 Task: Look for space in Camacupa, Angola from 5th July, 2023 to 15th July, 2023 for 9 adults in price range Rs.15000 to Rs.25000. Place can be entire place with 5 bedrooms having 5 beds and 5 bathrooms. Property type can be house, flat, hotel. Amenities needed are: air conditioning, bbq grill, smoking allowed. Booking option can be shelf check-in. Required host language is English.
Action: Mouse moved to (526, 114)
Screenshot: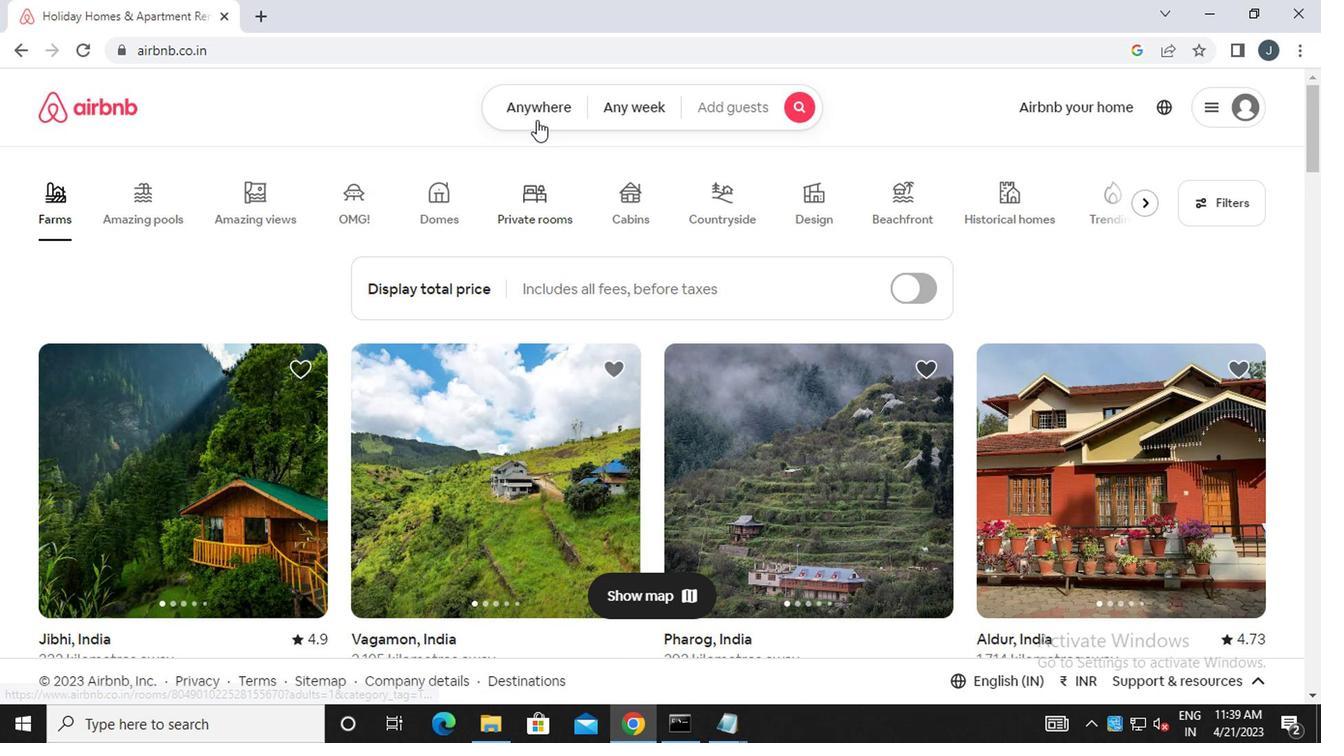 
Action: Mouse pressed left at (526, 114)
Screenshot: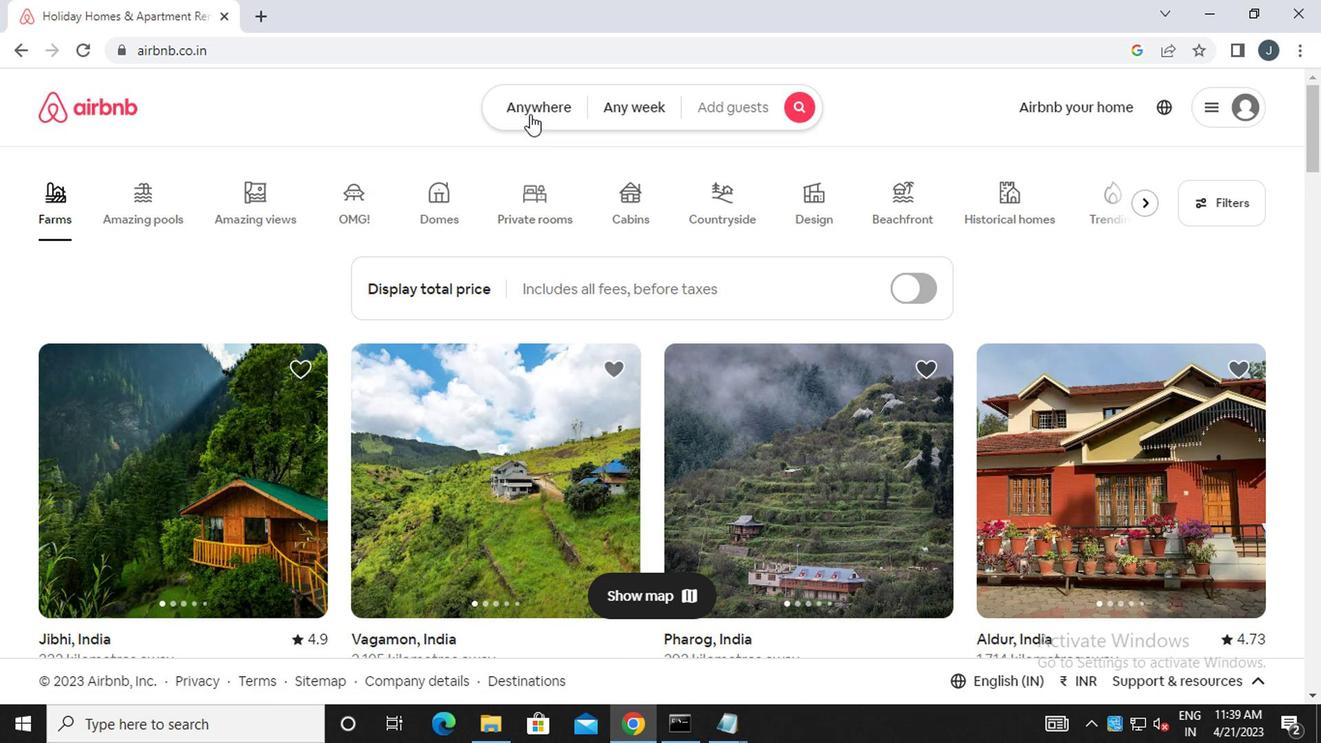 
Action: Mouse moved to (322, 192)
Screenshot: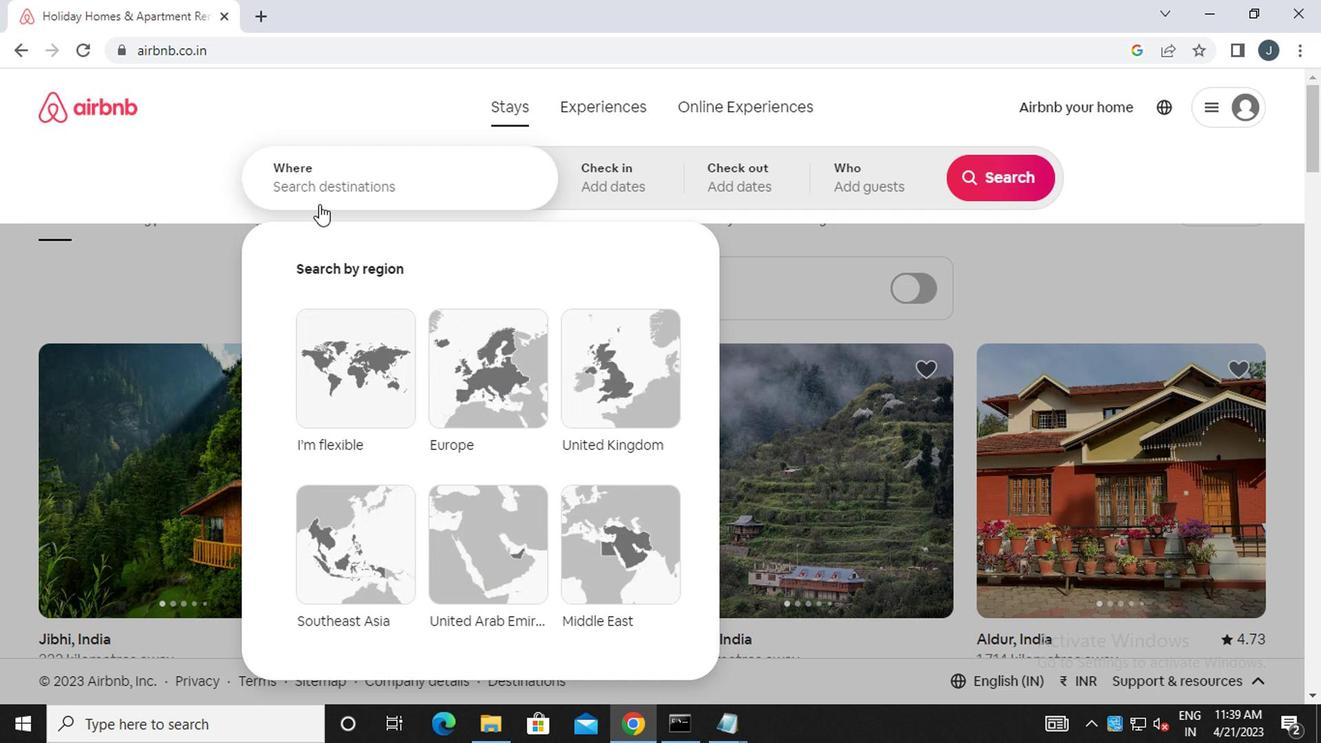 
Action: Mouse pressed left at (322, 192)
Screenshot: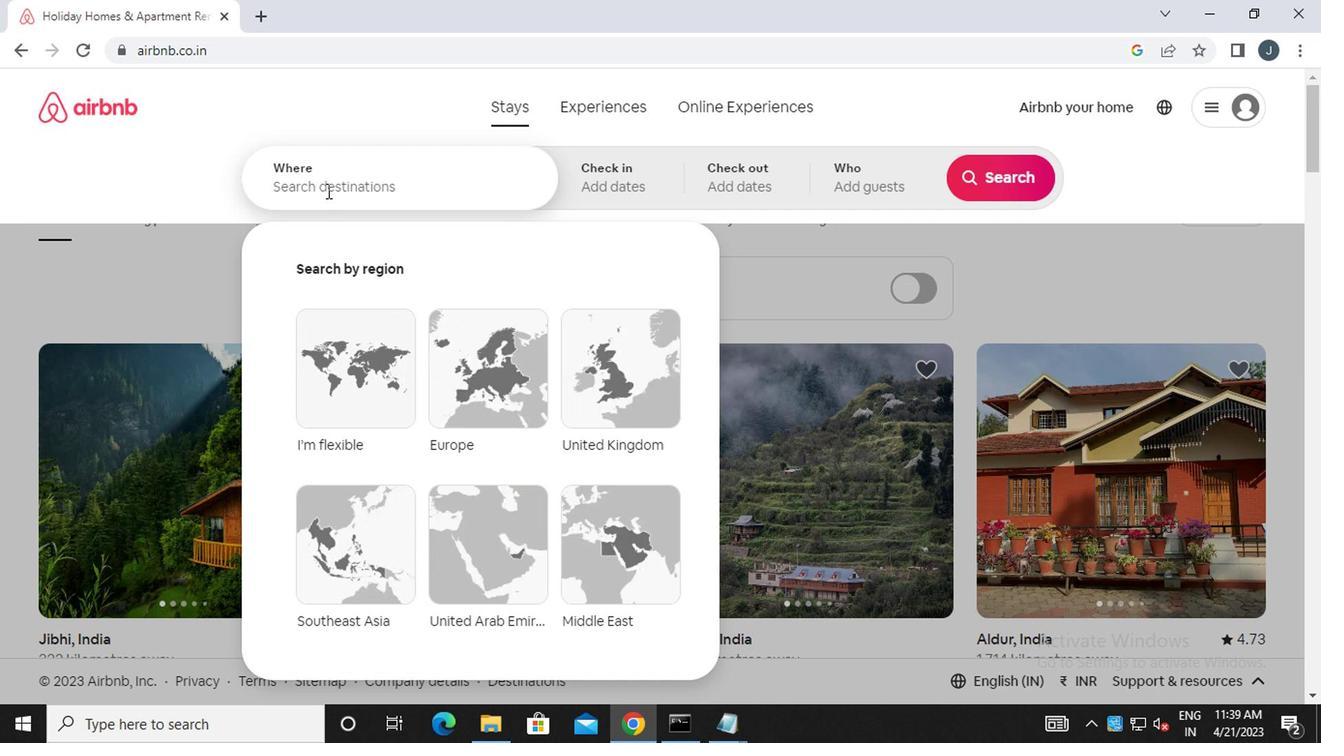 
Action: Key pressed <Key.caps_lock><Key.caps_lock>c<Key.caps_lock>amacupa
Screenshot: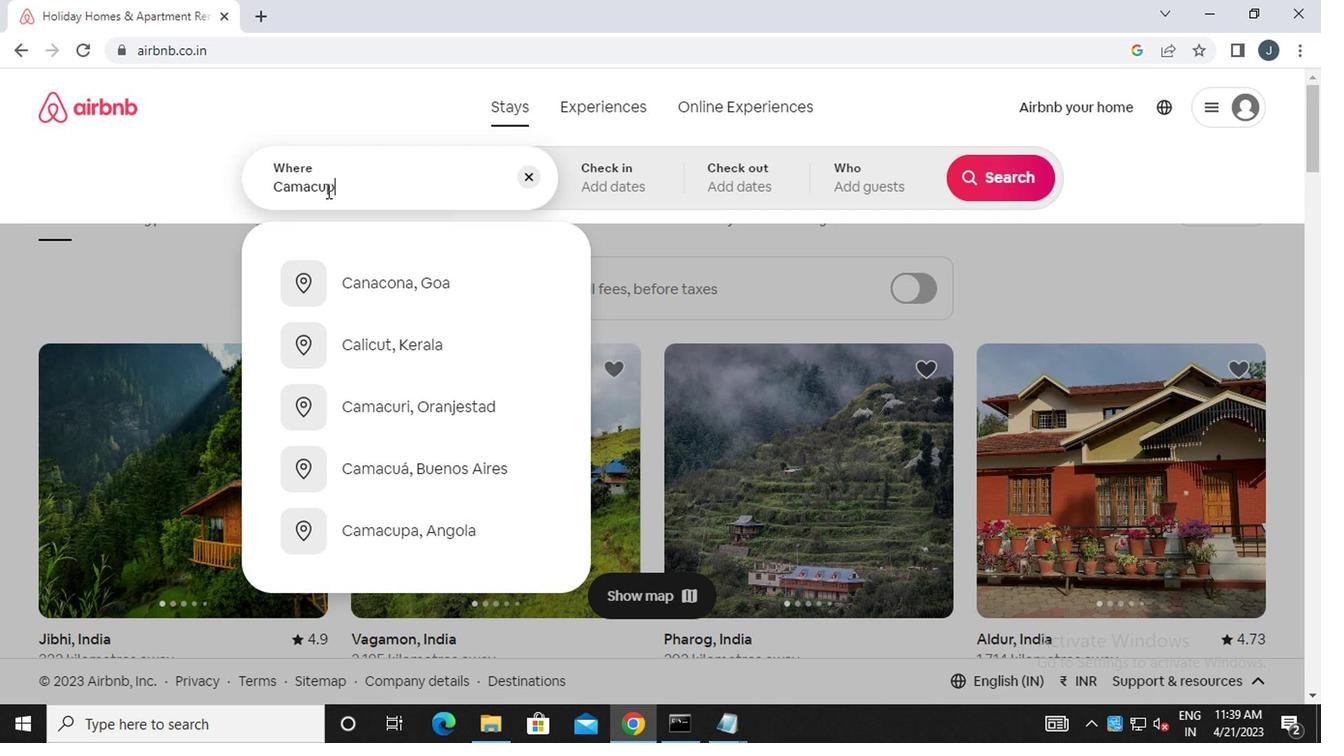 
Action: Mouse moved to (406, 286)
Screenshot: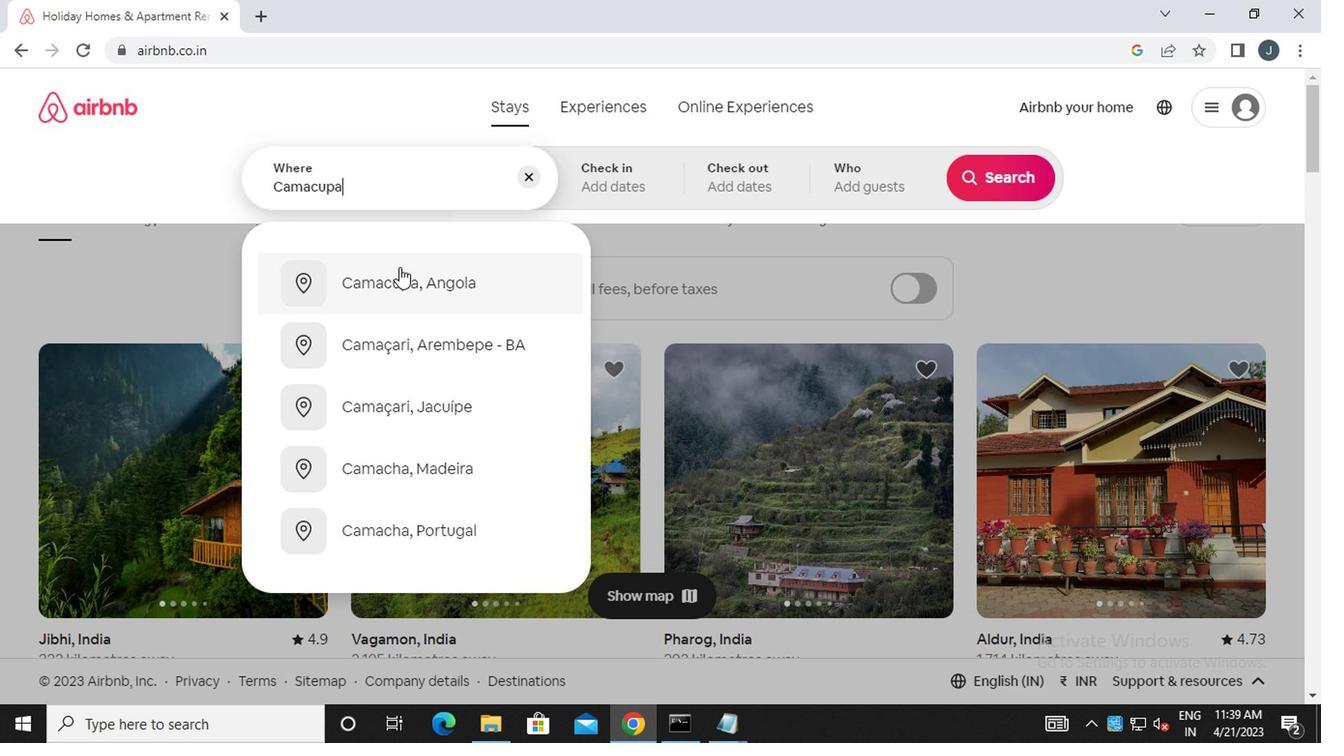
Action: Mouse pressed left at (406, 286)
Screenshot: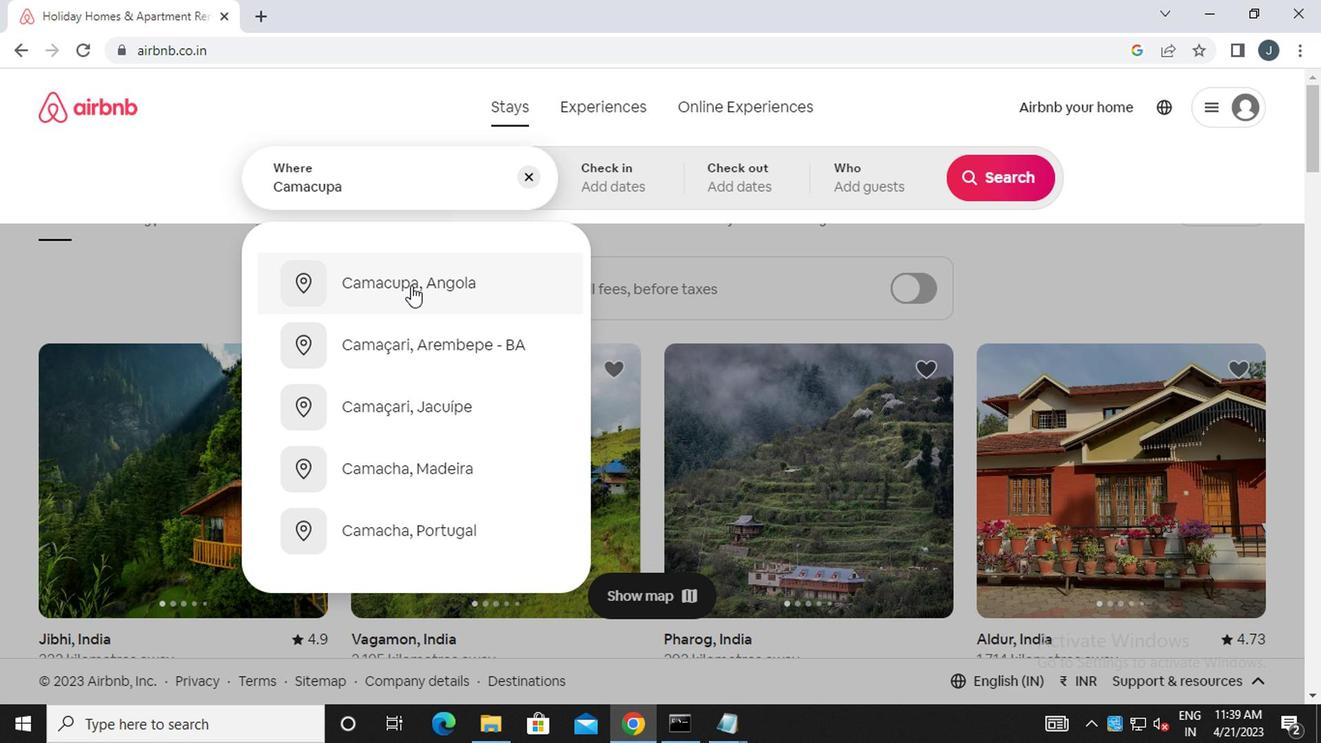 
Action: Mouse moved to (988, 335)
Screenshot: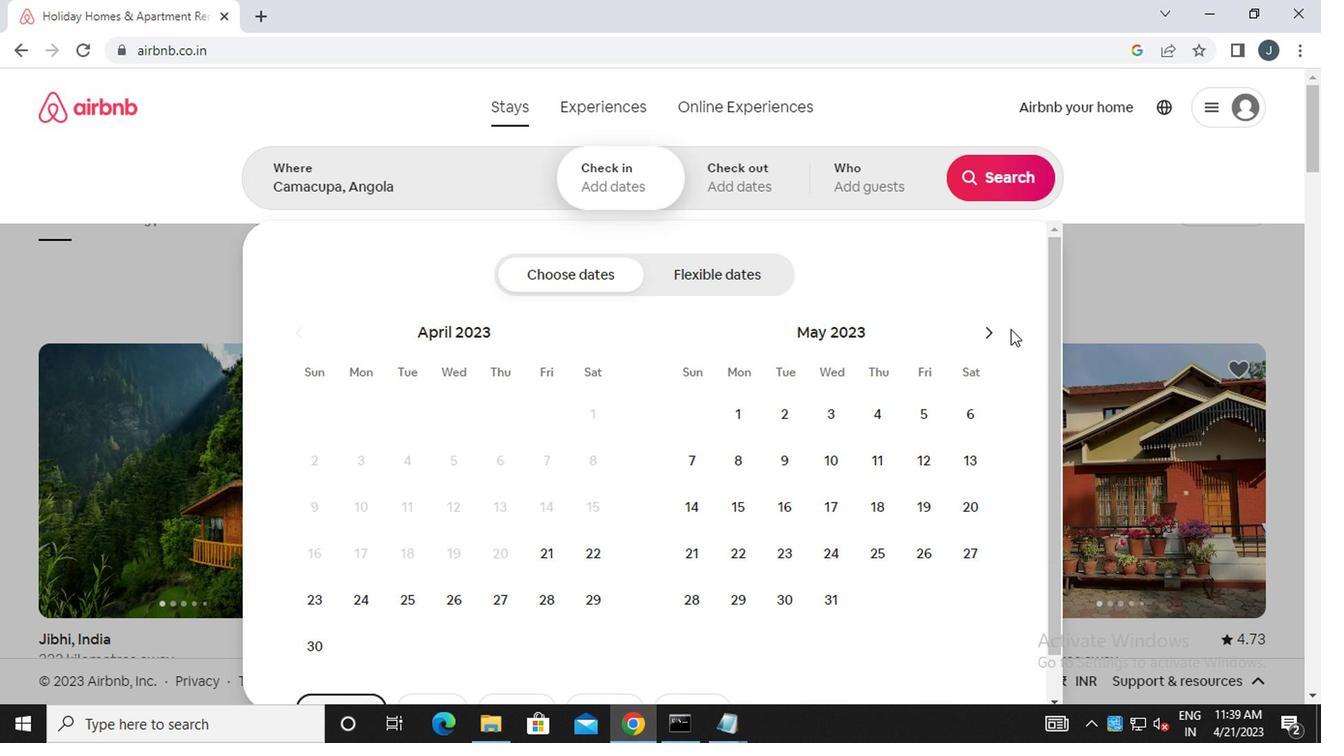 
Action: Mouse pressed left at (988, 335)
Screenshot: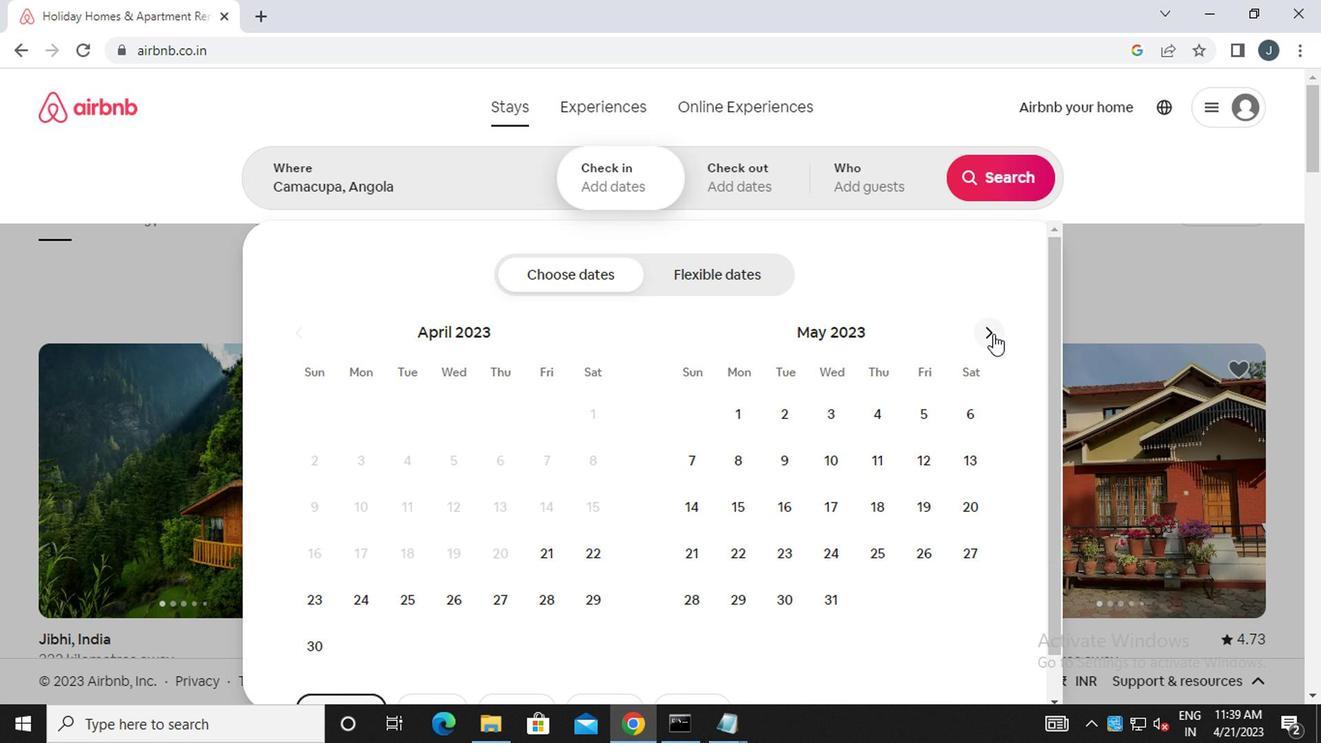 
Action: Mouse moved to (988, 335)
Screenshot: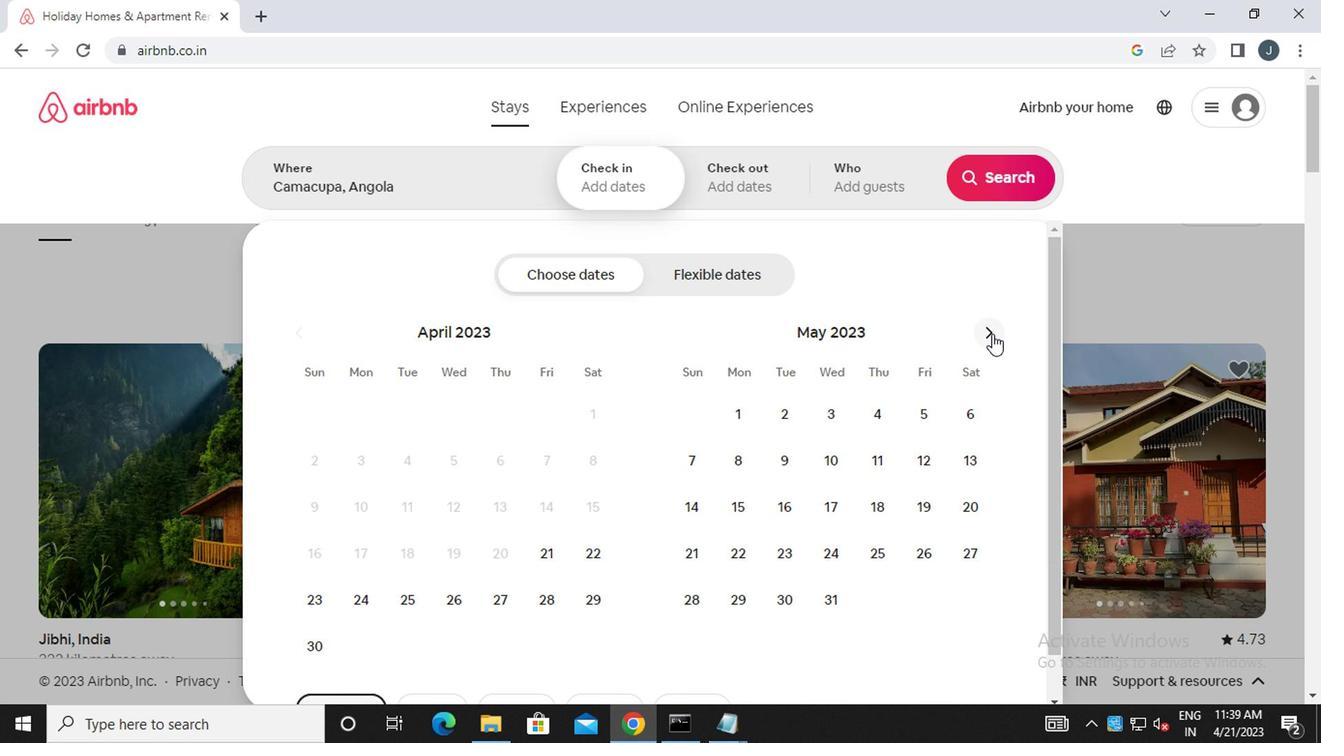 
Action: Mouse pressed left at (988, 335)
Screenshot: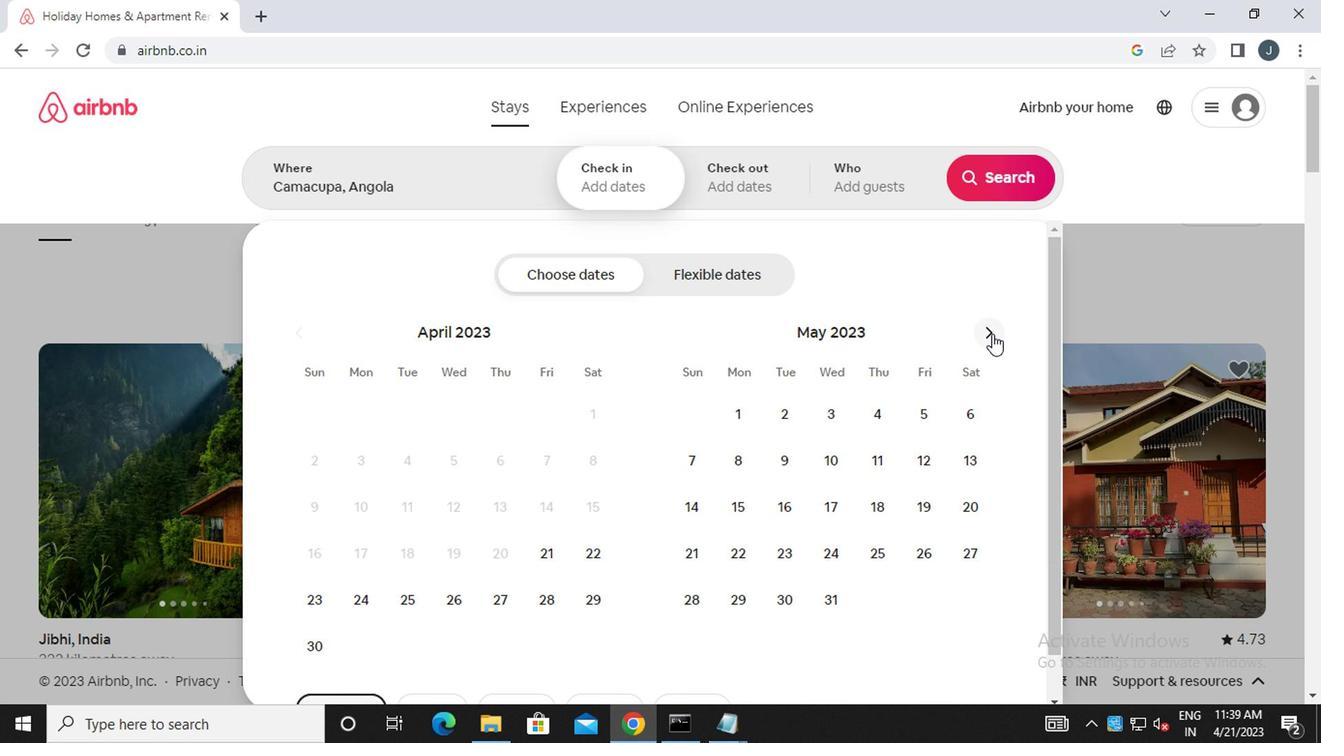 
Action: Mouse moved to (988, 335)
Screenshot: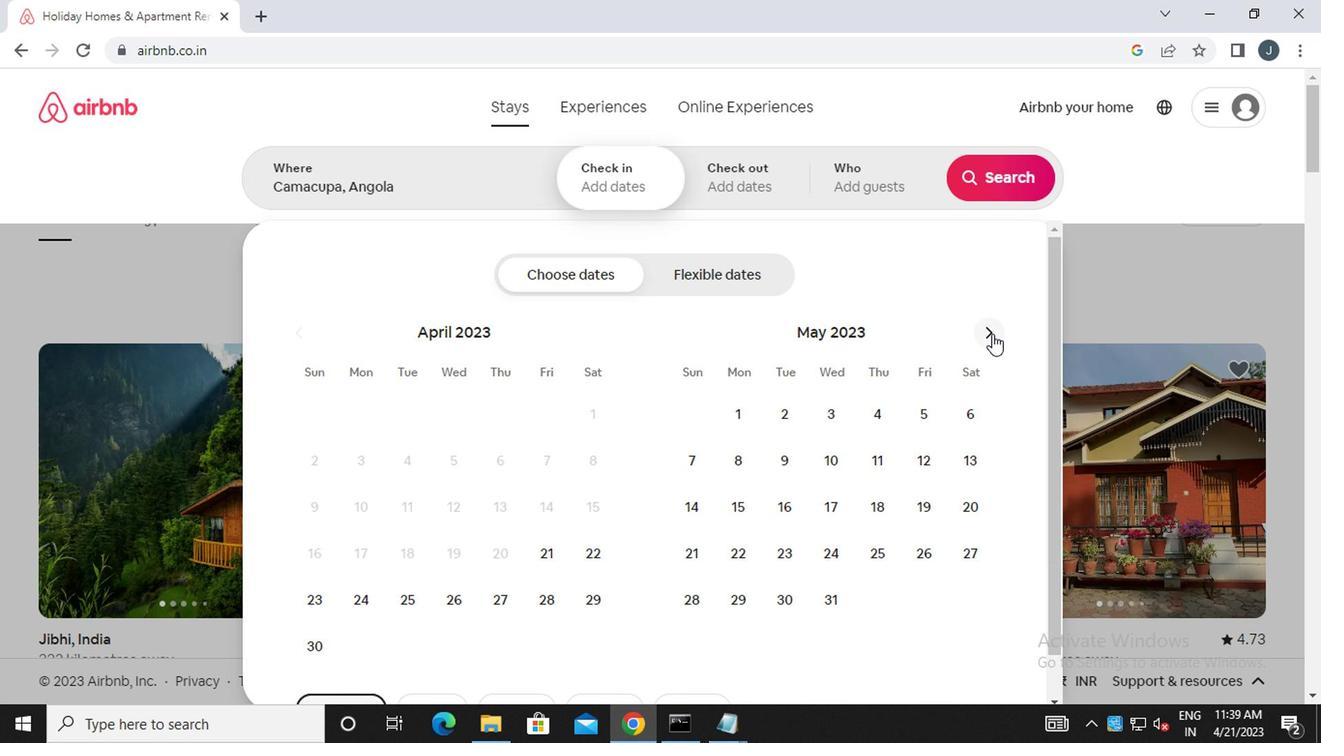 
Action: Mouse pressed left at (988, 335)
Screenshot: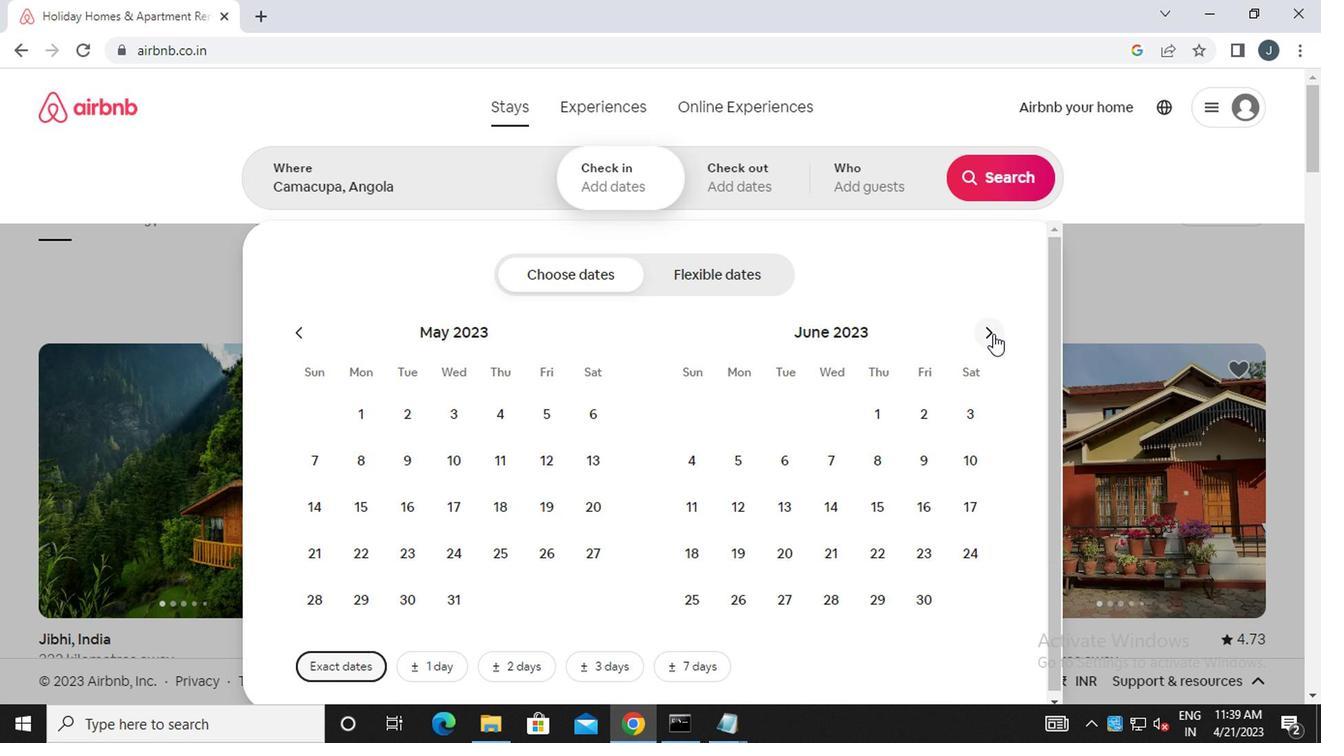 
Action: Mouse moved to (816, 458)
Screenshot: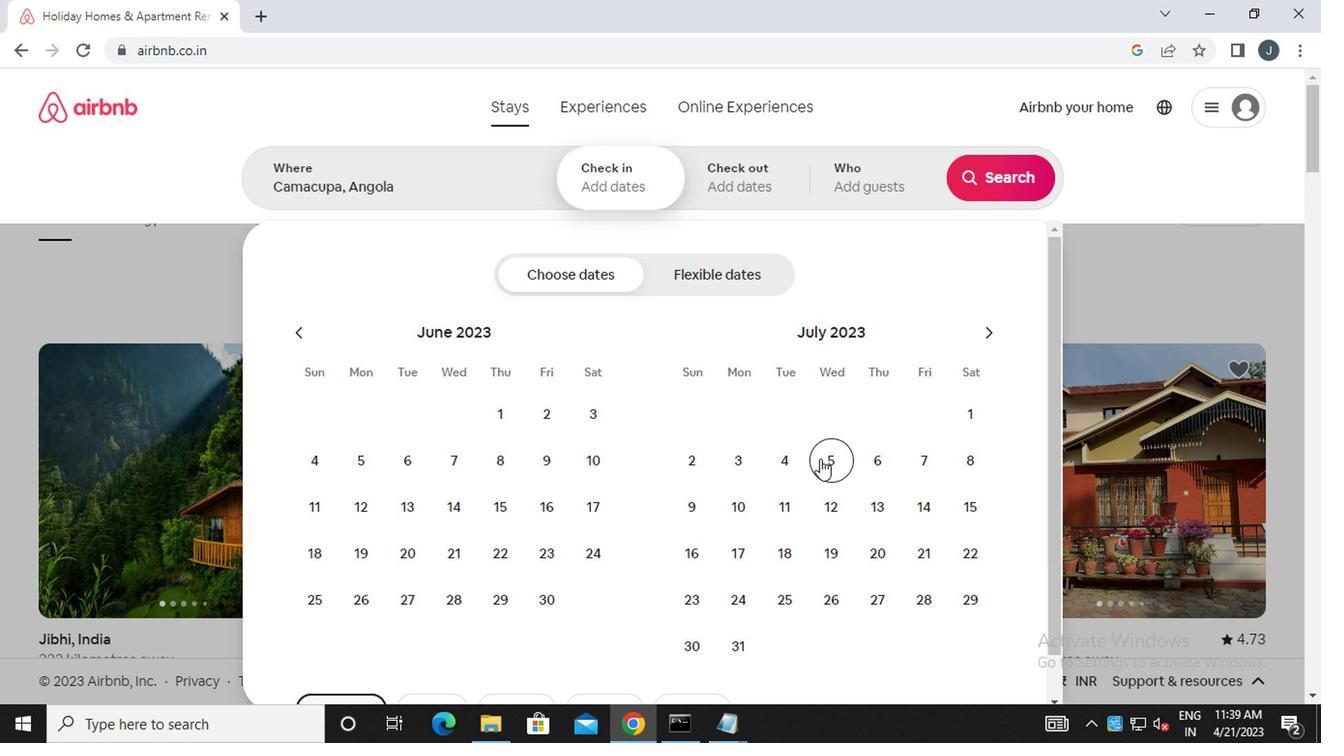 
Action: Mouse pressed left at (816, 458)
Screenshot: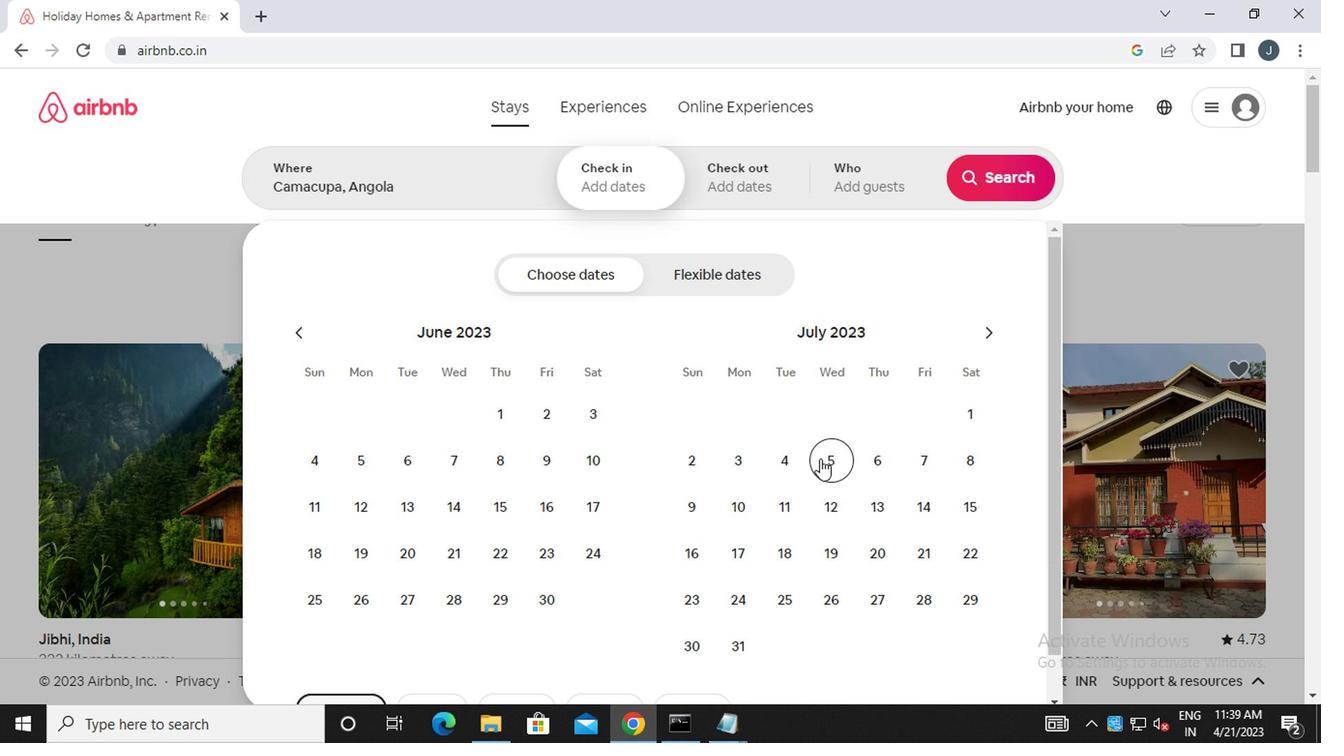 
Action: Mouse moved to (951, 503)
Screenshot: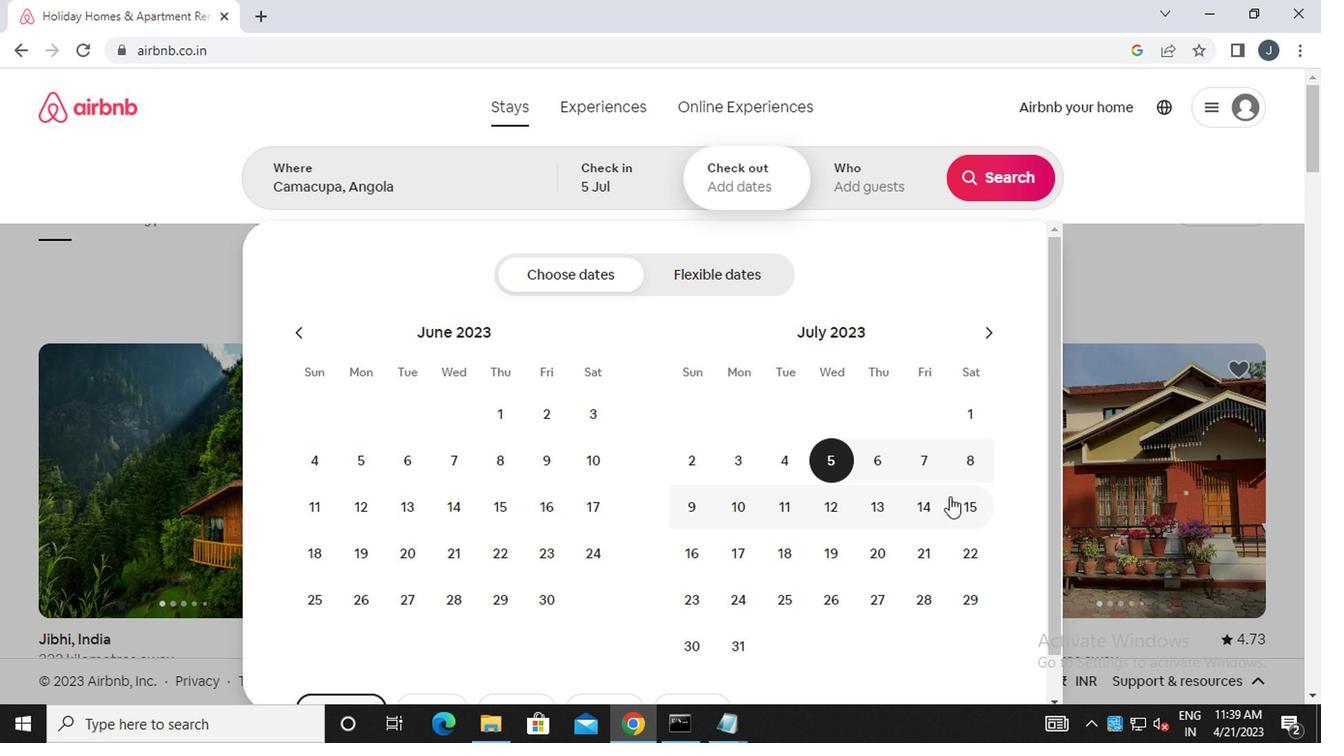 
Action: Mouse pressed left at (951, 503)
Screenshot: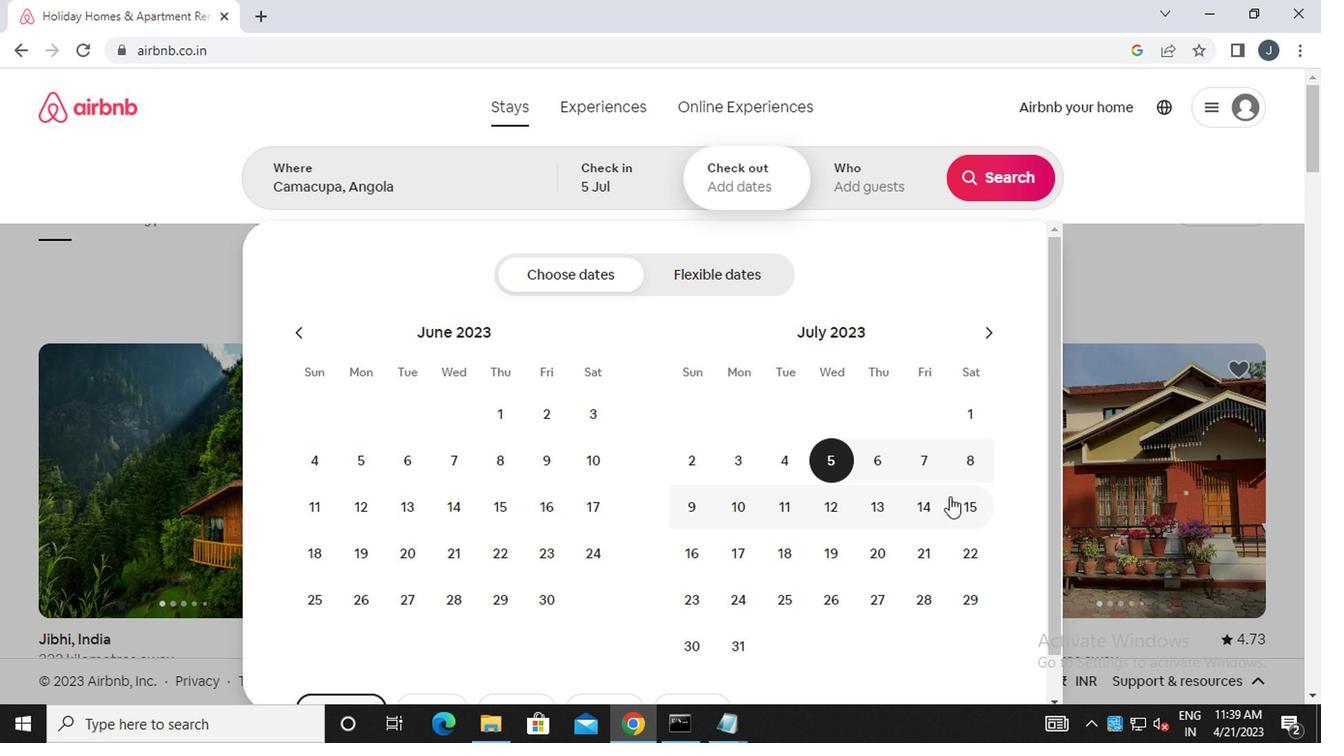 
Action: Mouse moved to (884, 186)
Screenshot: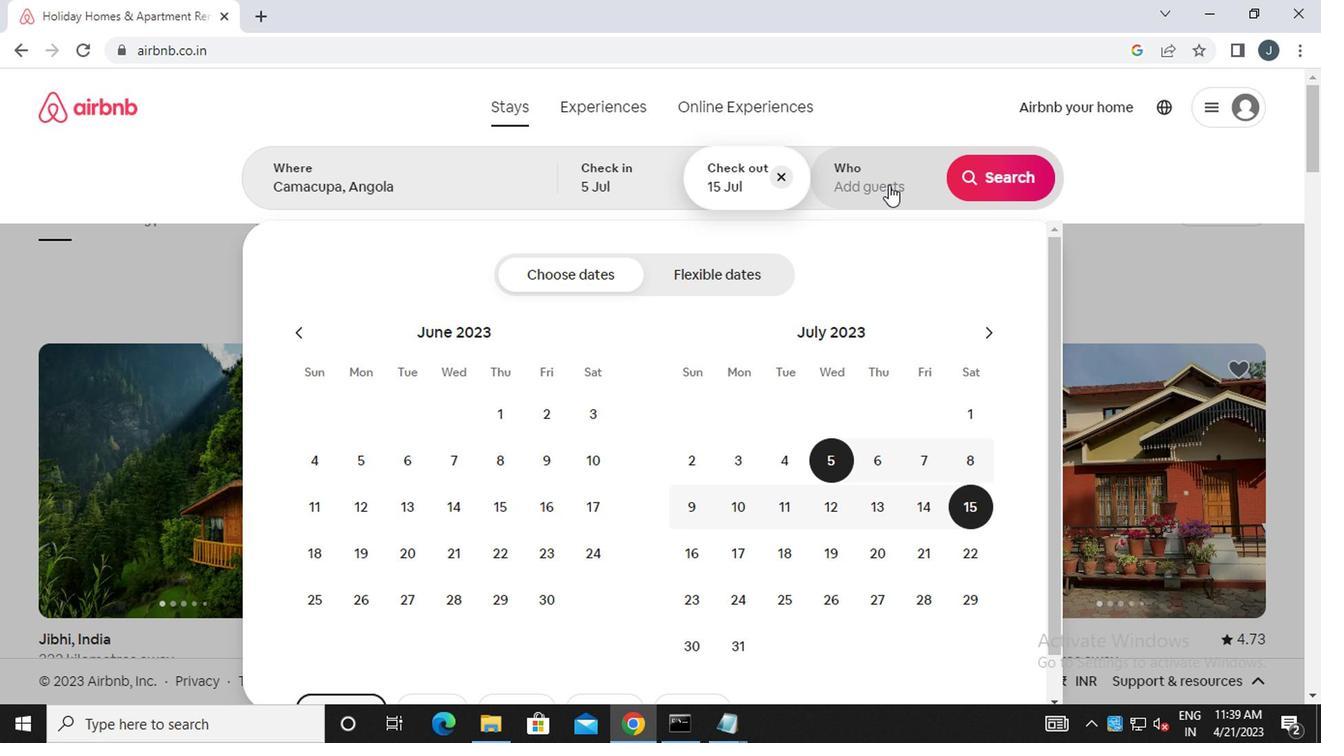 
Action: Mouse pressed left at (884, 186)
Screenshot: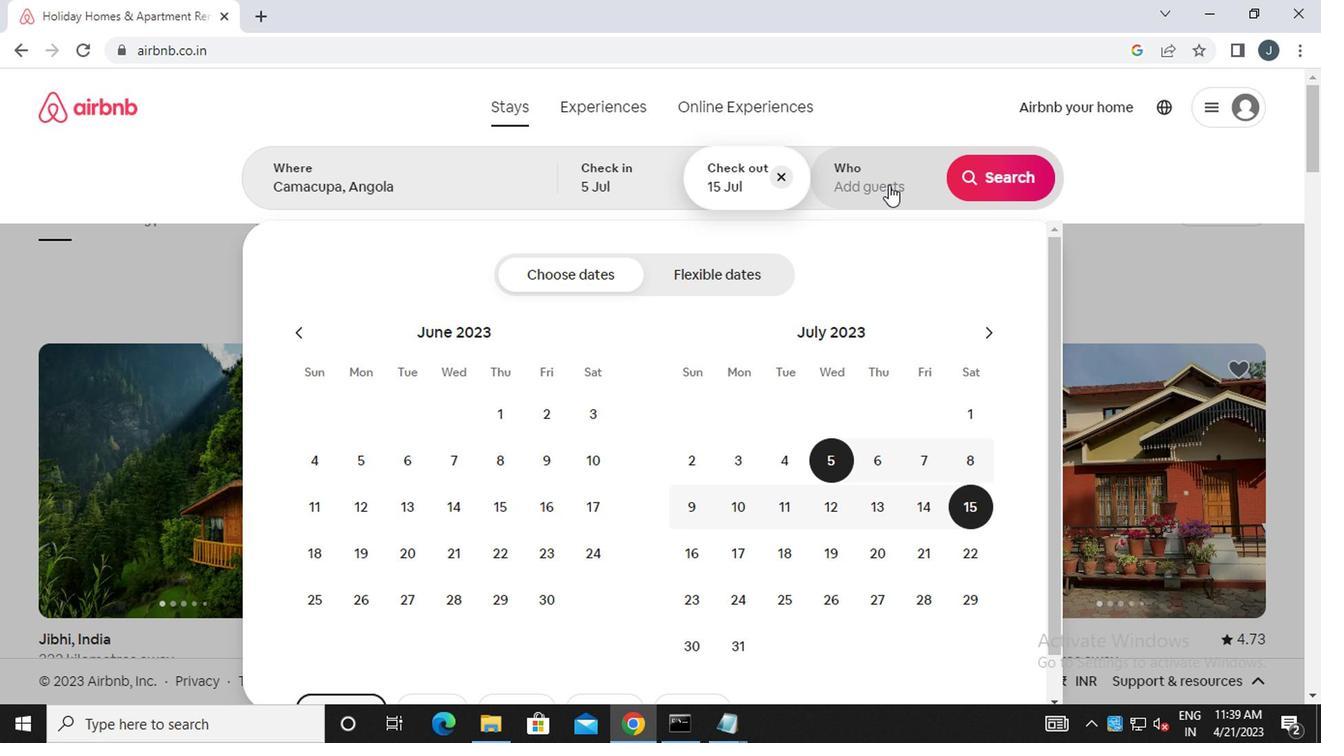 
Action: Mouse moved to (1007, 282)
Screenshot: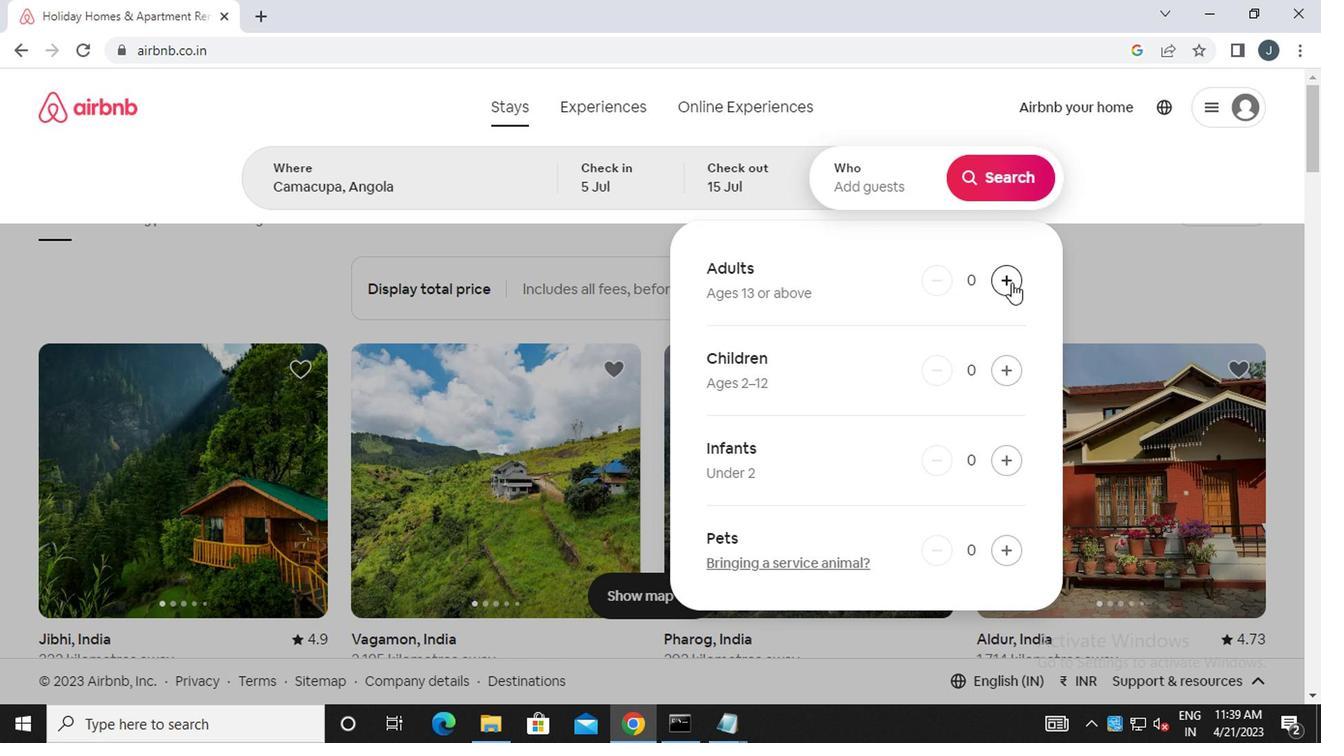 
Action: Mouse pressed left at (1007, 282)
Screenshot: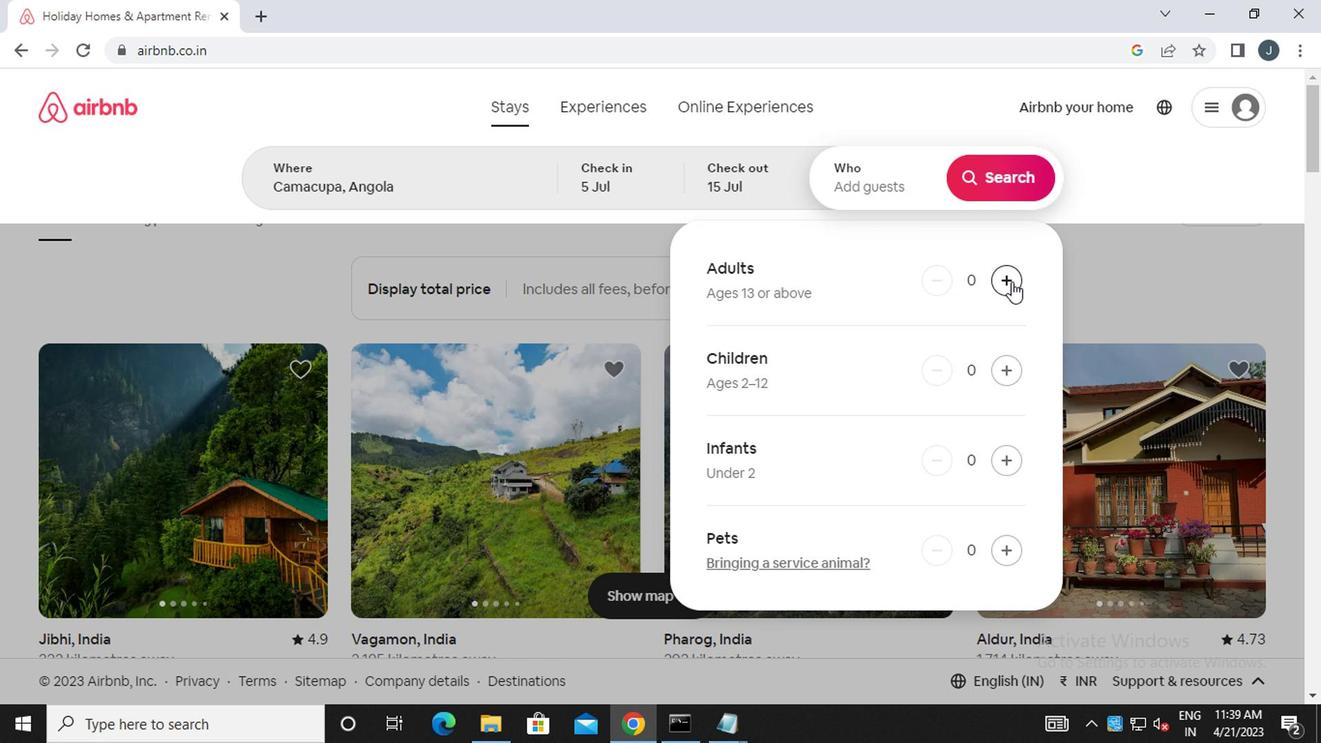 
Action: Mouse pressed left at (1007, 282)
Screenshot: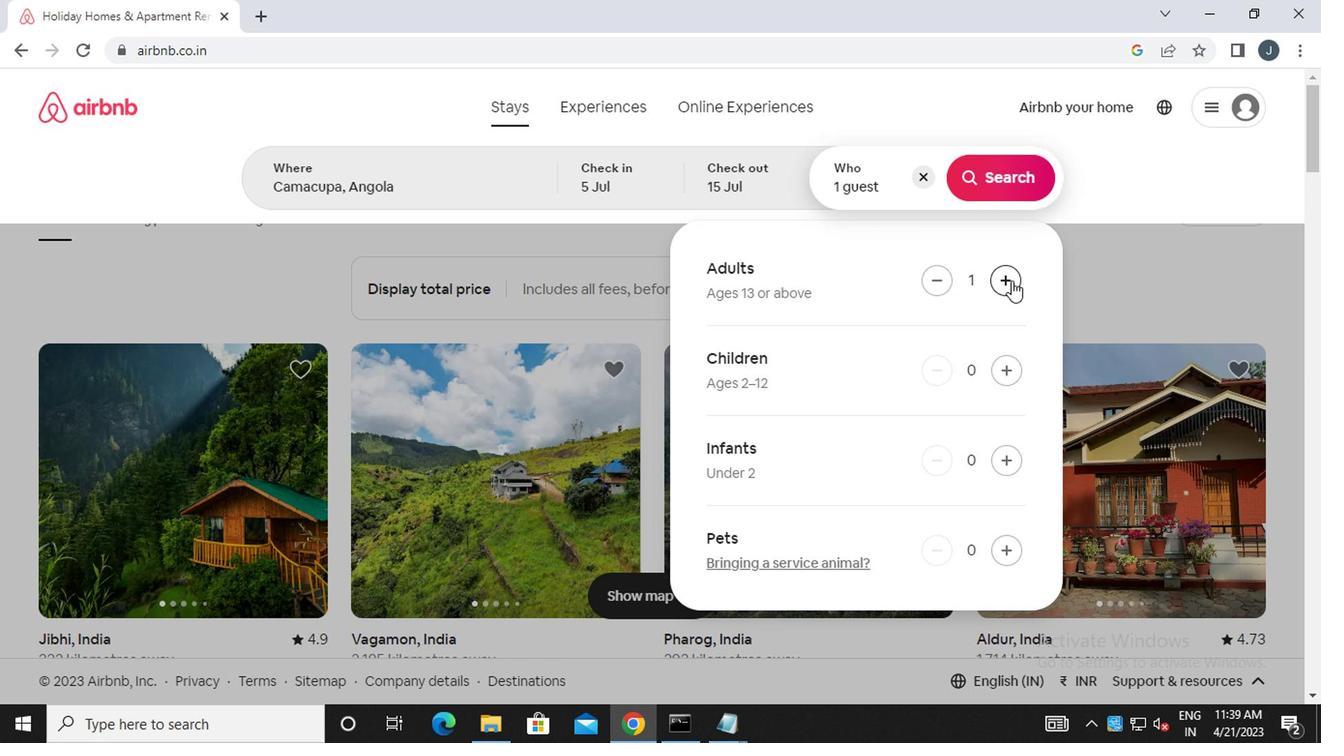 
Action: Mouse pressed left at (1007, 282)
Screenshot: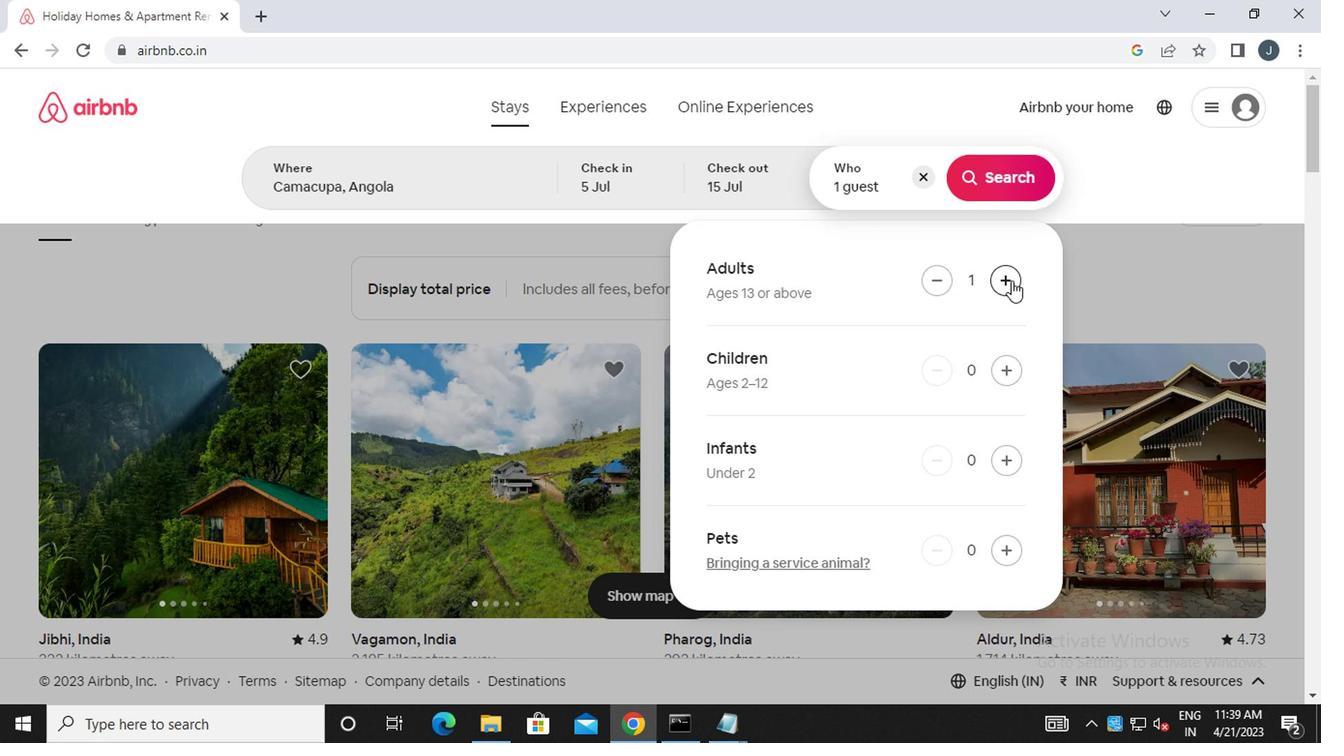 
Action: Mouse pressed left at (1007, 282)
Screenshot: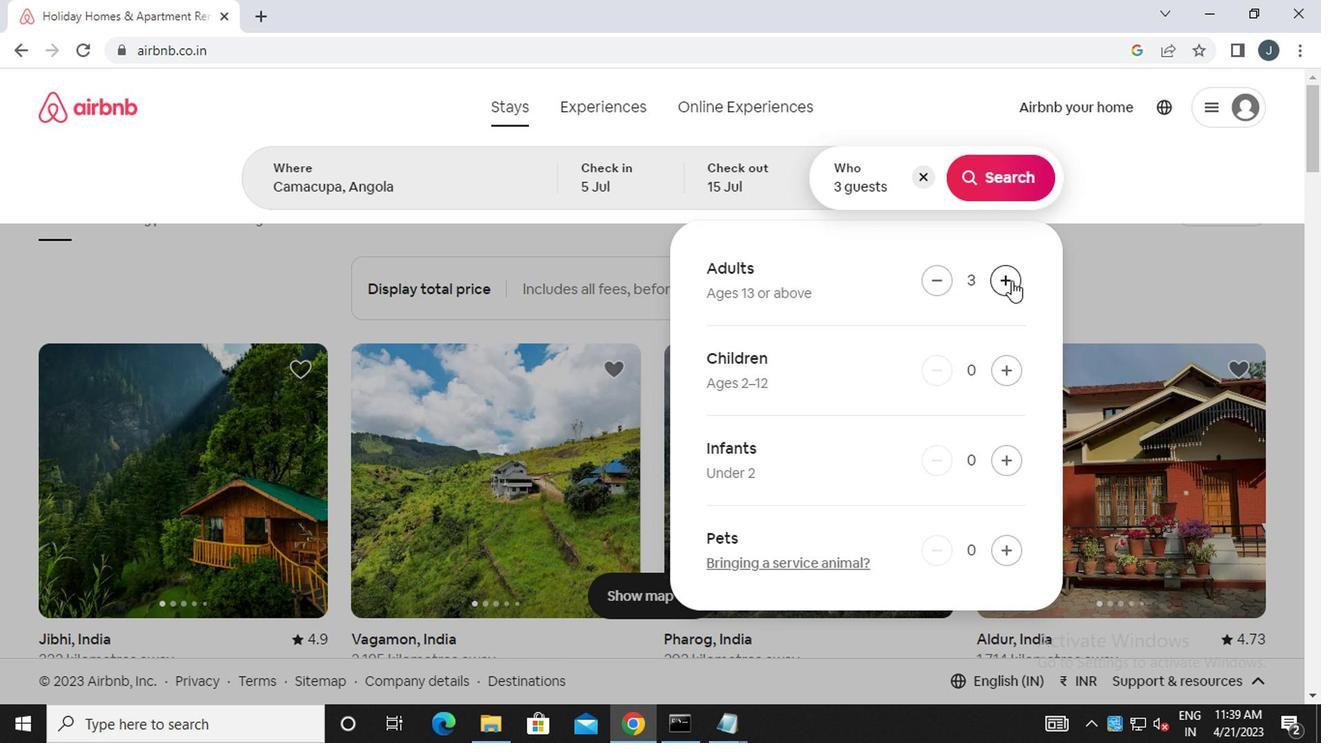 
Action: Mouse pressed left at (1007, 282)
Screenshot: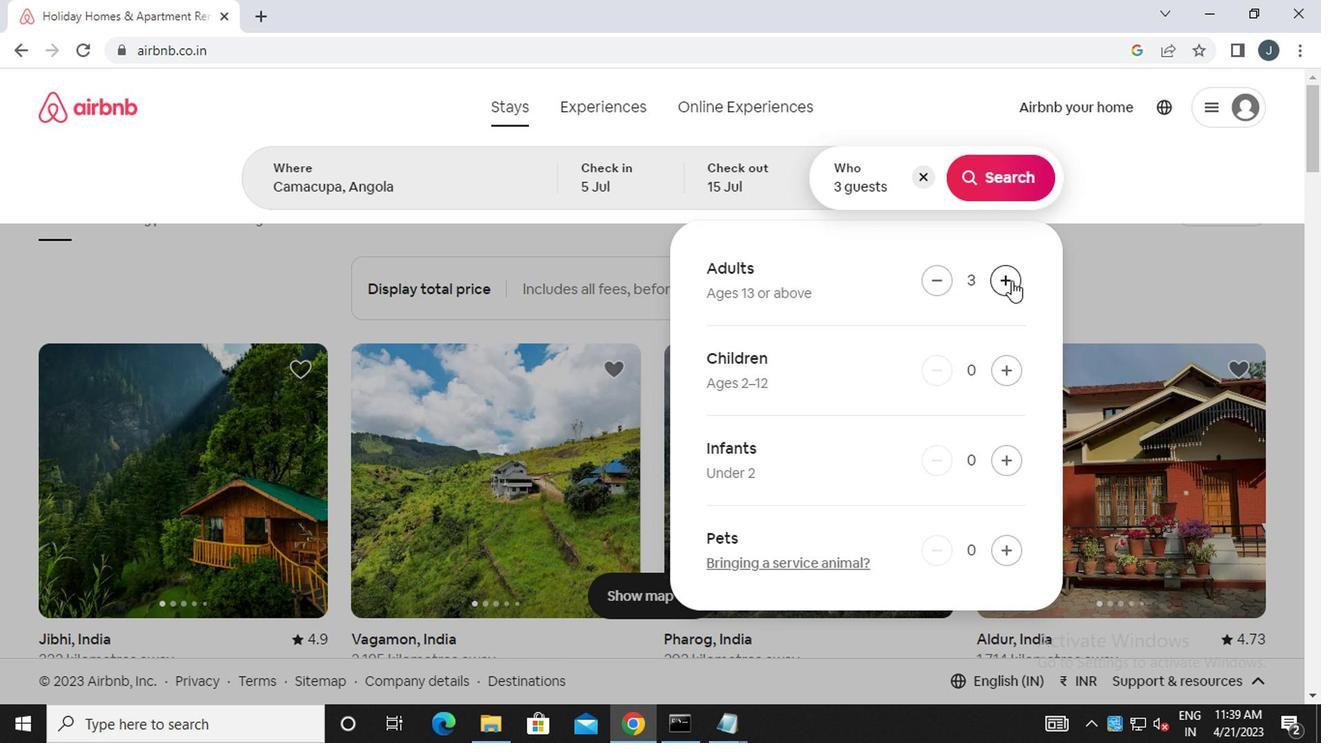 
Action: Mouse pressed left at (1007, 282)
Screenshot: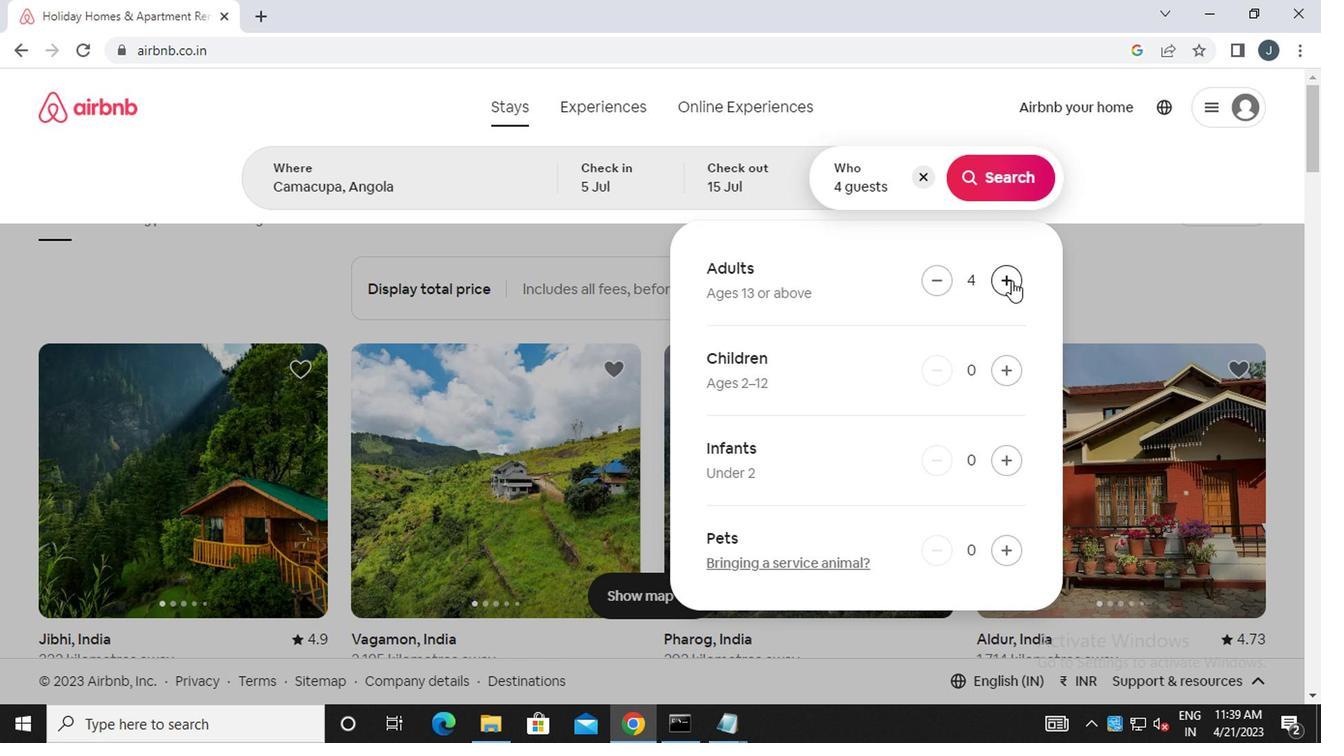 
Action: Mouse pressed left at (1007, 282)
Screenshot: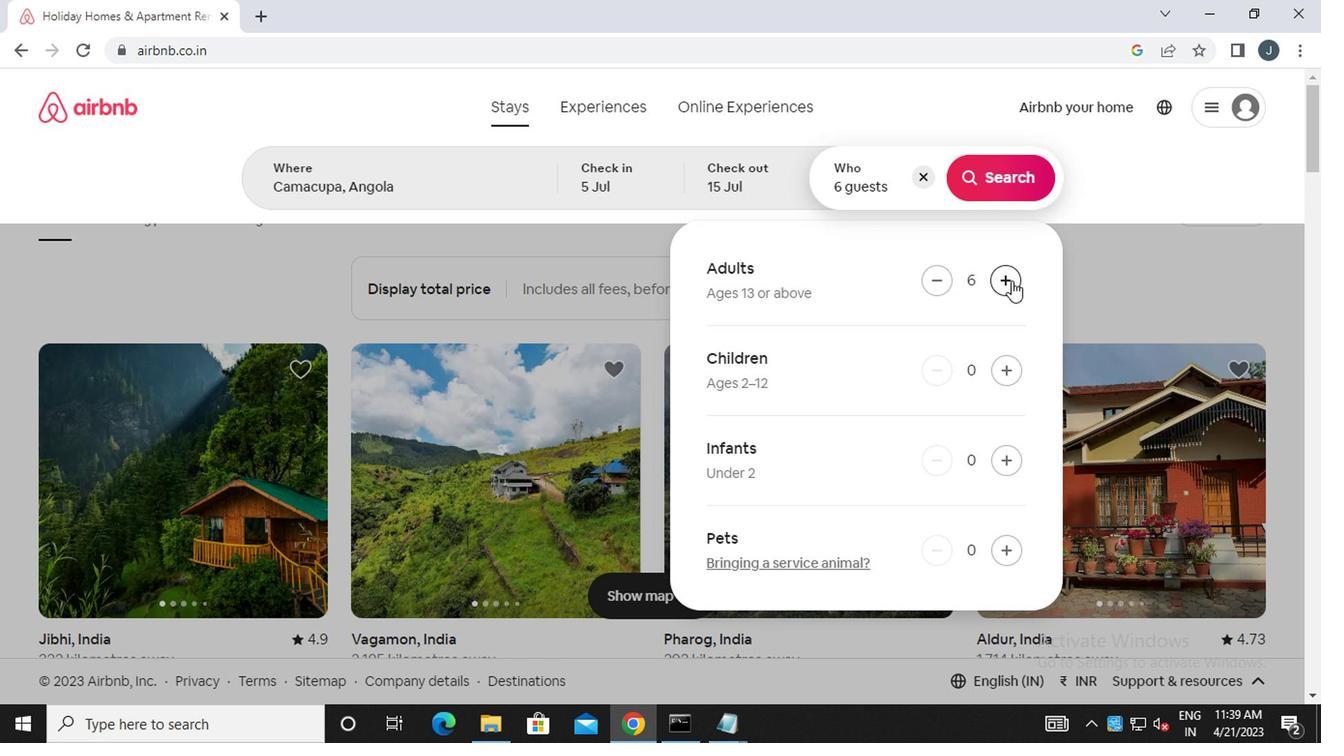 
Action: Mouse pressed left at (1007, 282)
Screenshot: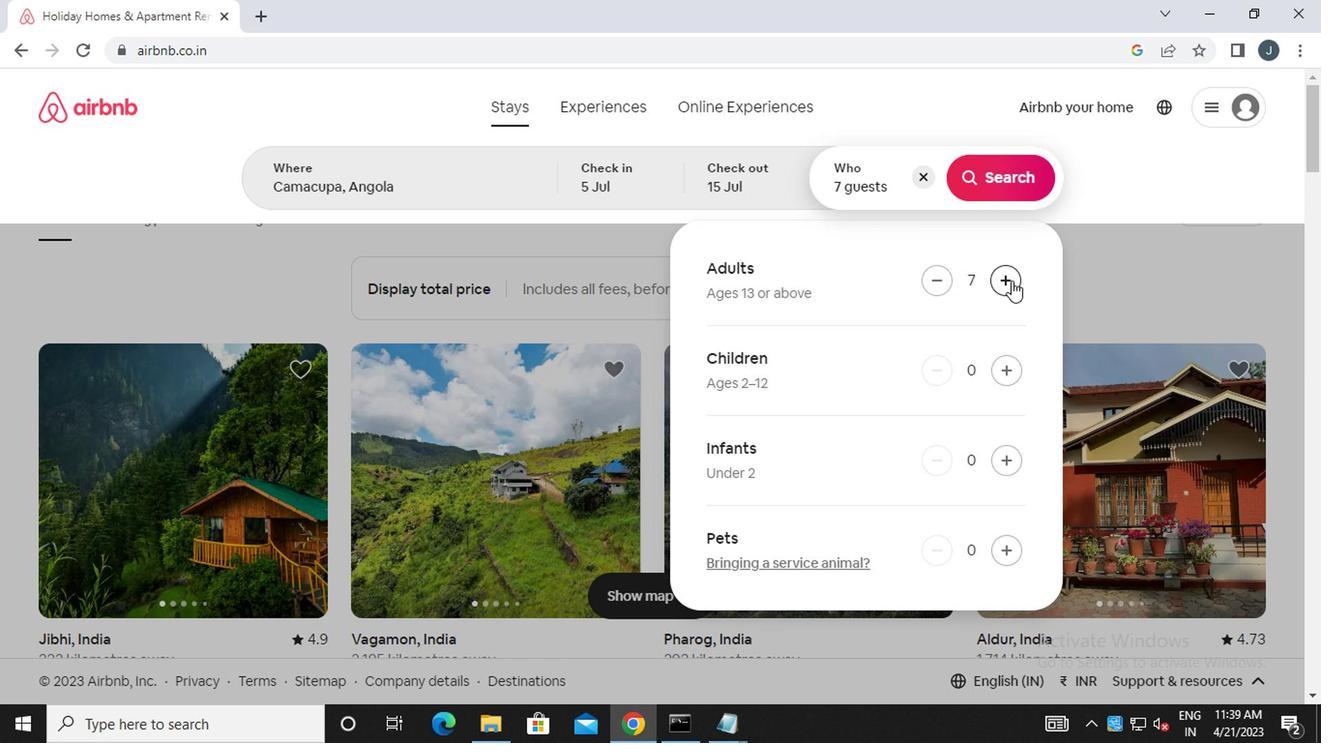 
Action: Mouse pressed left at (1007, 282)
Screenshot: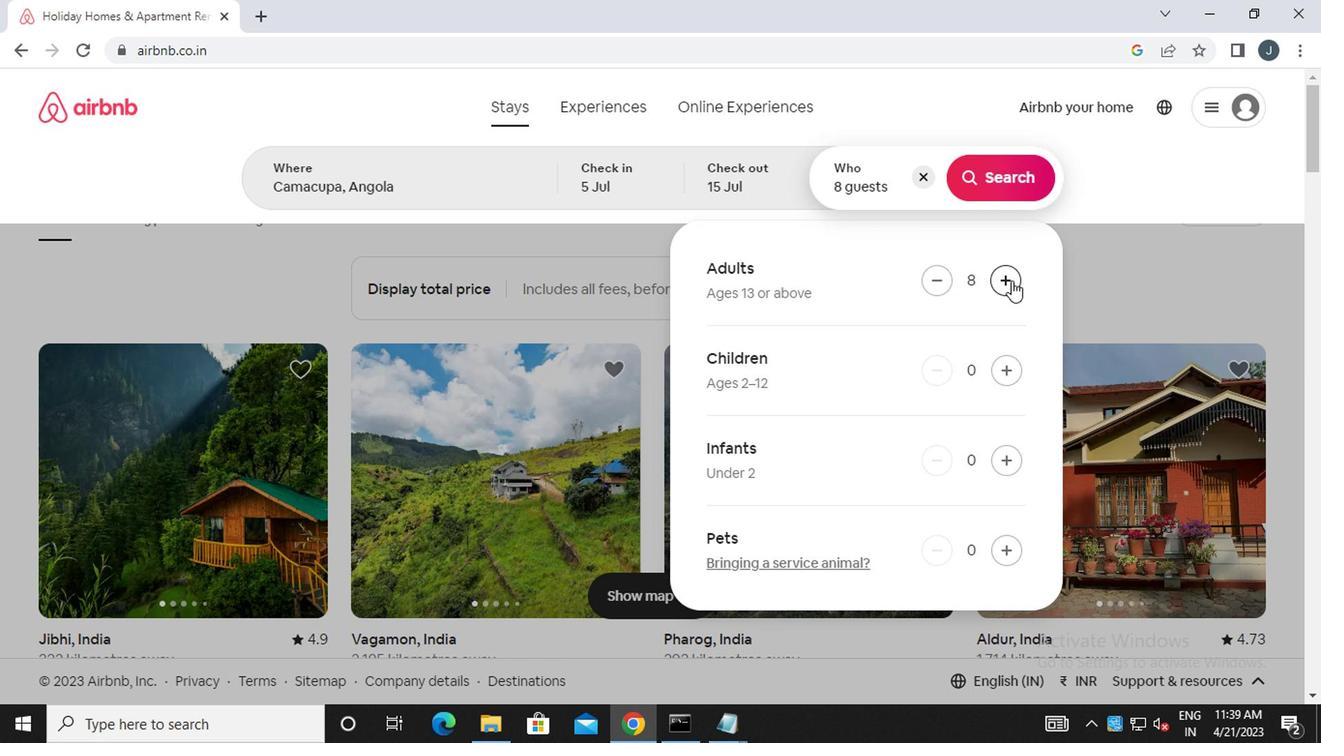 
Action: Mouse moved to (1000, 187)
Screenshot: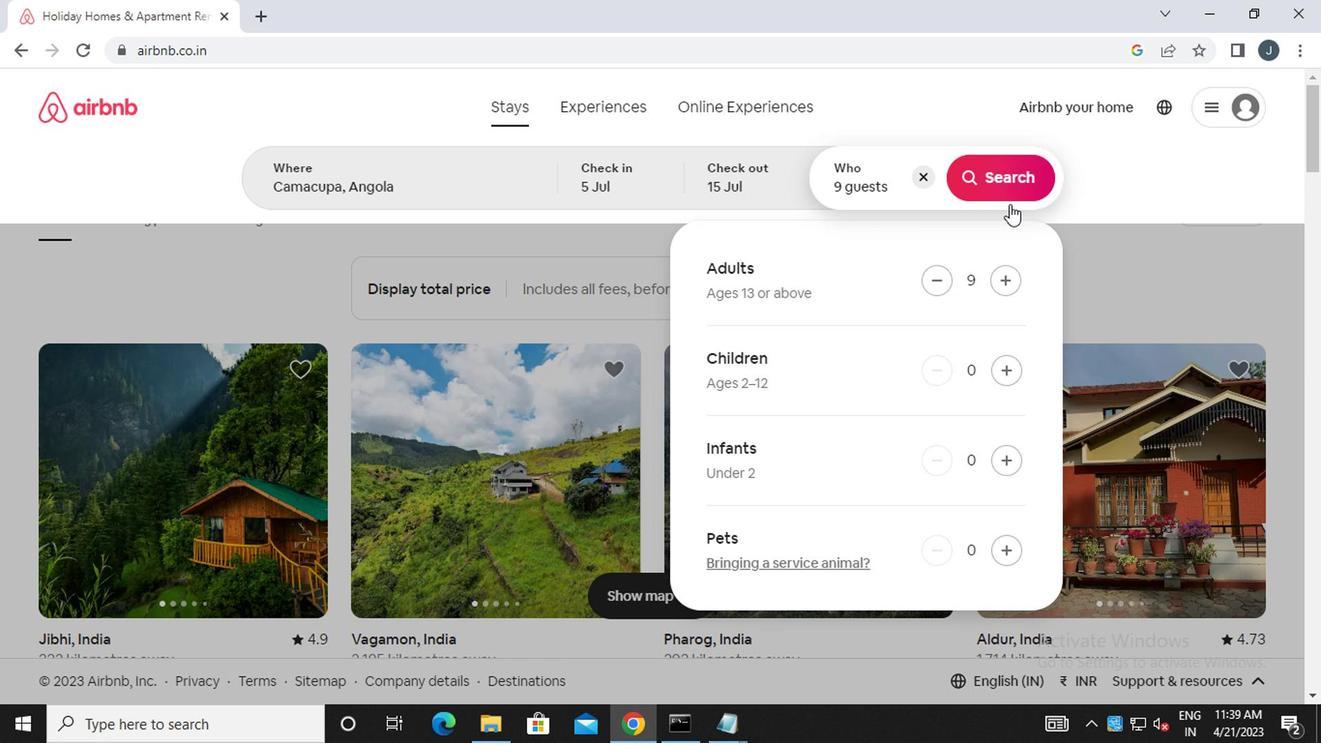 
Action: Mouse pressed left at (1000, 187)
Screenshot: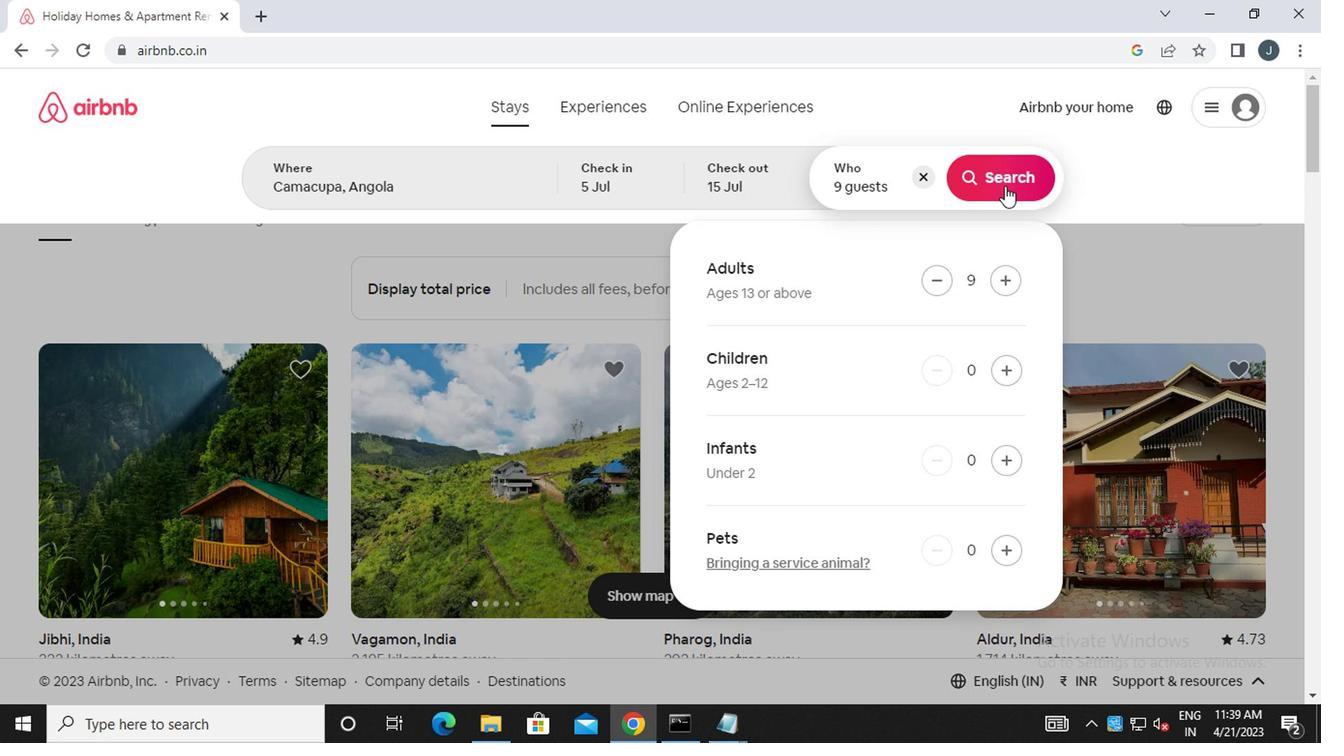 
Action: Mouse moved to (1232, 183)
Screenshot: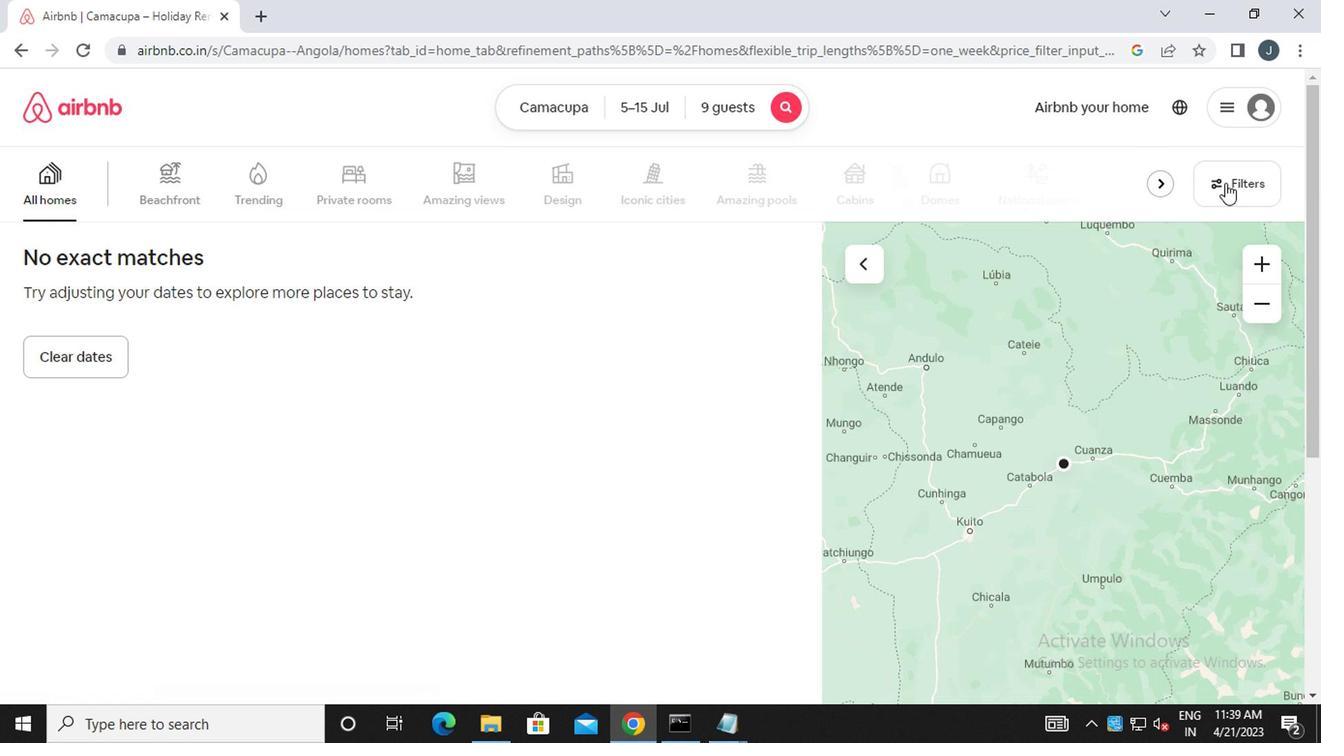 
Action: Mouse pressed left at (1232, 183)
Screenshot: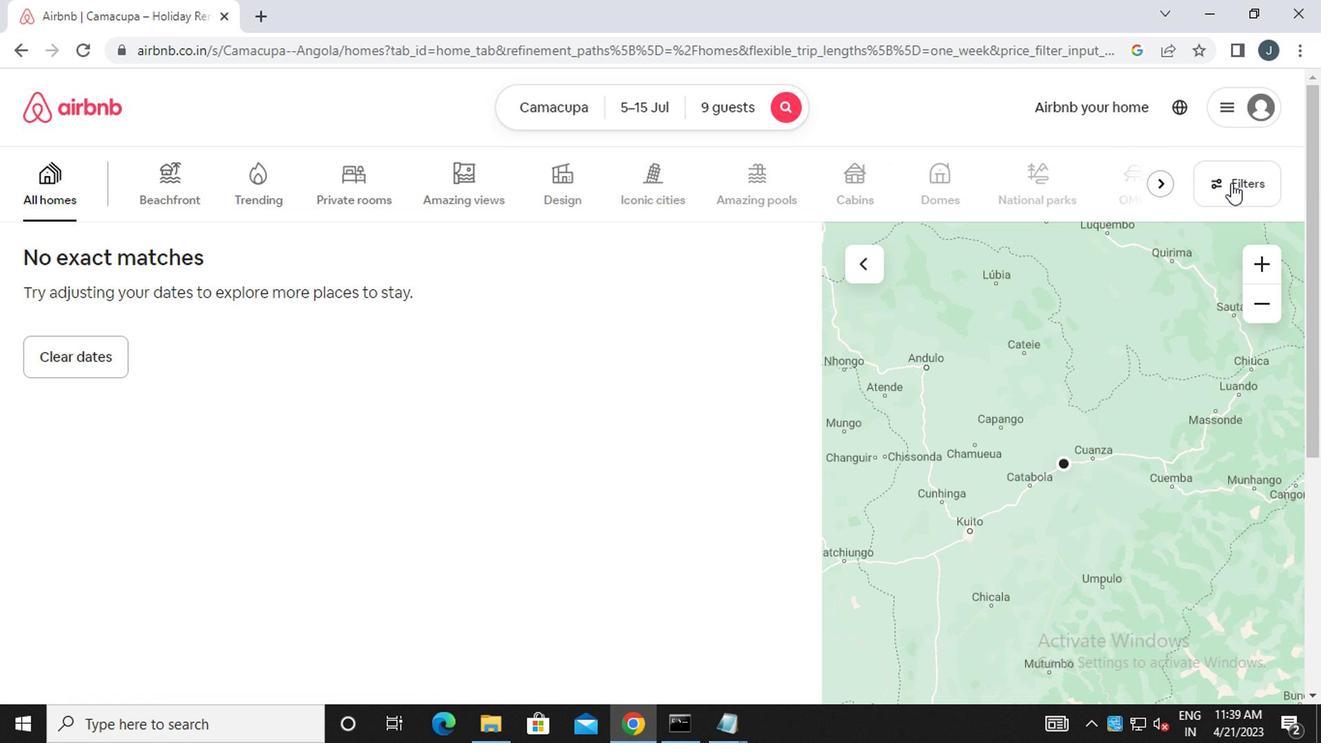 
Action: Mouse moved to (458, 311)
Screenshot: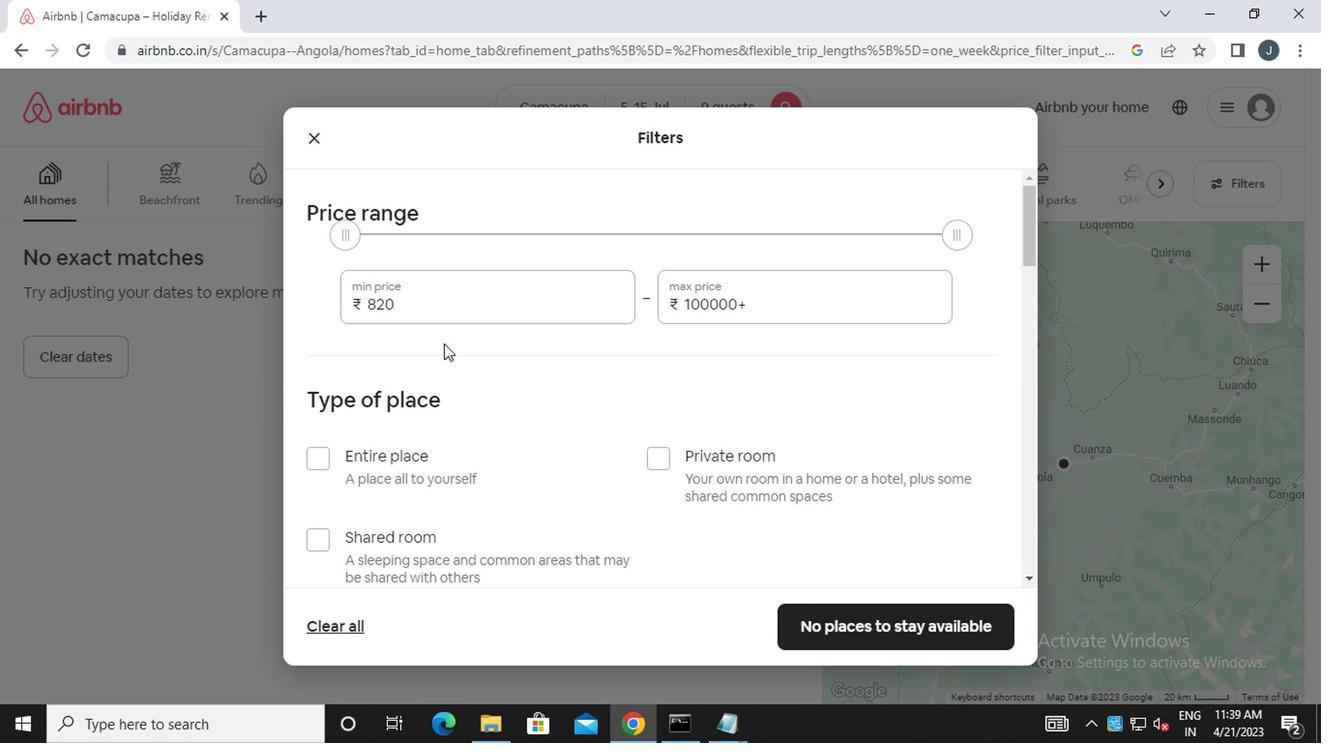 
Action: Mouse pressed left at (458, 311)
Screenshot: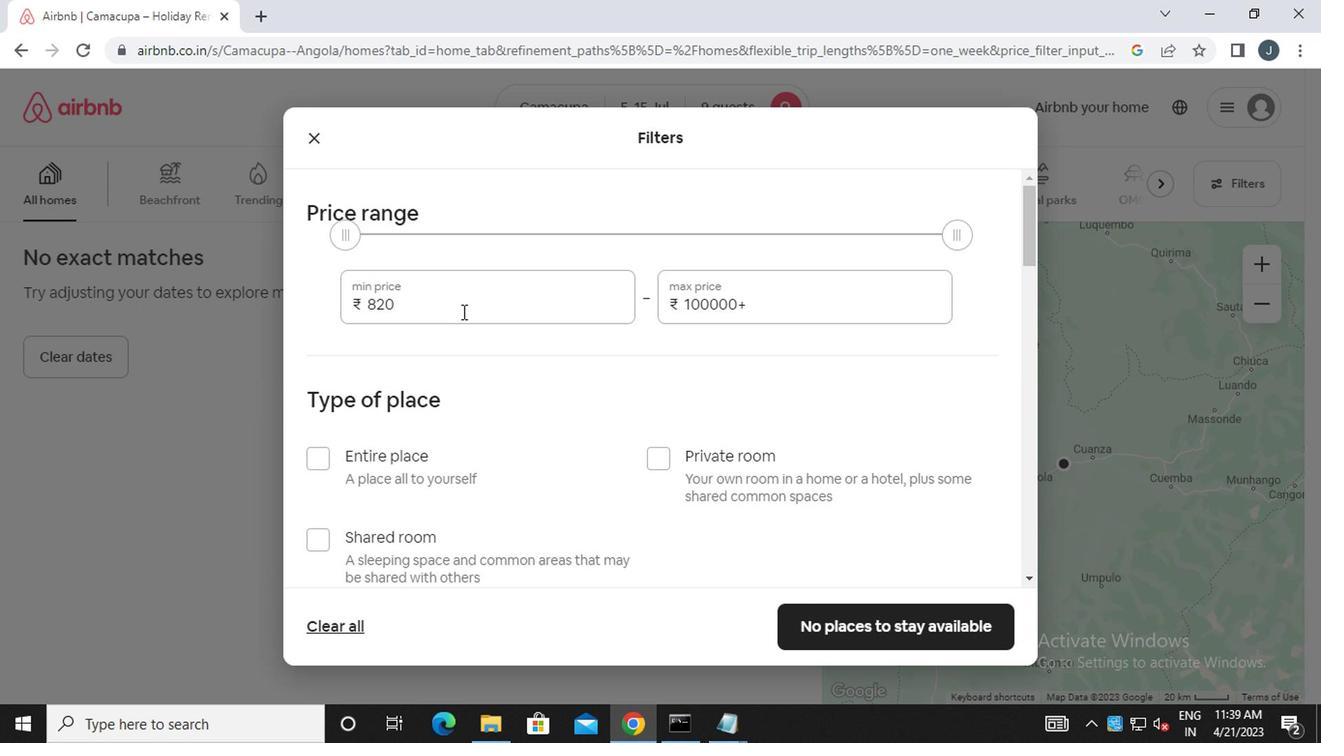 
Action: Mouse moved to (454, 311)
Screenshot: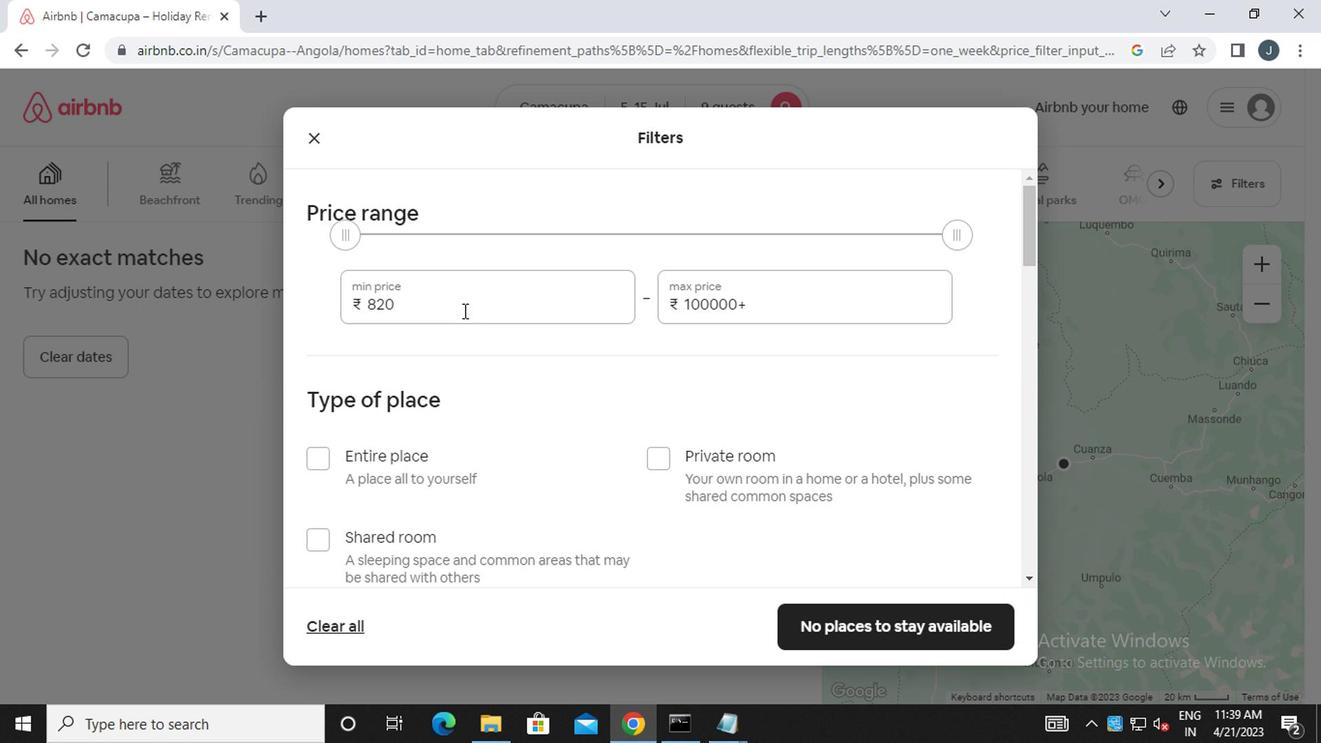 
Action: Key pressed <Key.backspace><Key.backspace><Key.backspace>15000
Screenshot: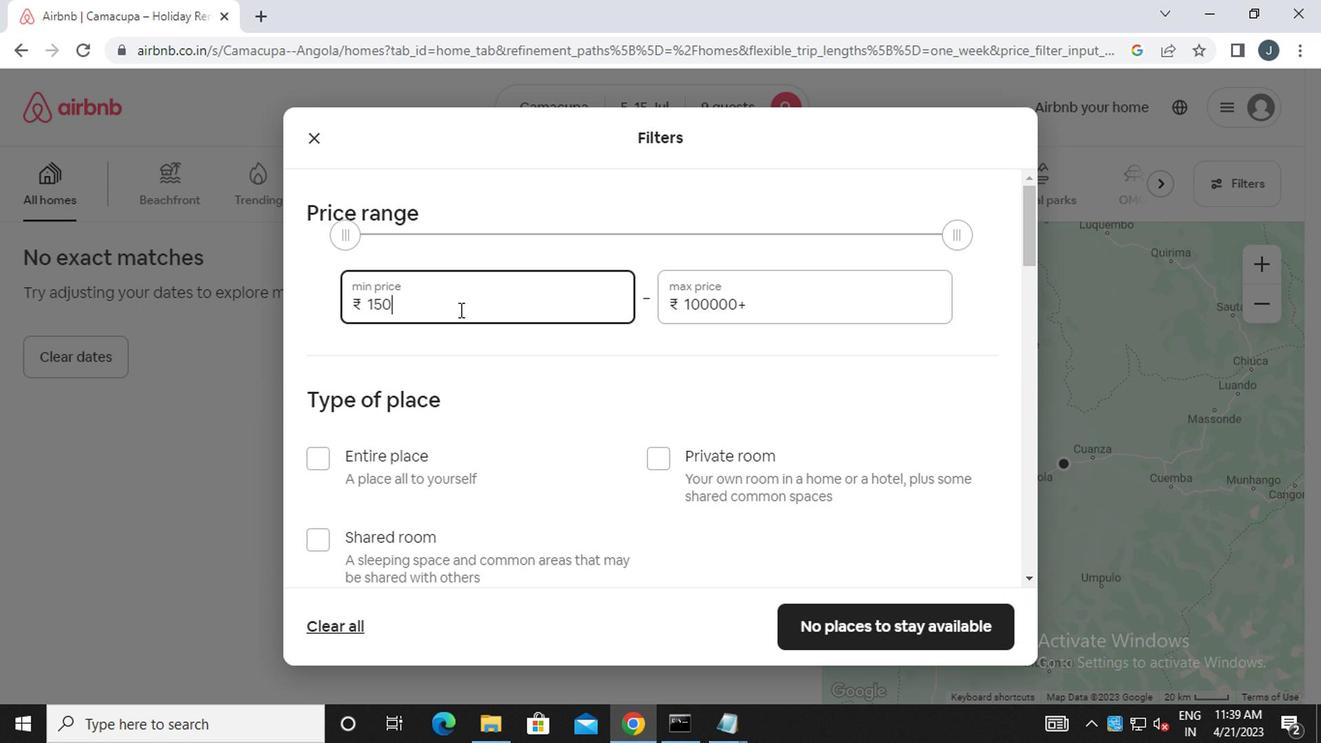 
Action: Mouse moved to (756, 306)
Screenshot: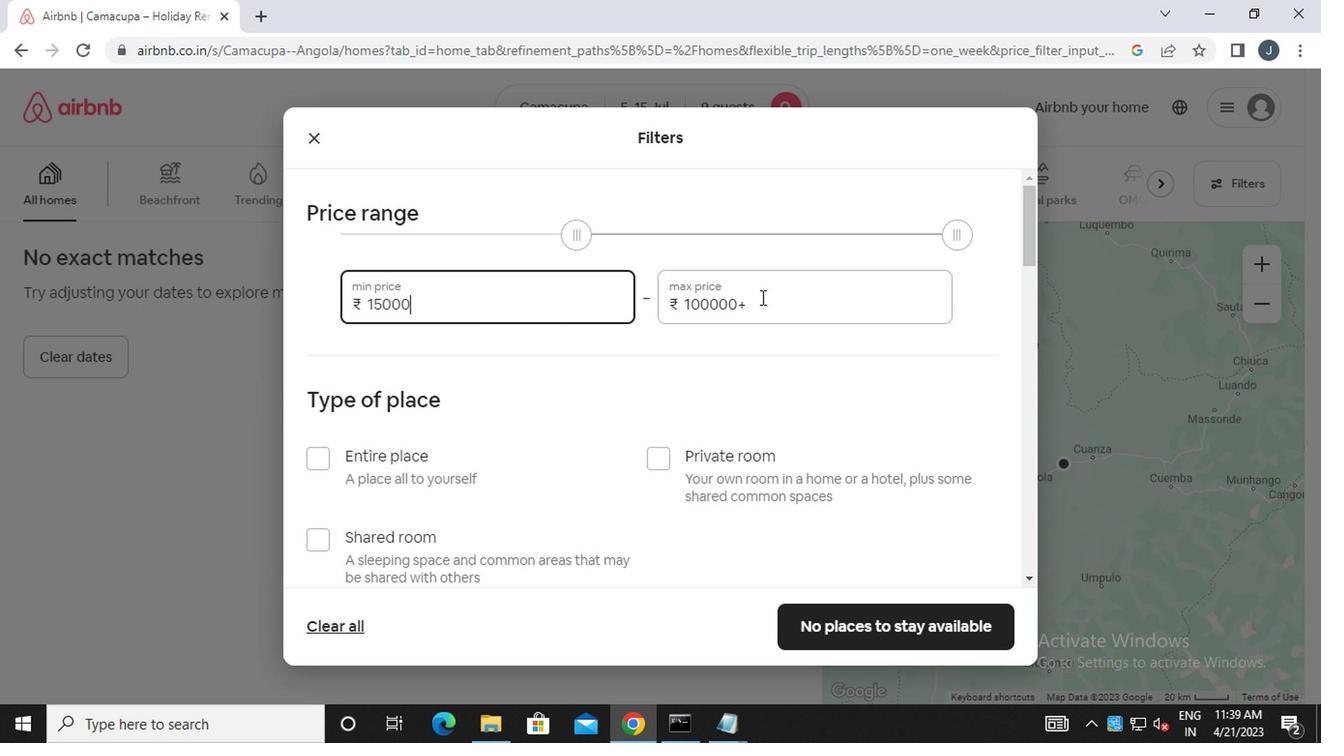 
Action: Mouse pressed left at (756, 306)
Screenshot: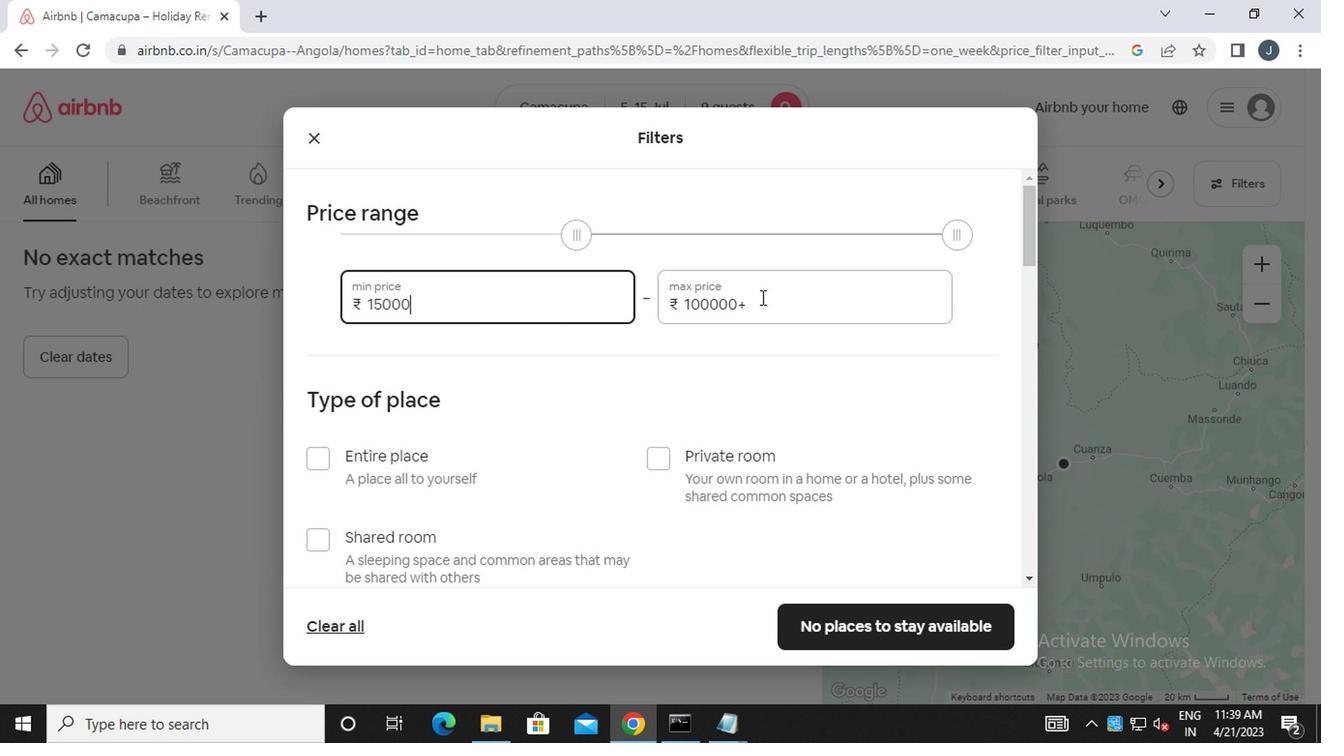 
Action: Mouse moved to (755, 320)
Screenshot: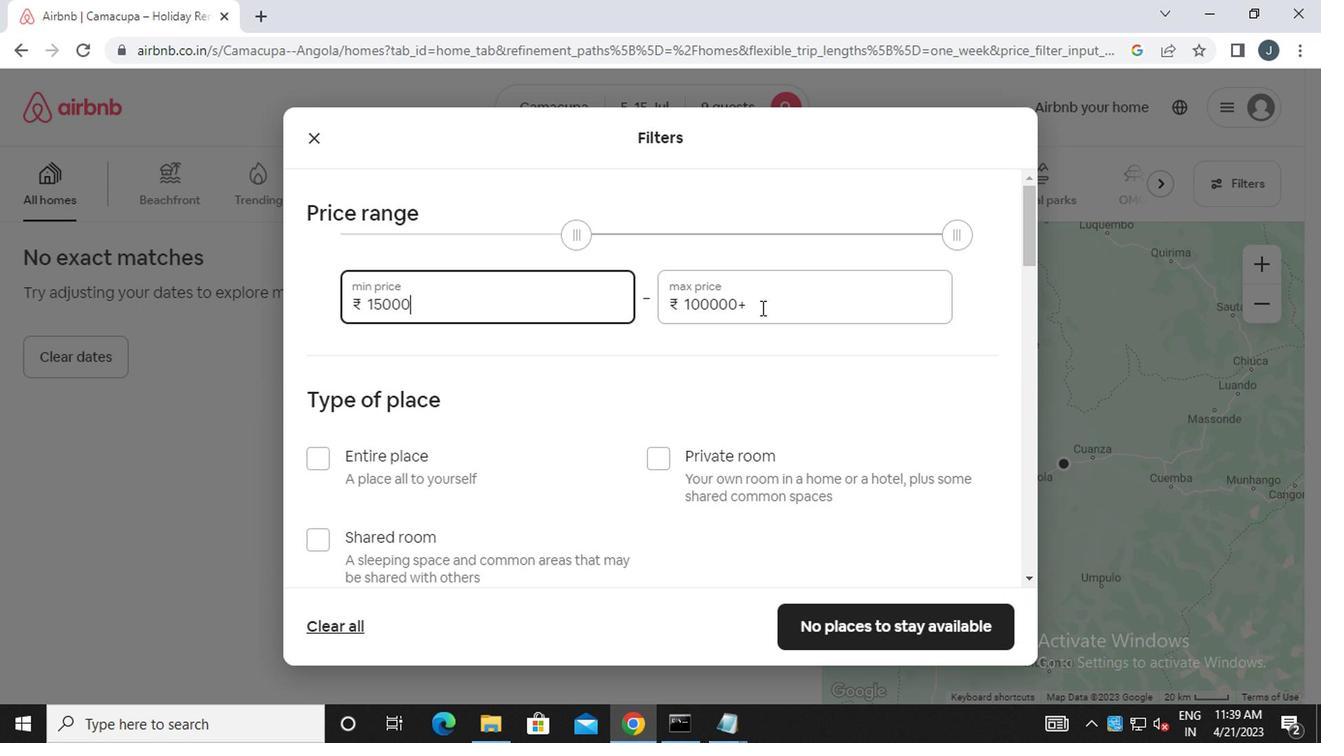 
Action: Key pressed <Key.backspace><Key.backspace><Key.backspace><Key.backspace><Key.backspace><Key.backspace><Key.backspace><Key.backspace><Key.backspace><Key.backspace><Key.backspace><Key.backspace><Key.backspace><Key.backspace><Key.backspace>25000
Screenshot: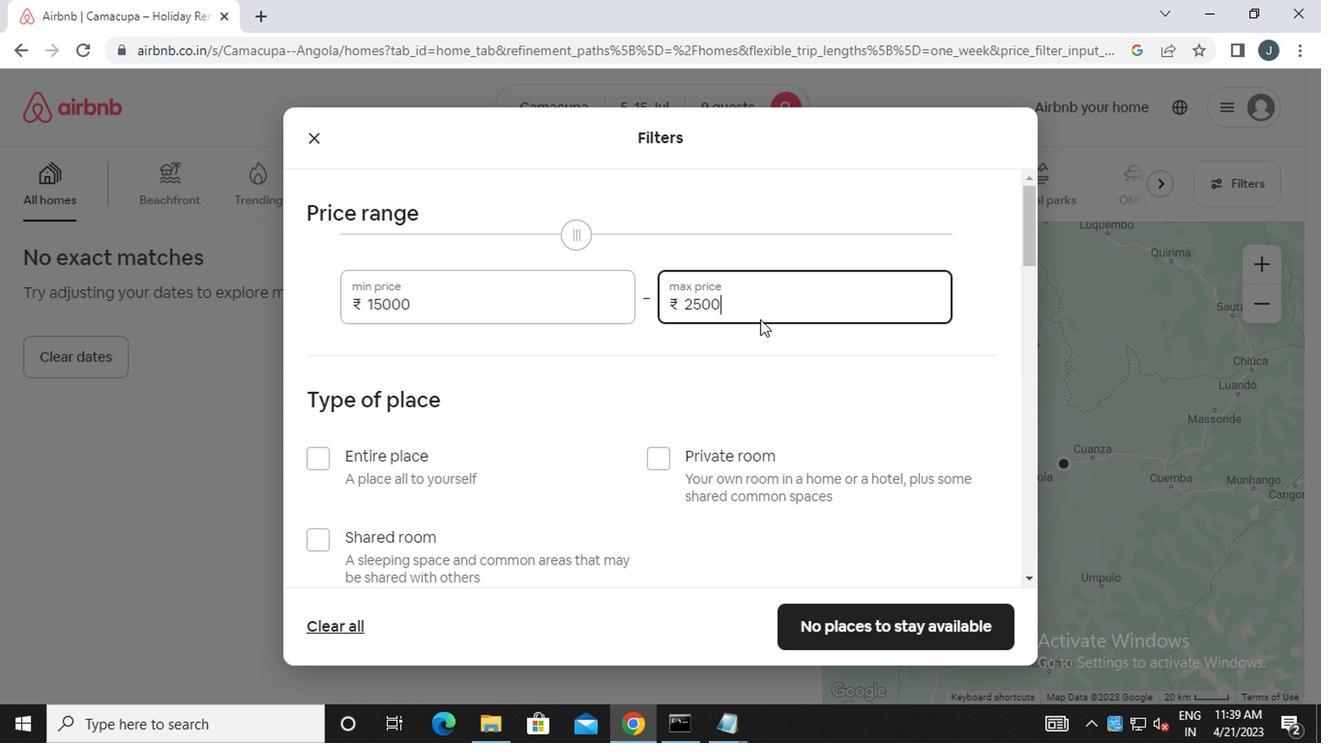 
Action: Mouse moved to (352, 472)
Screenshot: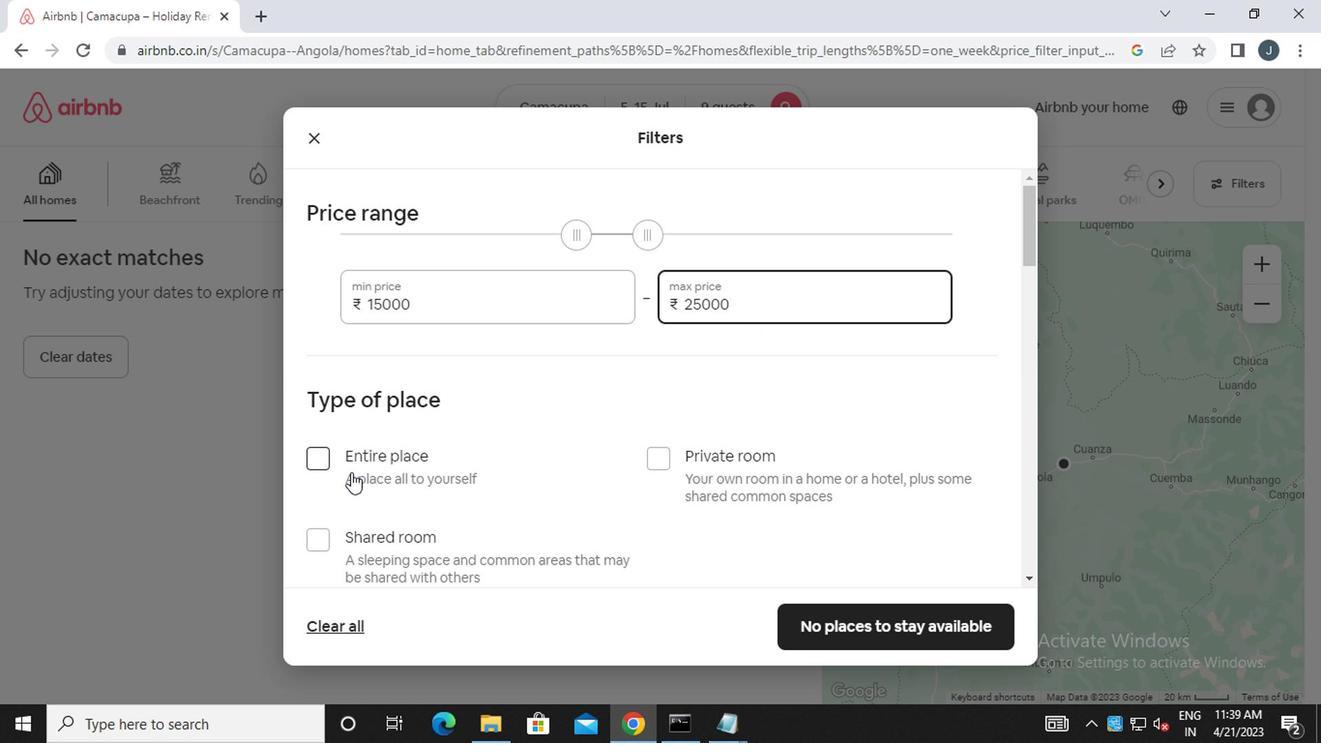 
Action: Mouse scrolled (352, 471) with delta (0, -1)
Screenshot: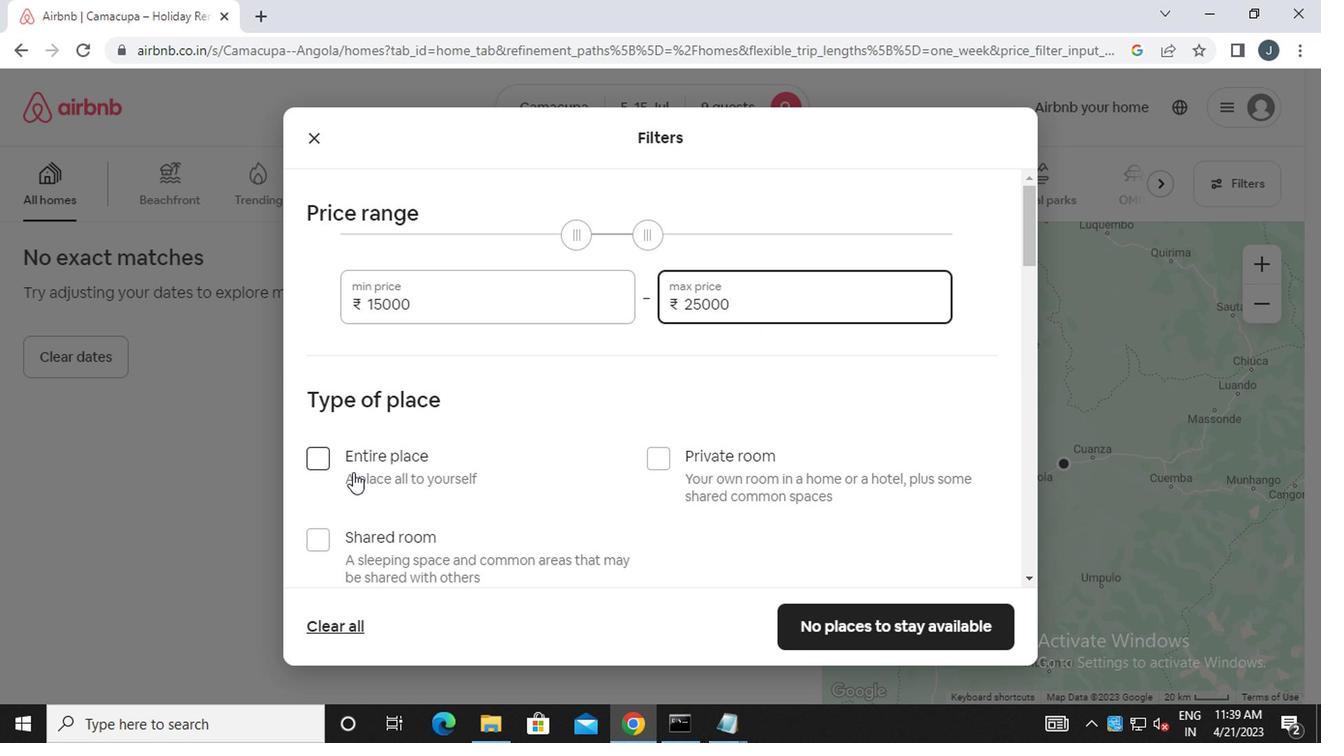 
Action: Mouse scrolled (352, 471) with delta (0, -1)
Screenshot: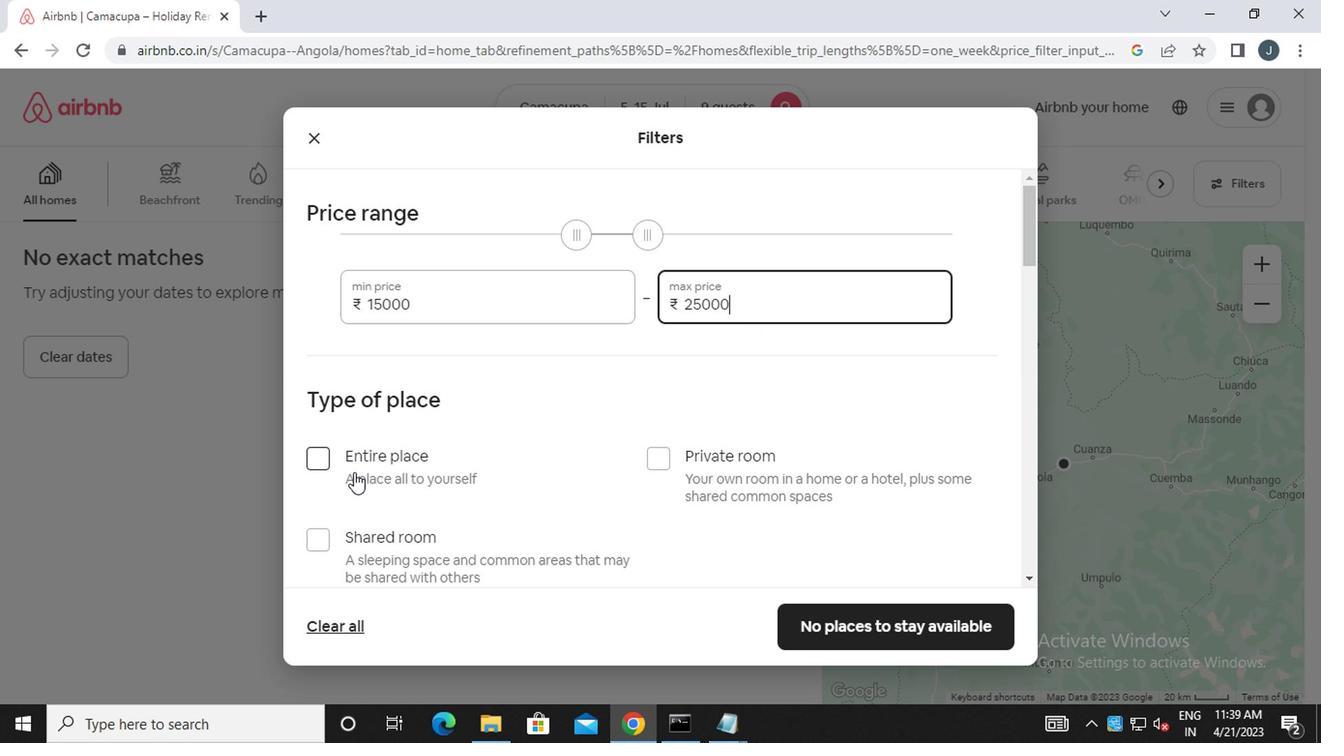 
Action: Mouse moved to (411, 284)
Screenshot: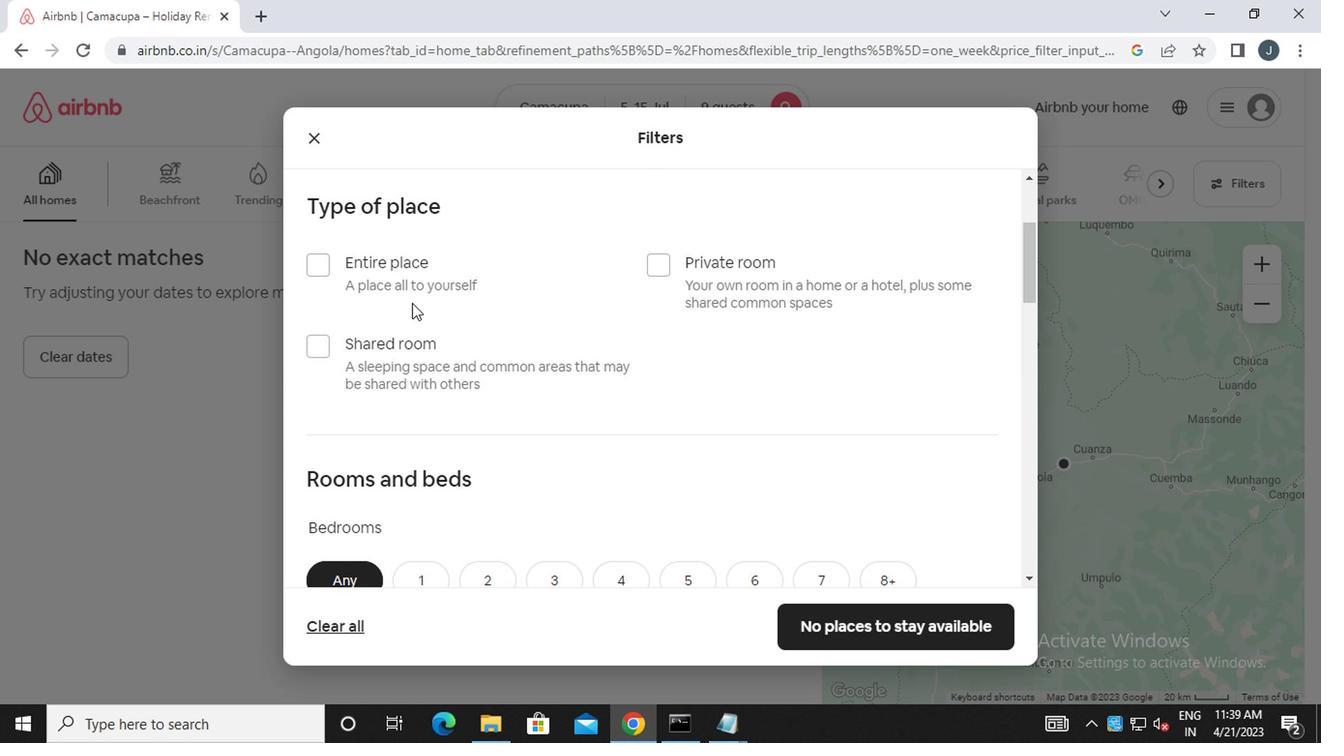 
Action: Mouse pressed left at (411, 284)
Screenshot: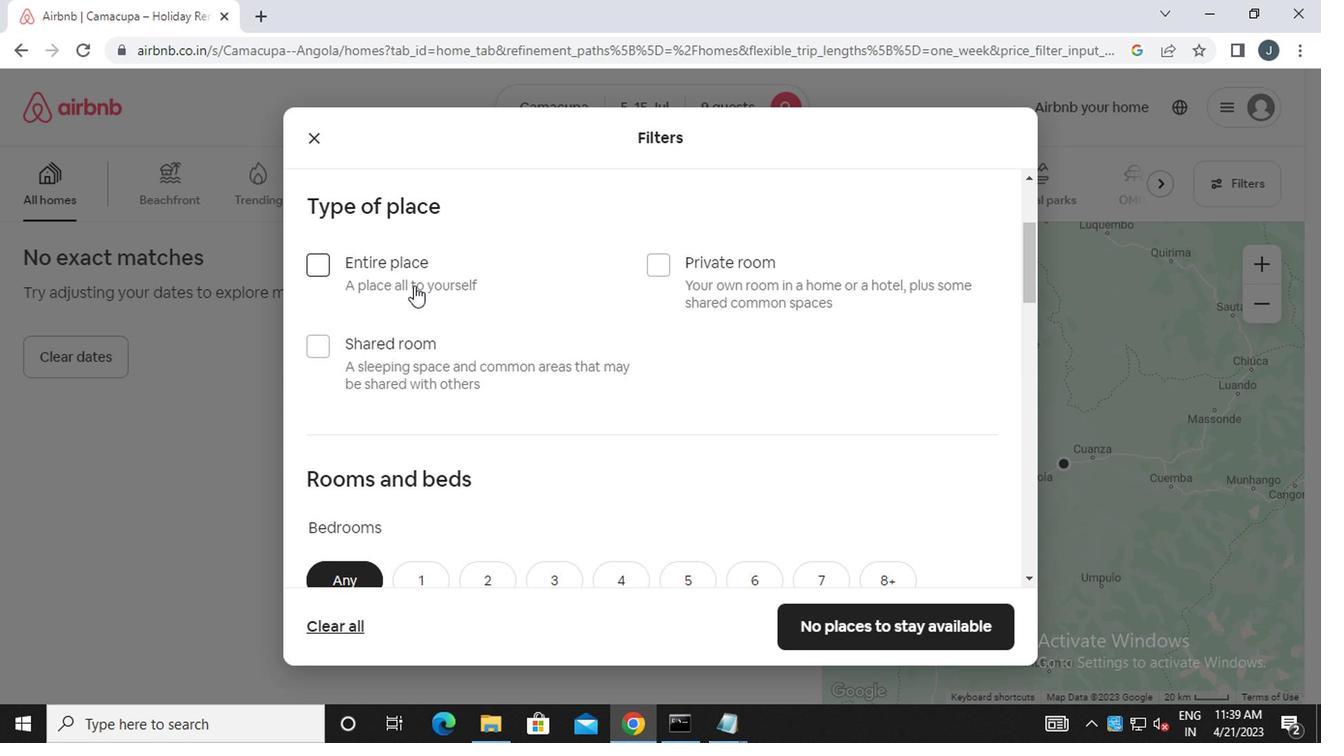 
Action: Mouse moved to (416, 333)
Screenshot: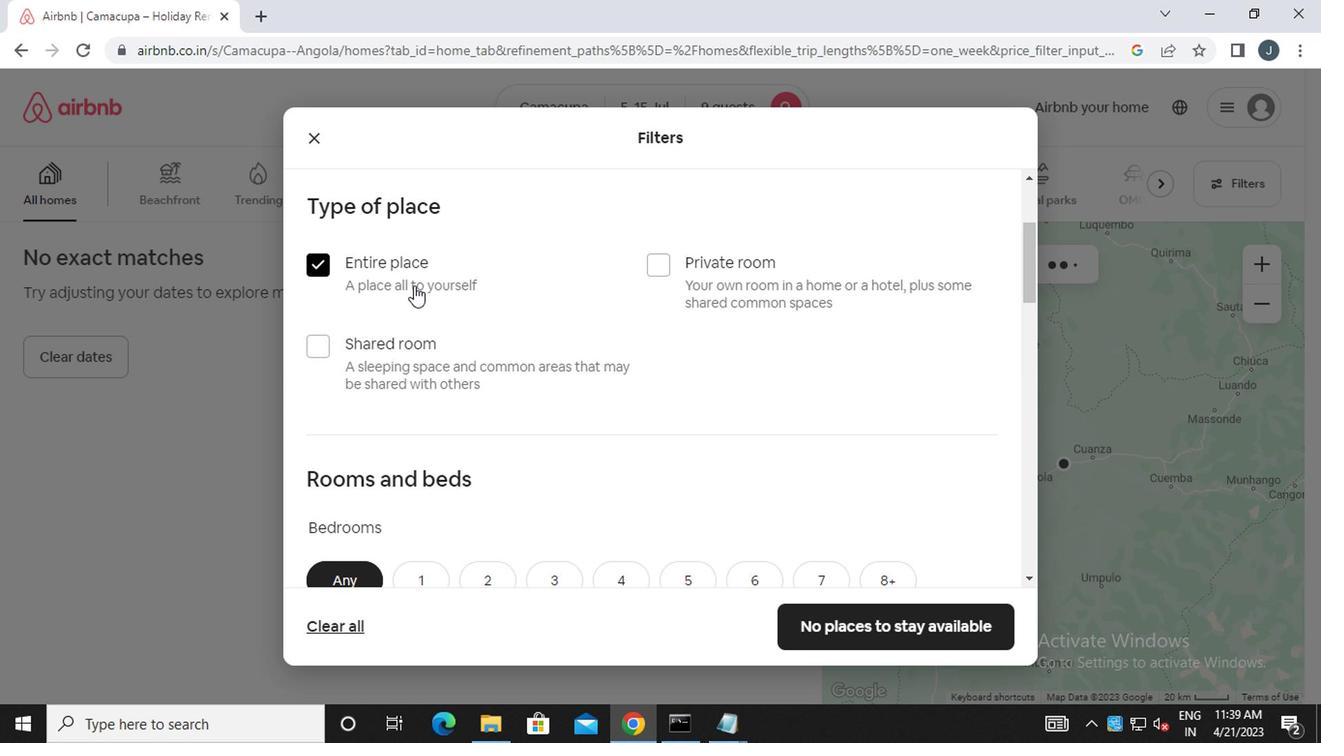 
Action: Mouse scrolled (416, 333) with delta (0, 0)
Screenshot: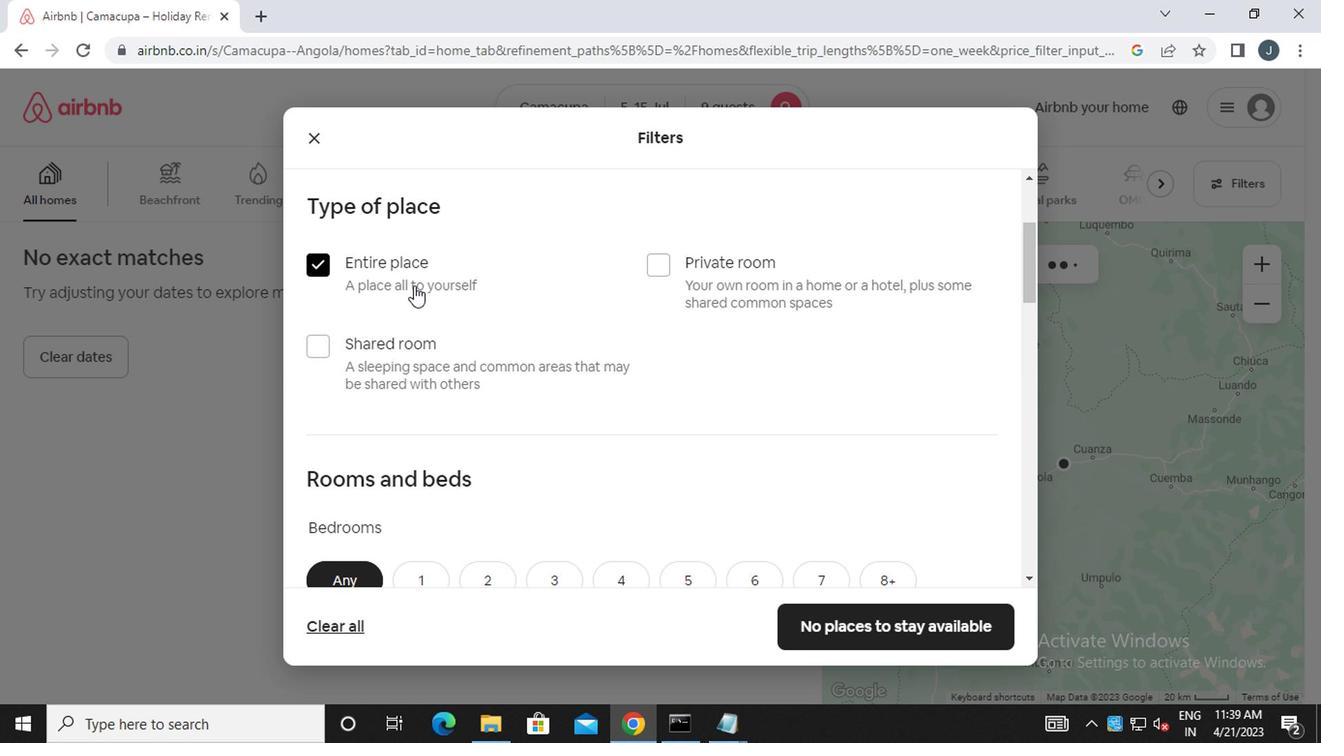
Action: Mouse moved to (417, 337)
Screenshot: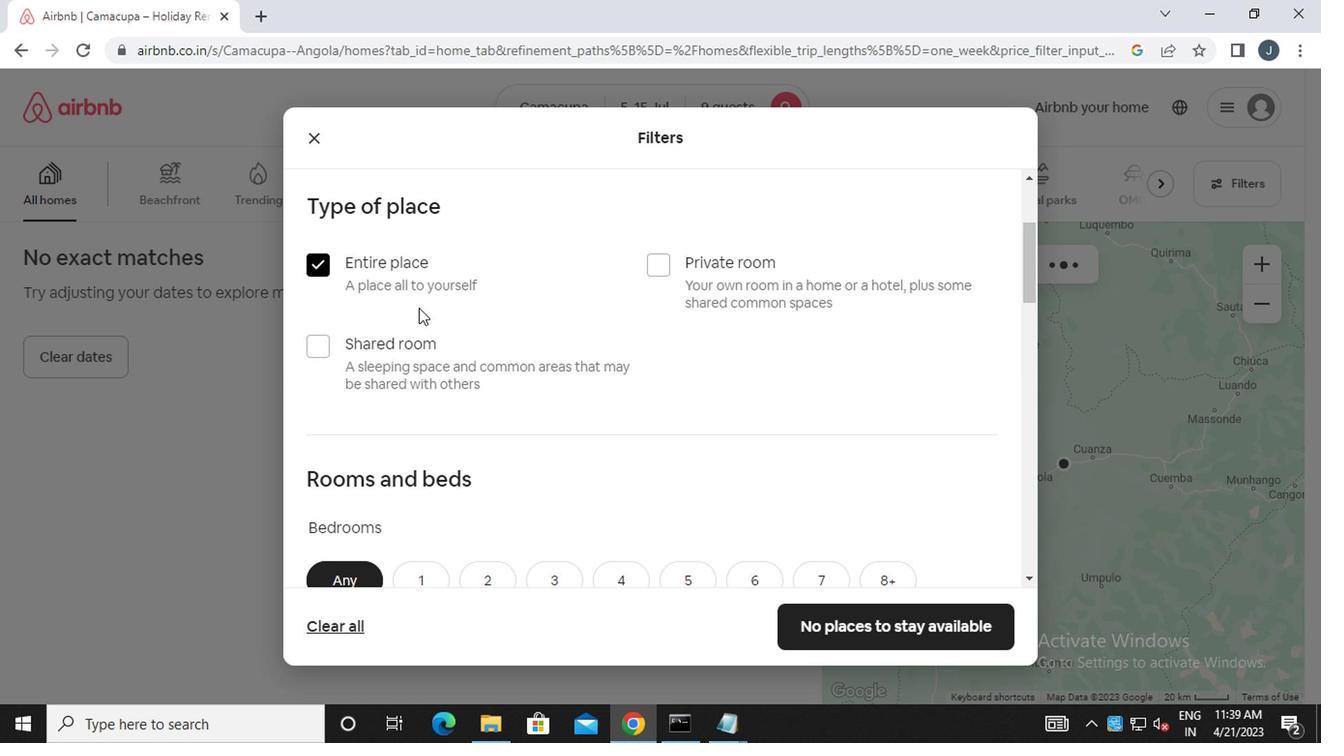 
Action: Mouse scrolled (417, 336) with delta (0, -1)
Screenshot: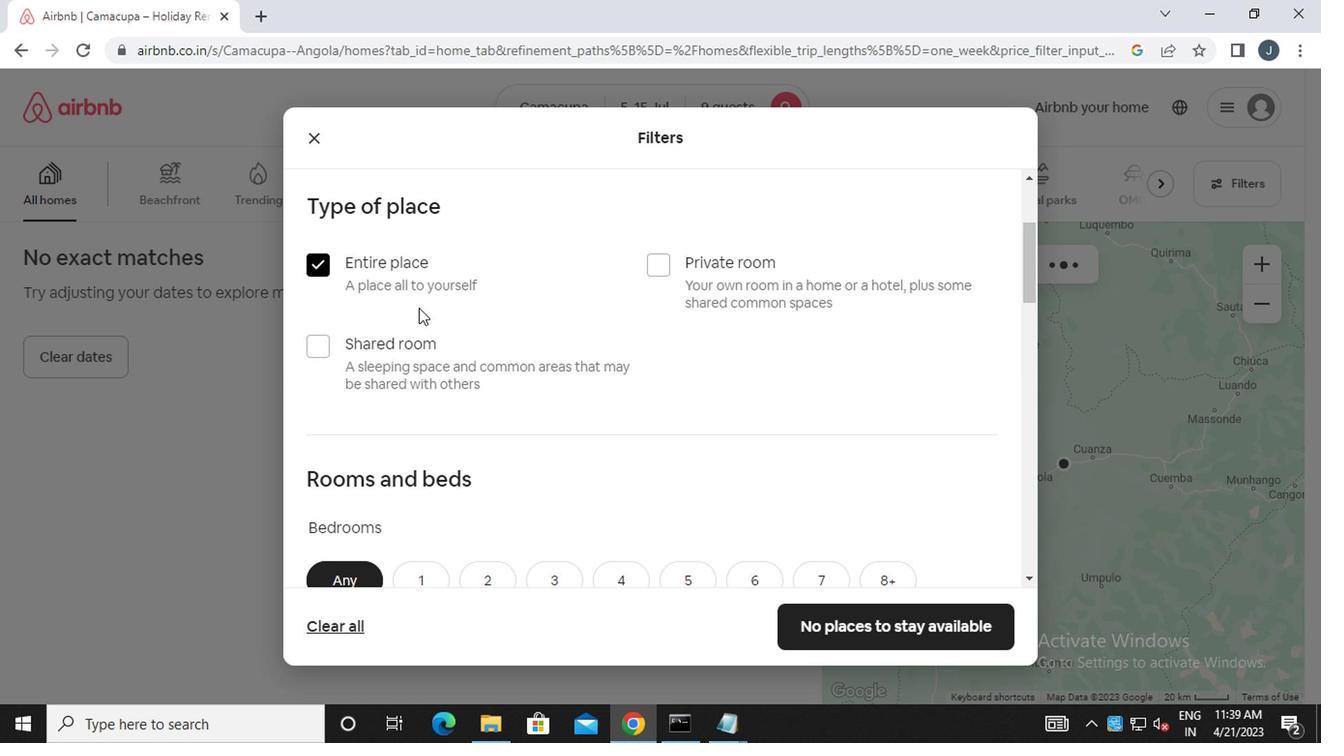 
Action: Mouse moved to (418, 340)
Screenshot: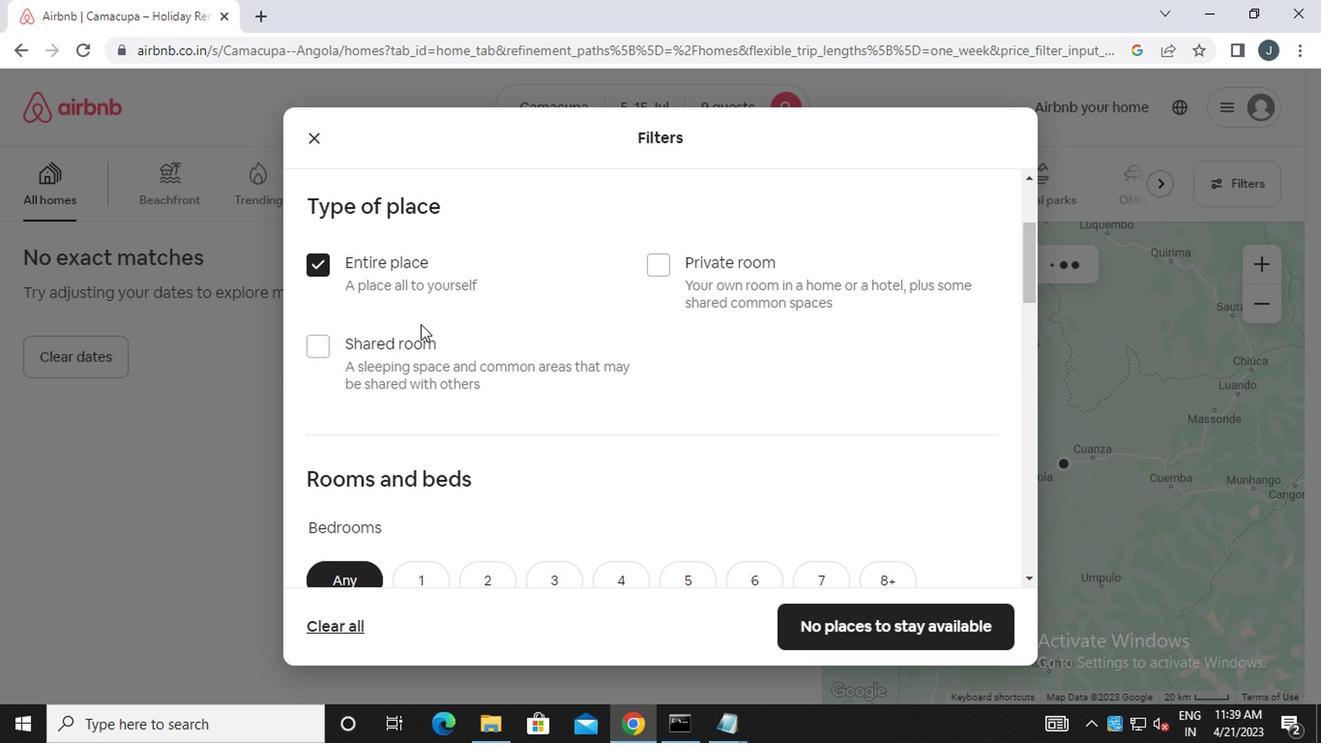 
Action: Mouse scrolled (418, 339) with delta (0, 0)
Screenshot: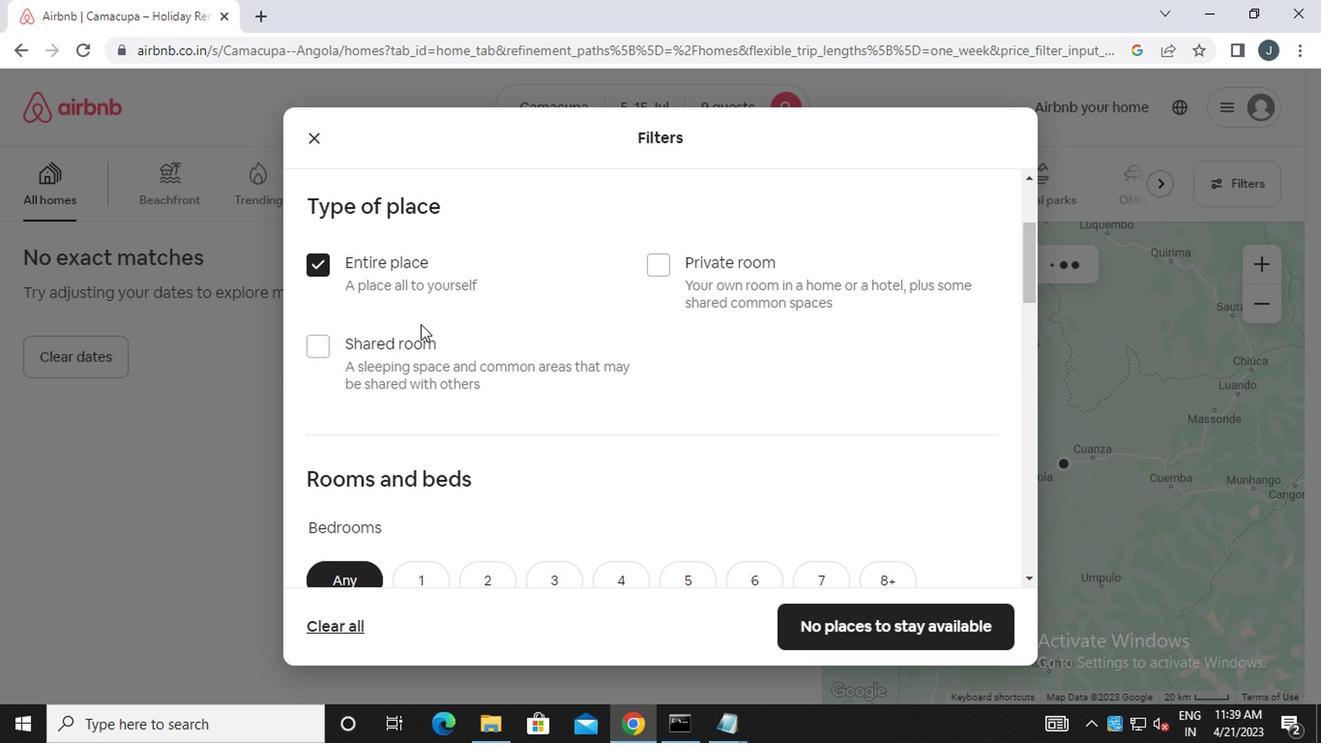 
Action: Mouse moved to (673, 302)
Screenshot: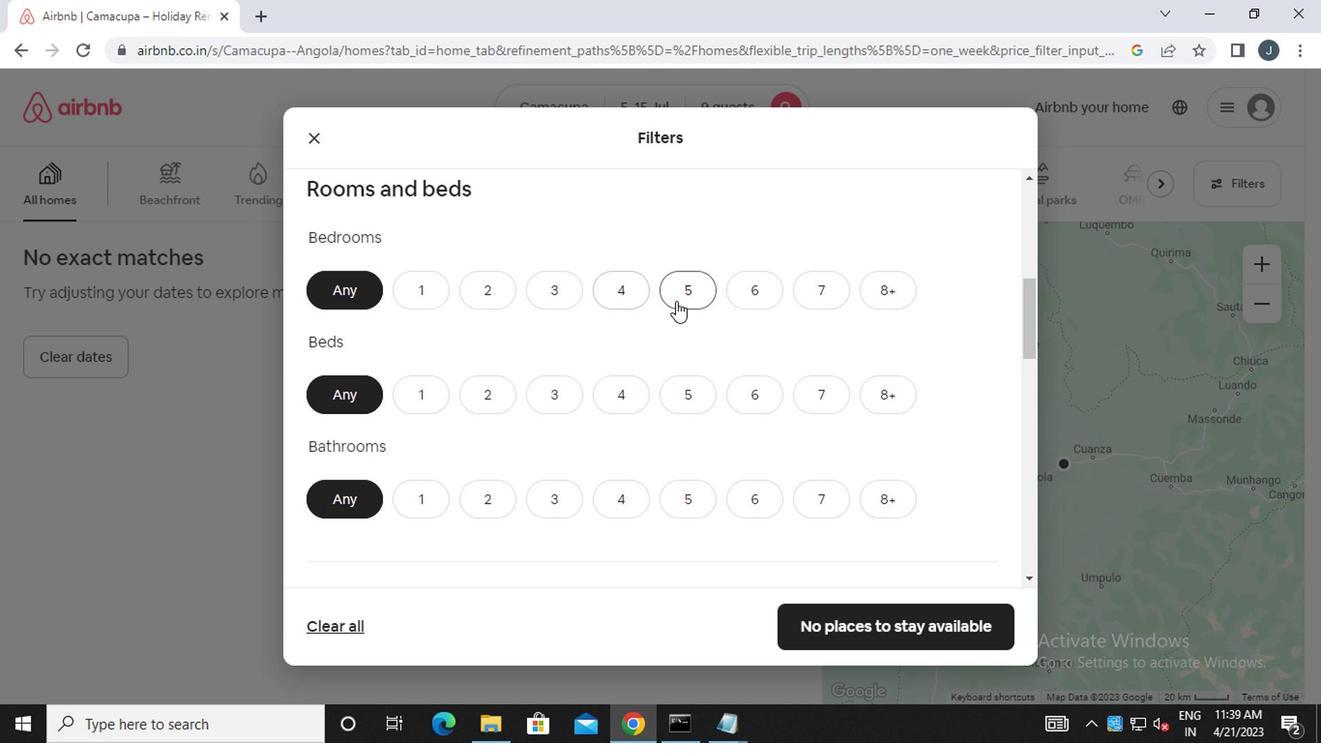 
Action: Mouse pressed left at (673, 302)
Screenshot: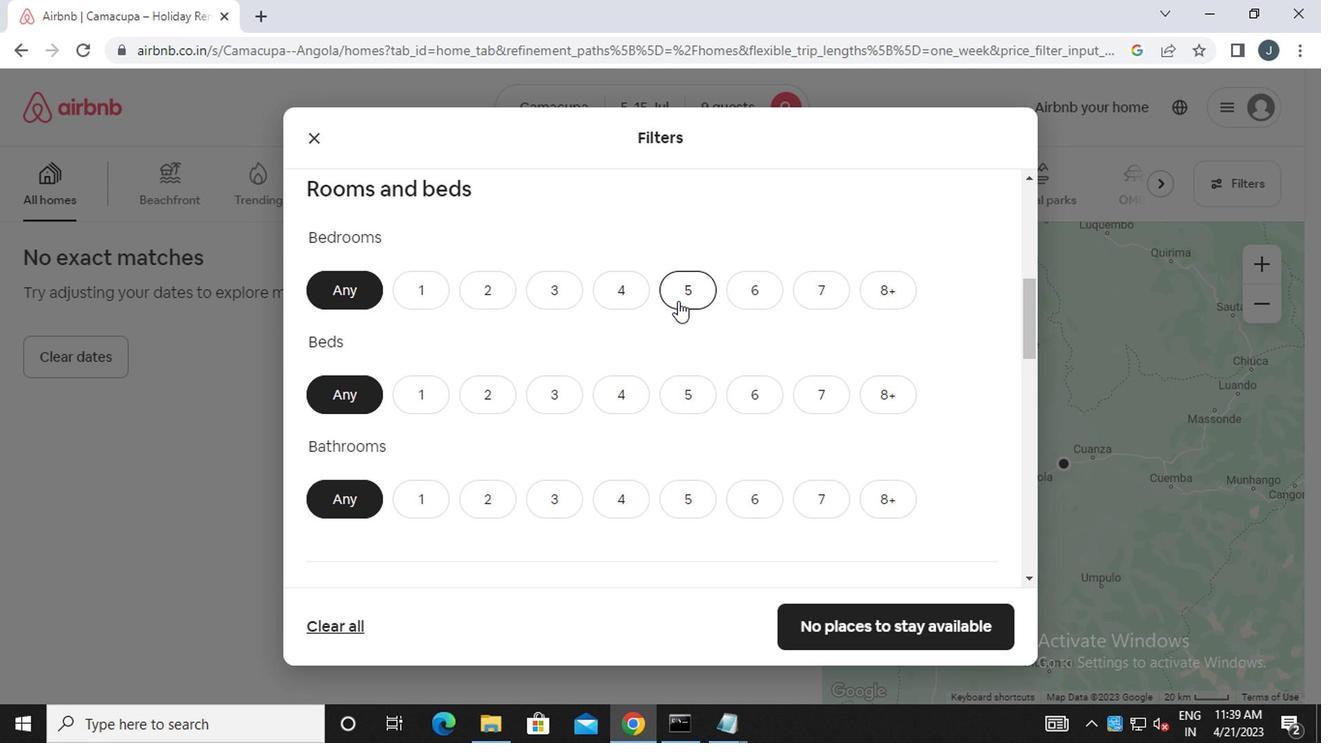 
Action: Mouse moved to (667, 394)
Screenshot: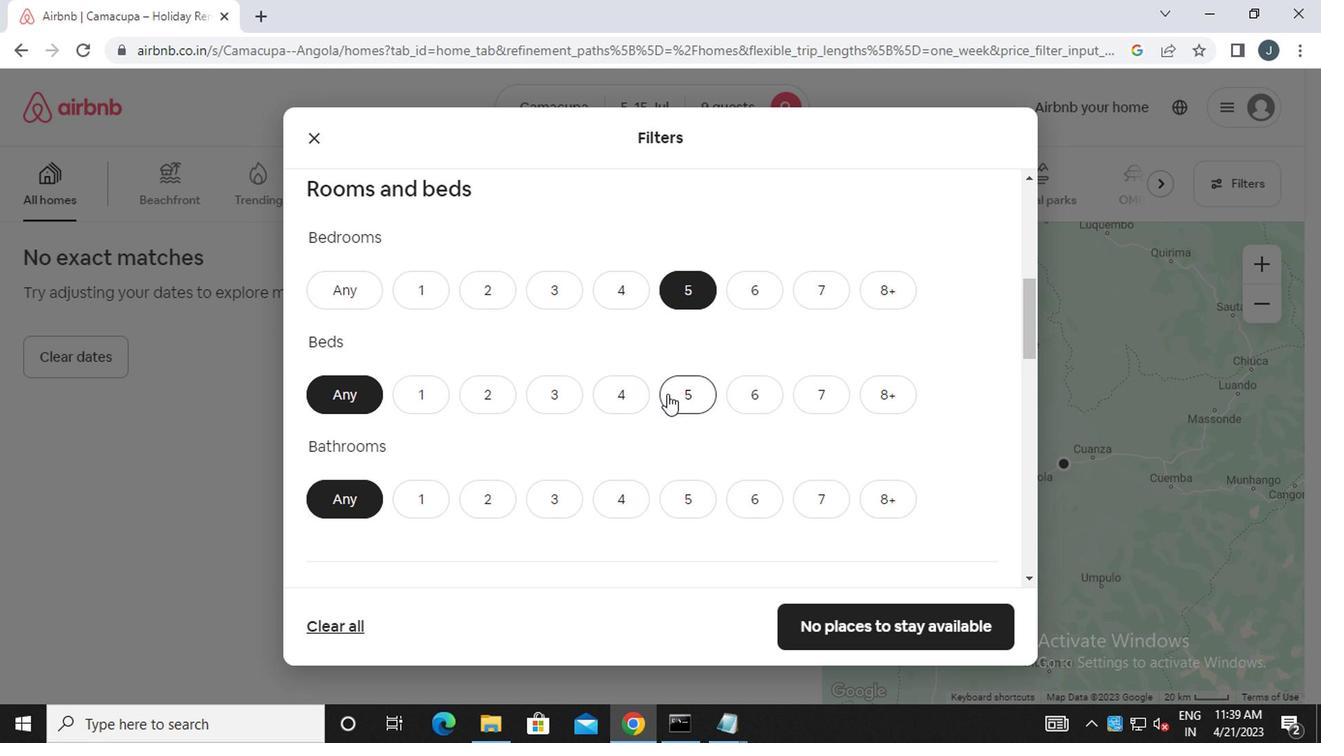 
Action: Mouse pressed left at (667, 394)
Screenshot: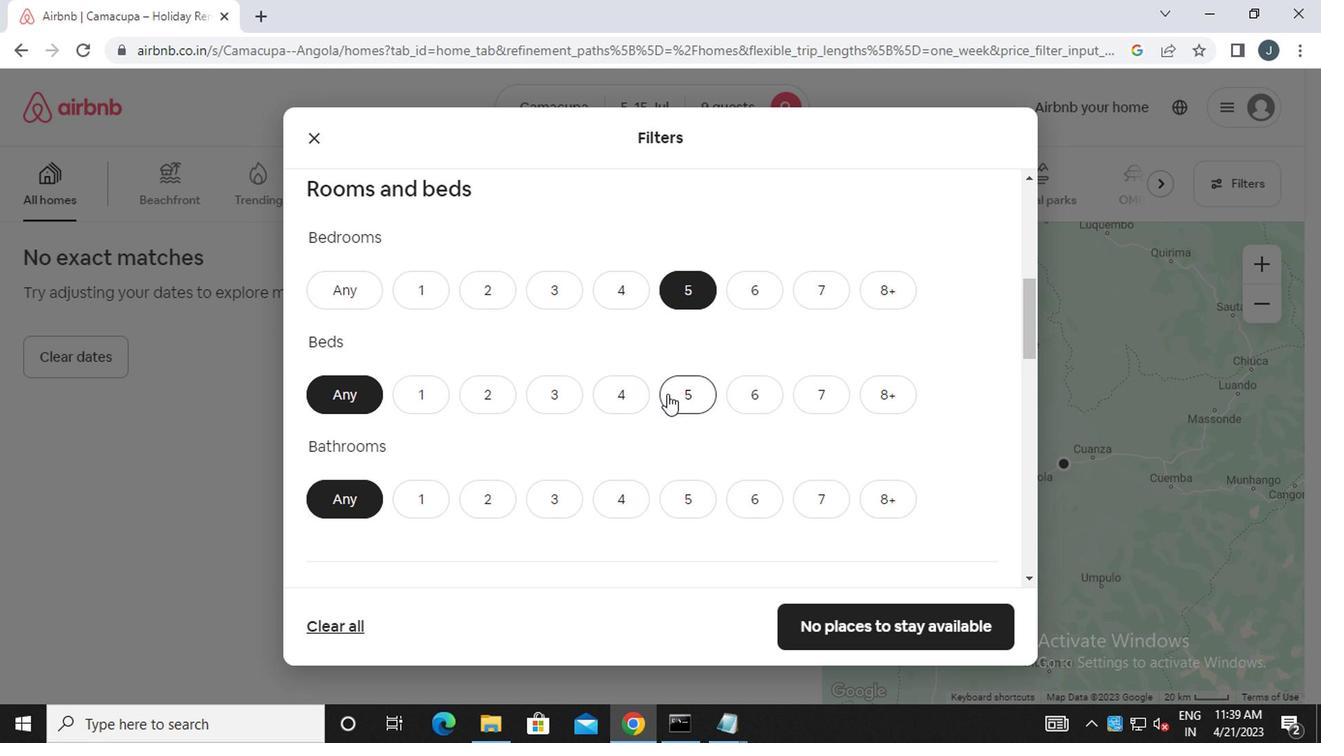 
Action: Mouse moved to (681, 500)
Screenshot: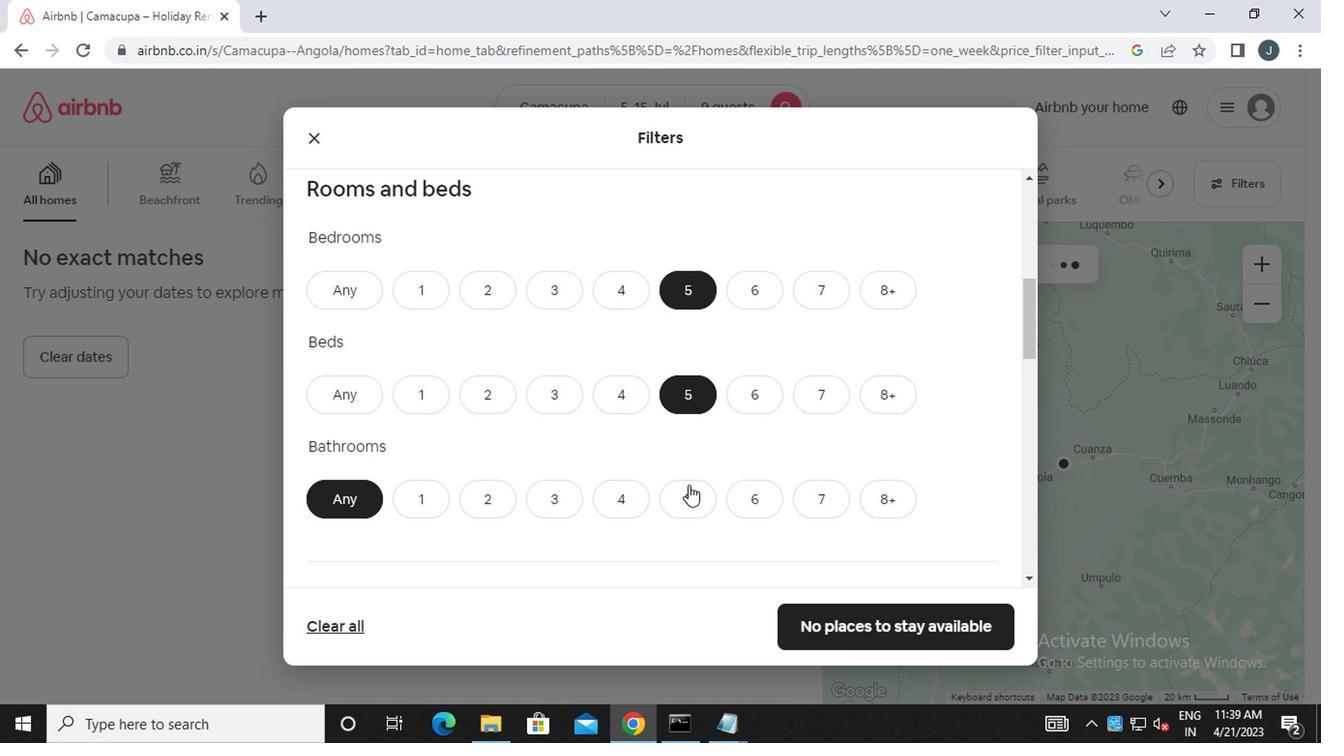
Action: Mouse pressed left at (681, 500)
Screenshot: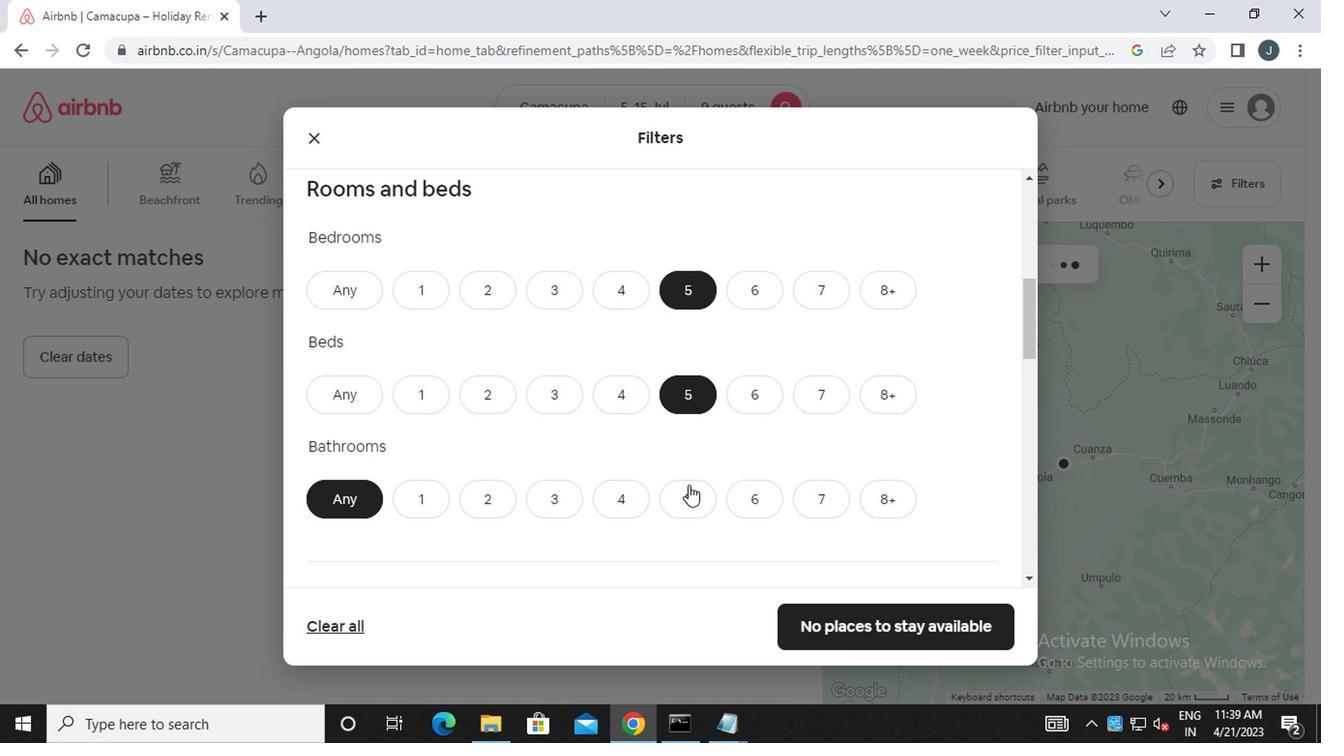 
Action: Mouse moved to (659, 470)
Screenshot: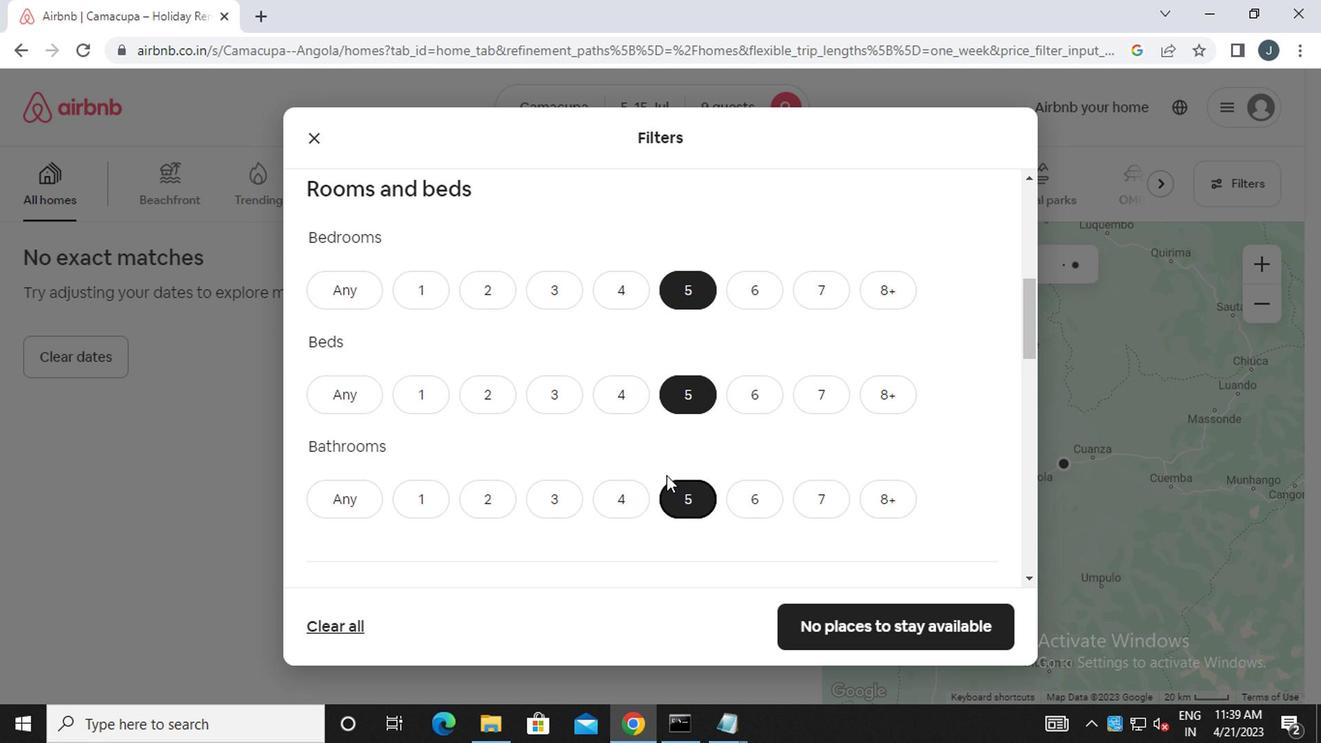 
Action: Mouse scrolled (659, 469) with delta (0, -1)
Screenshot: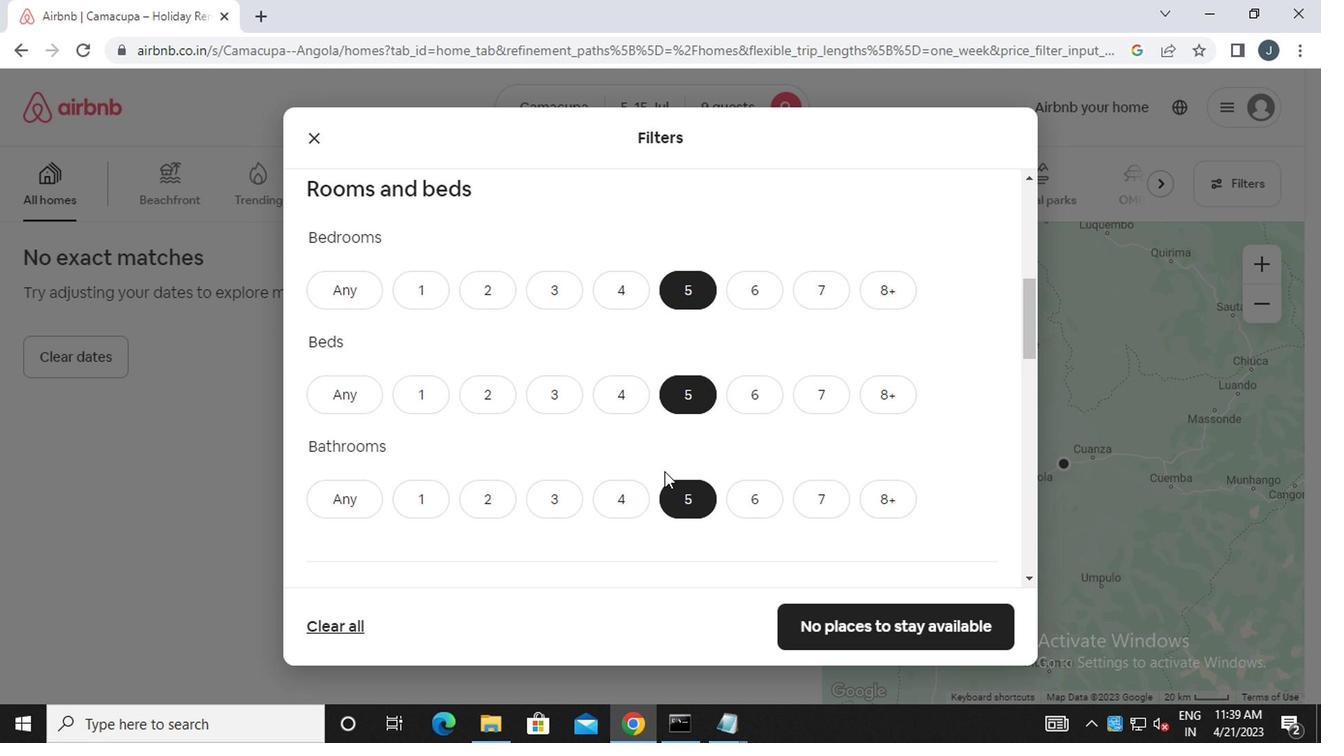 
Action: Mouse moved to (655, 470)
Screenshot: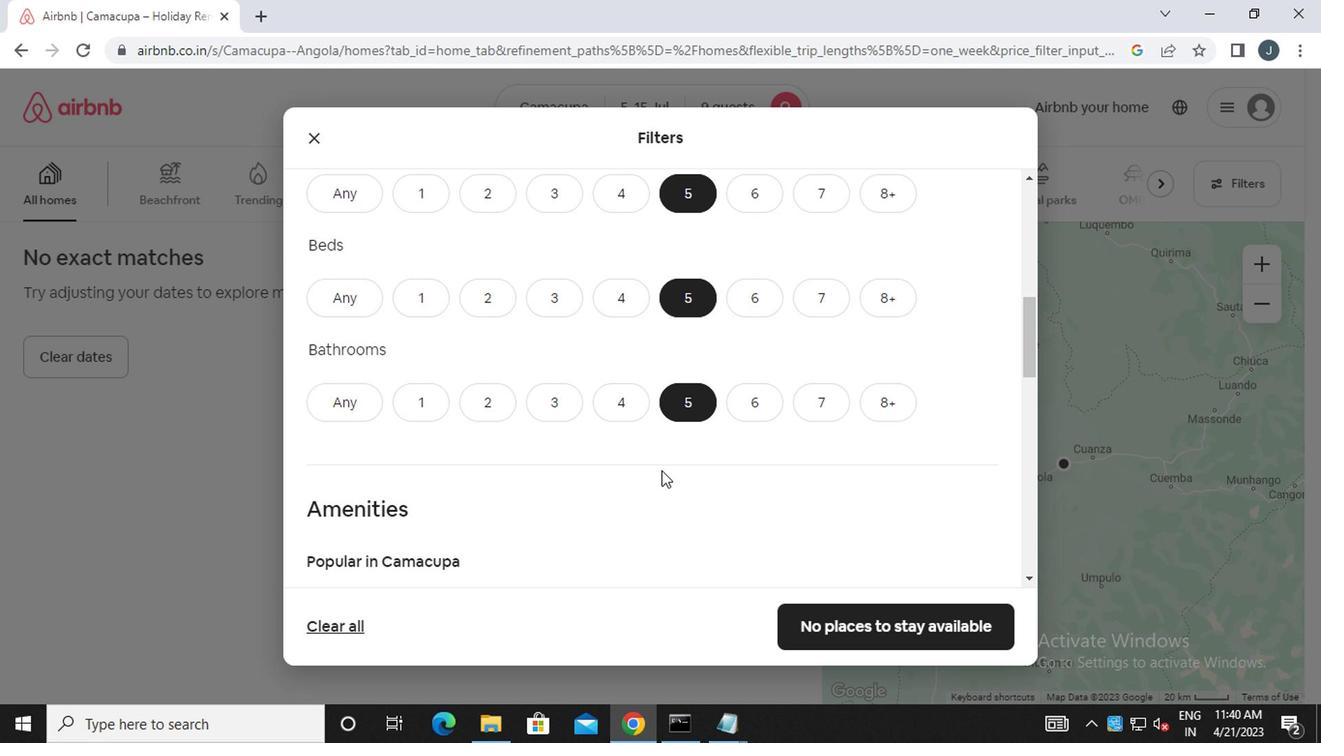 
Action: Mouse scrolled (655, 469) with delta (0, -1)
Screenshot: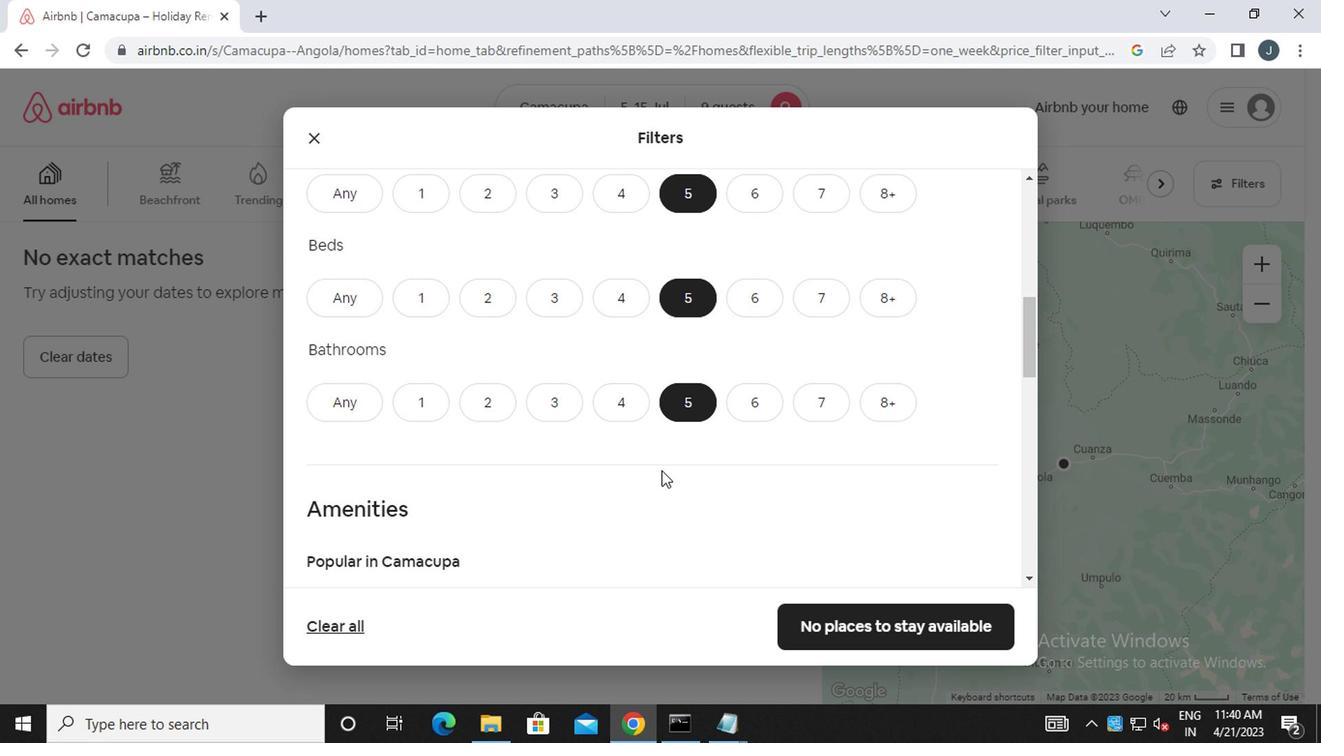 
Action: Mouse moved to (655, 470)
Screenshot: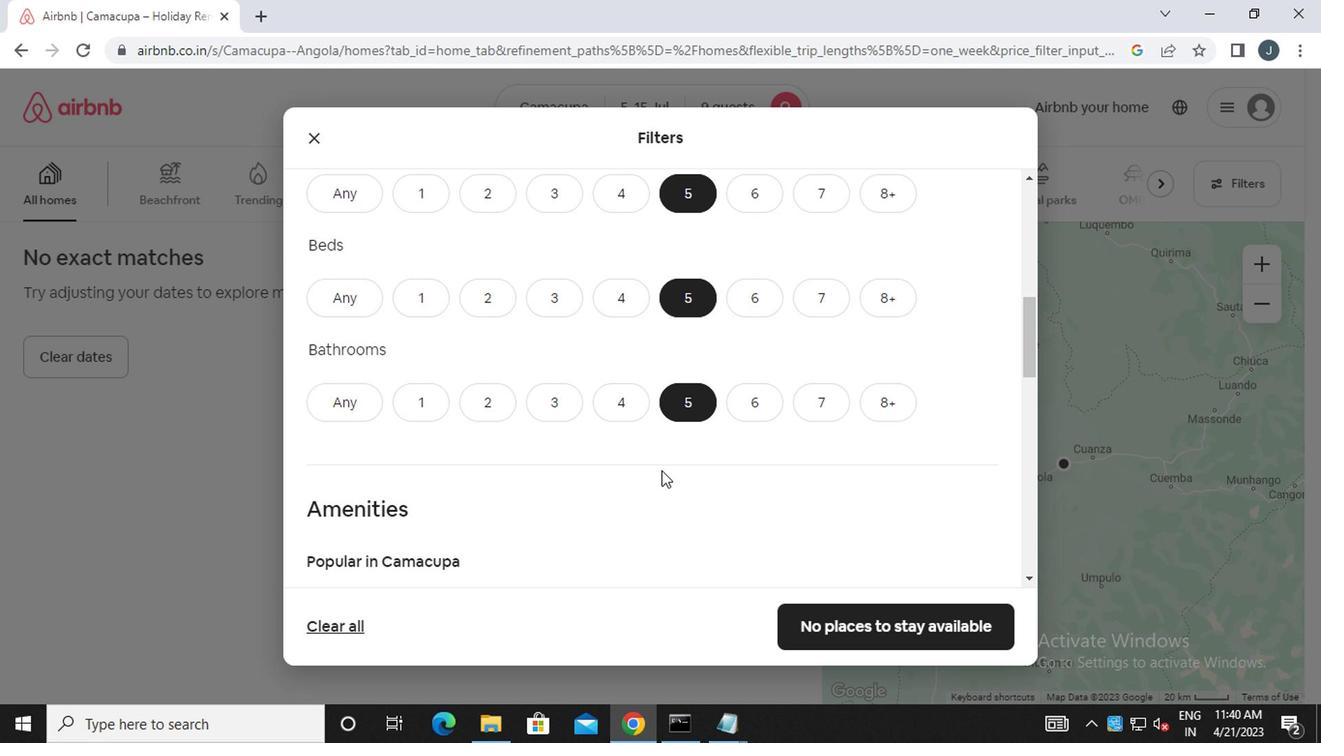 
Action: Mouse scrolled (655, 469) with delta (0, -1)
Screenshot: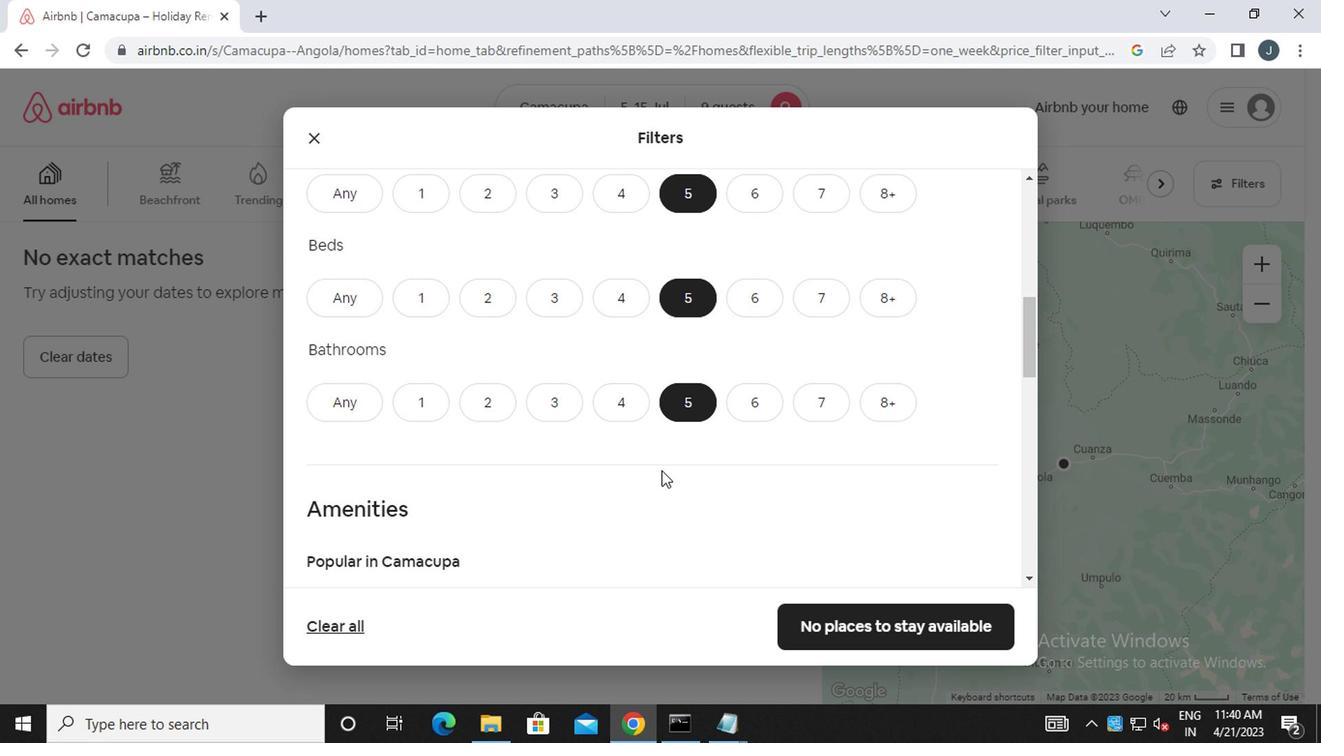 
Action: Mouse scrolled (655, 469) with delta (0, -1)
Screenshot: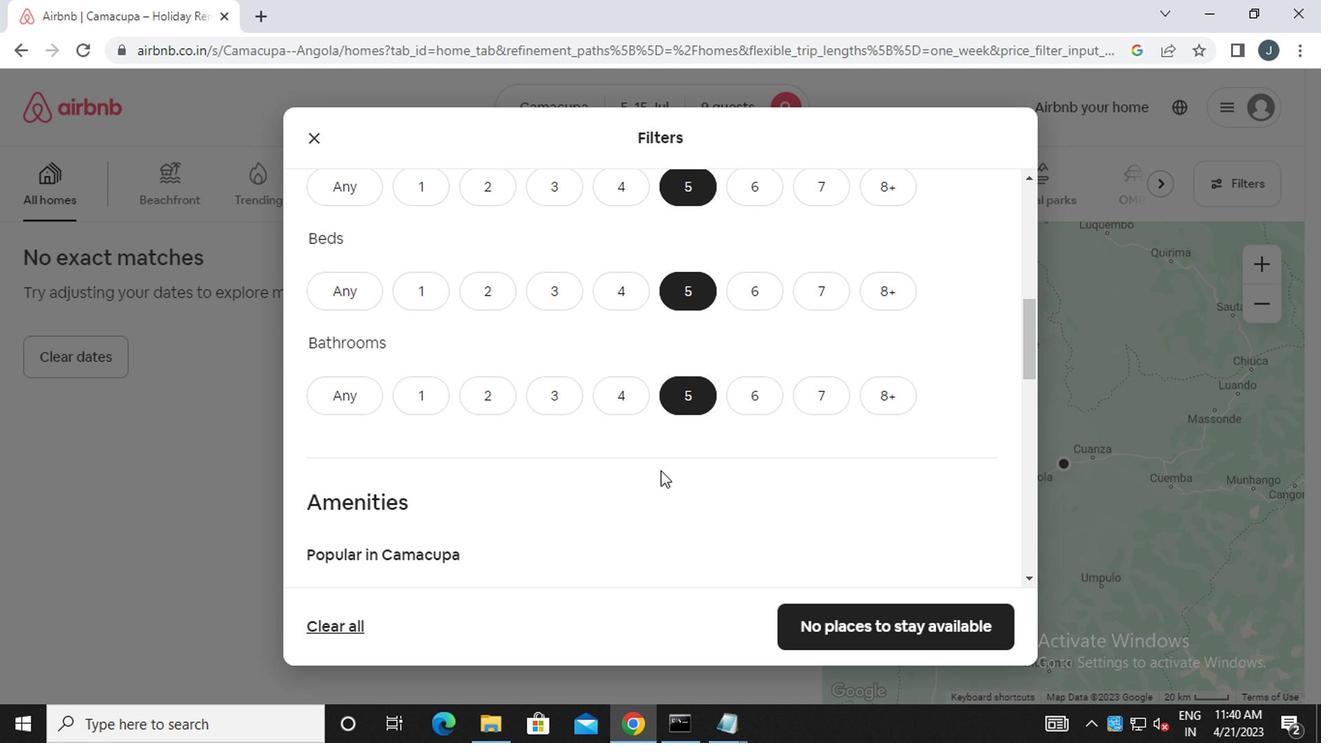 
Action: Mouse moved to (440, 425)
Screenshot: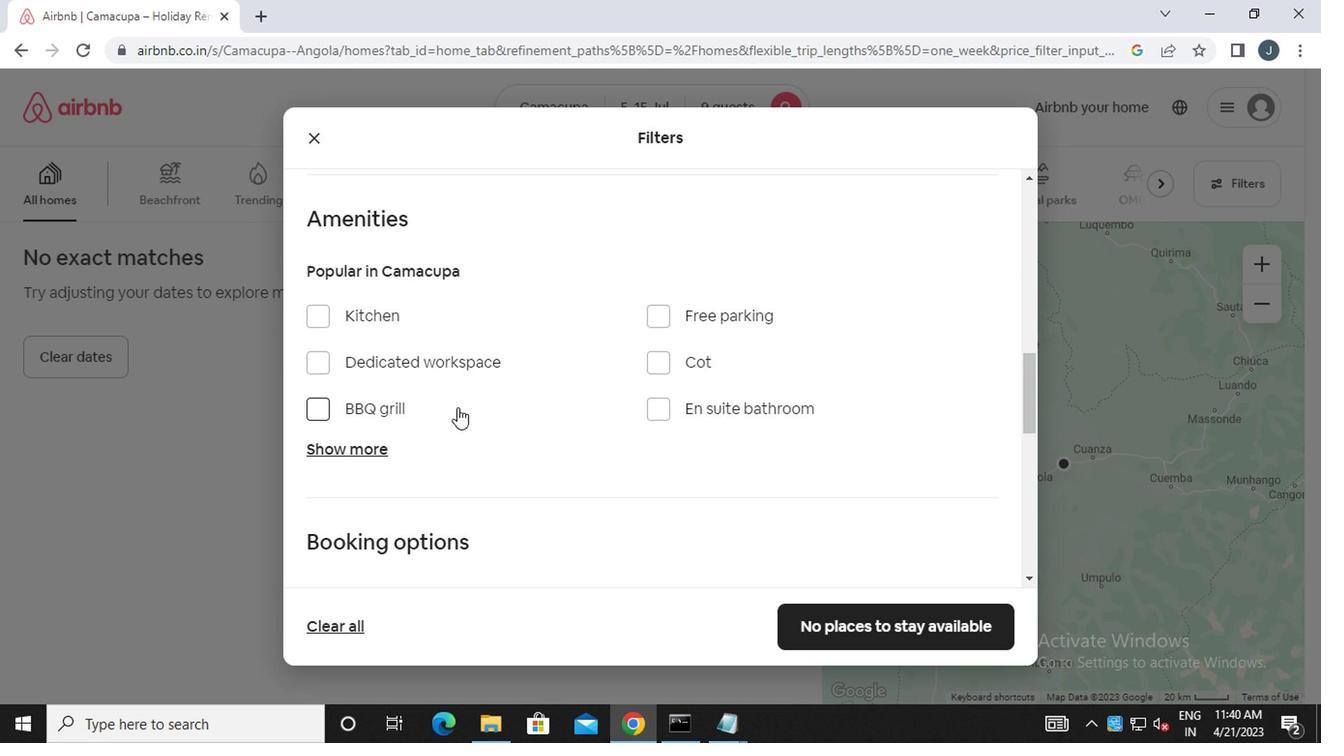 
Action: Mouse scrolled (440, 427) with delta (0, 1)
Screenshot: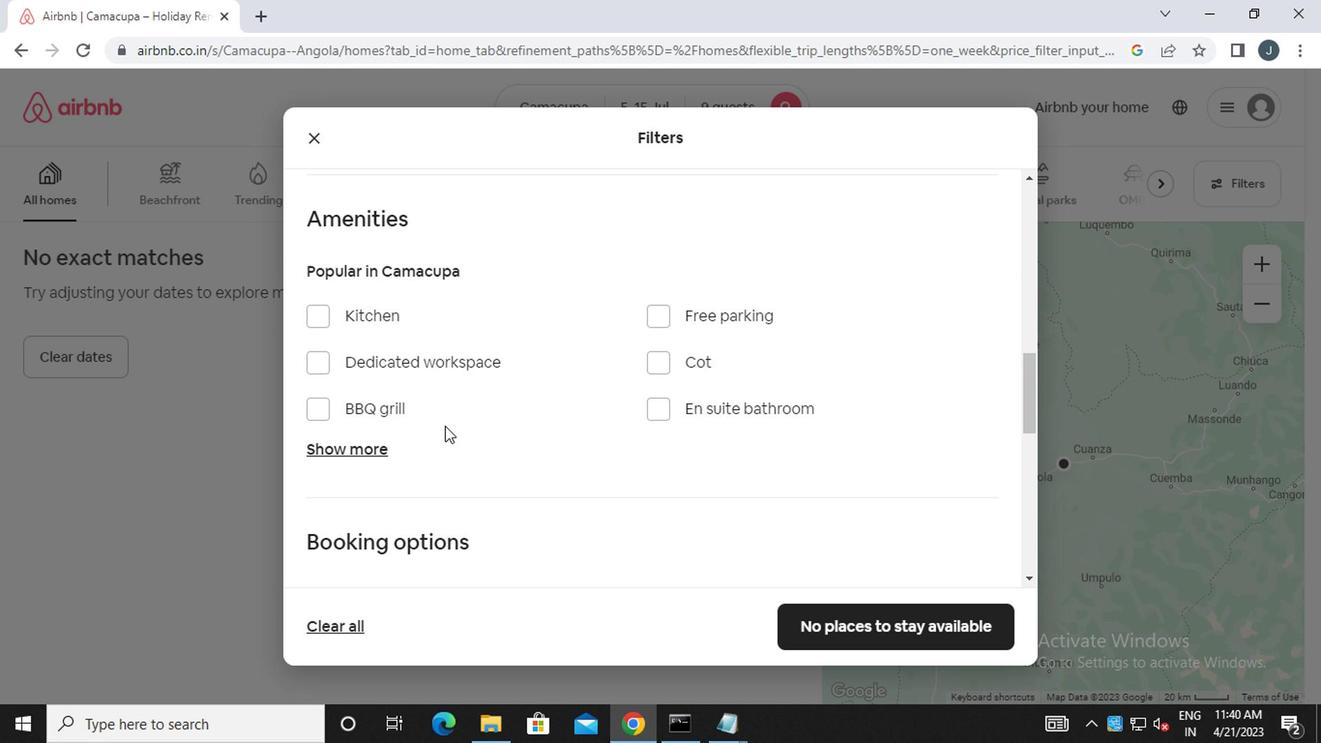 
Action: Mouse moved to (439, 425)
Screenshot: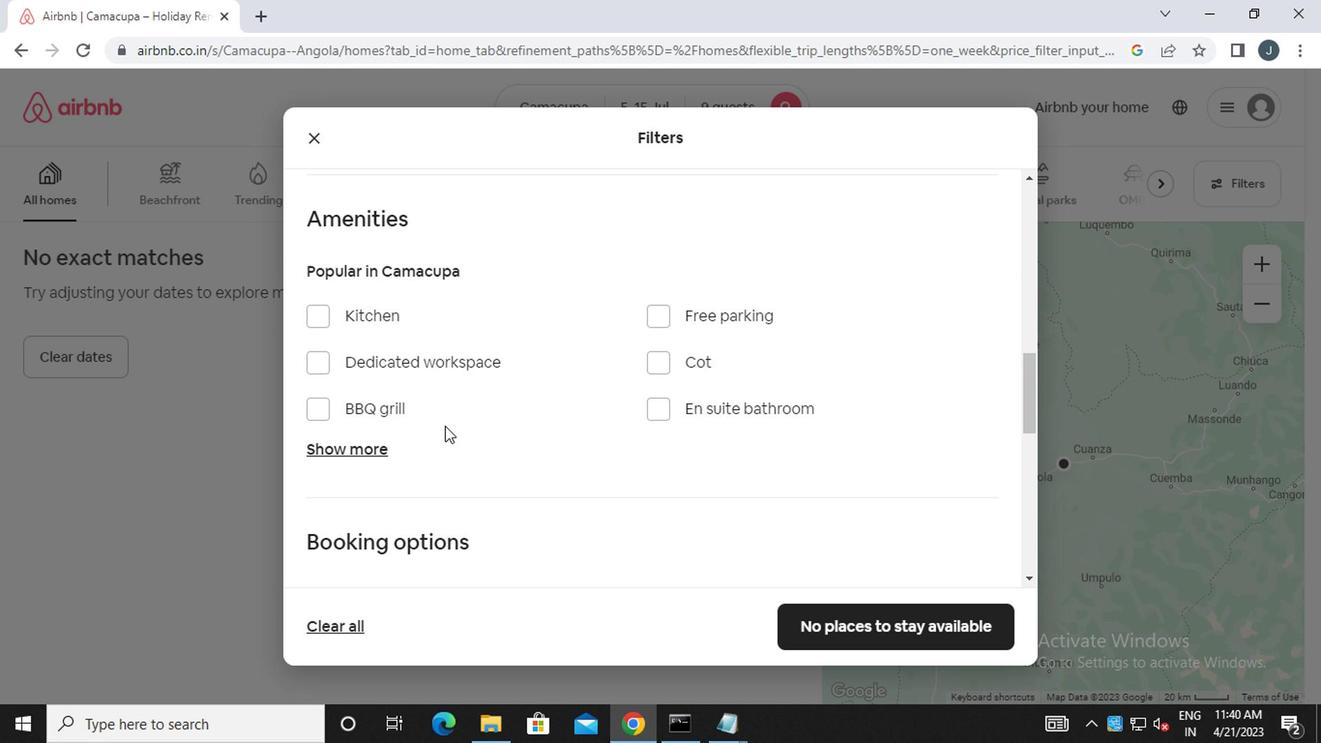 
Action: Mouse scrolled (439, 427) with delta (0, 1)
Screenshot: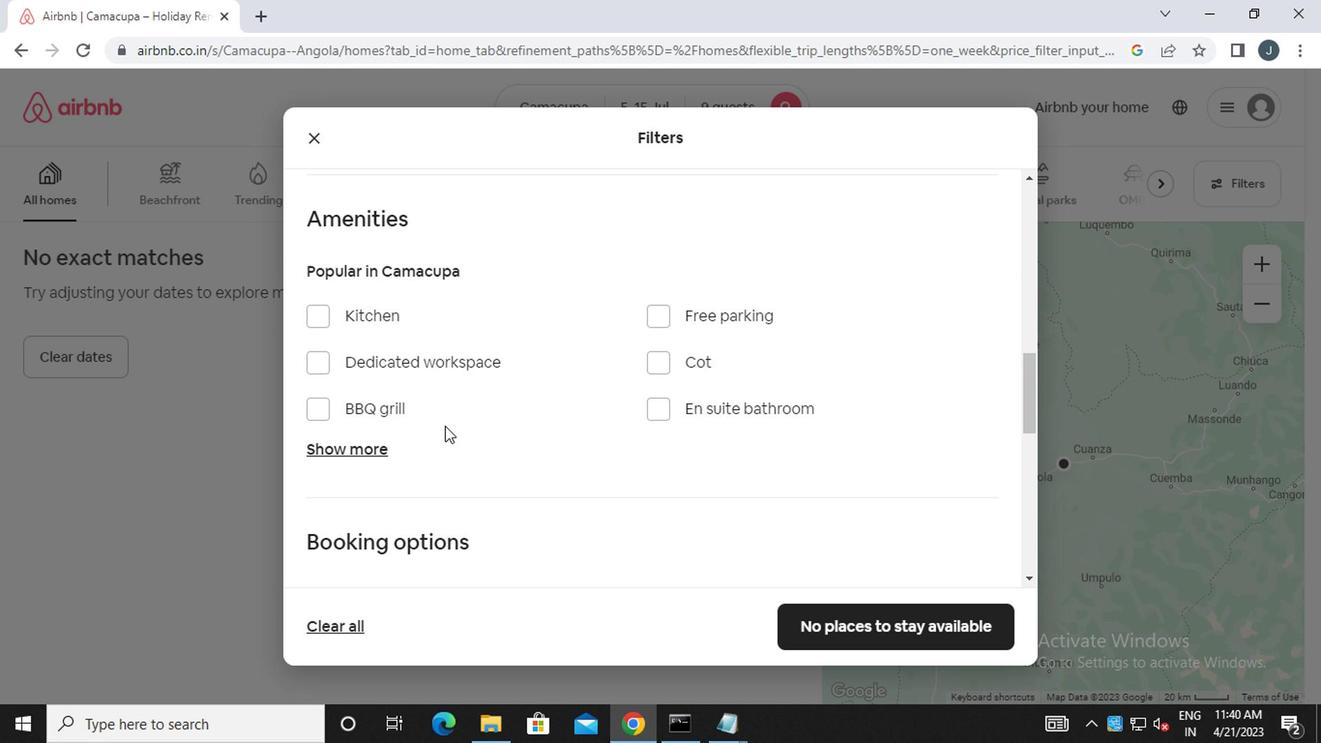 
Action: Mouse scrolled (439, 425) with delta (0, 0)
Screenshot: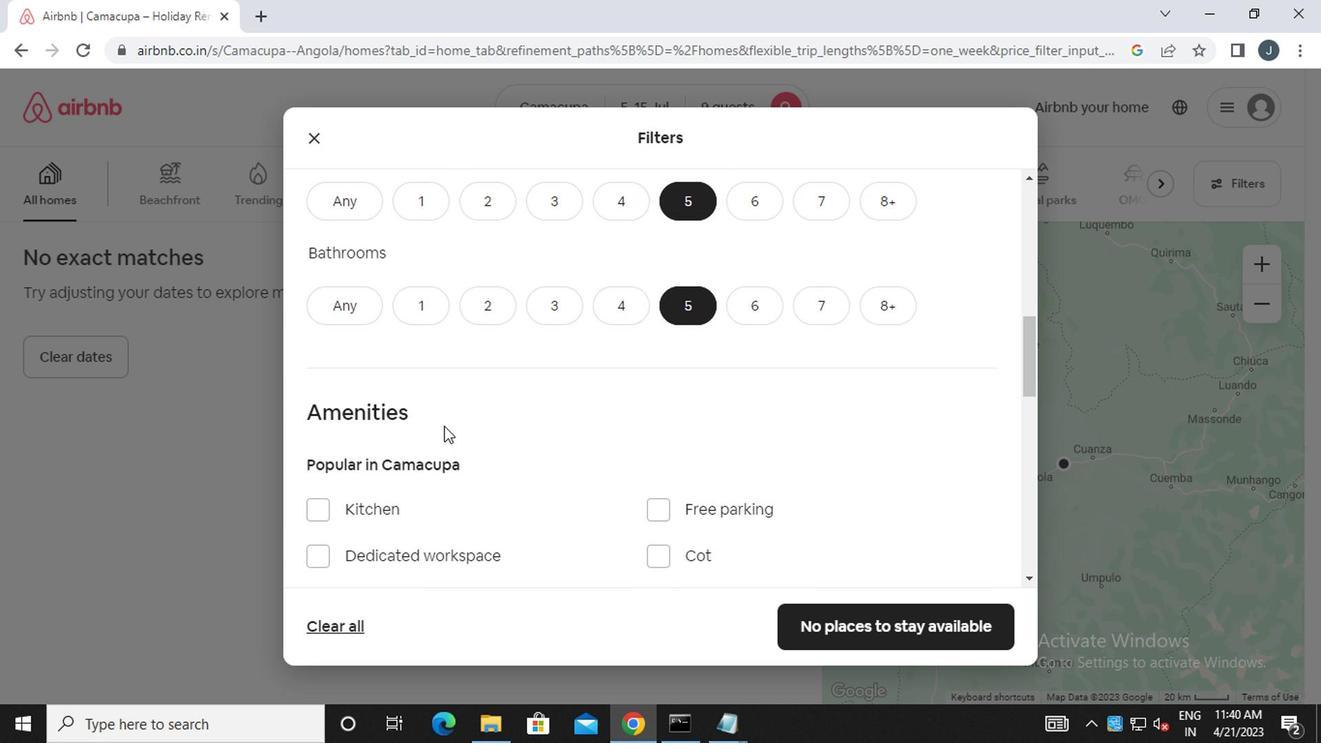 
Action: Mouse scrolled (439, 425) with delta (0, 0)
Screenshot: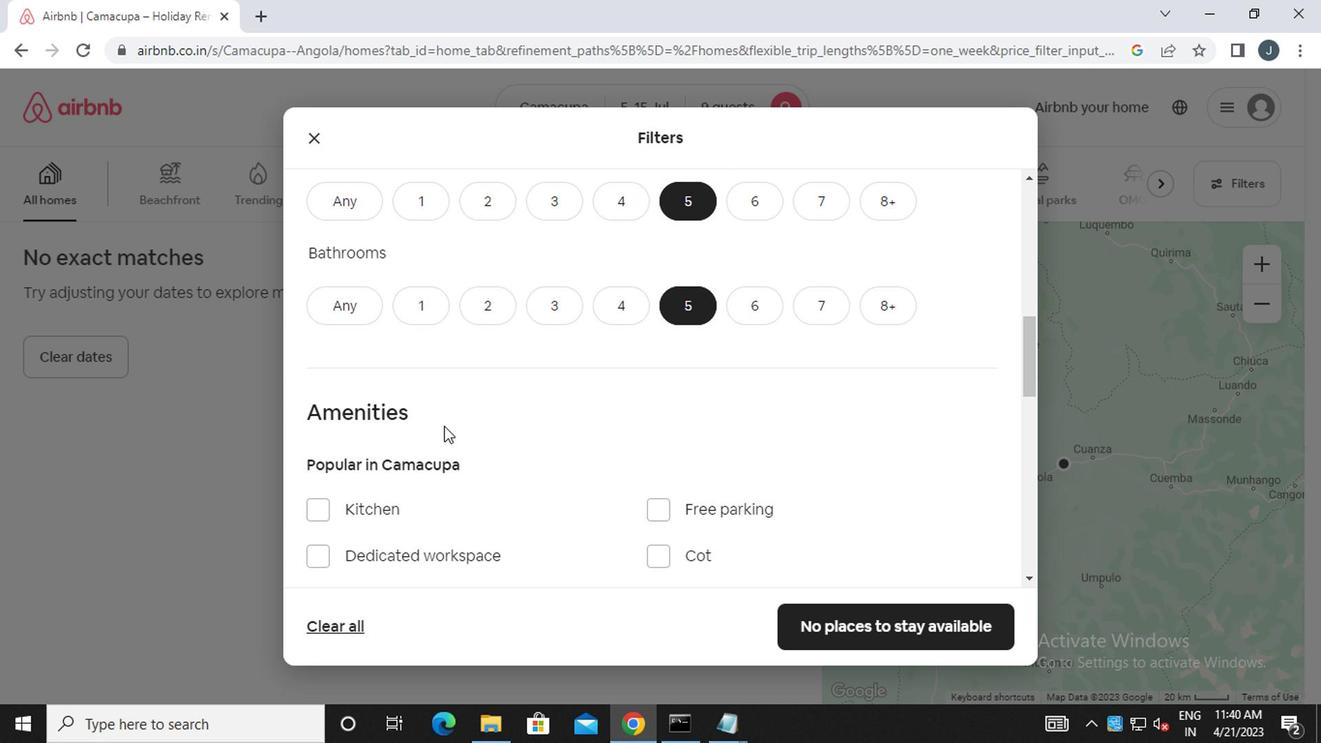 
Action: Mouse scrolled (439, 425) with delta (0, 0)
Screenshot: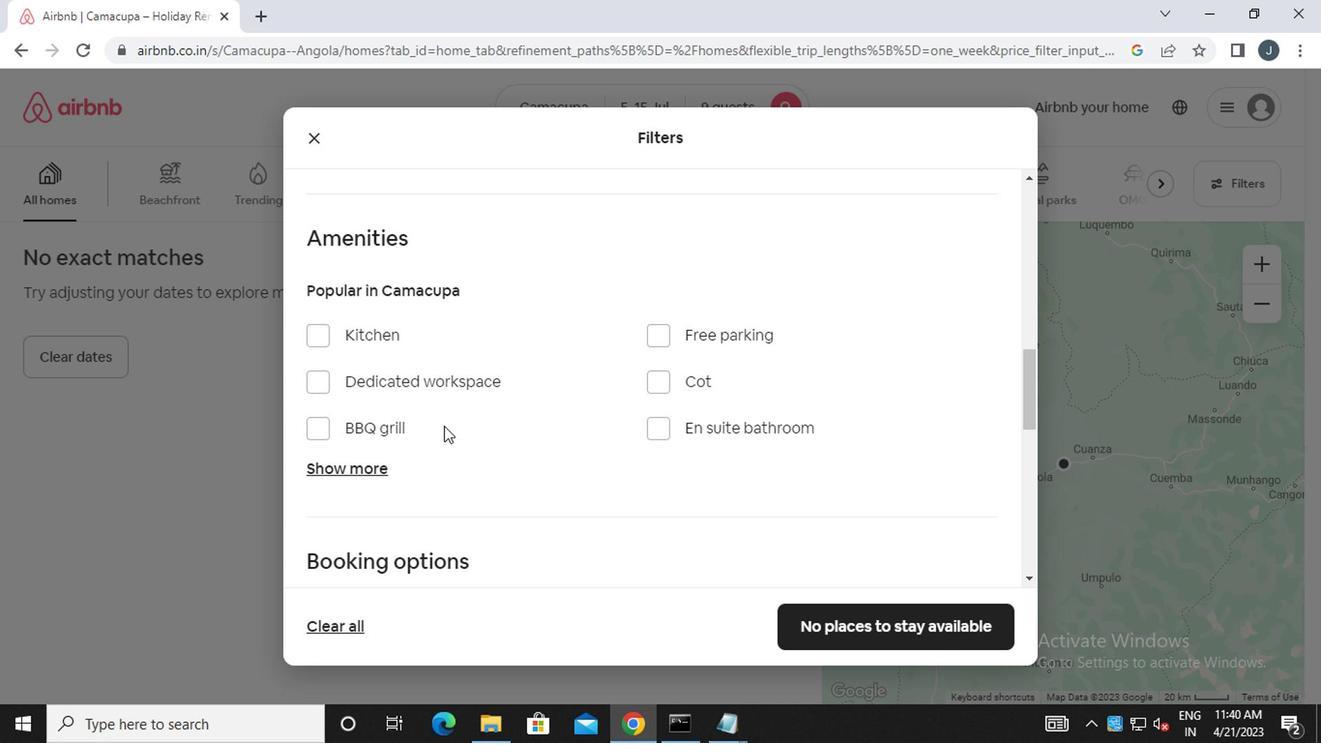 
Action: Mouse moved to (363, 355)
Screenshot: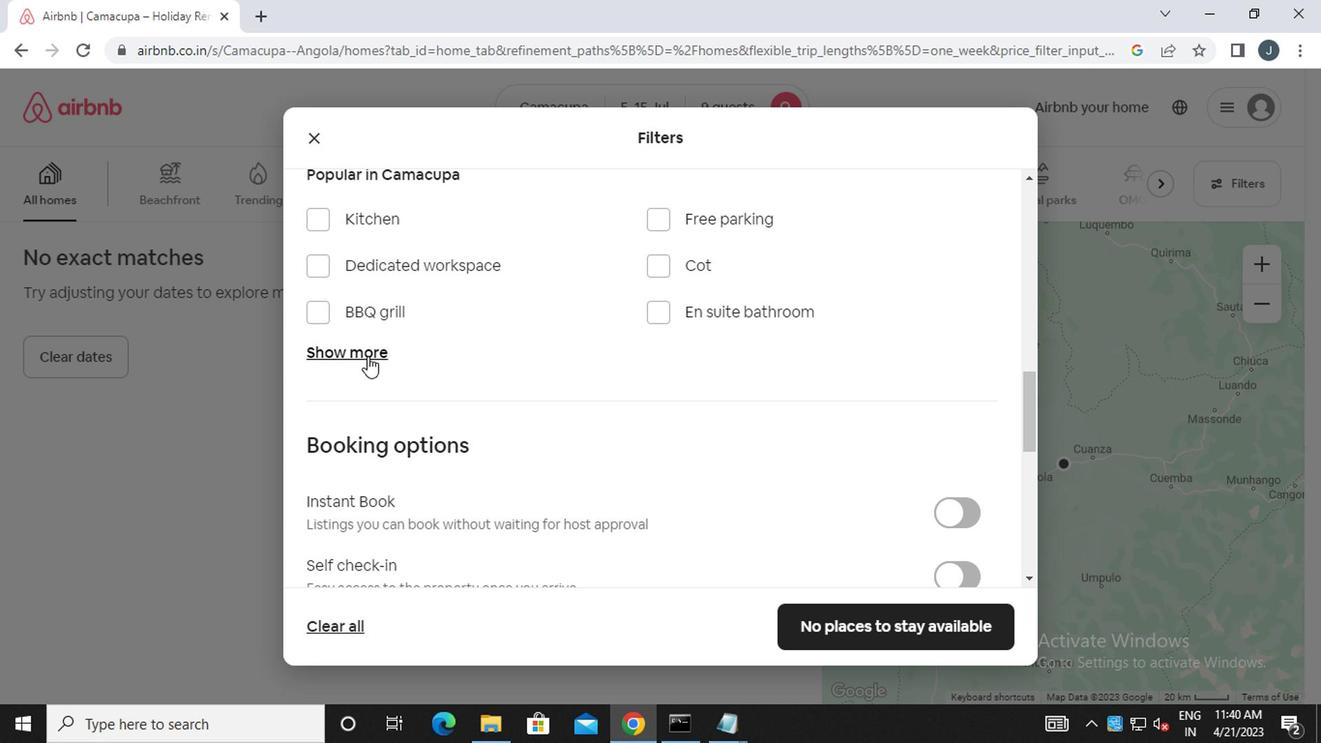 
Action: Mouse pressed left at (363, 355)
Screenshot: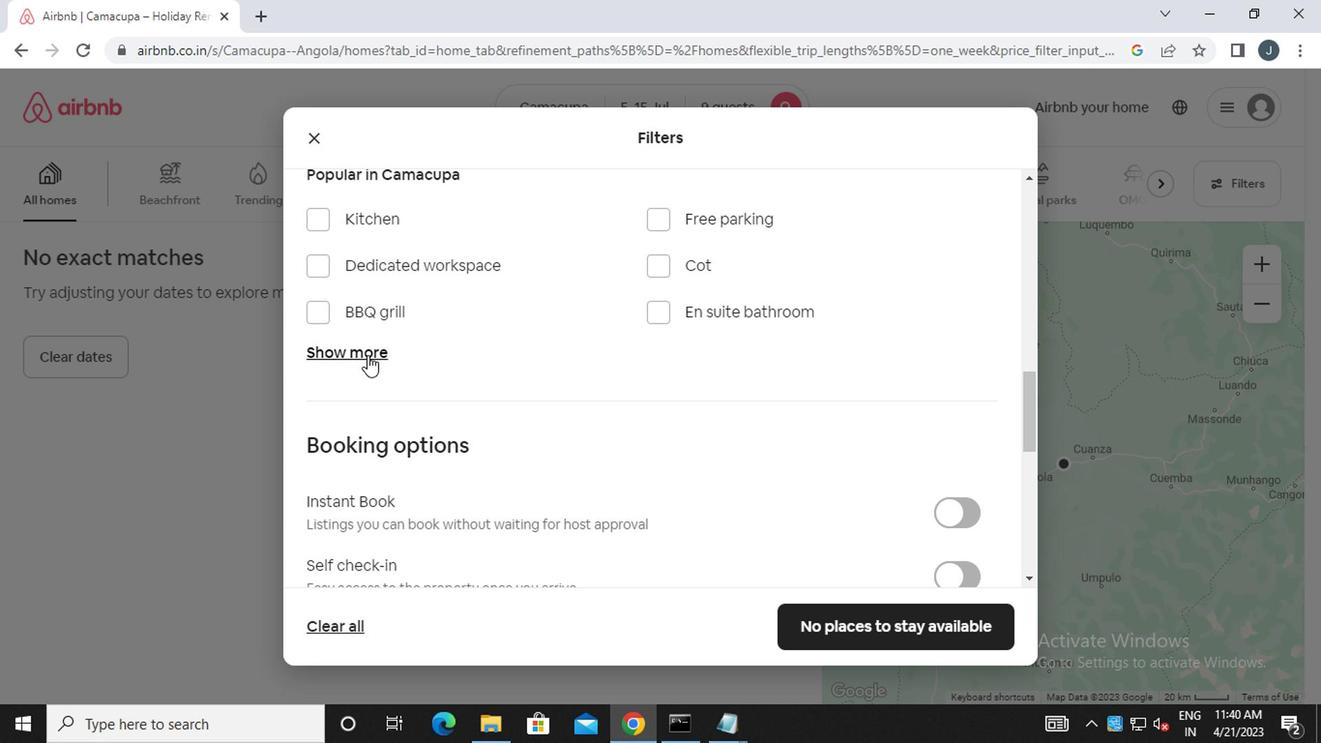 
Action: Mouse moved to (547, 395)
Screenshot: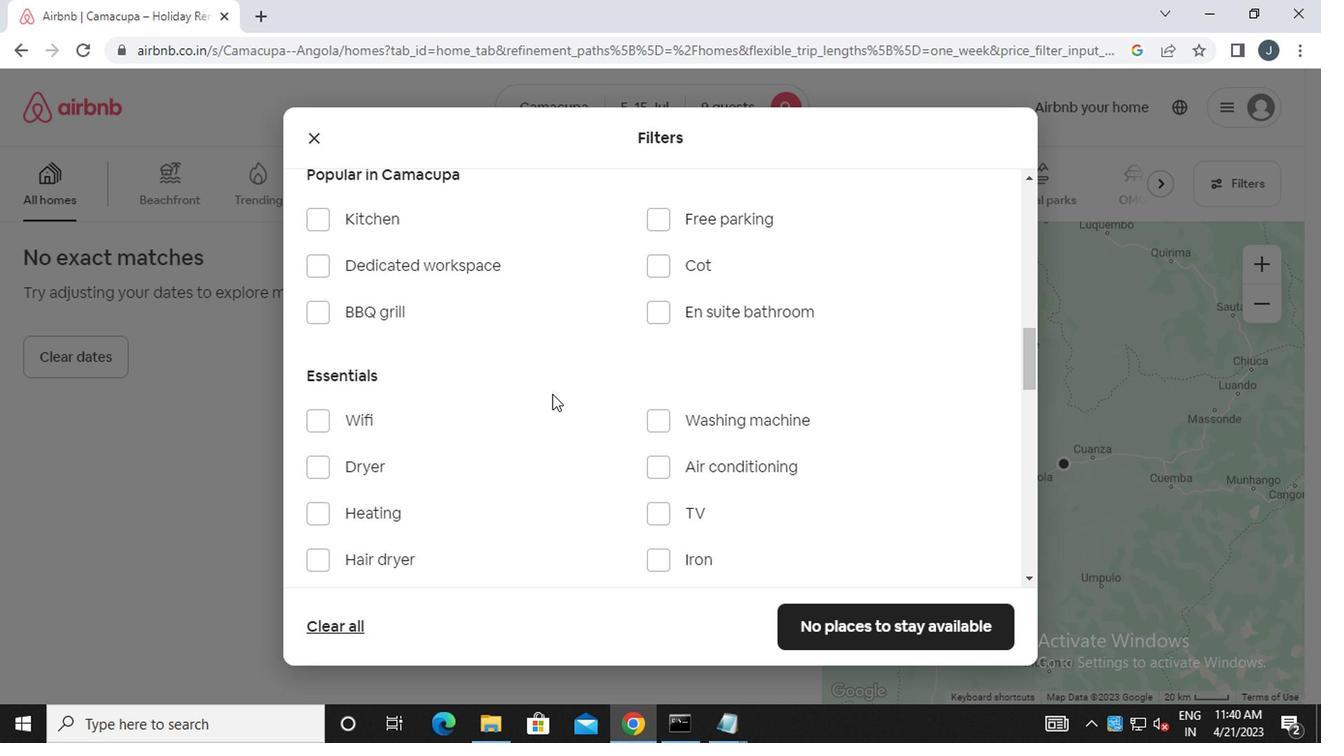 
Action: Mouse scrolled (547, 396) with delta (0, 0)
Screenshot: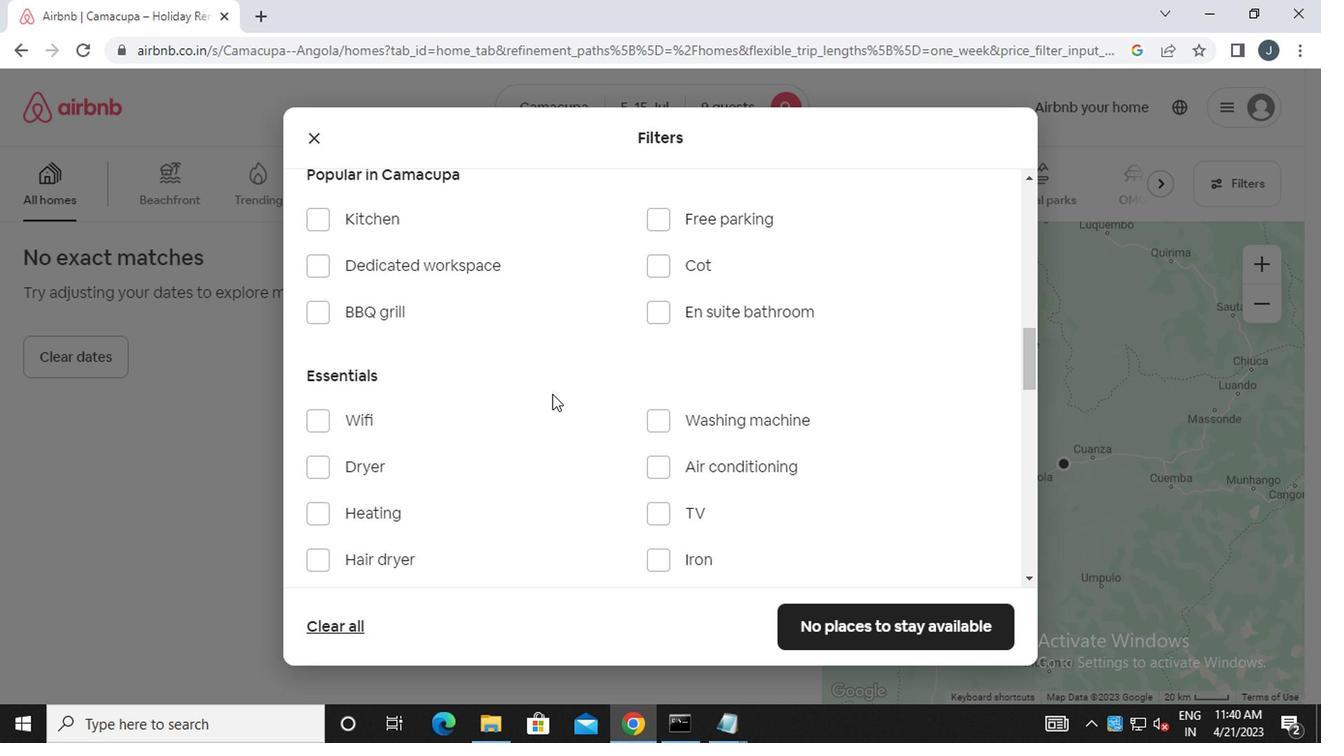 
Action: Mouse moved to (547, 395)
Screenshot: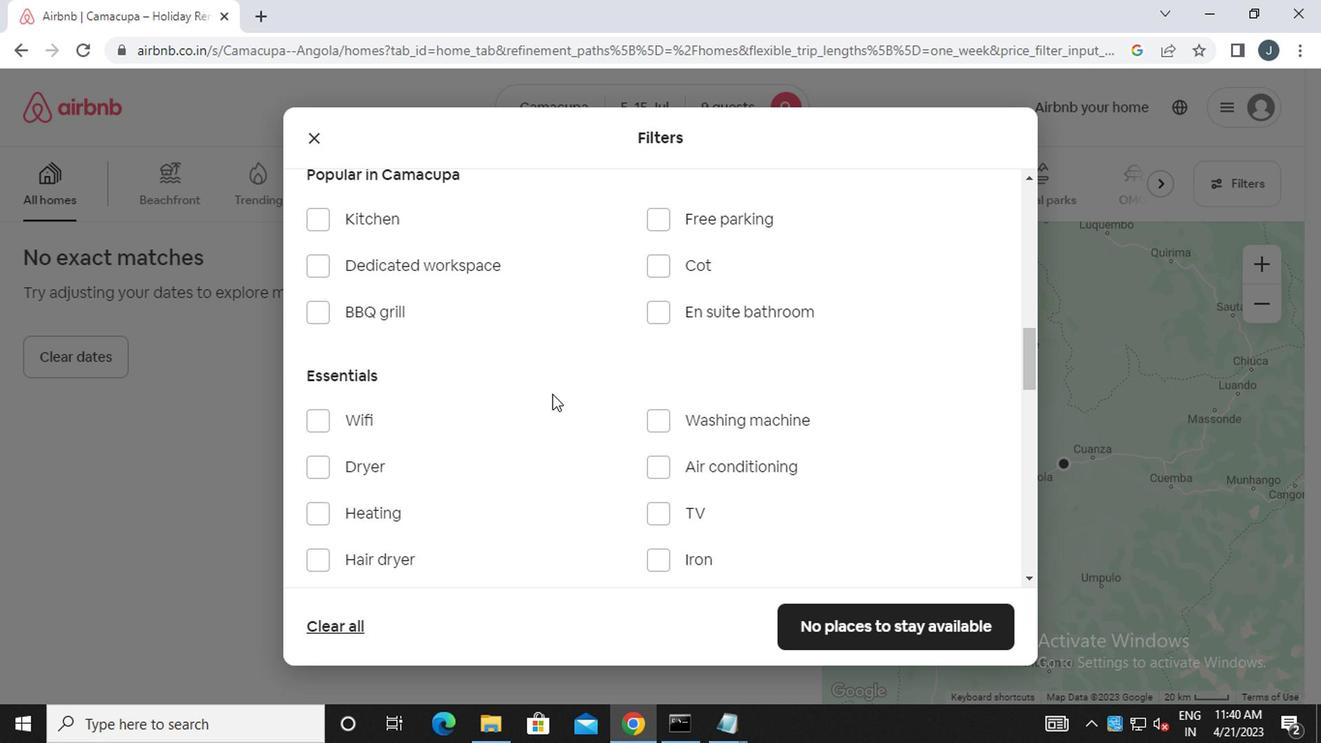 
Action: Mouse scrolled (547, 396) with delta (0, 0)
Screenshot: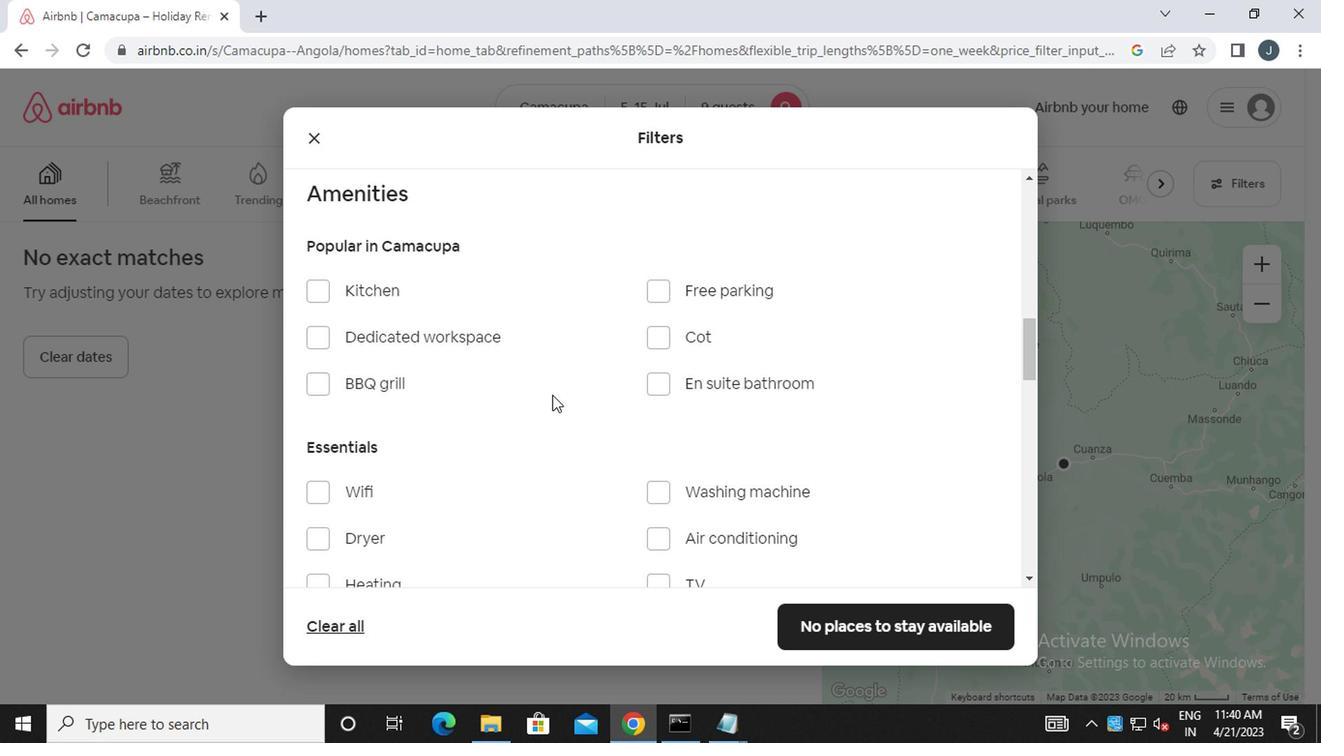 
Action: Mouse scrolled (547, 394) with delta (0, -1)
Screenshot: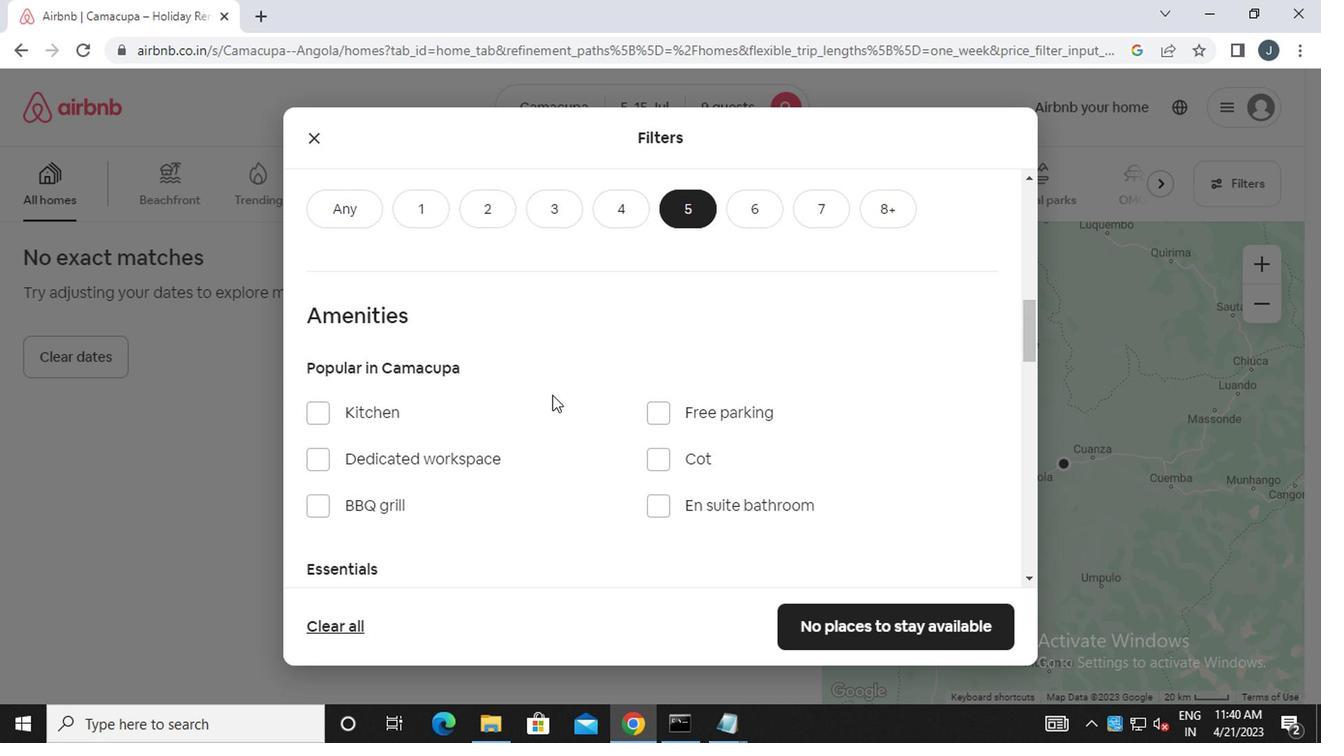 
Action: Mouse scrolled (547, 394) with delta (0, -1)
Screenshot: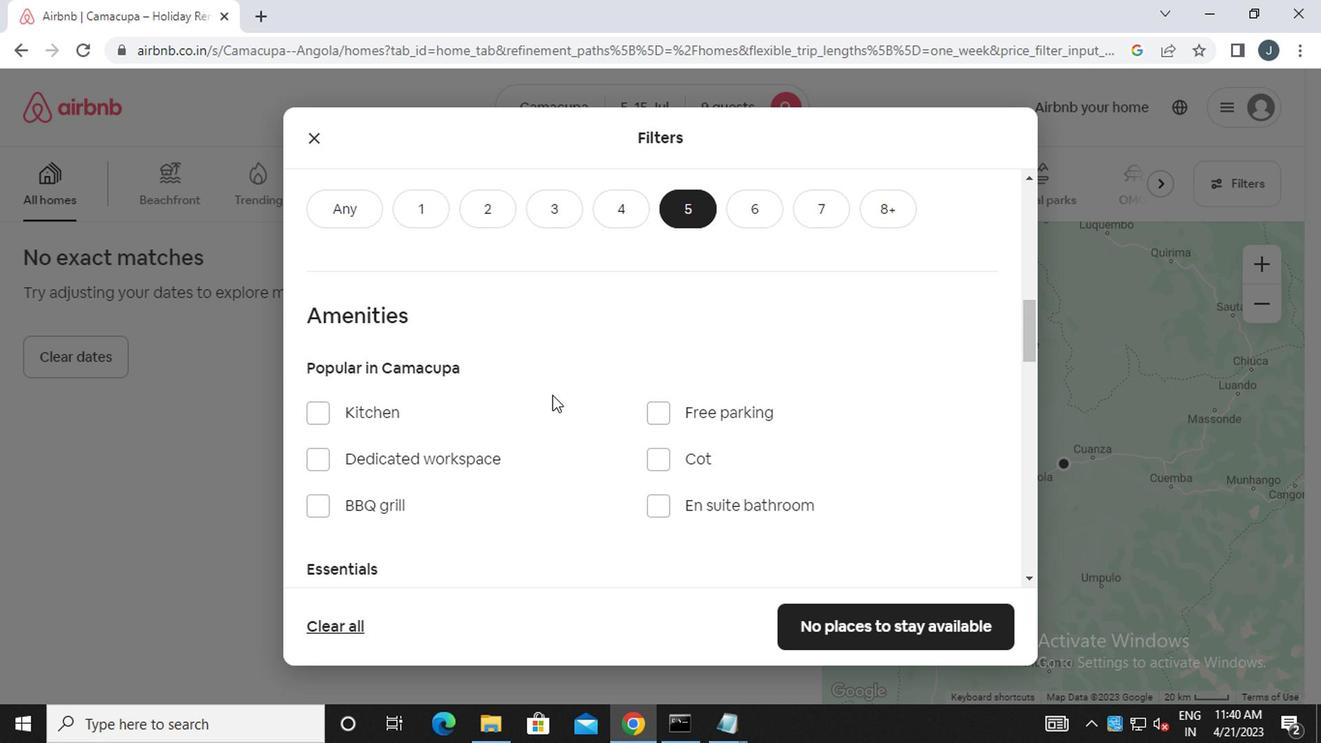 
Action: Mouse moved to (600, 418)
Screenshot: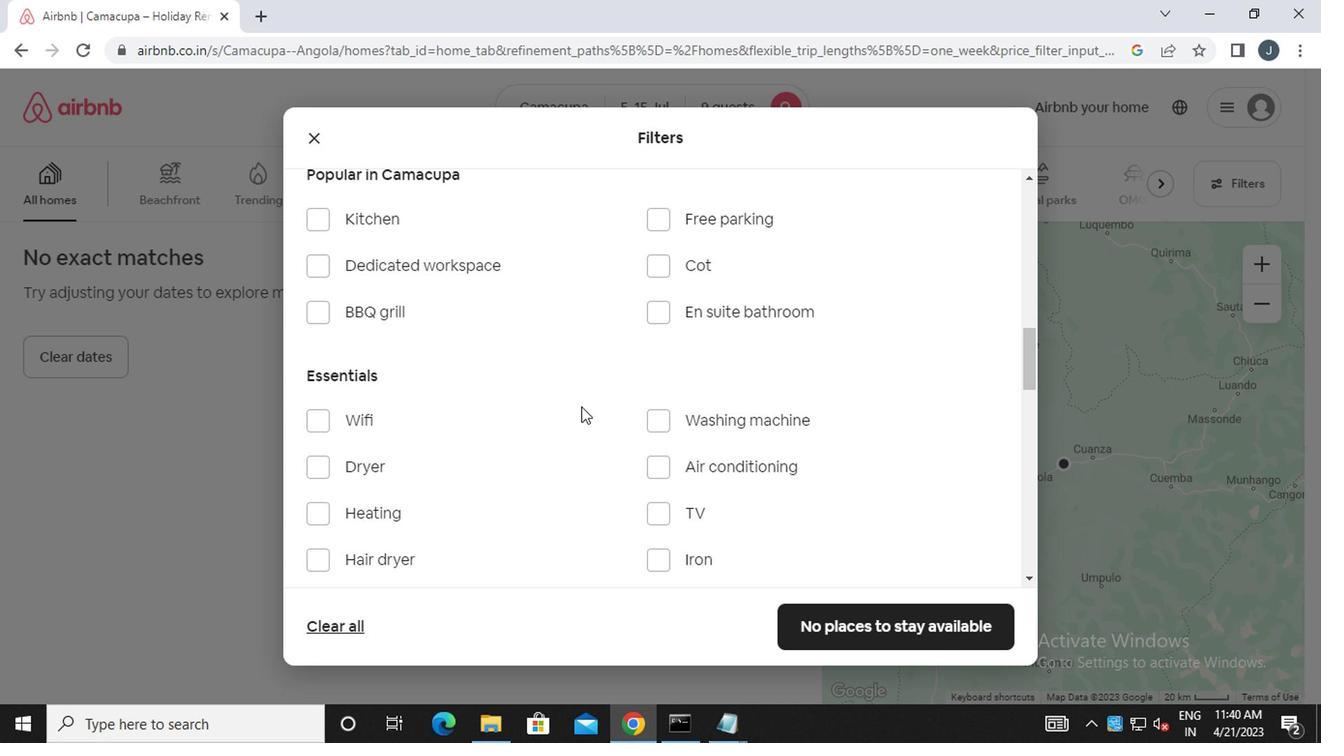 
Action: Mouse scrolled (600, 417) with delta (0, 0)
Screenshot: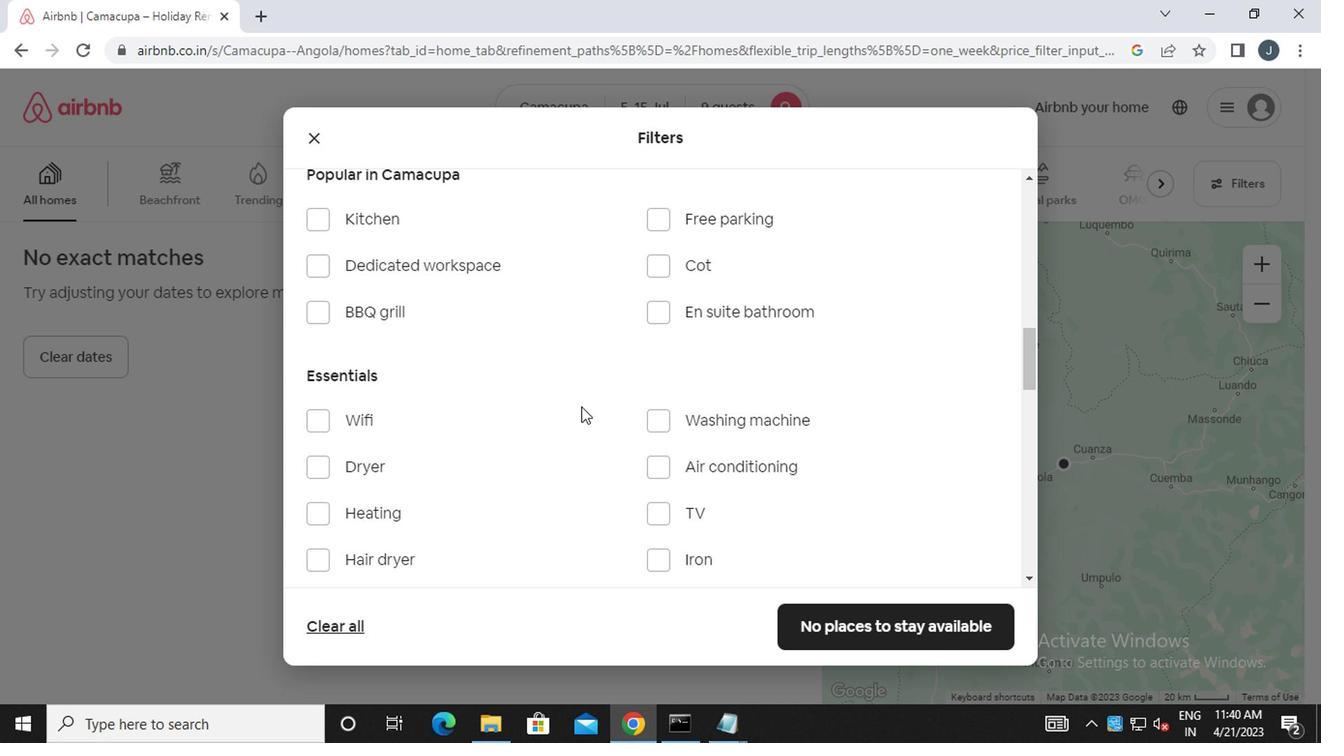 
Action: Mouse moved to (702, 379)
Screenshot: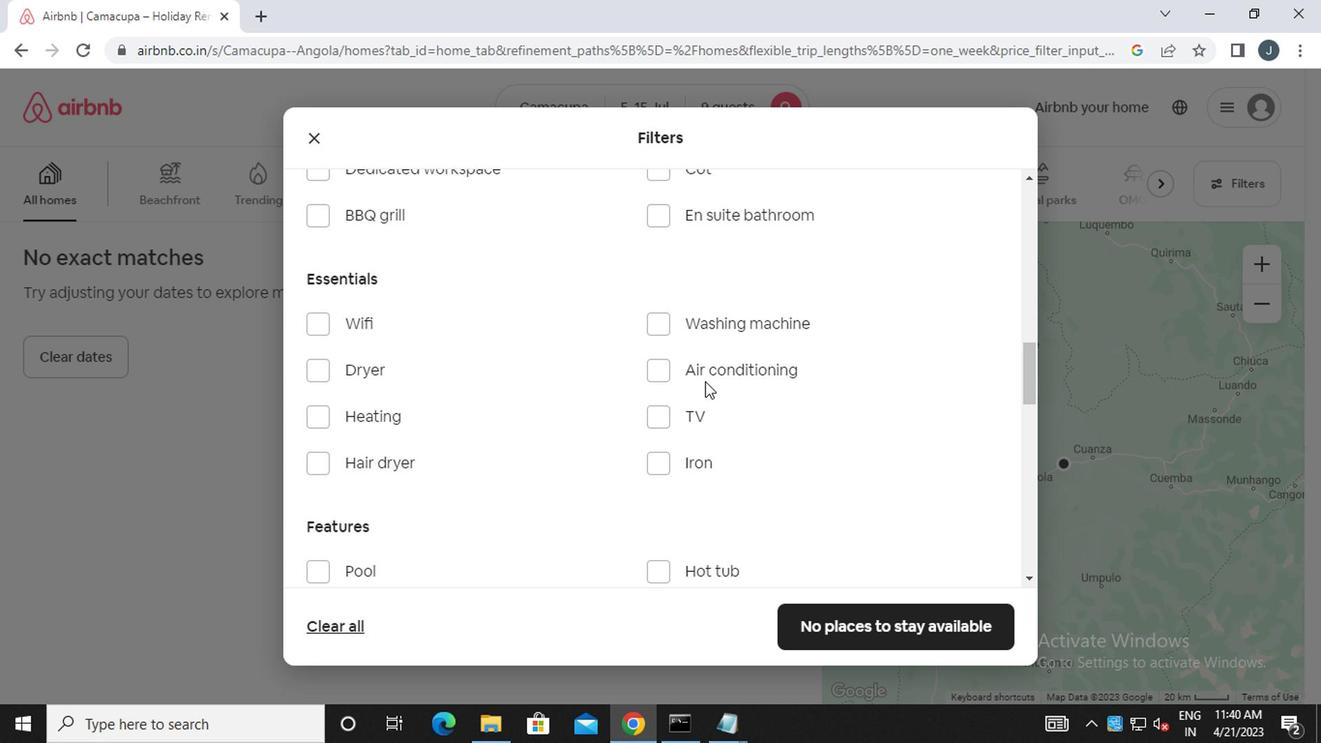 
Action: Mouse pressed left at (702, 379)
Screenshot: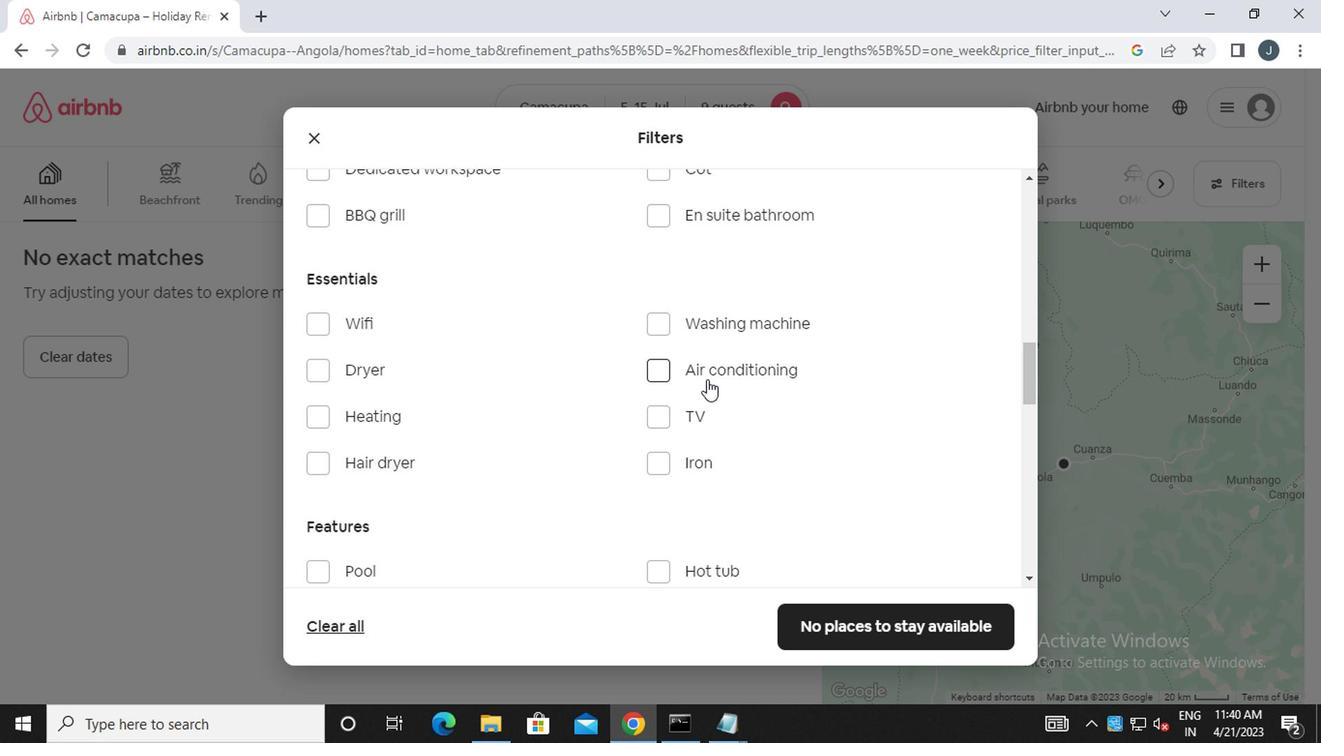 
Action: Mouse moved to (468, 453)
Screenshot: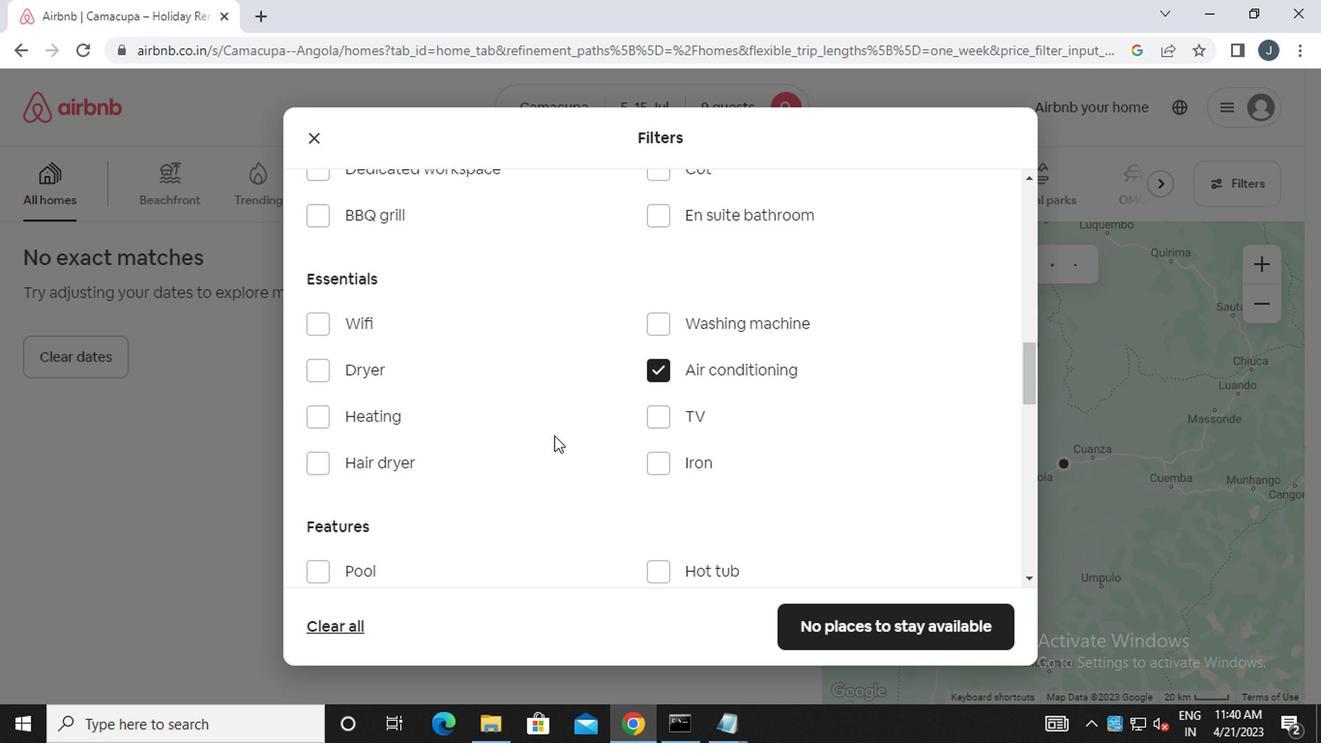 
Action: Mouse scrolled (468, 452) with delta (0, -1)
Screenshot: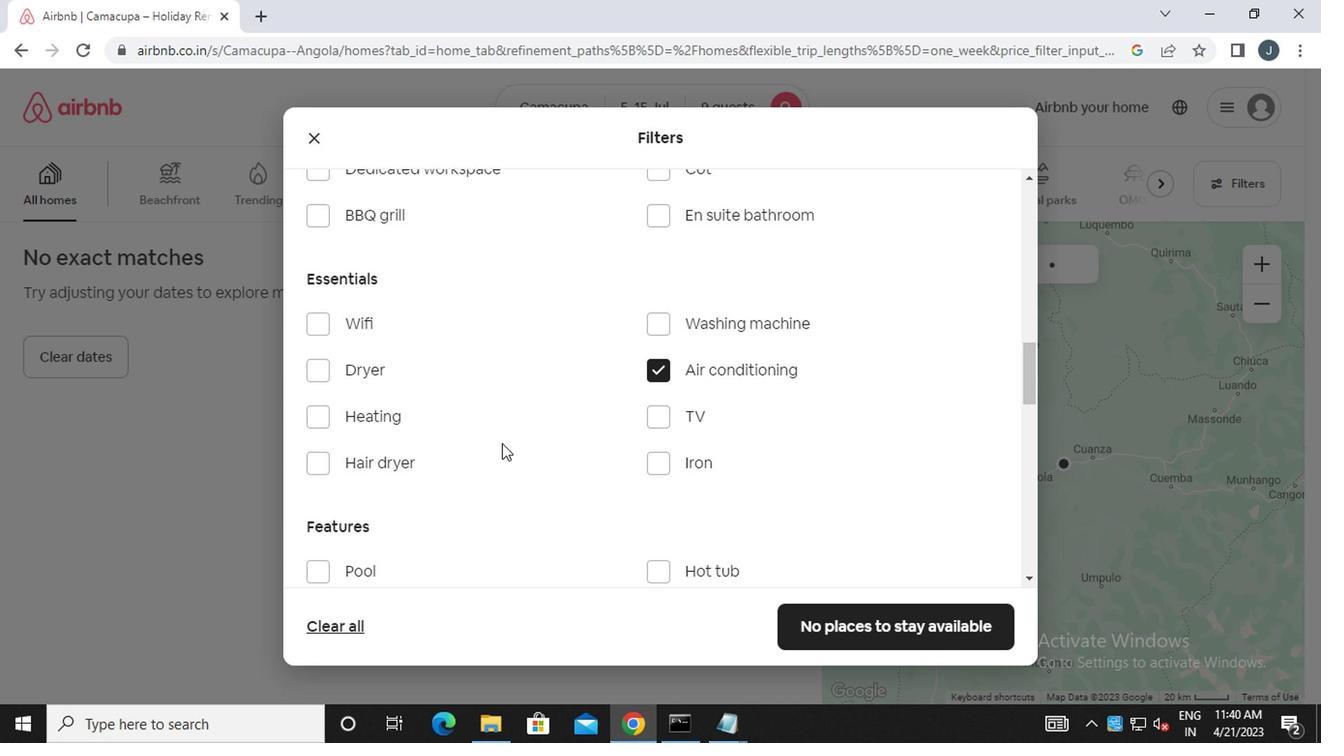 
Action: Mouse scrolled (468, 452) with delta (0, -1)
Screenshot: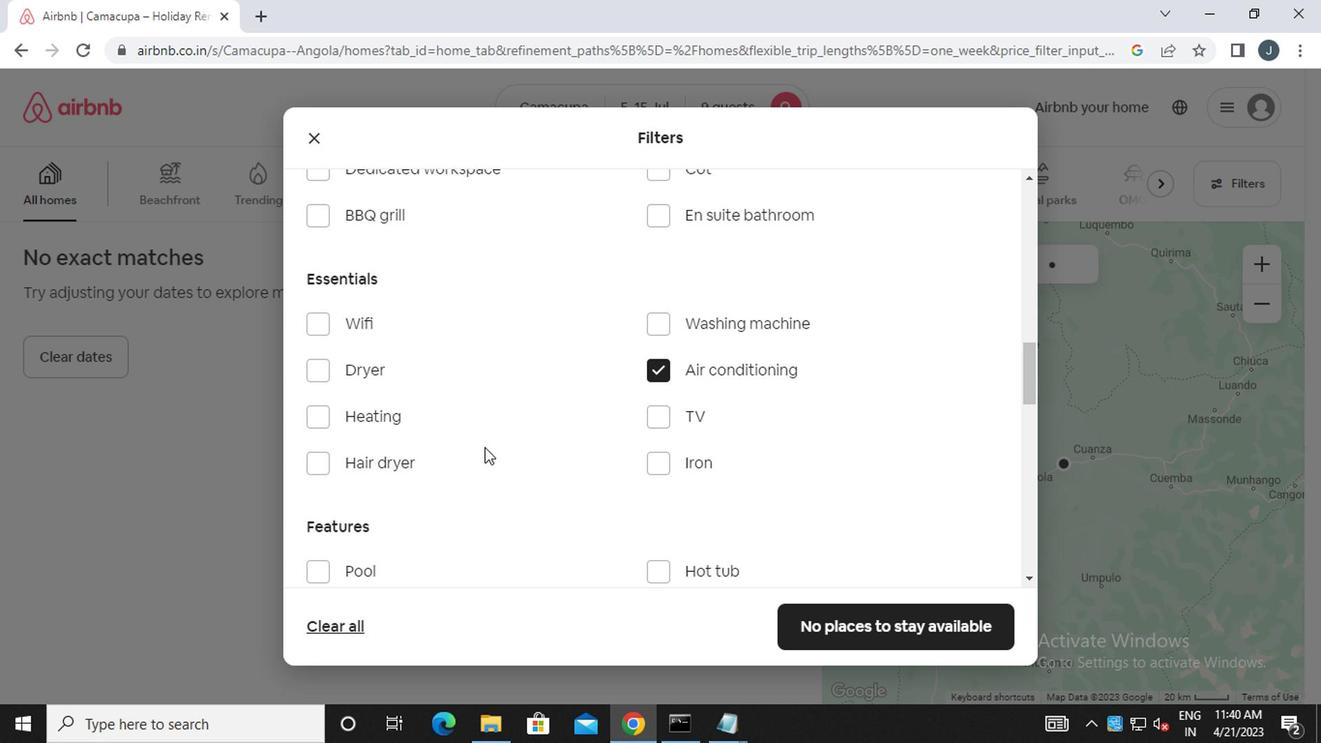
Action: Mouse moved to (379, 464)
Screenshot: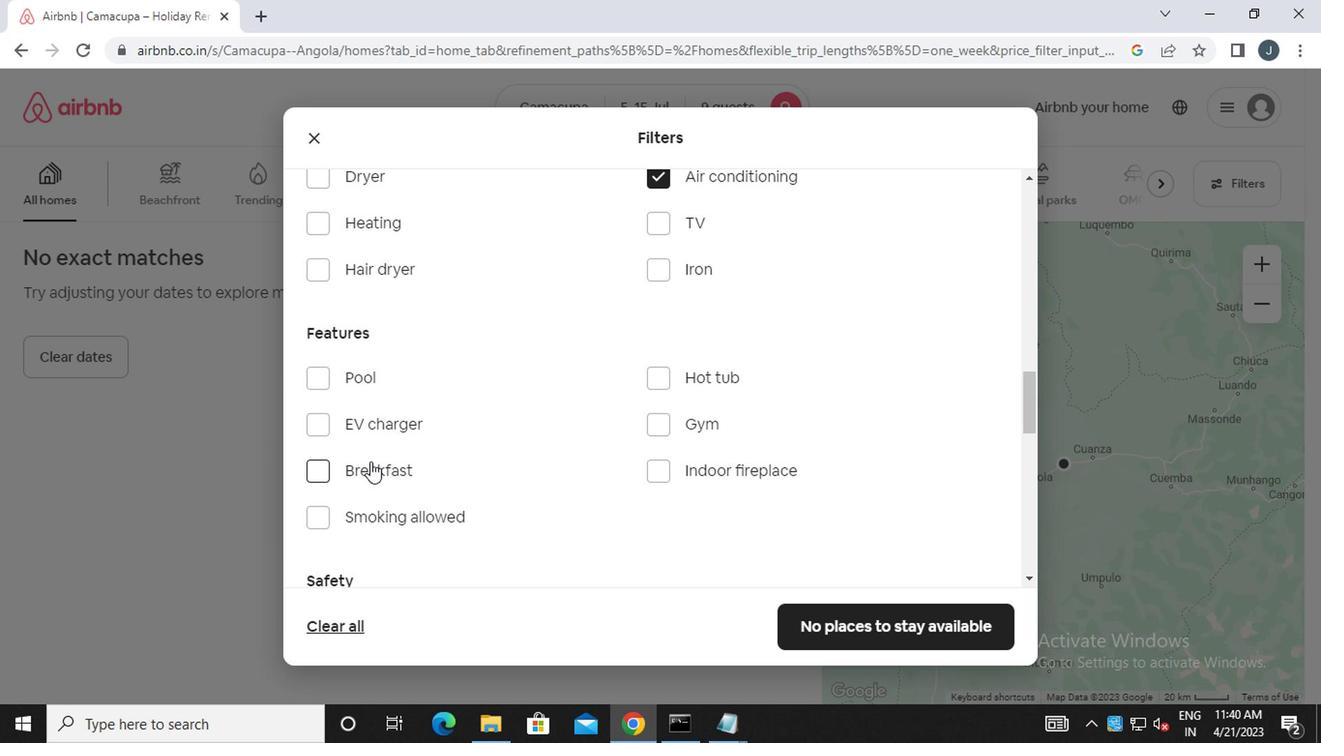 
Action: Mouse scrolled (379, 465) with delta (0, 1)
Screenshot: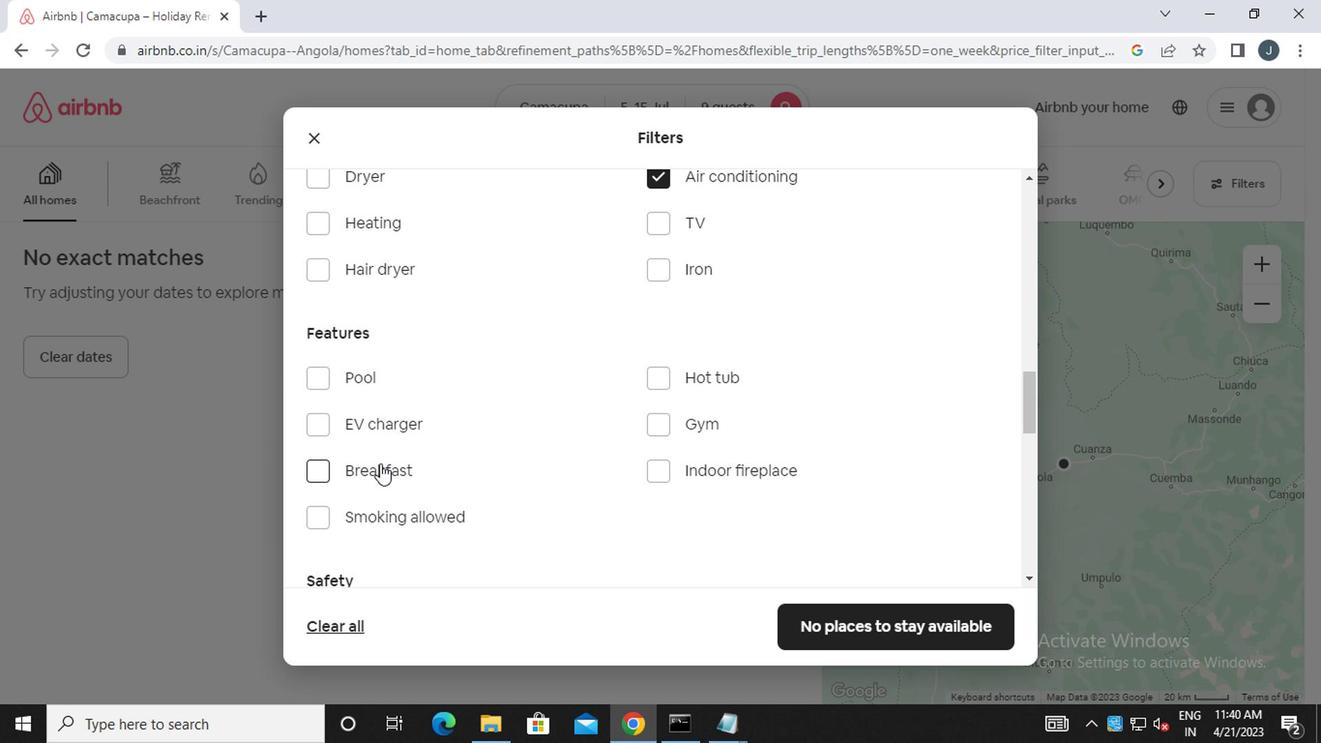 
Action: Mouse moved to (380, 464)
Screenshot: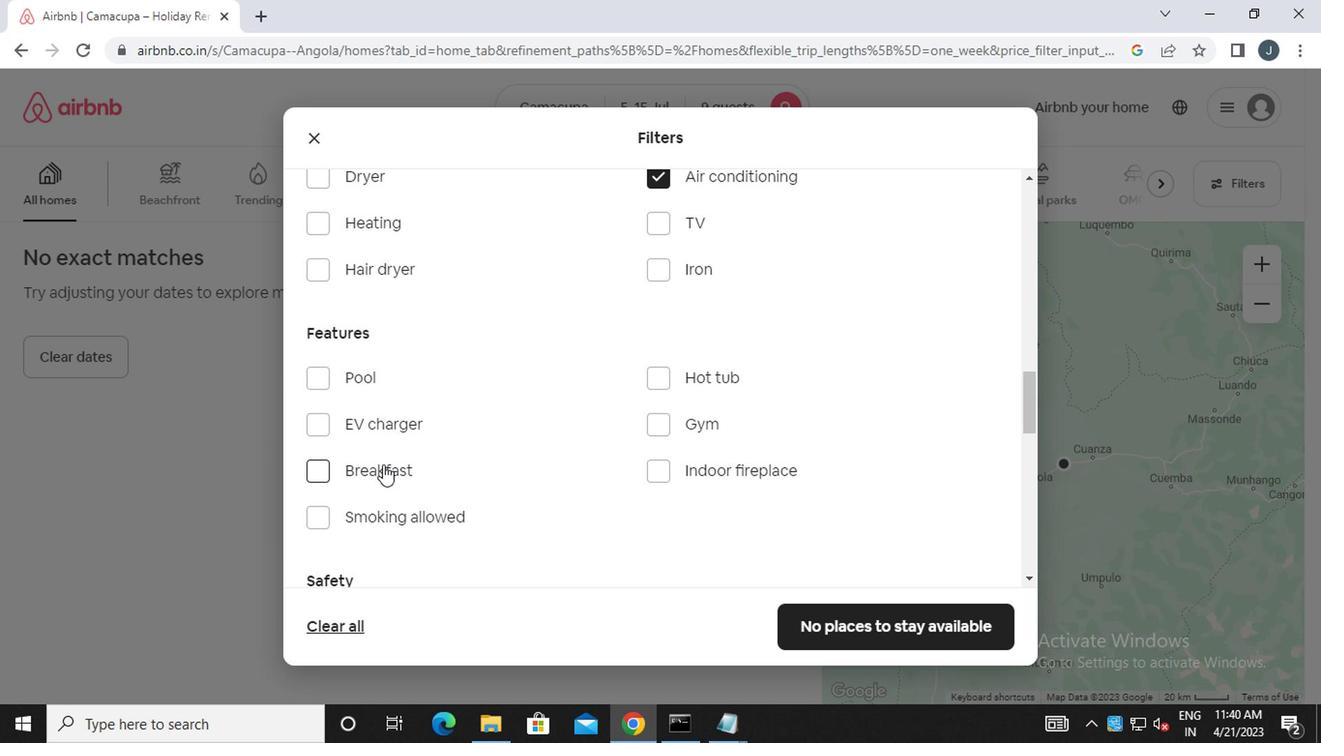 
Action: Mouse scrolled (380, 465) with delta (0, 1)
Screenshot: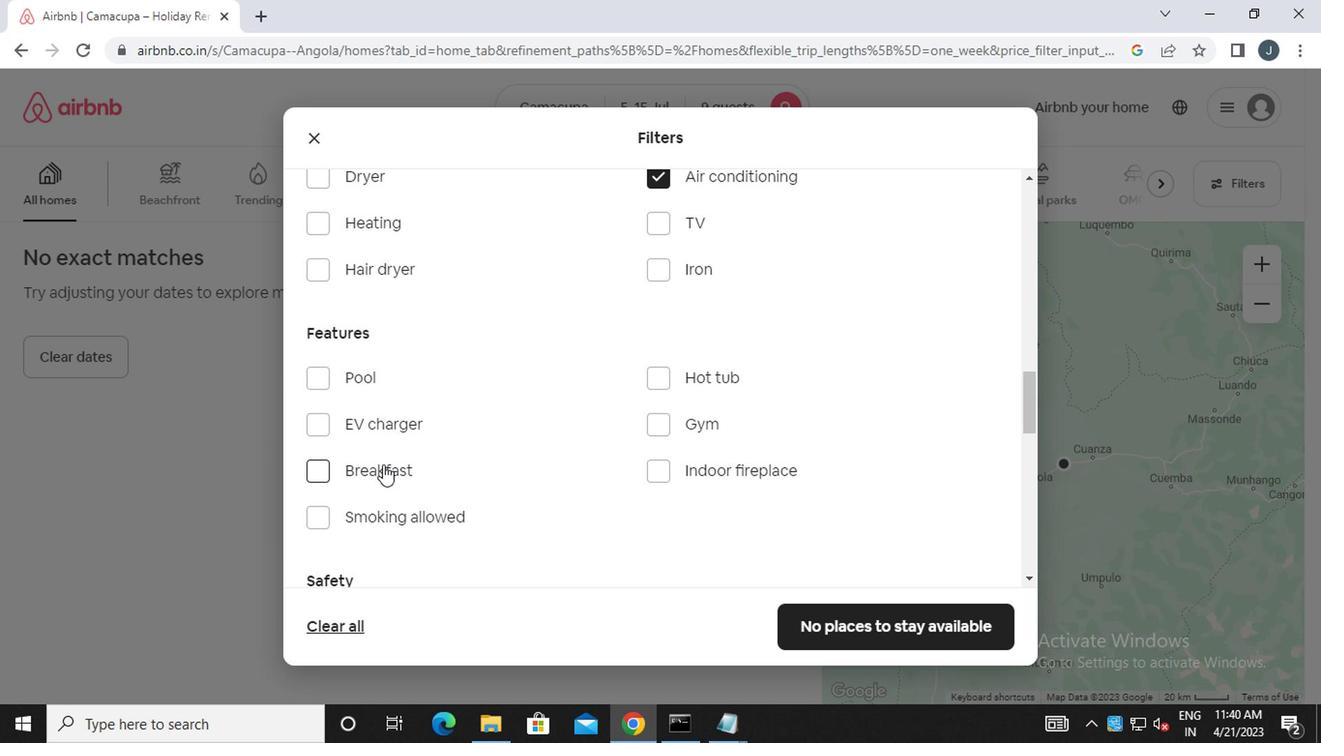 
Action: Mouse scrolled (380, 465) with delta (0, 1)
Screenshot: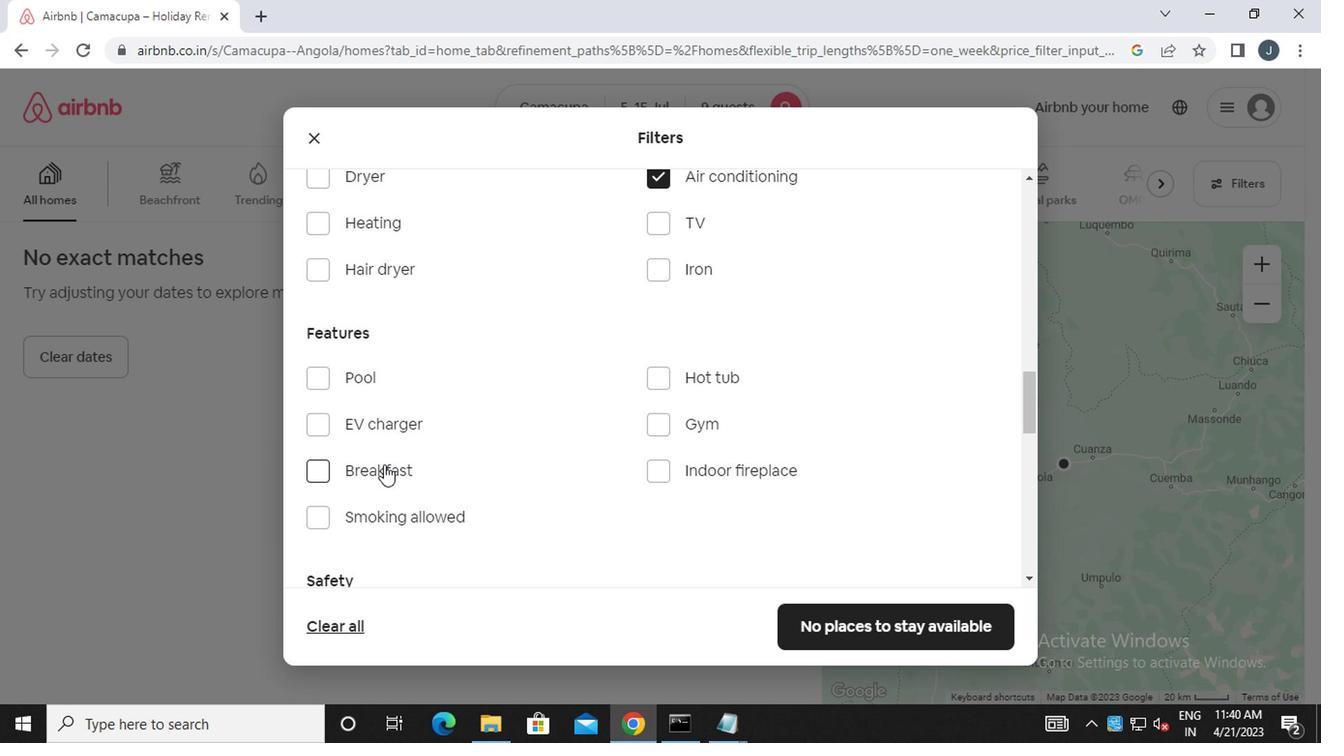 
Action: Mouse moved to (383, 459)
Screenshot: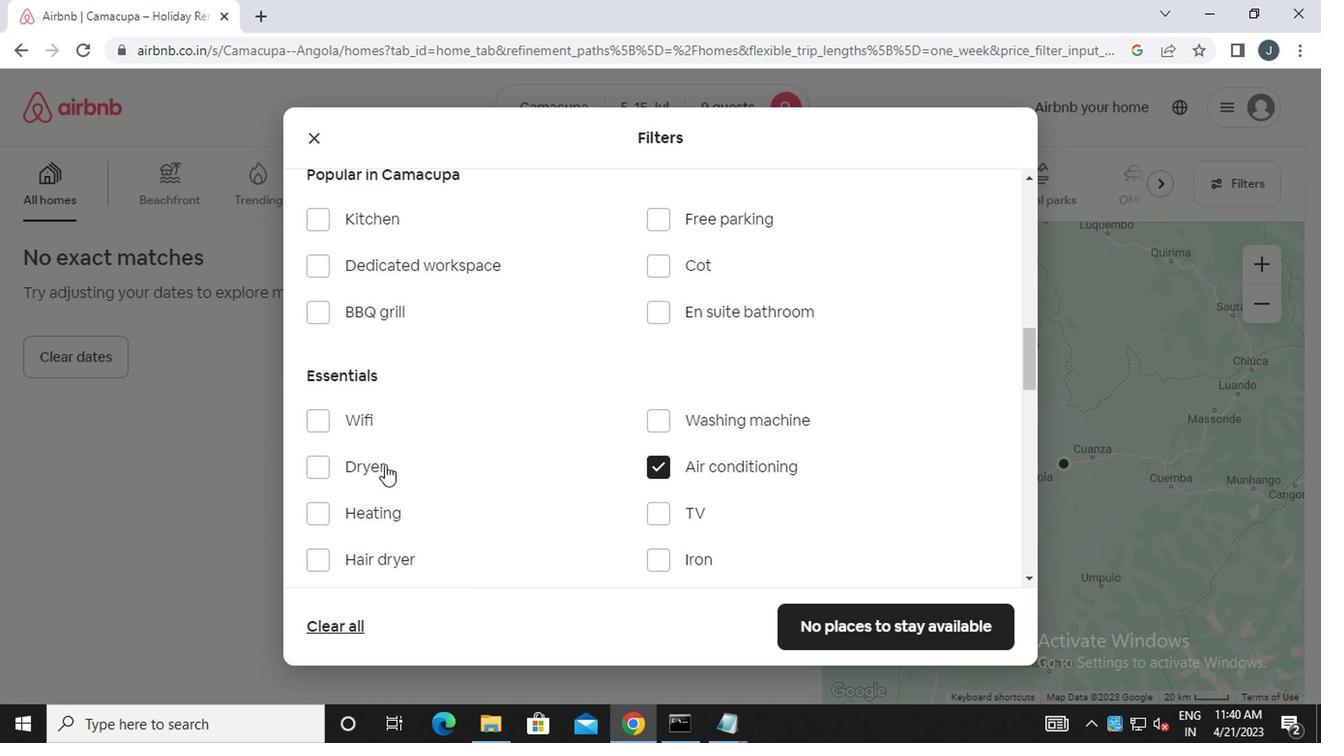 
Action: Mouse scrolled (383, 461) with delta (0, 1)
Screenshot: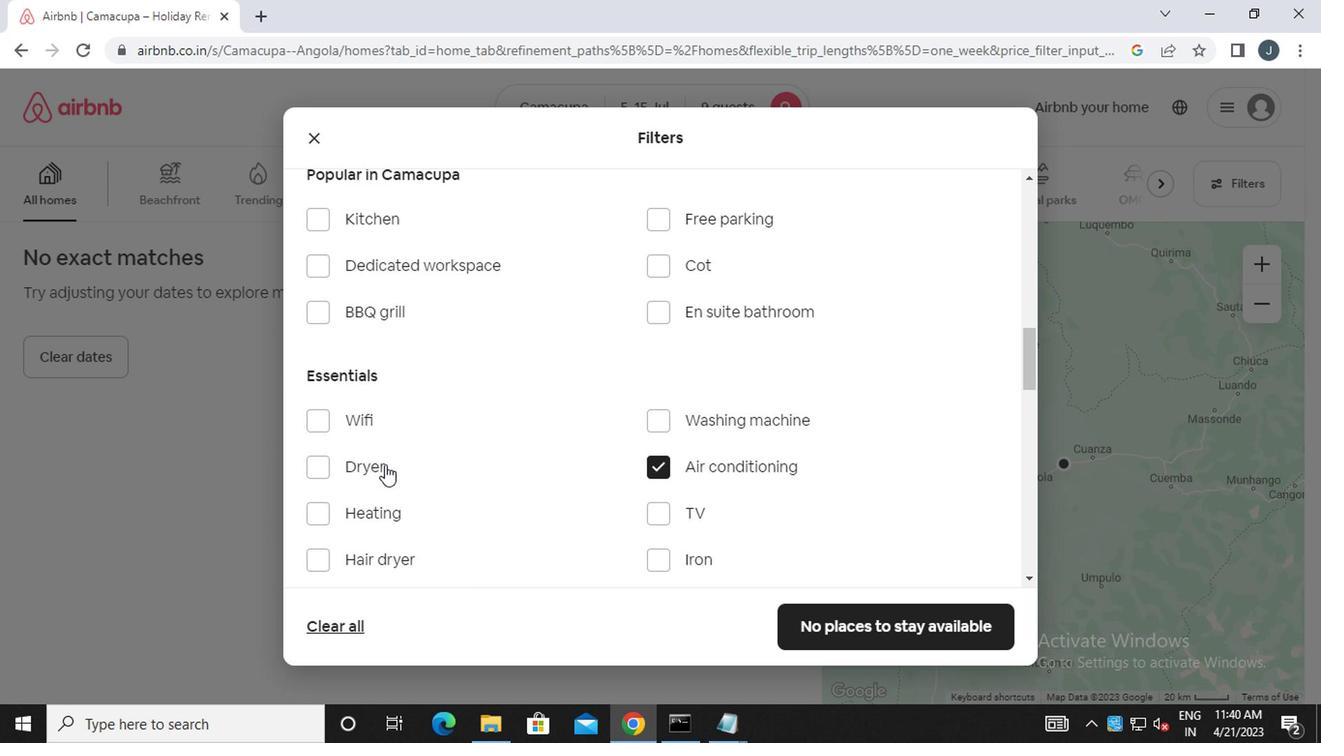 
Action: Mouse moved to (410, 414)
Screenshot: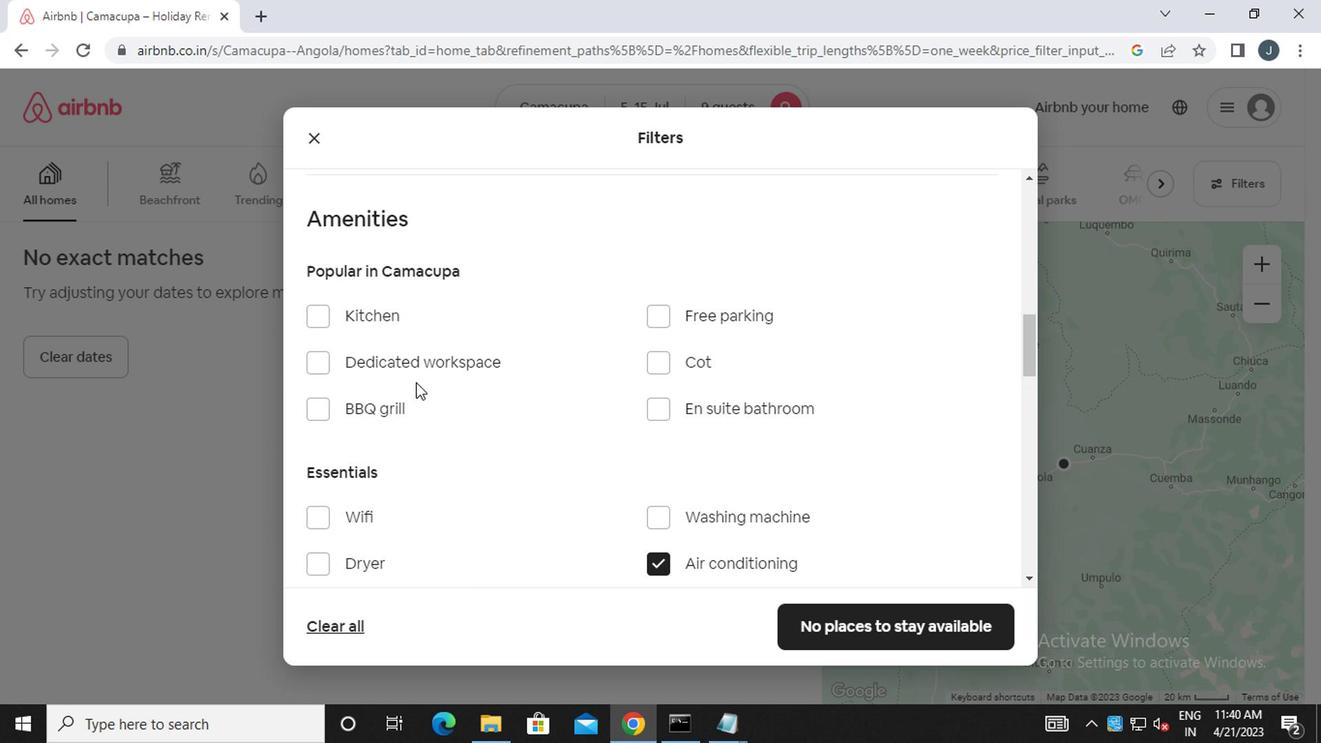 
Action: Mouse pressed left at (410, 414)
Screenshot: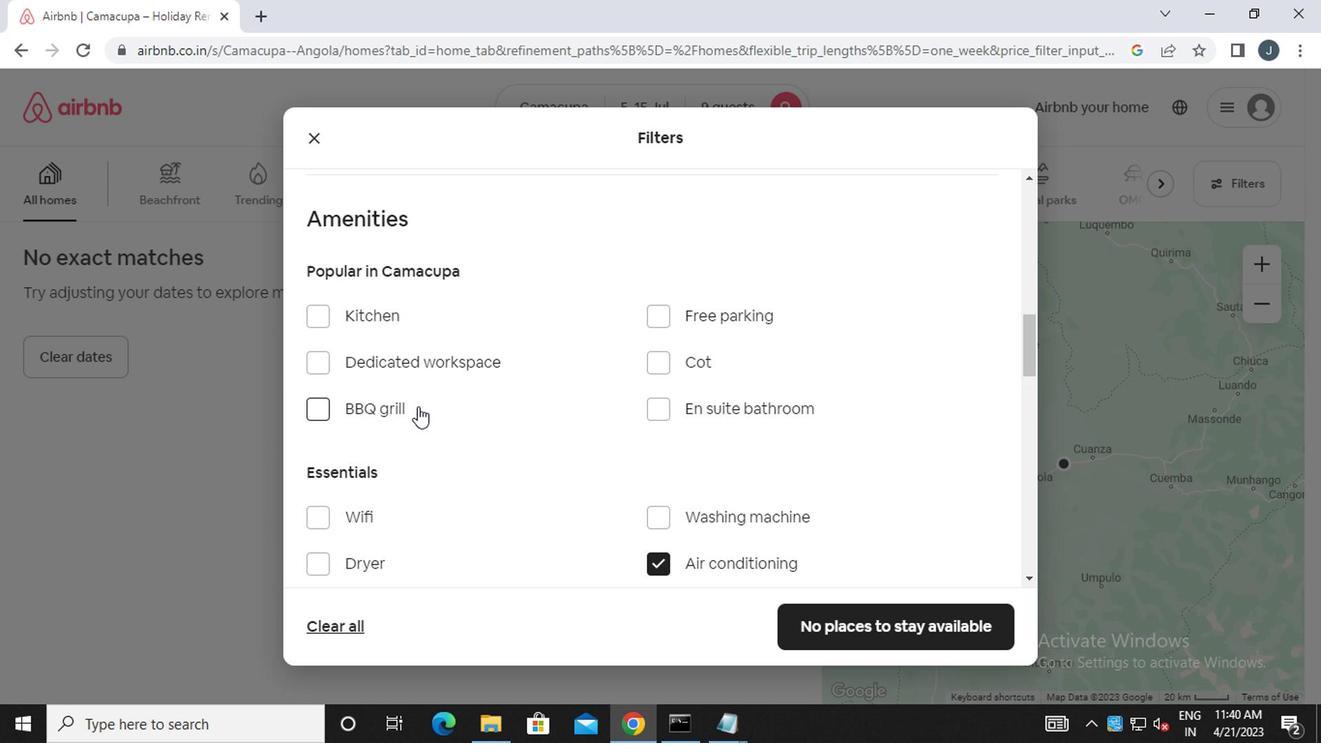 
Action: Mouse moved to (409, 414)
Screenshot: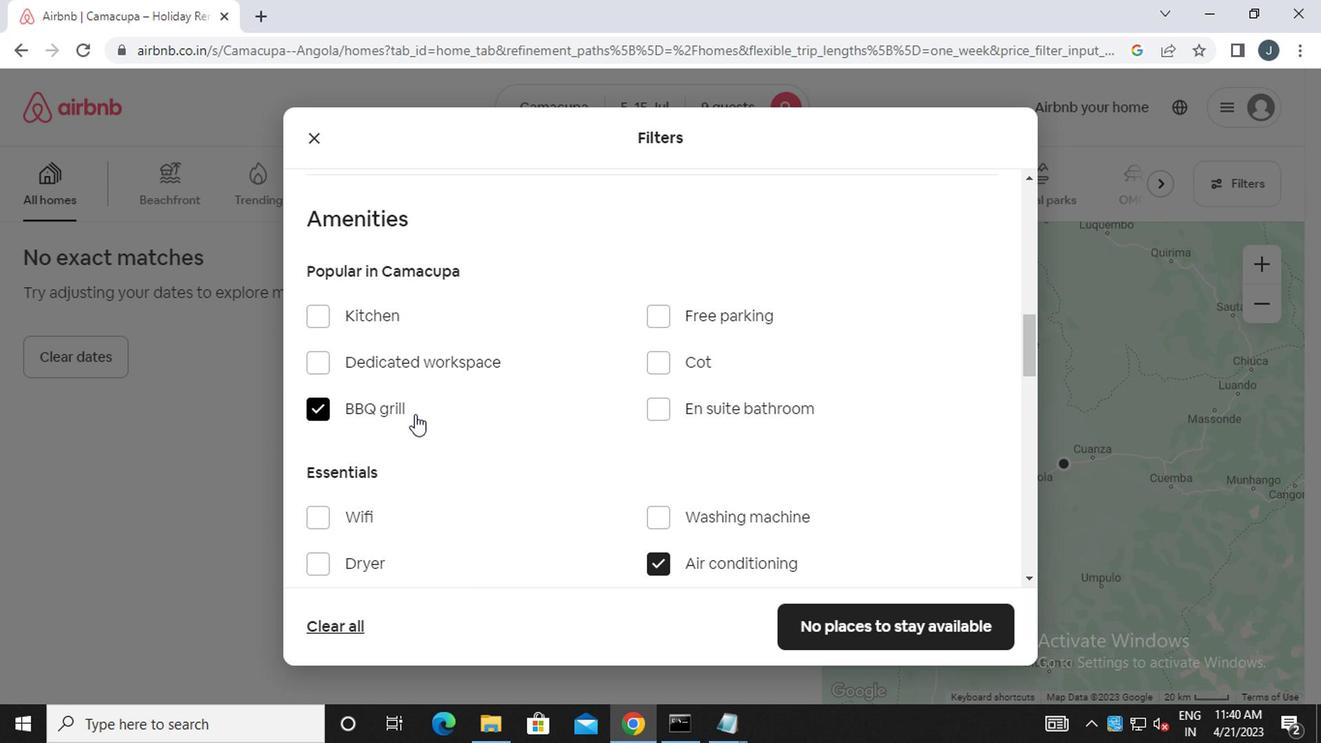 
Action: Mouse scrolled (409, 413) with delta (0, -1)
Screenshot: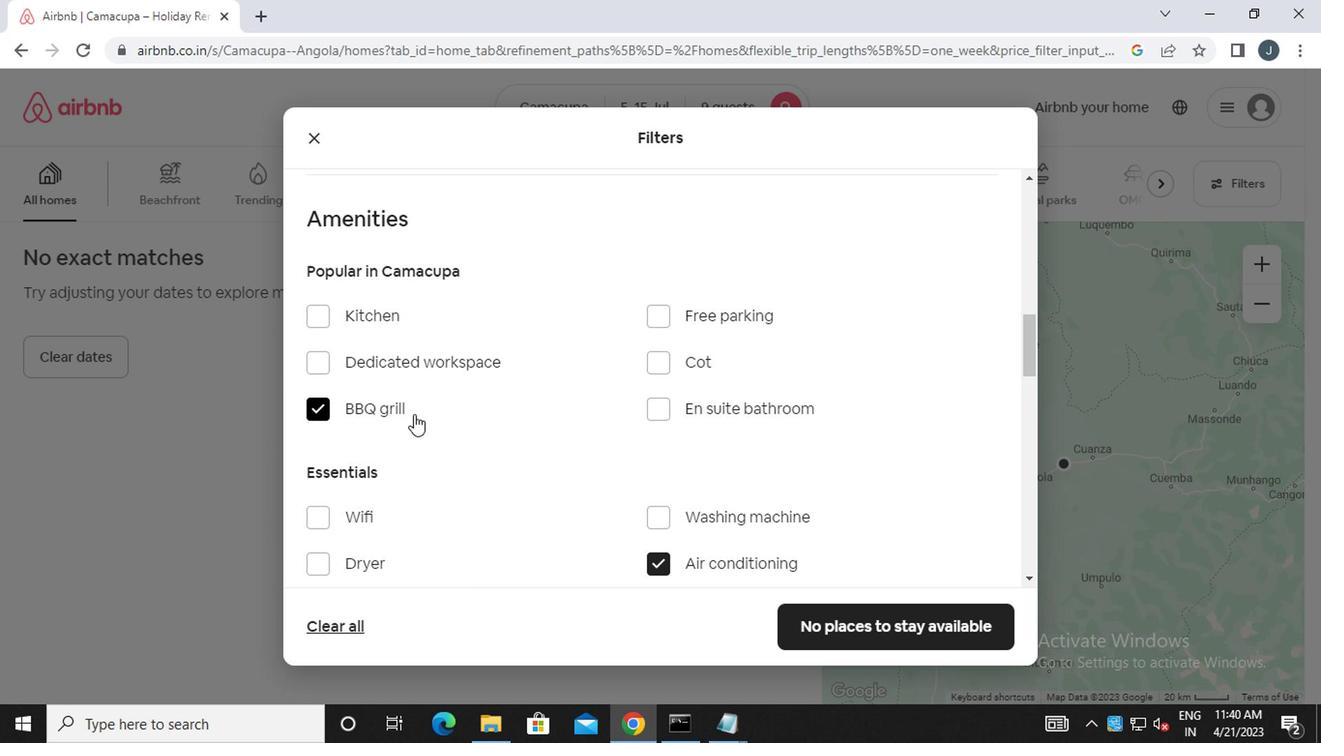 
Action: Mouse moved to (620, 348)
Screenshot: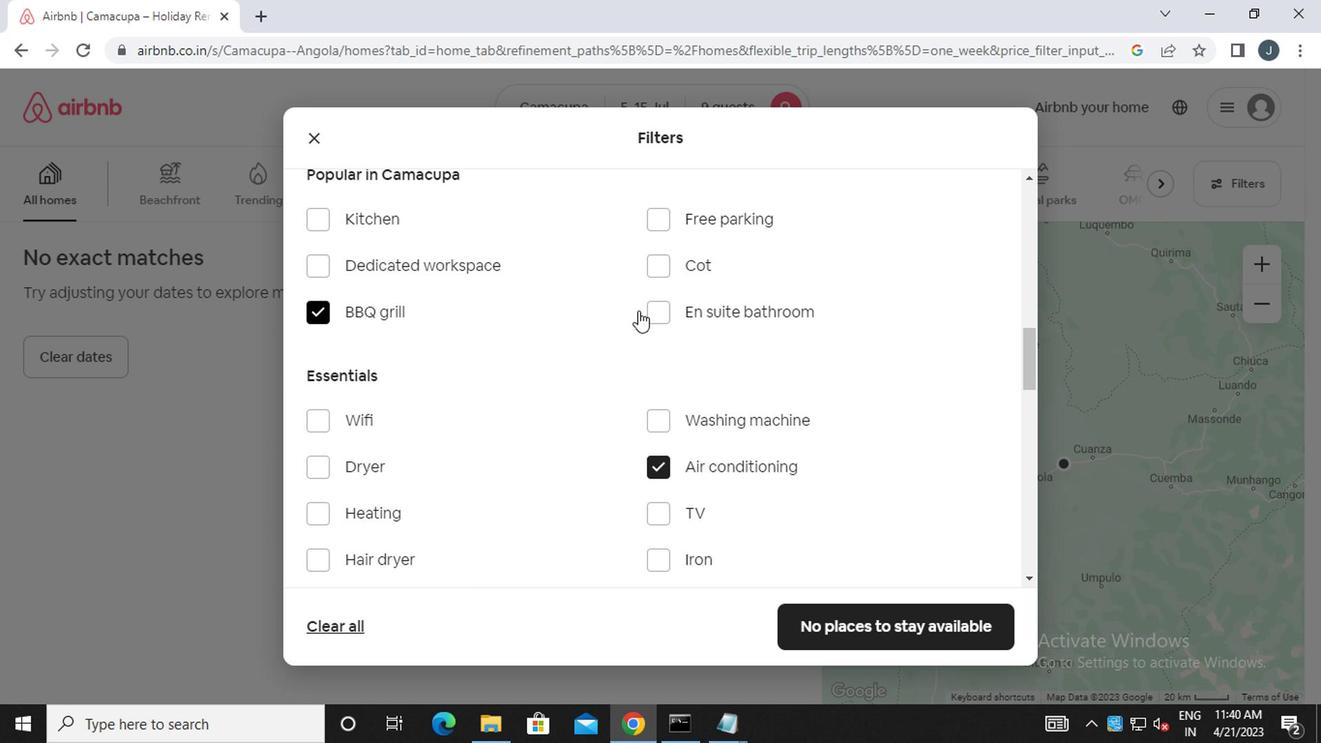
Action: Mouse scrolled (620, 347) with delta (0, 0)
Screenshot: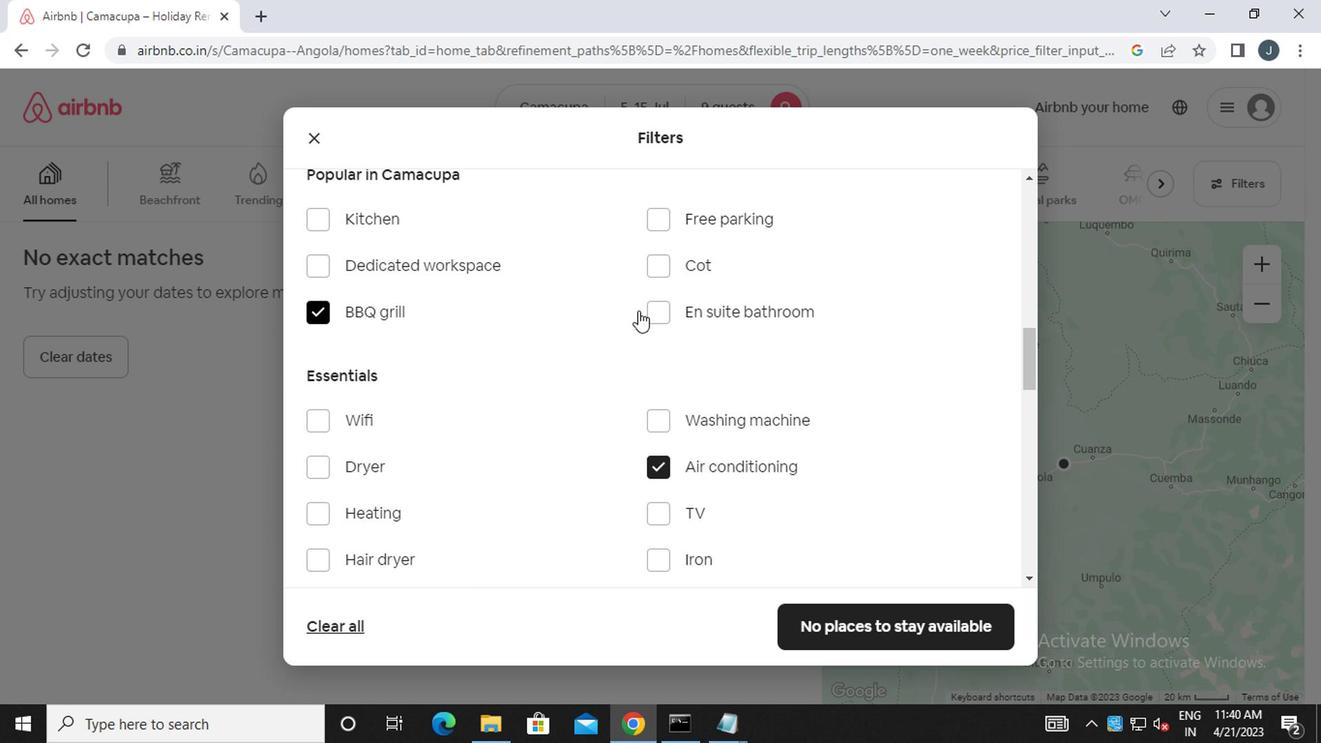 
Action: Mouse moved to (414, 483)
Screenshot: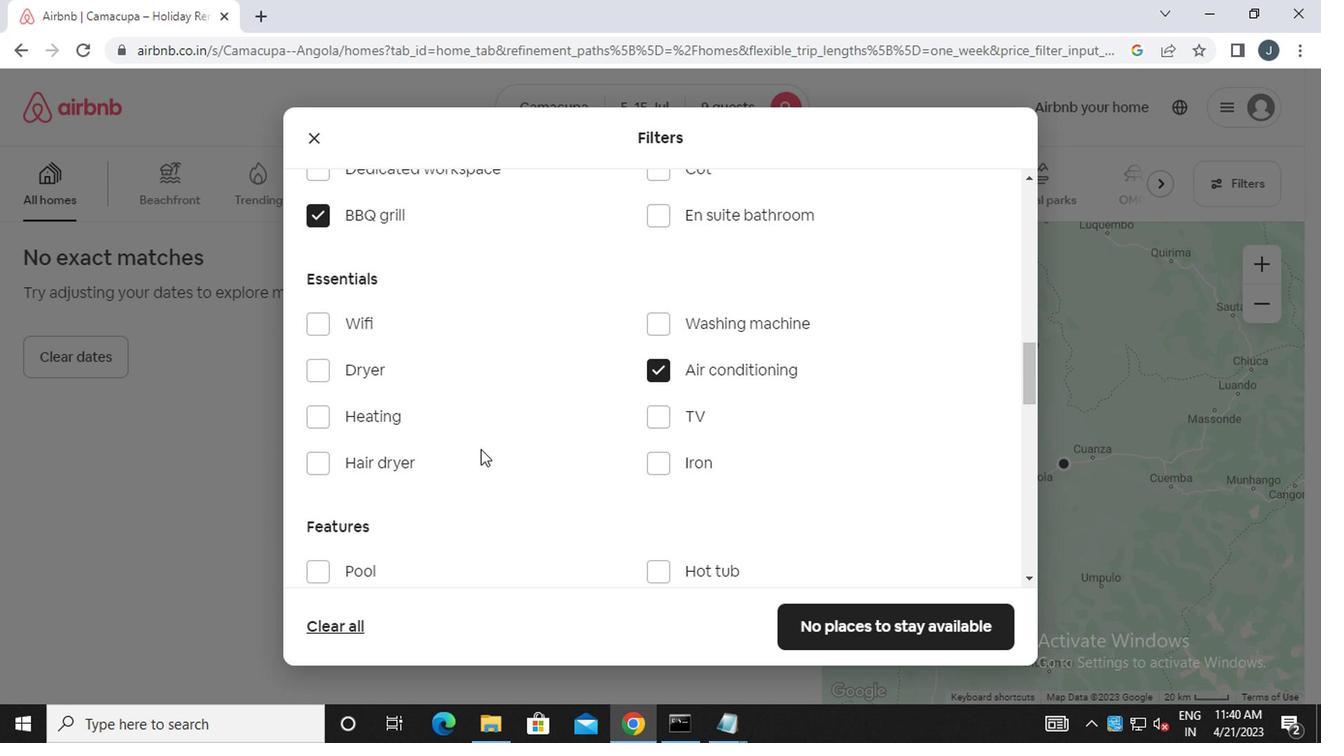 
Action: Mouse scrolled (414, 483) with delta (0, 0)
Screenshot: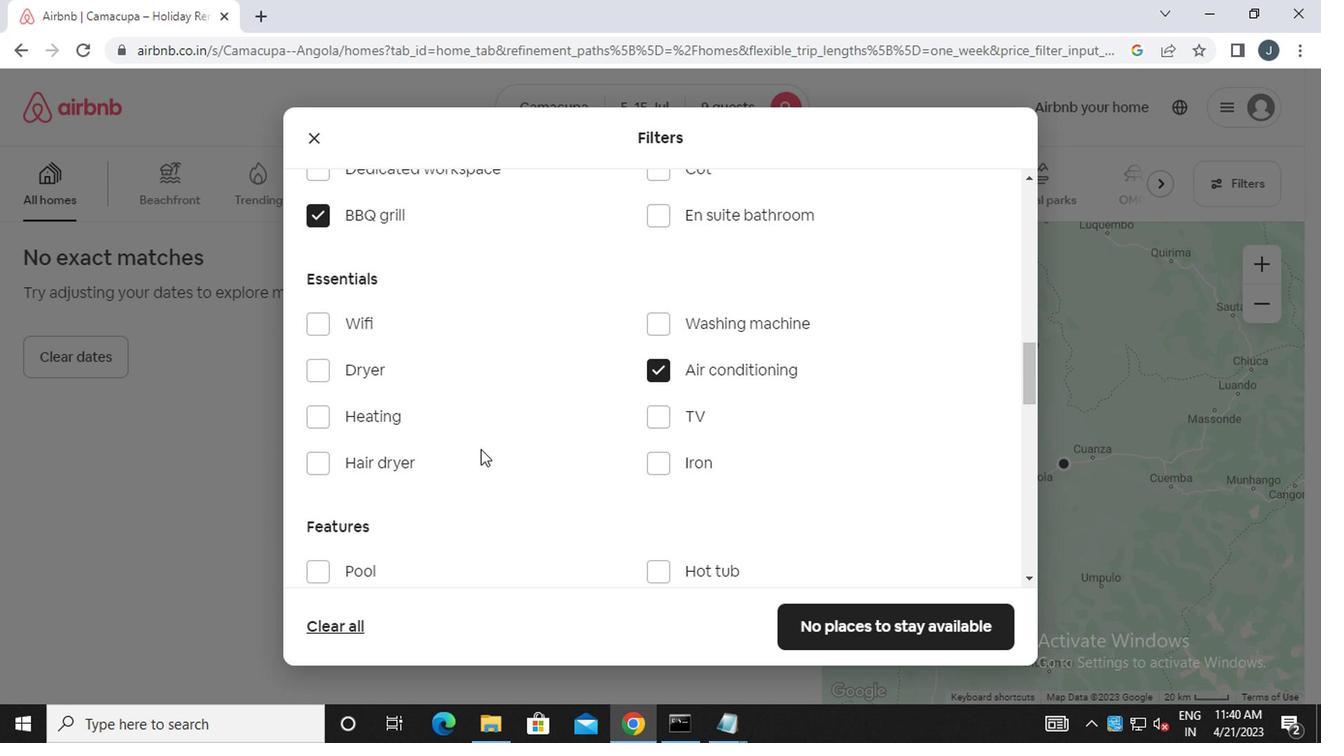 
Action: Mouse moved to (414, 486)
Screenshot: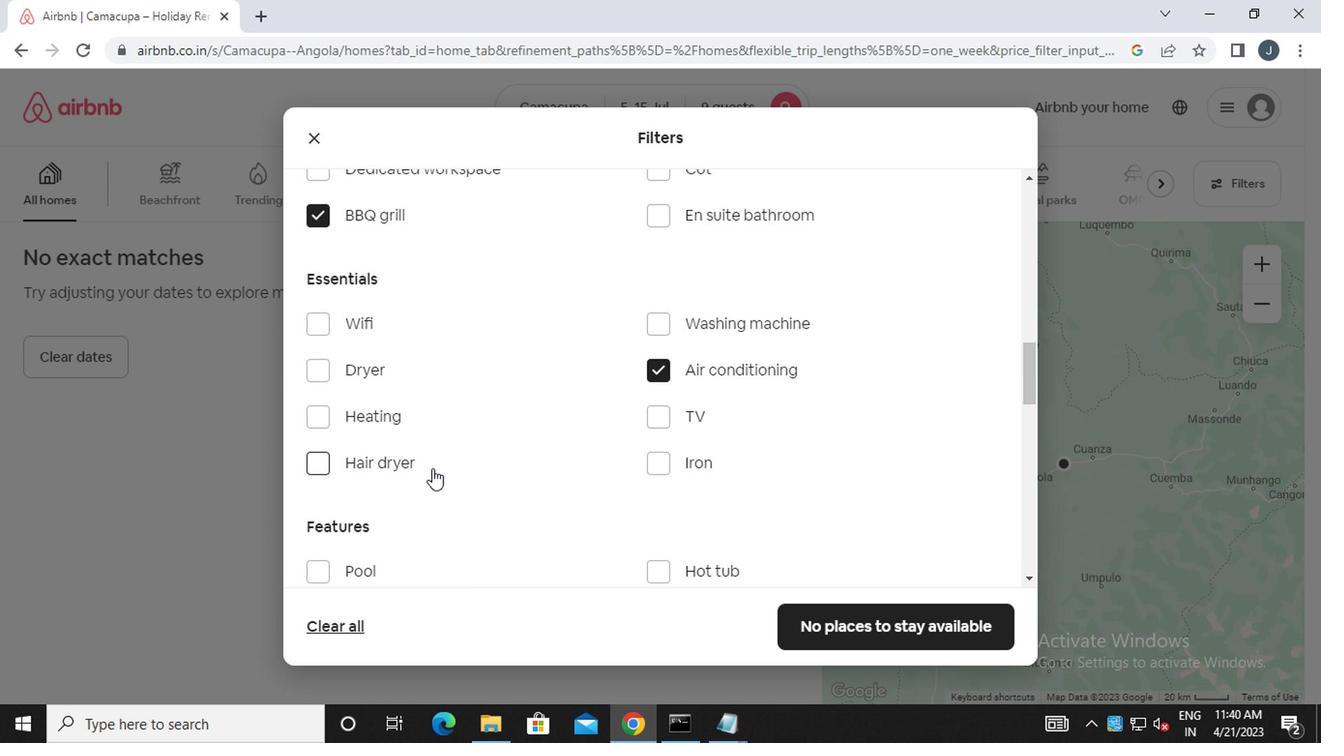 
Action: Mouse scrolled (414, 485) with delta (0, 0)
Screenshot: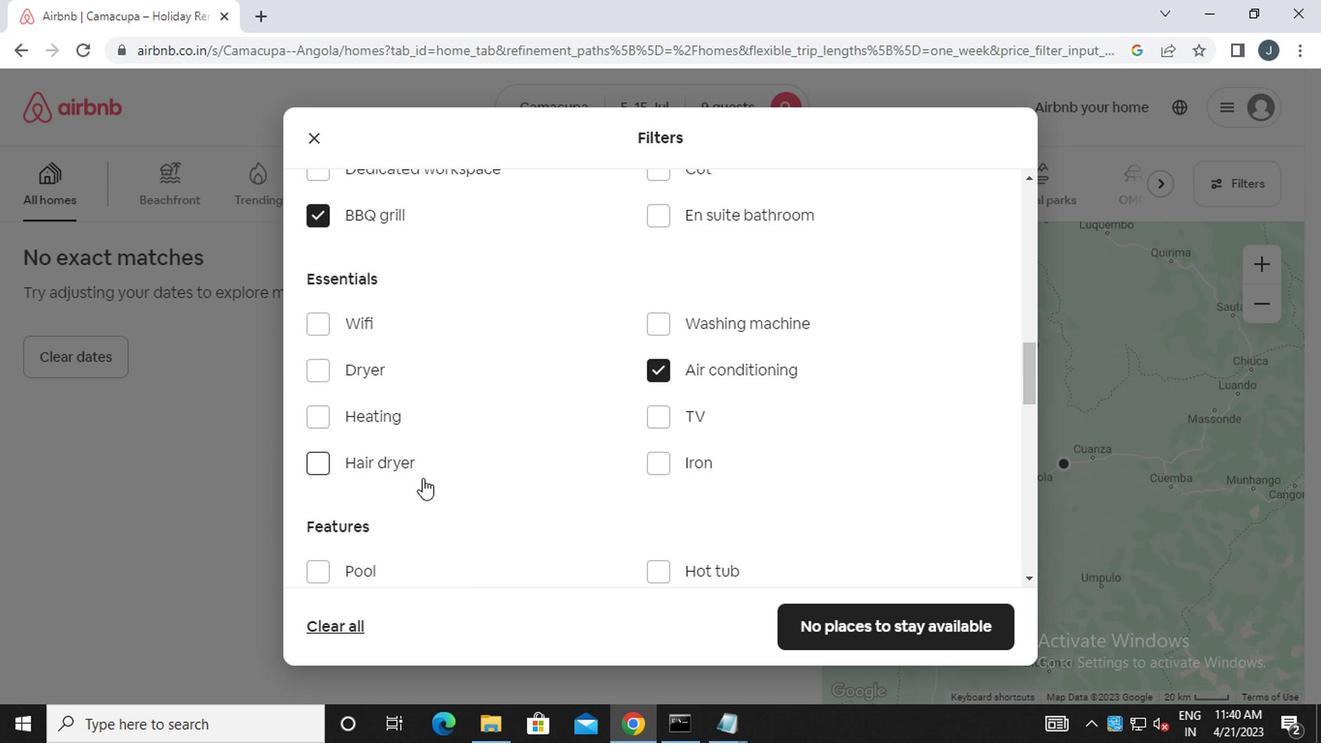 
Action: Mouse moved to (424, 520)
Screenshot: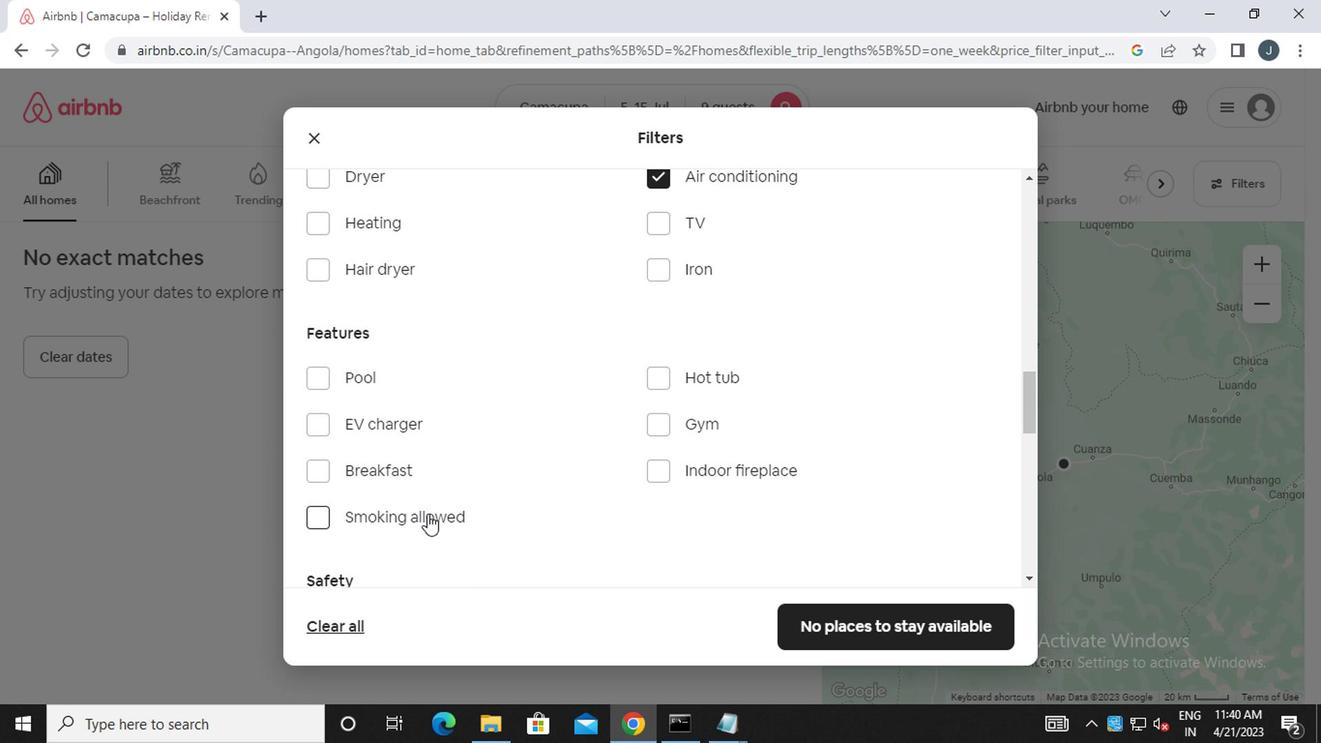 
Action: Mouse pressed left at (424, 520)
Screenshot: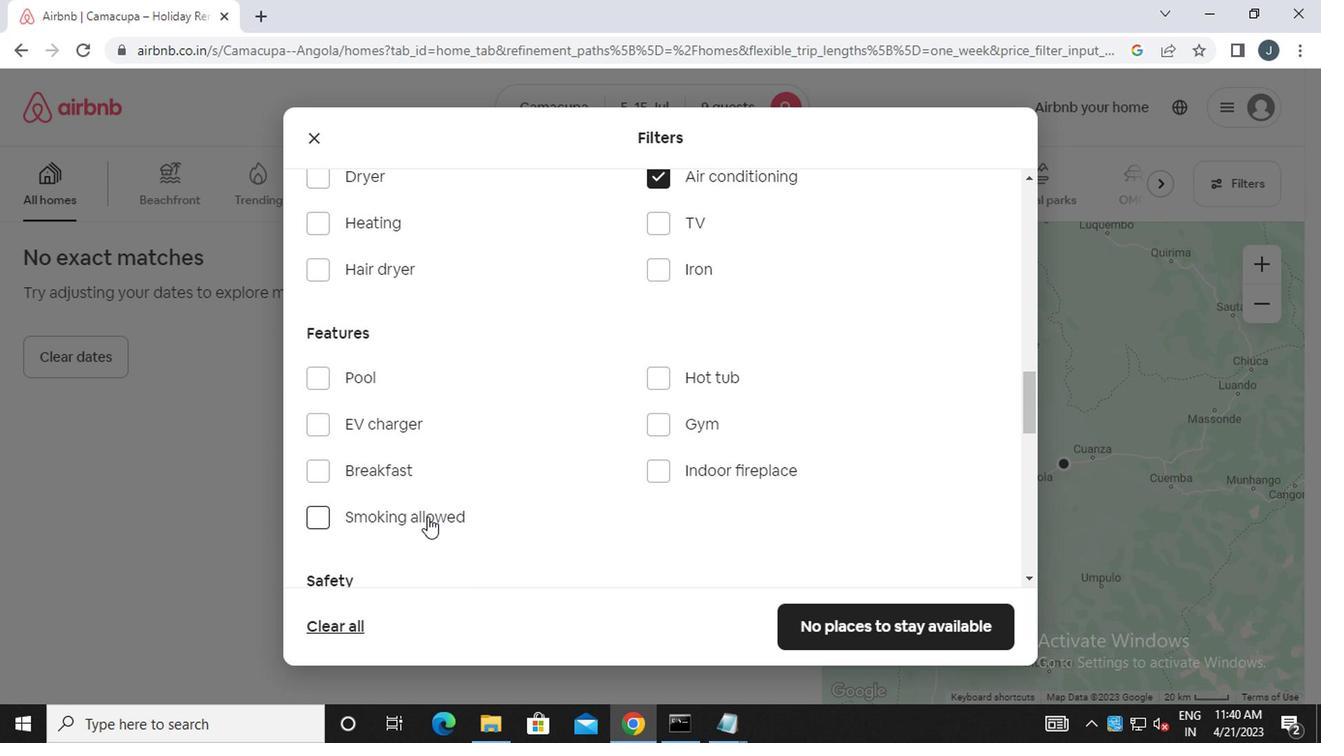 
Action: Mouse moved to (450, 505)
Screenshot: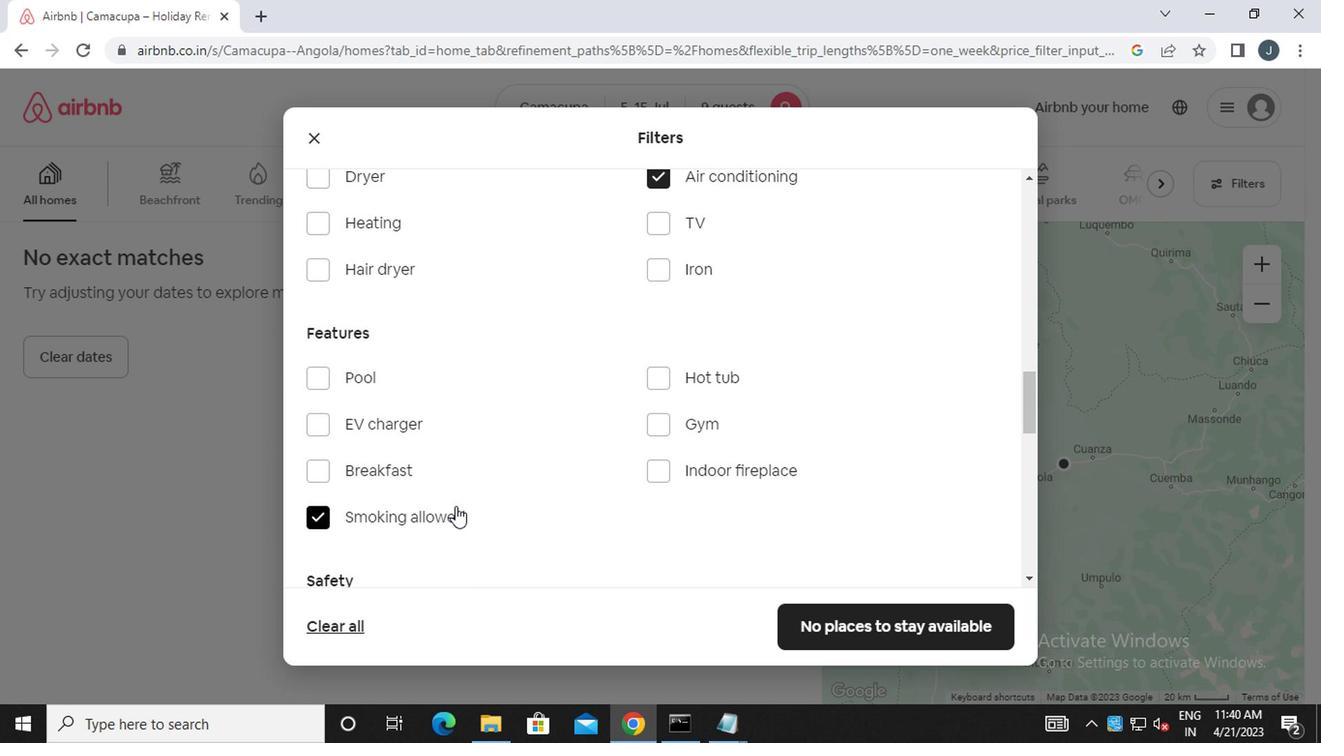 
Action: Mouse scrolled (450, 505) with delta (0, 0)
Screenshot: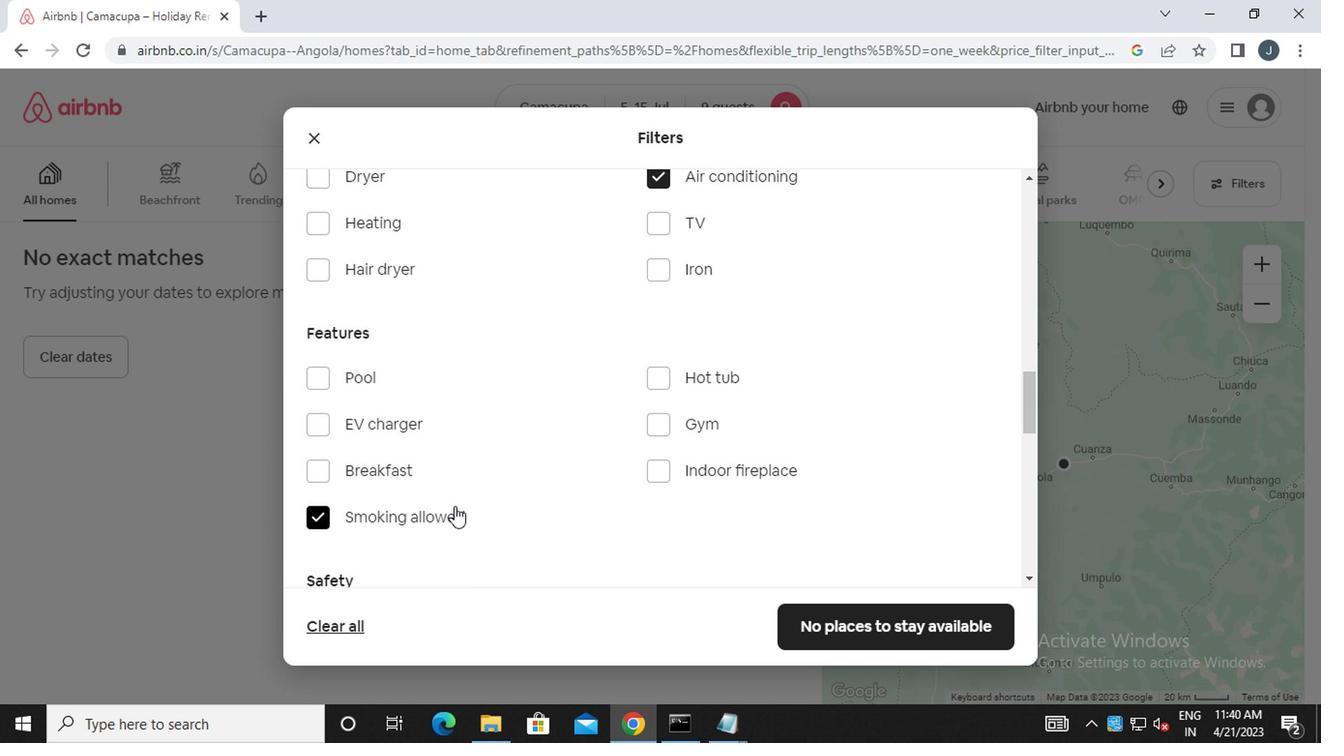 
Action: Mouse scrolled (450, 505) with delta (0, 0)
Screenshot: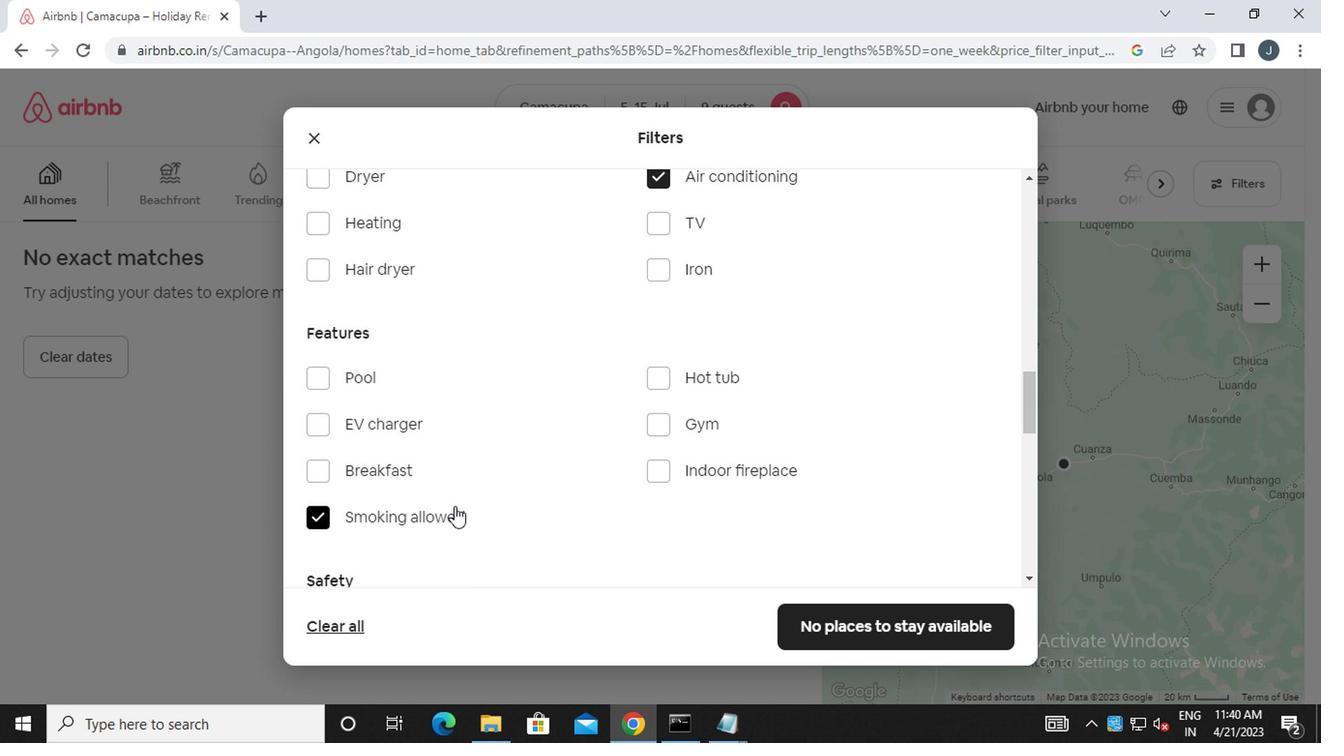 
Action: Mouse scrolled (450, 505) with delta (0, 0)
Screenshot: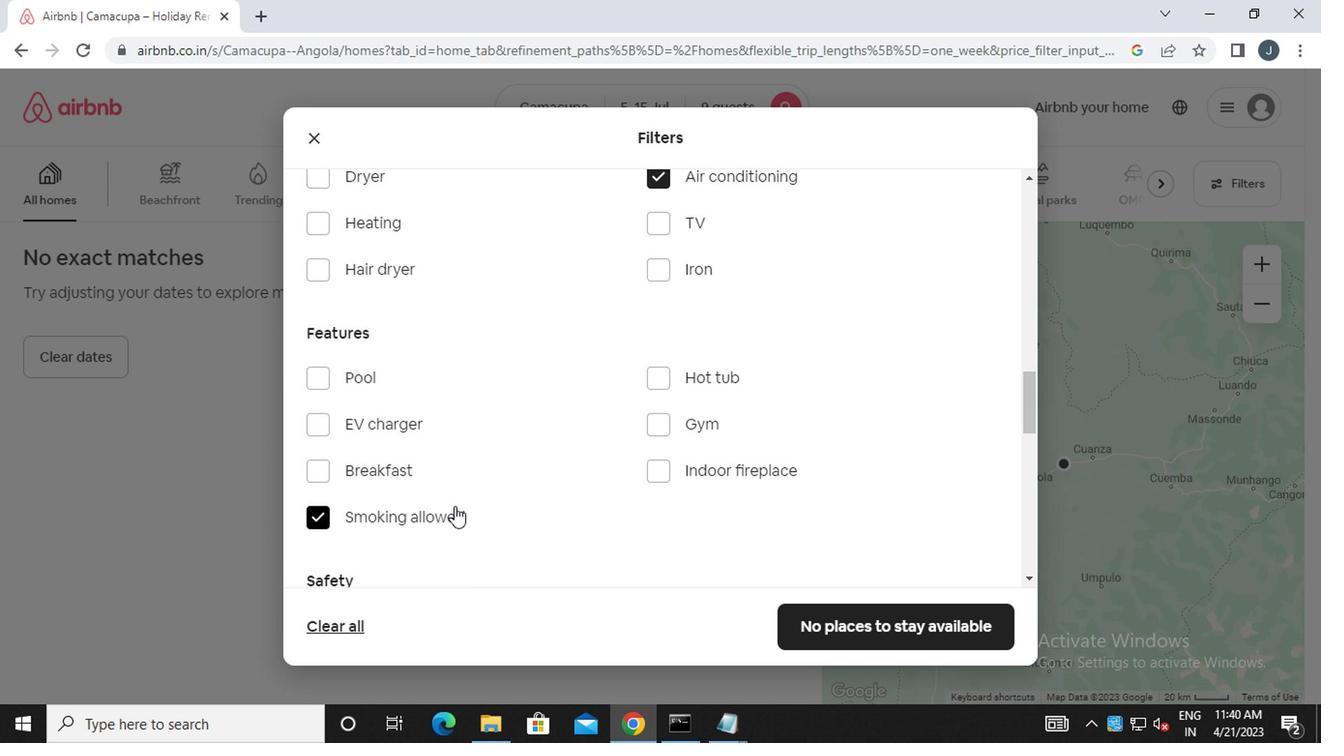 
Action: Mouse moved to (476, 507)
Screenshot: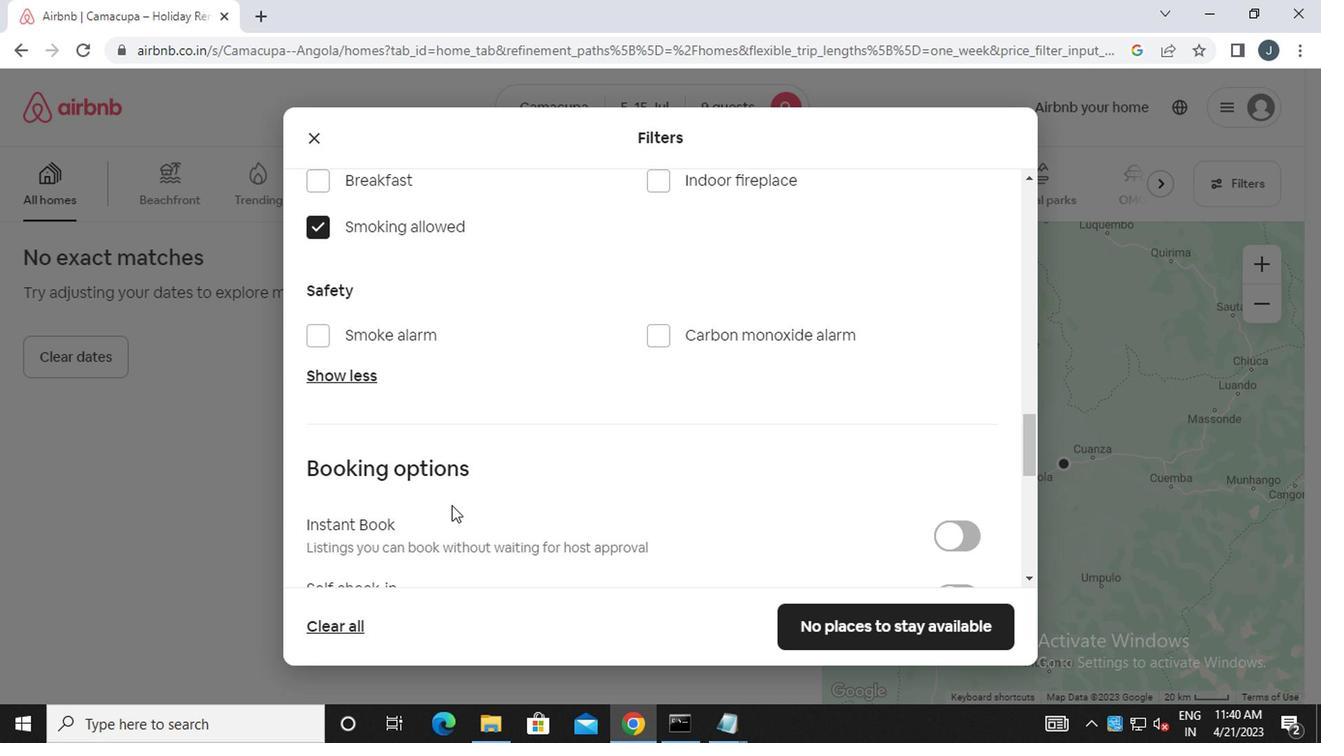 
Action: Mouse scrolled (476, 507) with delta (0, 0)
Screenshot: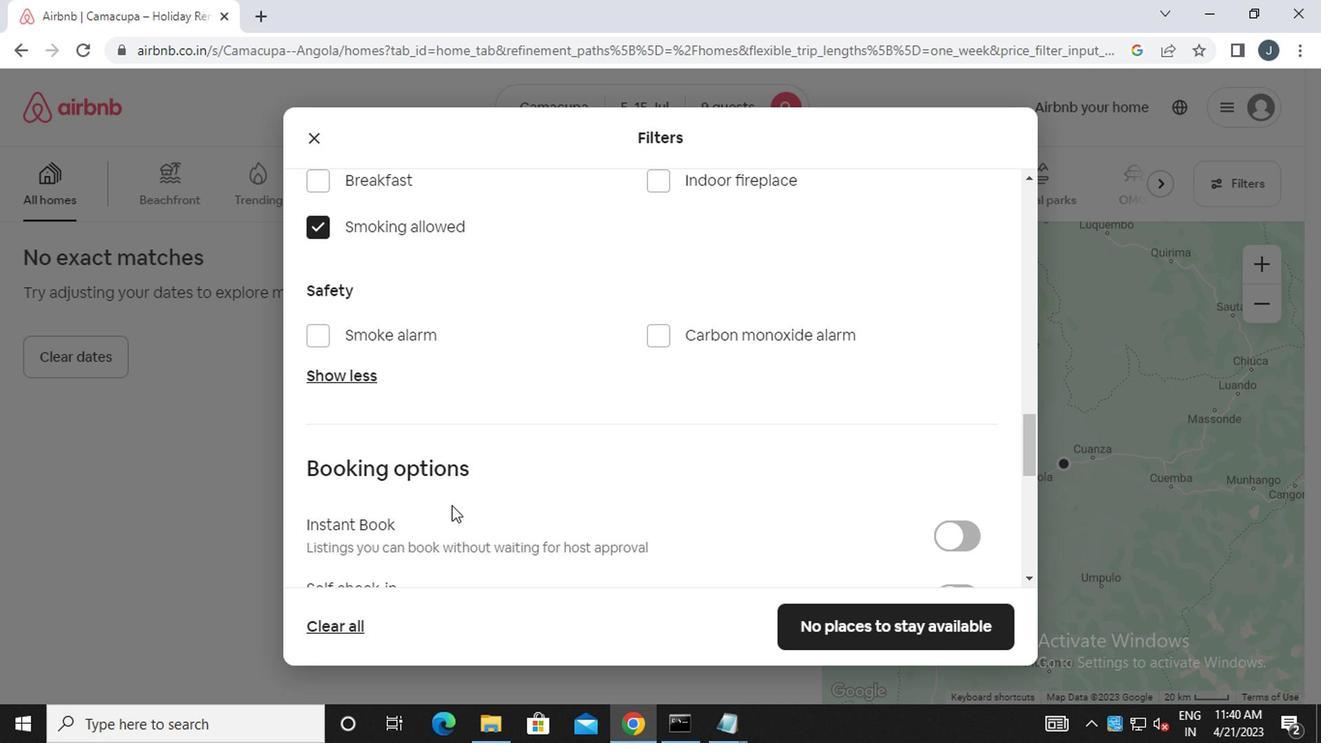 
Action: Mouse moved to (476, 507)
Screenshot: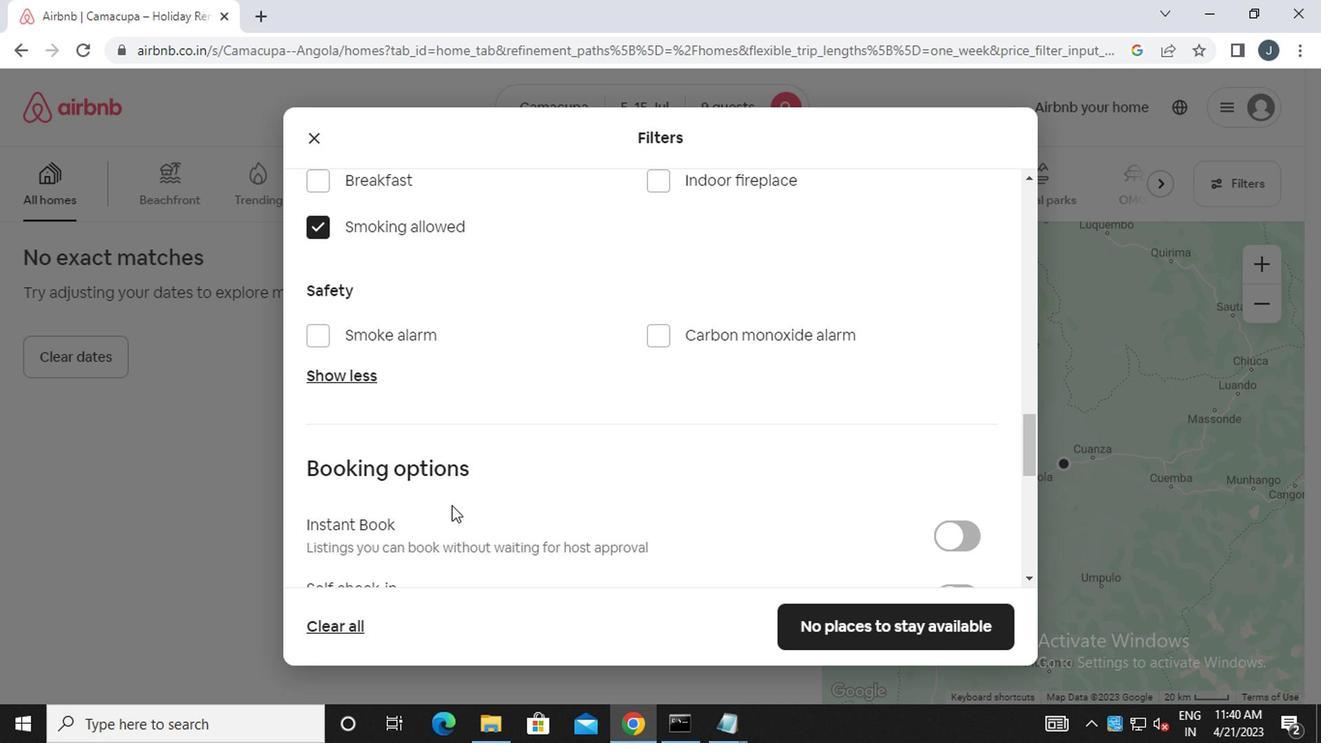 
Action: Mouse scrolled (476, 507) with delta (0, 0)
Screenshot: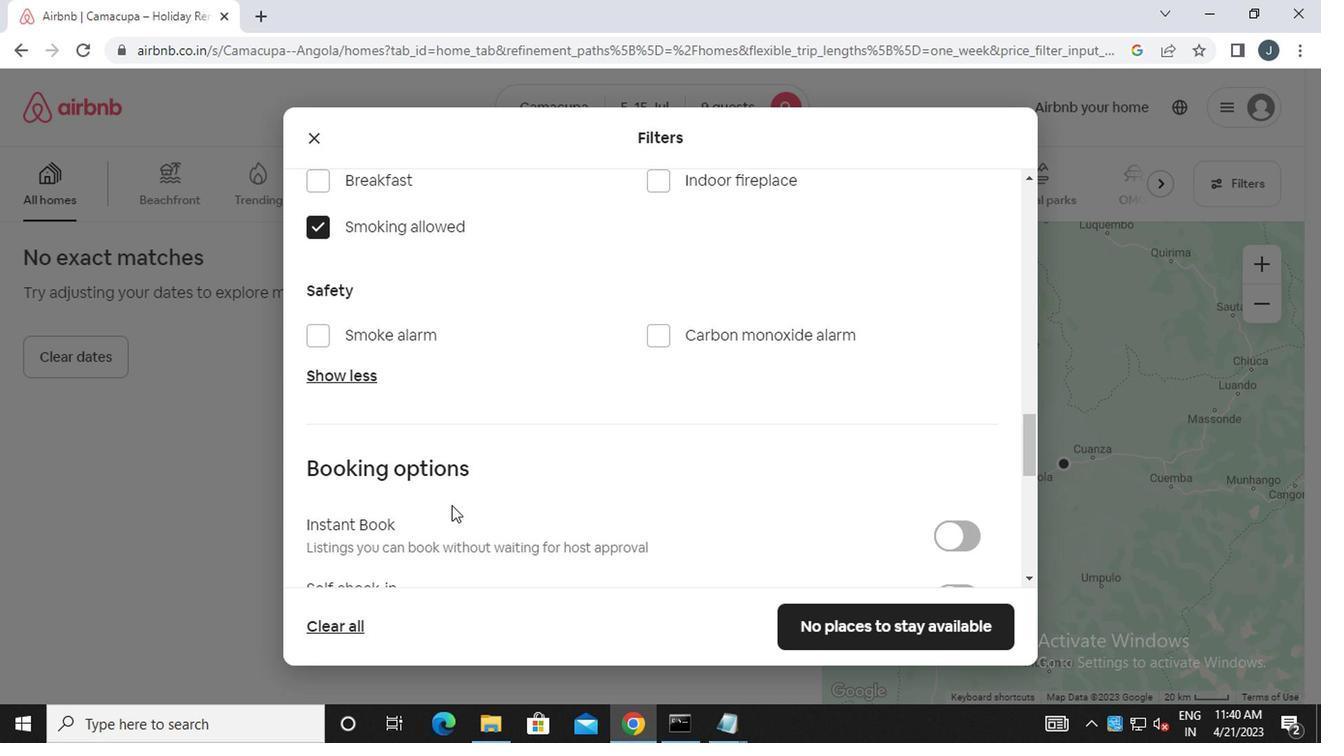 
Action: Mouse moved to (959, 406)
Screenshot: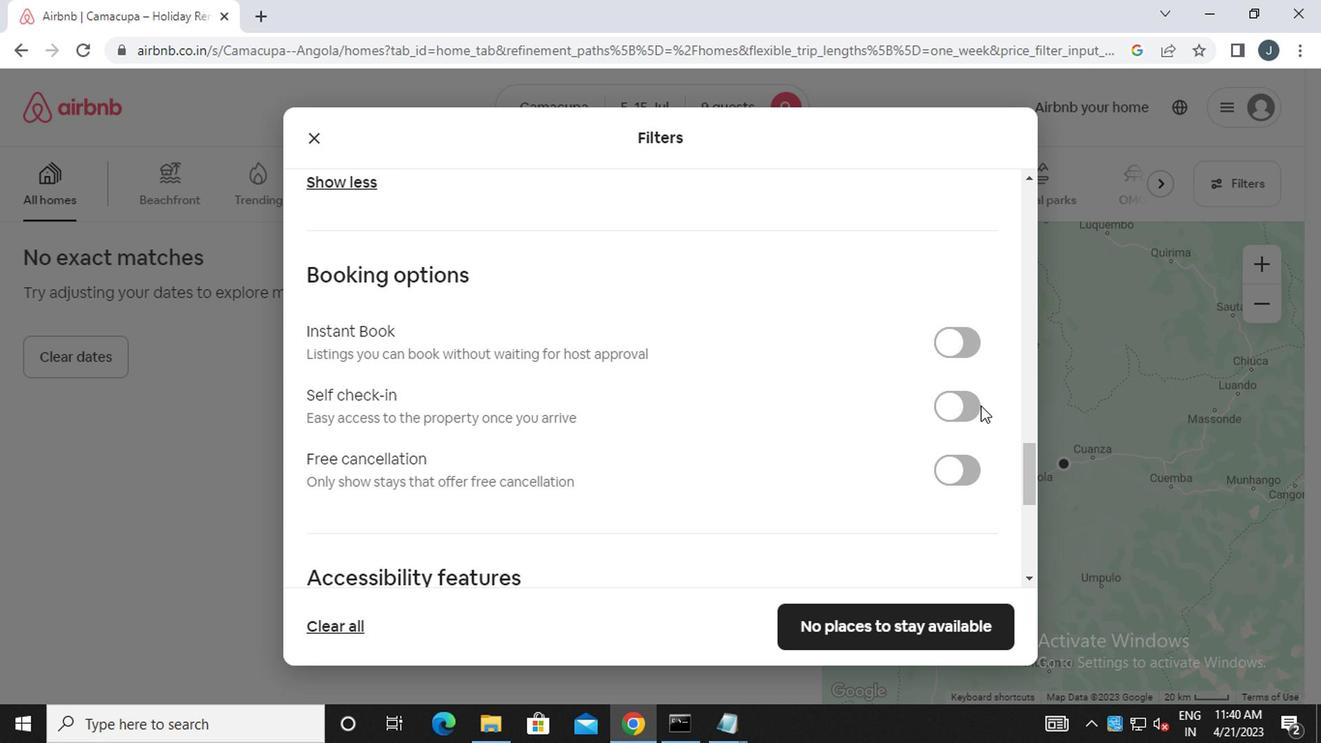 
Action: Mouse pressed left at (959, 406)
Screenshot: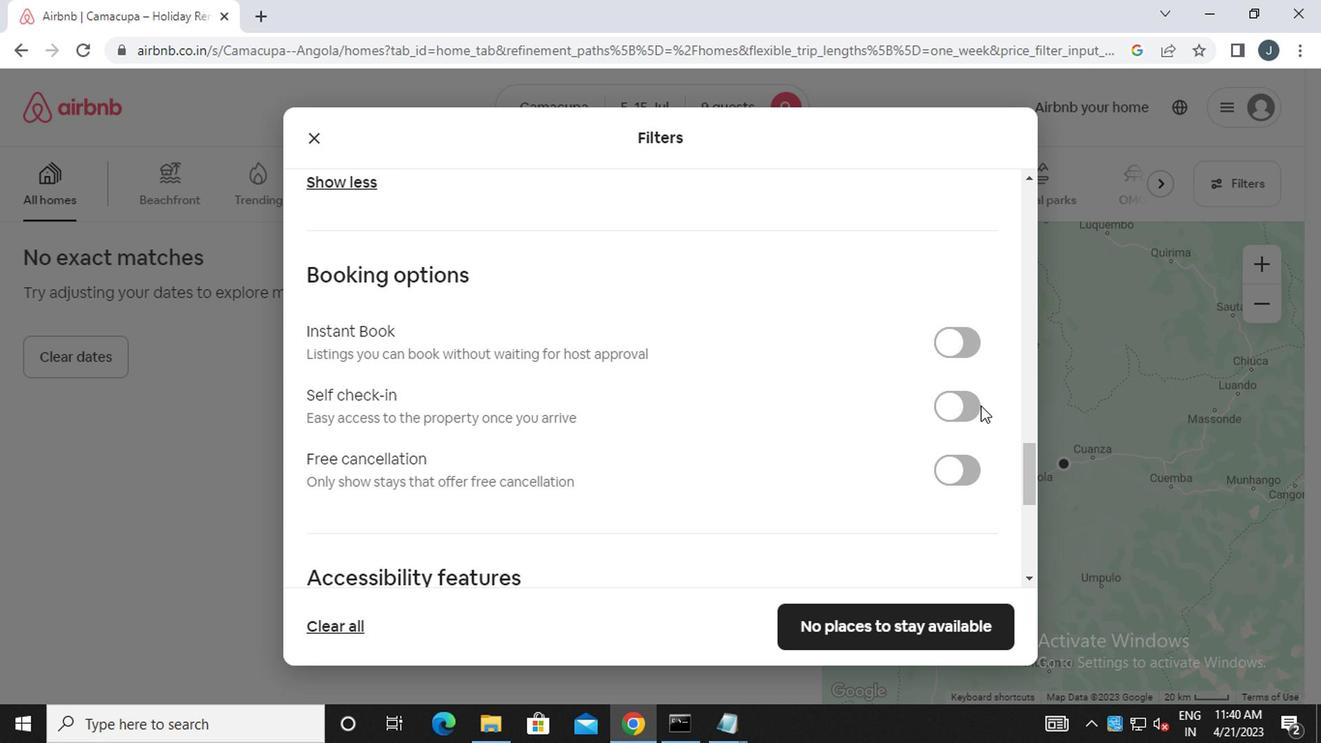 
Action: Mouse moved to (666, 442)
Screenshot: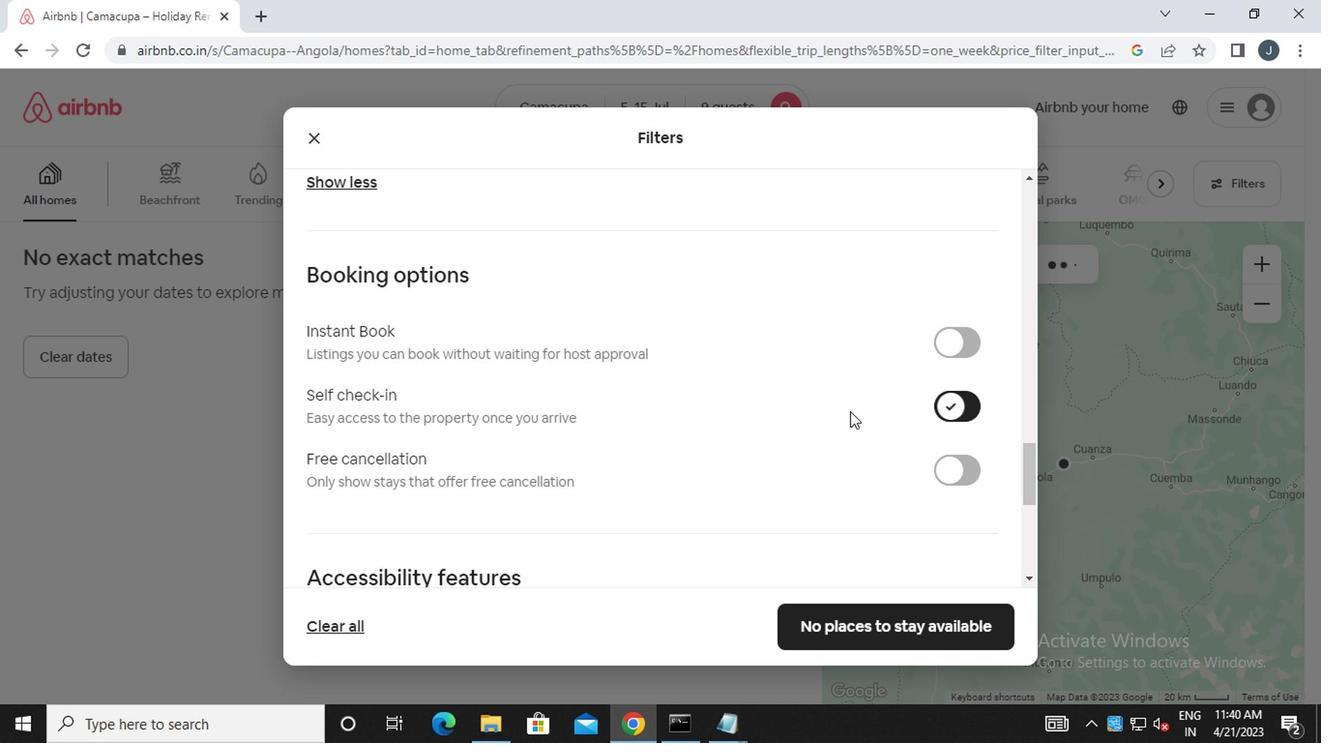 
Action: Mouse scrolled (666, 441) with delta (0, 0)
Screenshot: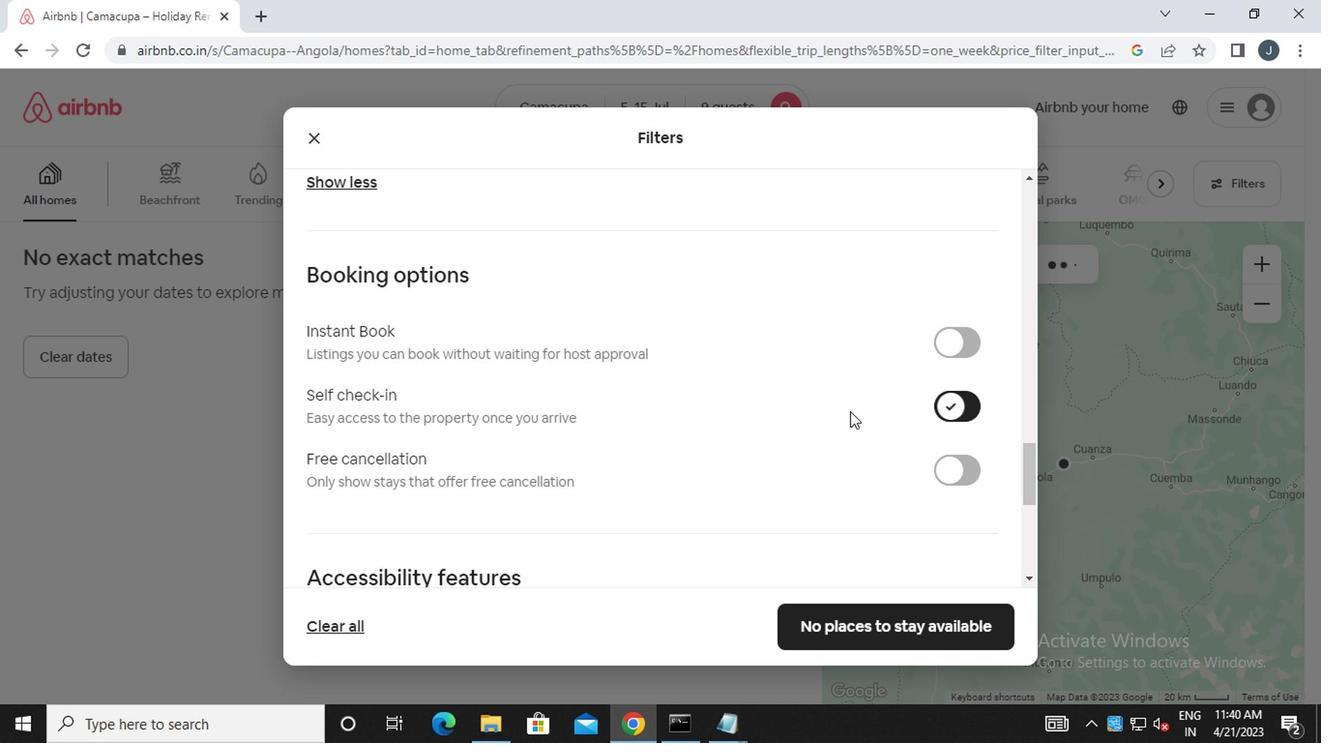 
Action: Mouse moved to (666, 443)
Screenshot: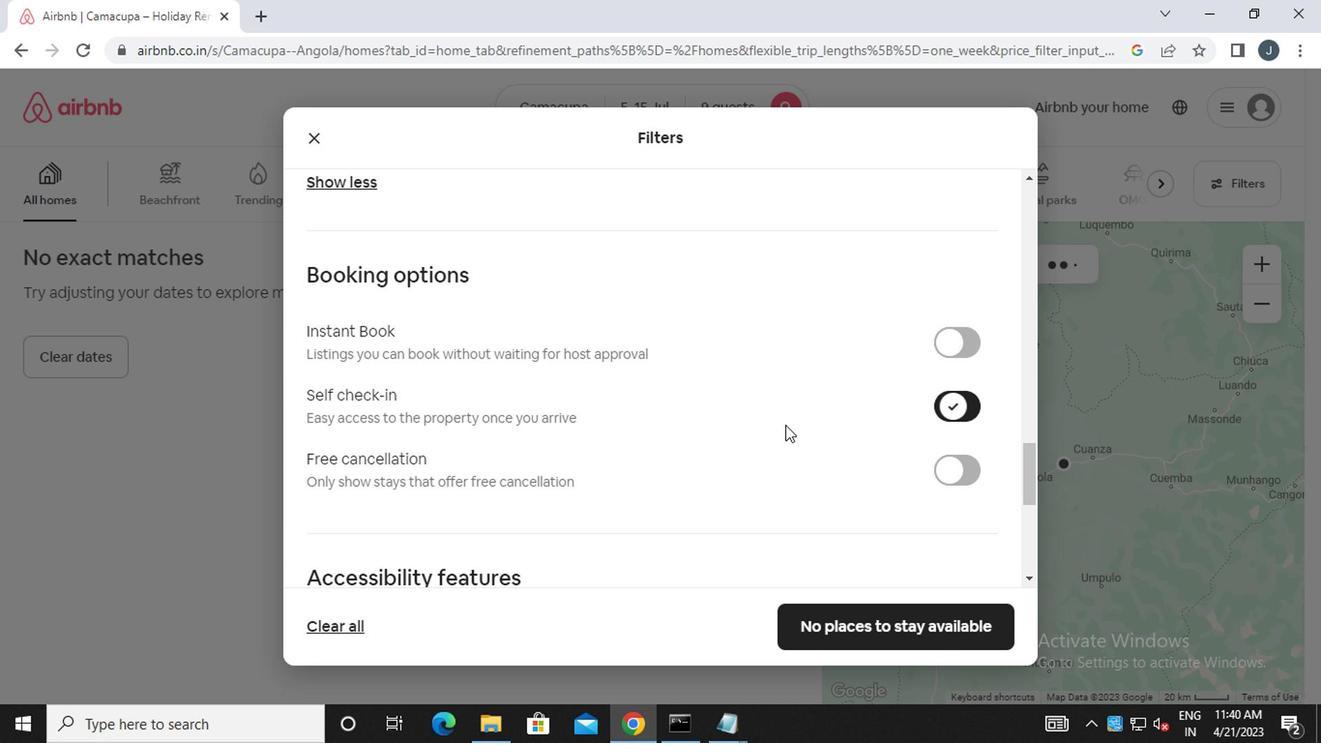 
Action: Mouse scrolled (666, 442) with delta (0, -1)
Screenshot: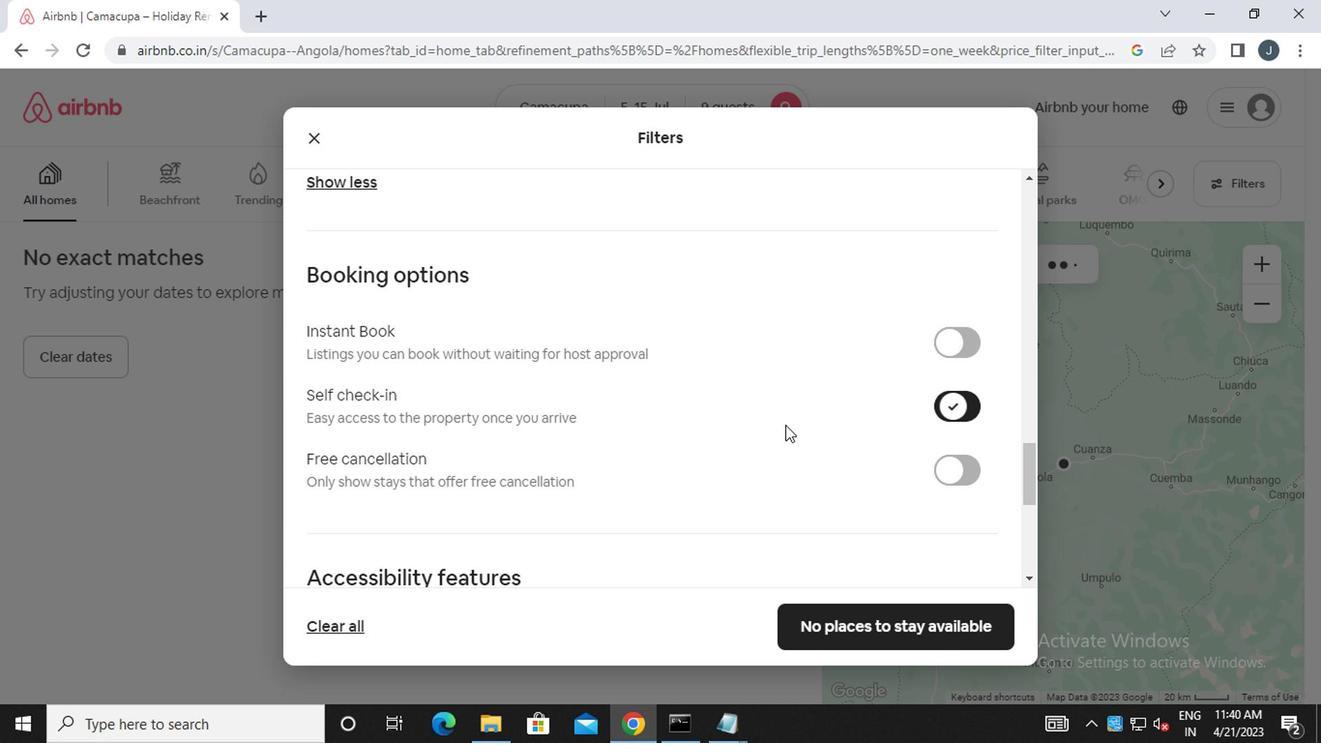 
Action: Mouse moved to (664, 443)
Screenshot: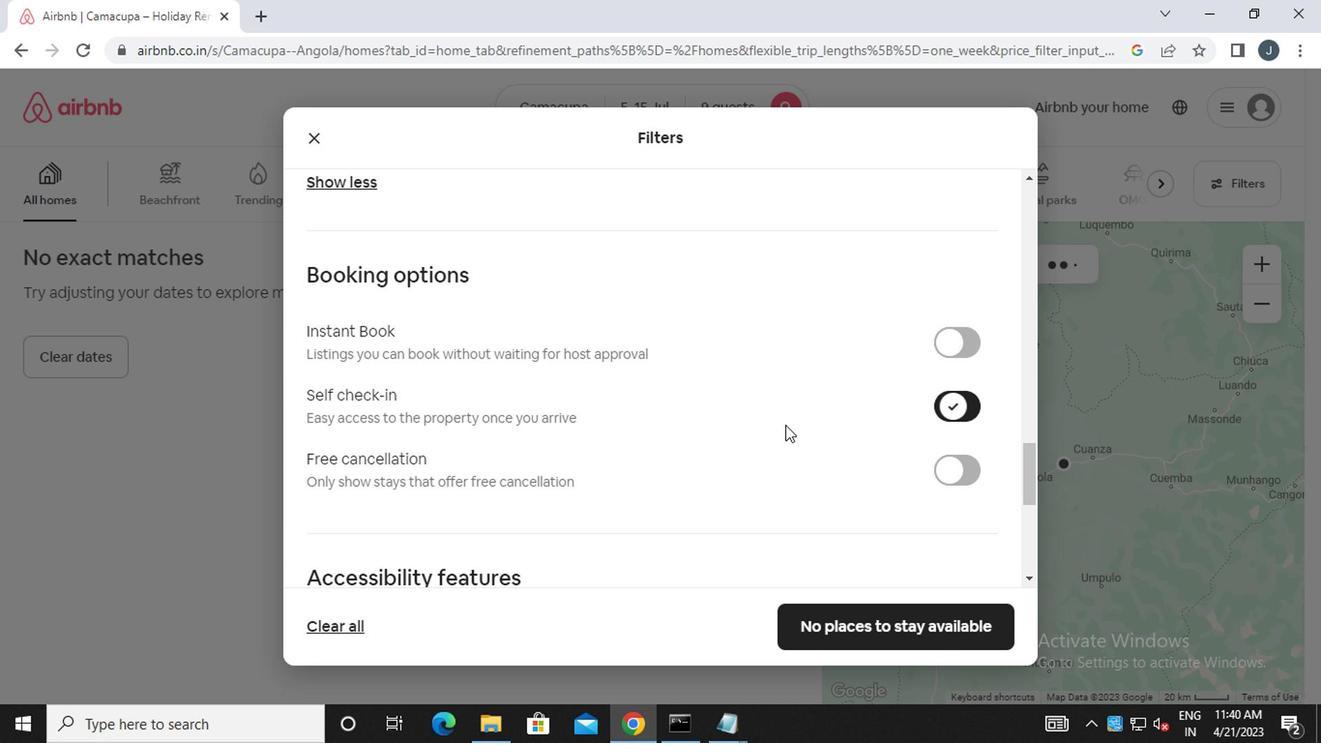 
Action: Mouse scrolled (664, 442) with delta (0, -1)
Screenshot: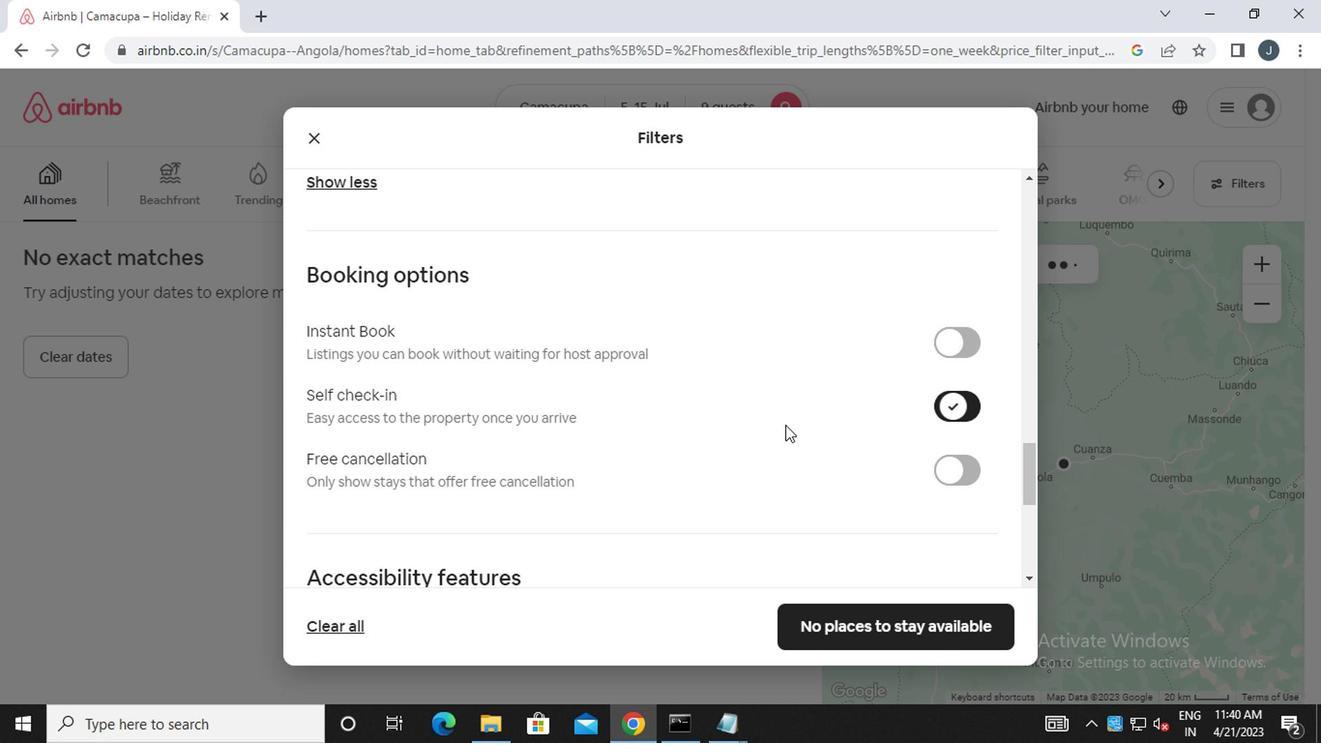 
Action: Mouse moved to (664, 444)
Screenshot: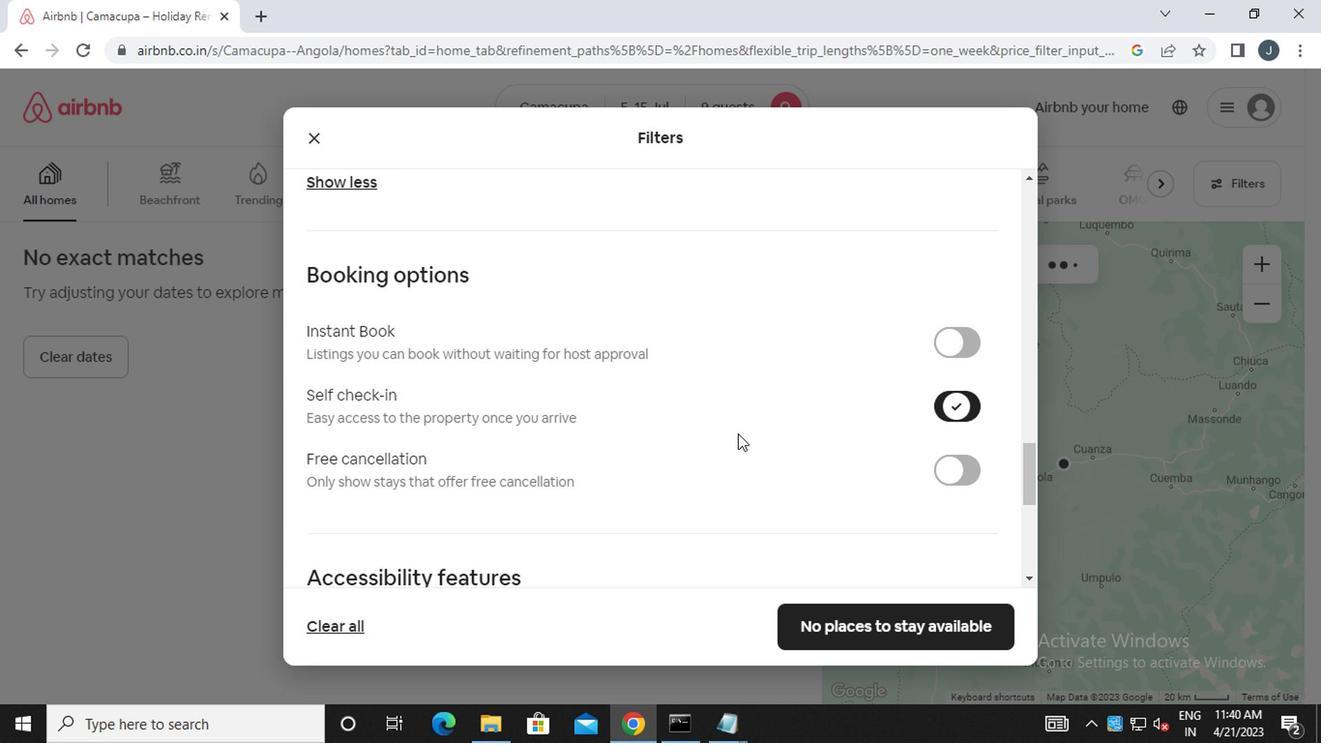 
Action: Mouse scrolled (664, 443) with delta (0, 0)
Screenshot: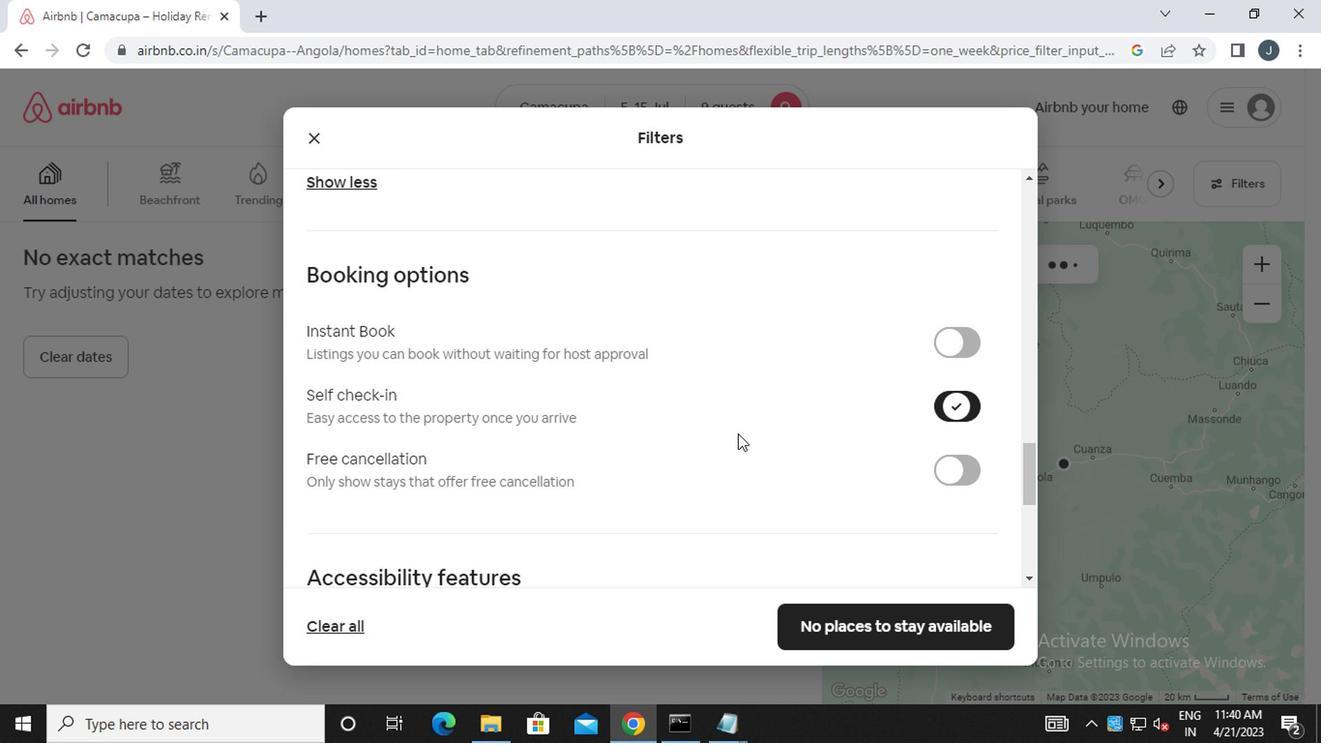 
Action: Mouse scrolled (664, 443) with delta (0, 0)
Screenshot: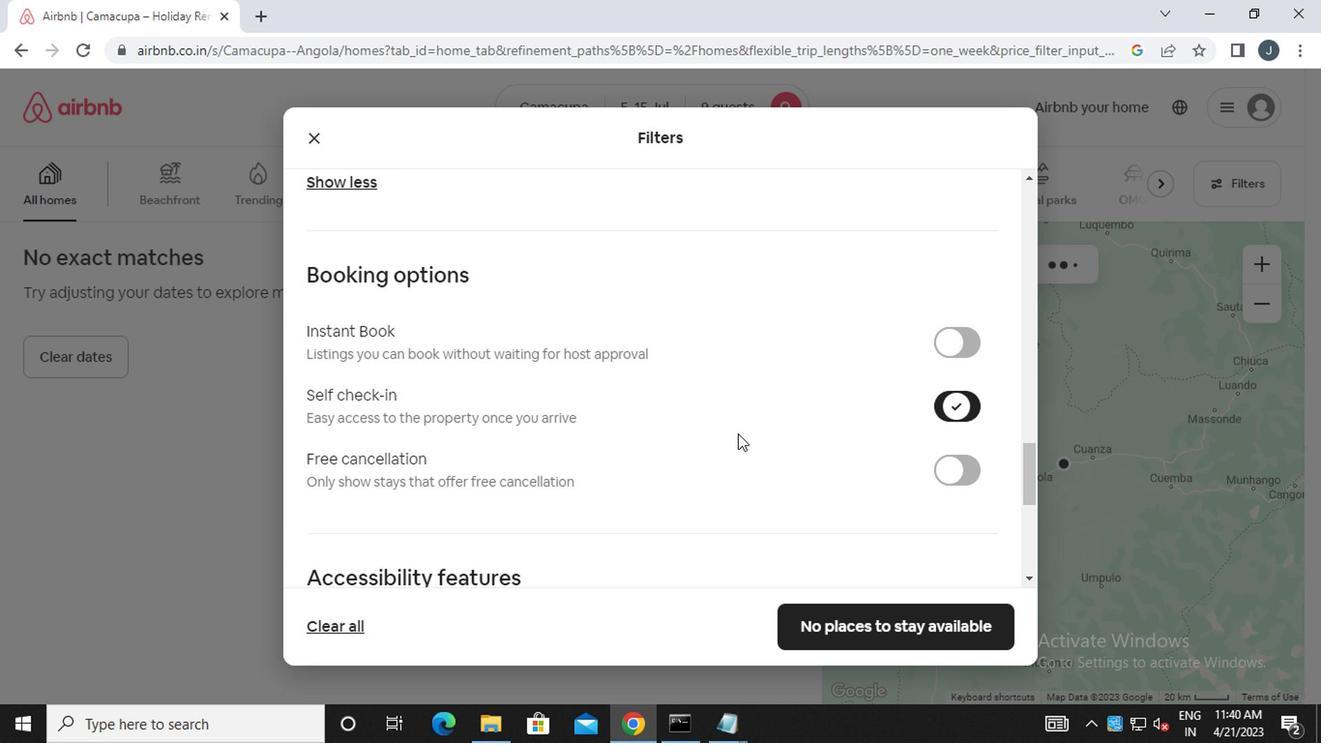 
Action: Mouse moved to (664, 444)
Screenshot: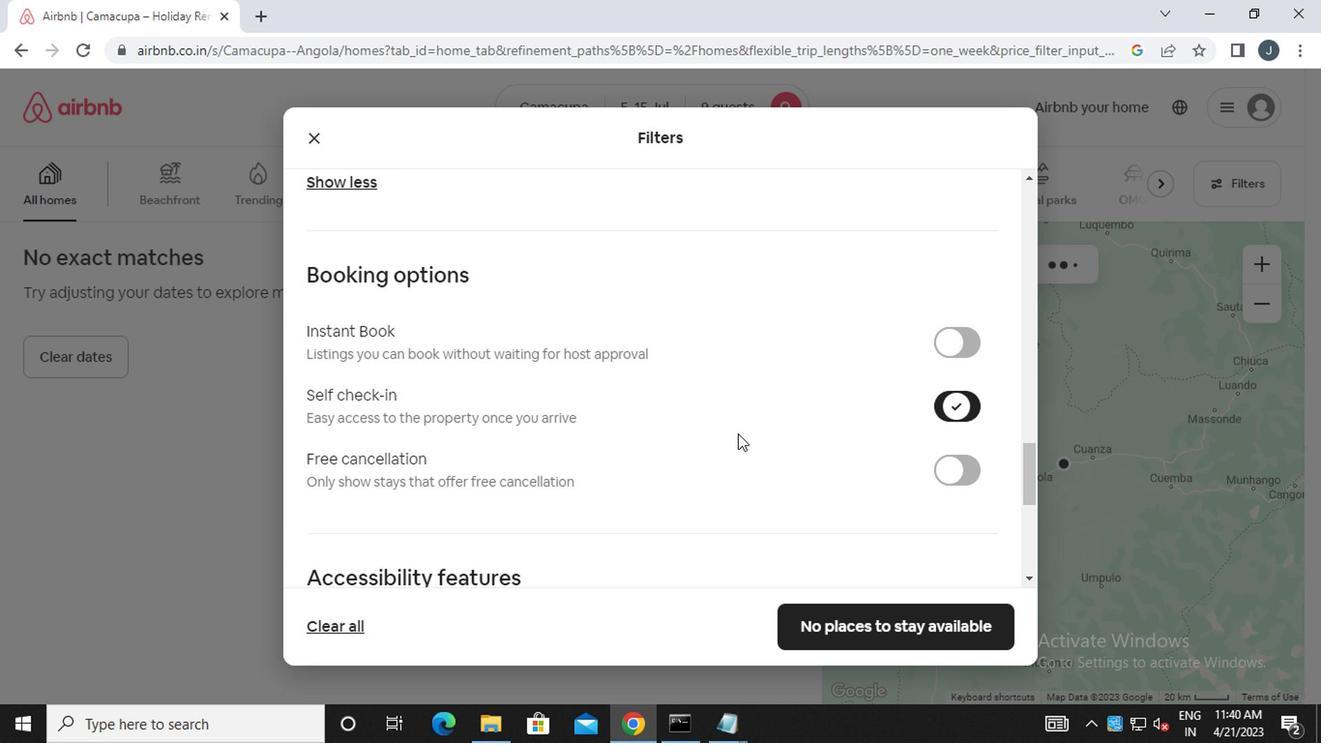 
Action: Mouse scrolled (664, 443) with delta (0, 0)
Screenshot: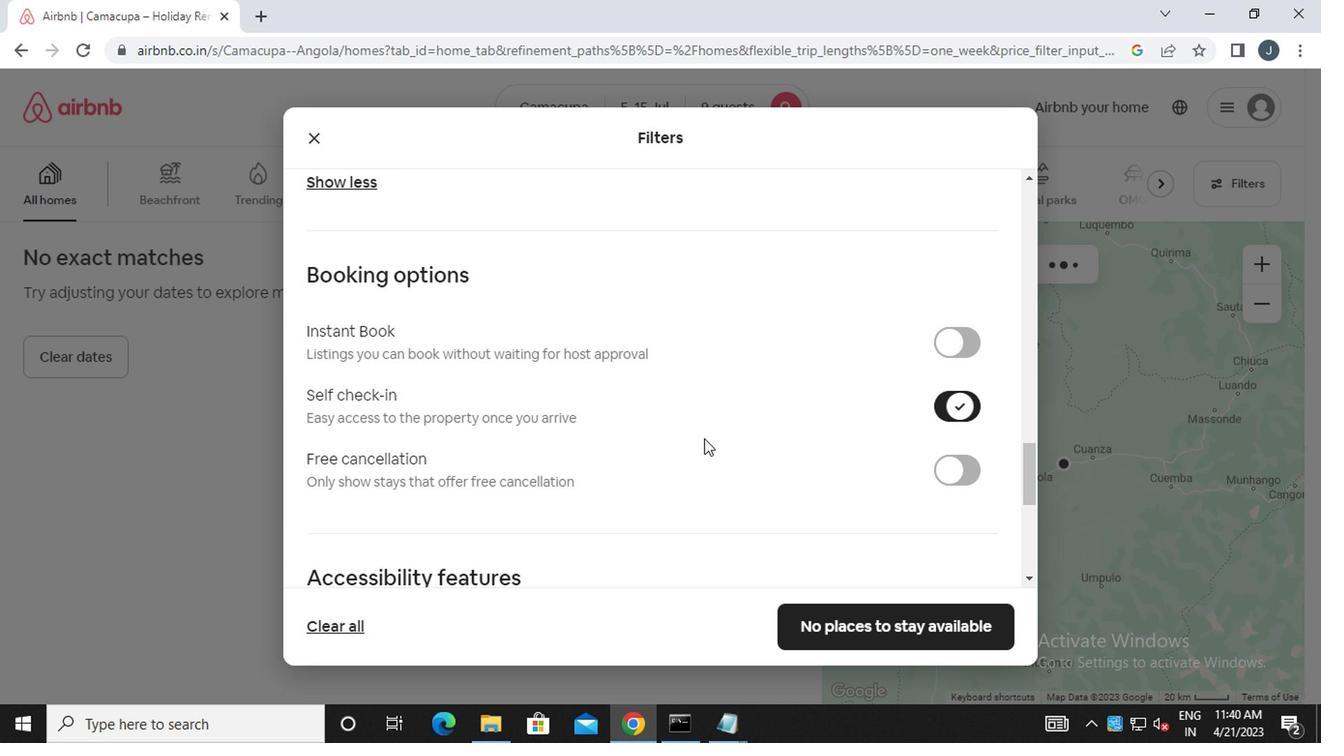 
Action: Mouse moved to (661, 444)
Screenshot: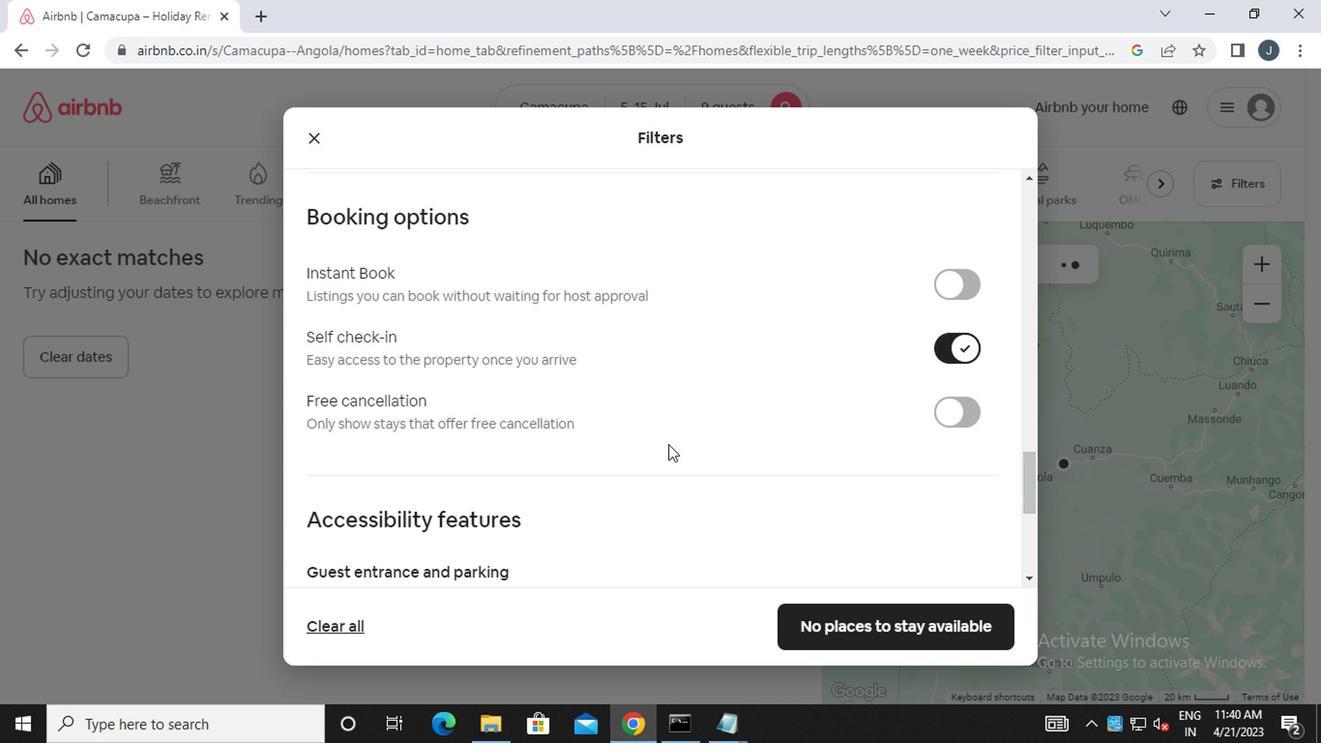 
Action: Mouse scrolled (661, 443) with delta (0, 0)
Screenshot: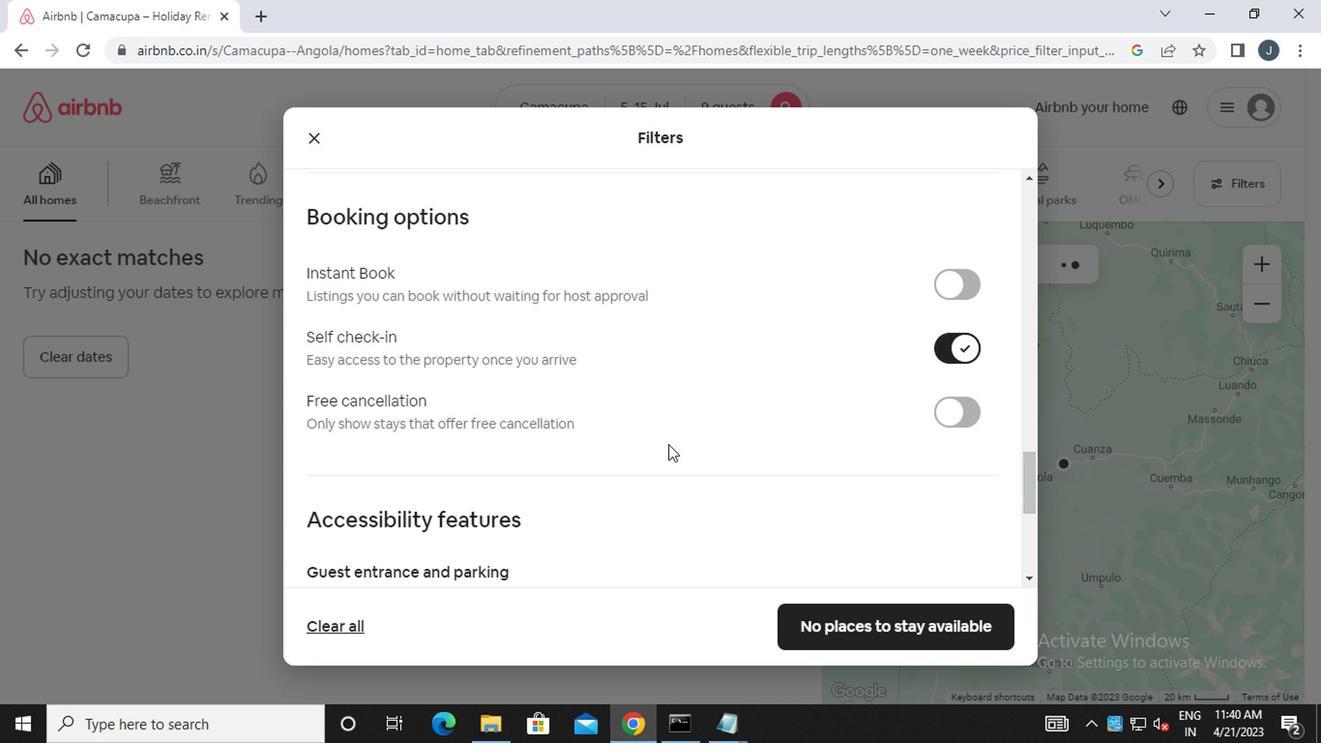 
Action: Mouse scrolled (661, 443) with delta (0, 0)
Screenshot: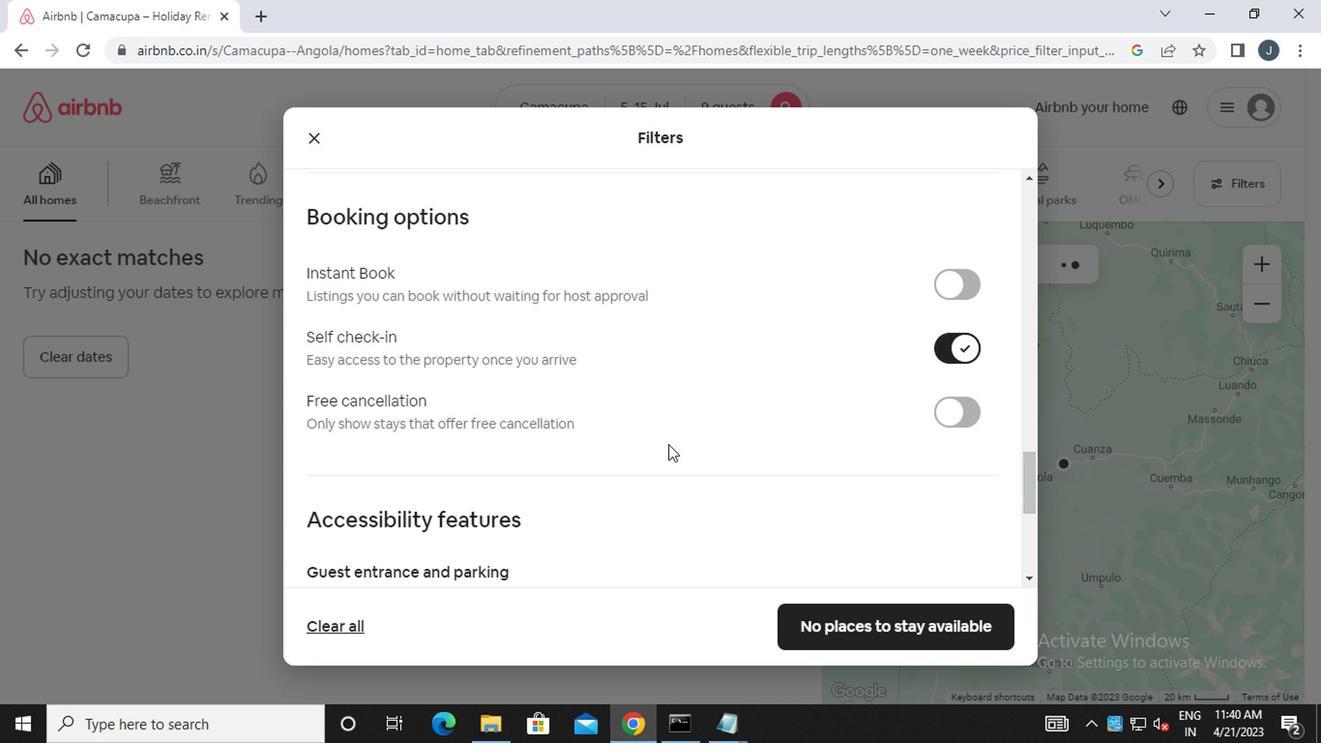 
Action: Mouse moved to (661, 444)
Screenshot: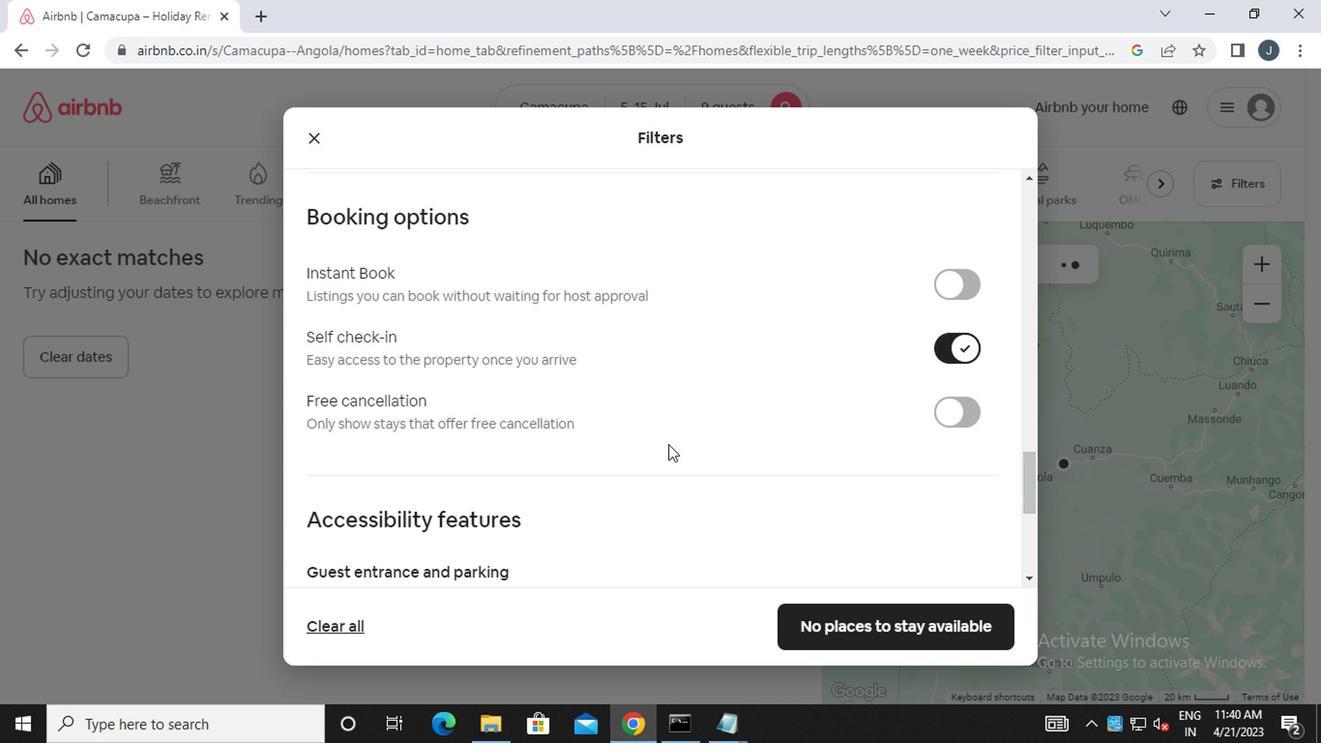 
Action: Mouse scrolled (661, 443) with delta (0, 0)
Screenshot: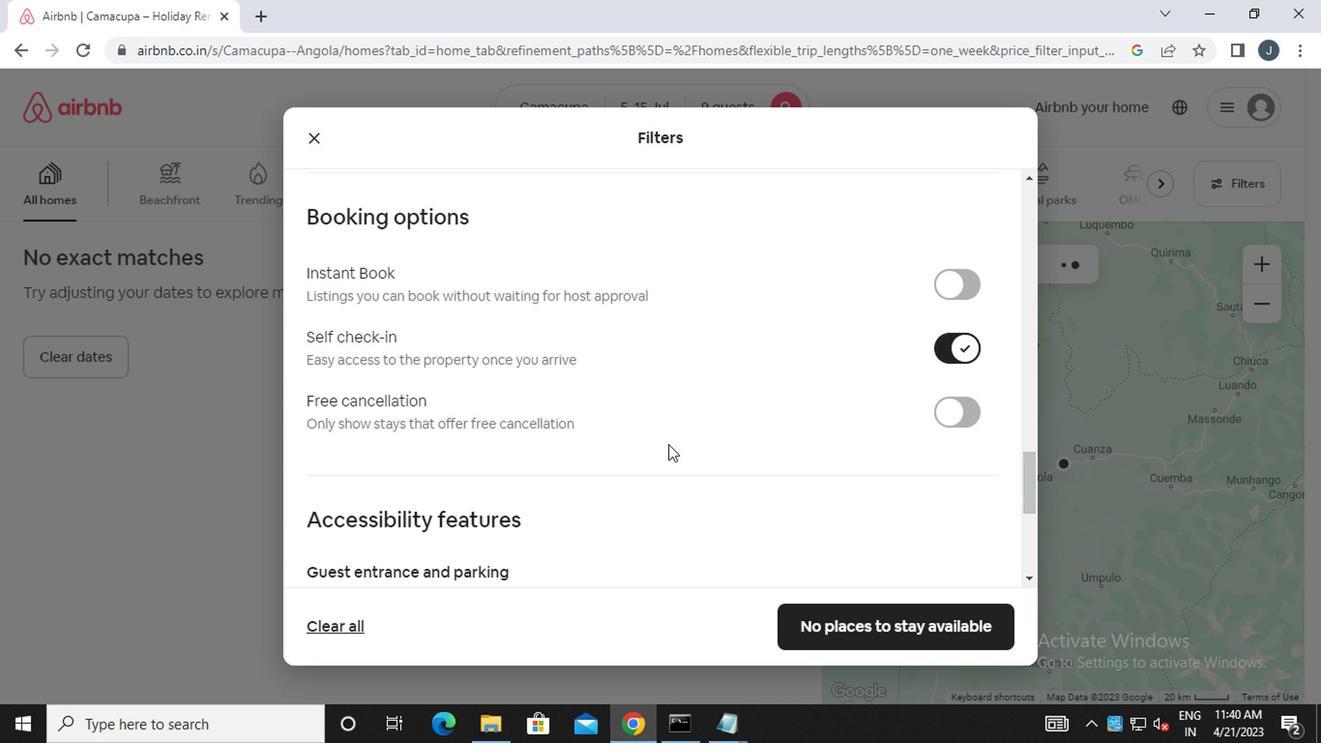 
Action: Mouse scrolled (661, 443) with delta (0, 0)
Screenshot: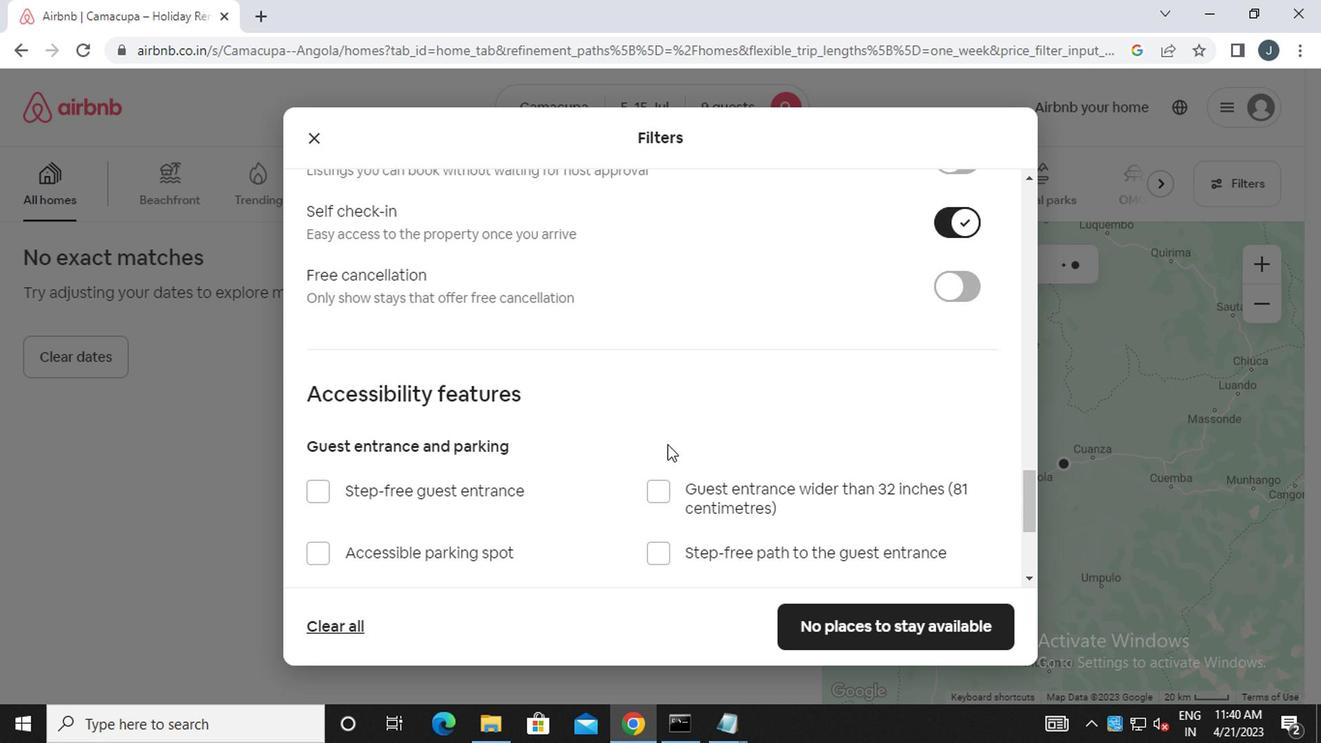 
Action: Mouse scrolled (661, 443) with delta (0, 0)
Screenshot: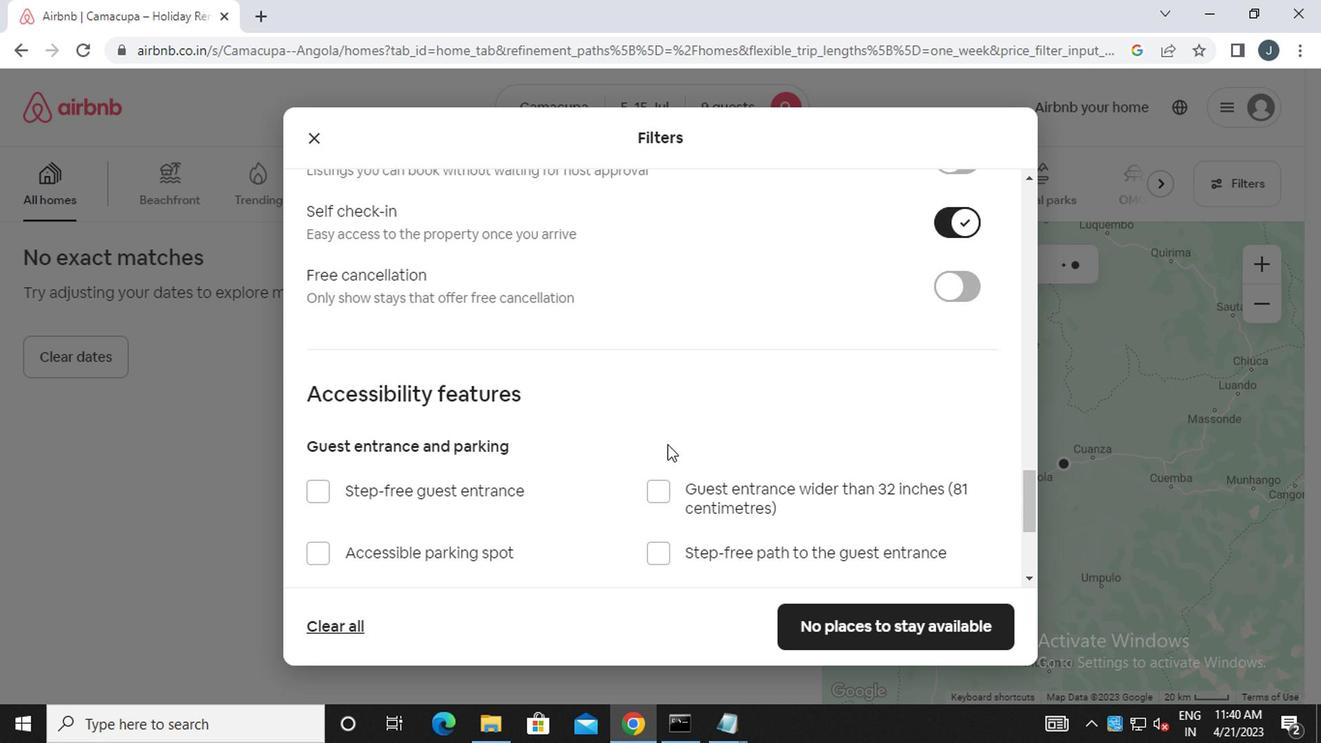 
Action: Mouse moved to (661, 444)
Screenshot: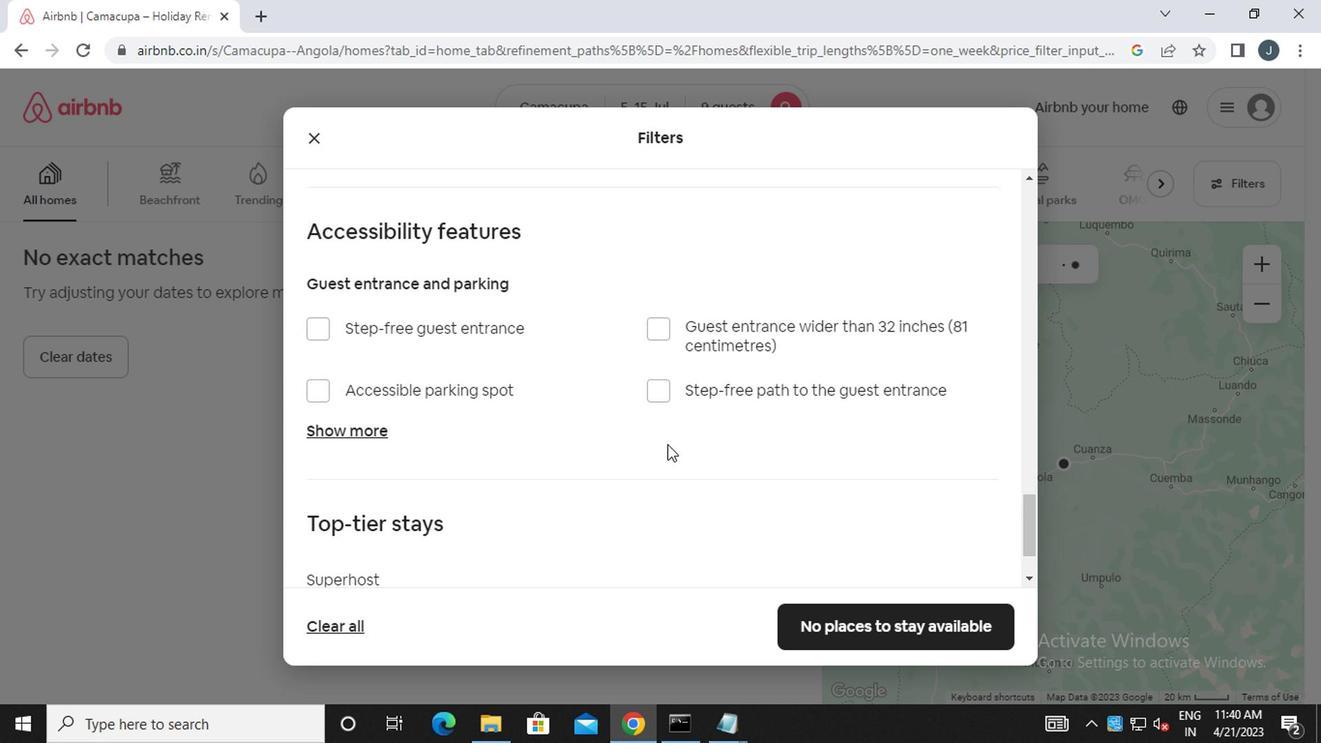 
Action: Mouse scrolled (661, 443) with delta (0, 0)
Screenshot: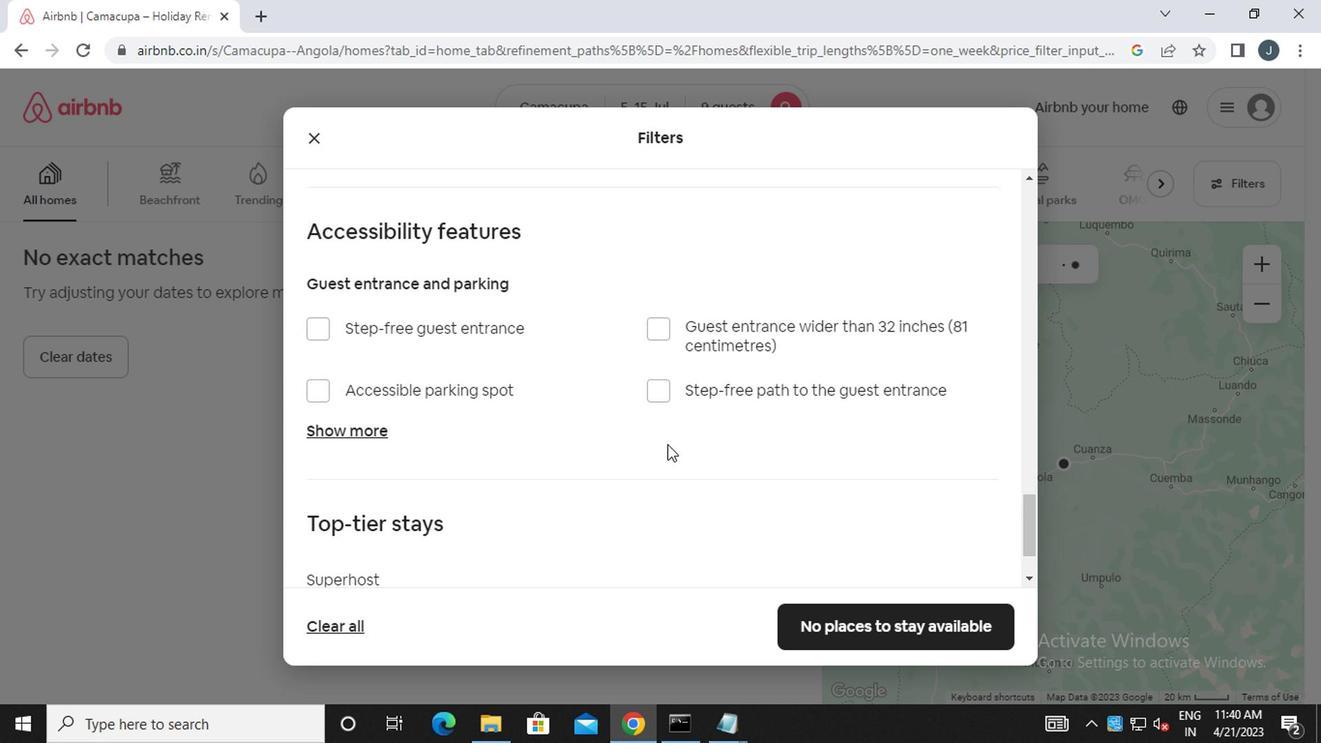 
Action: Mouse moved to (404, 422)
Screenshot: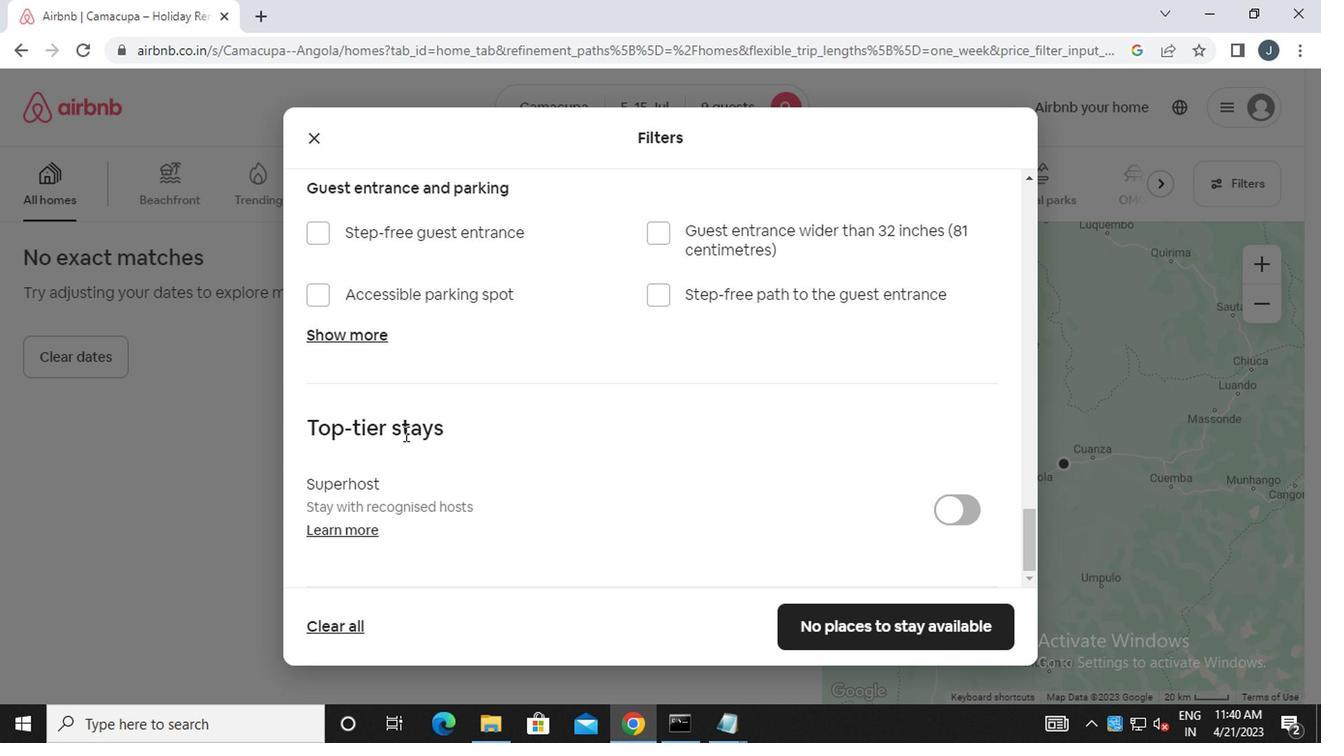 
Action: Mouse scrolled (404, 421) with delta (0, -1)
Screenshot: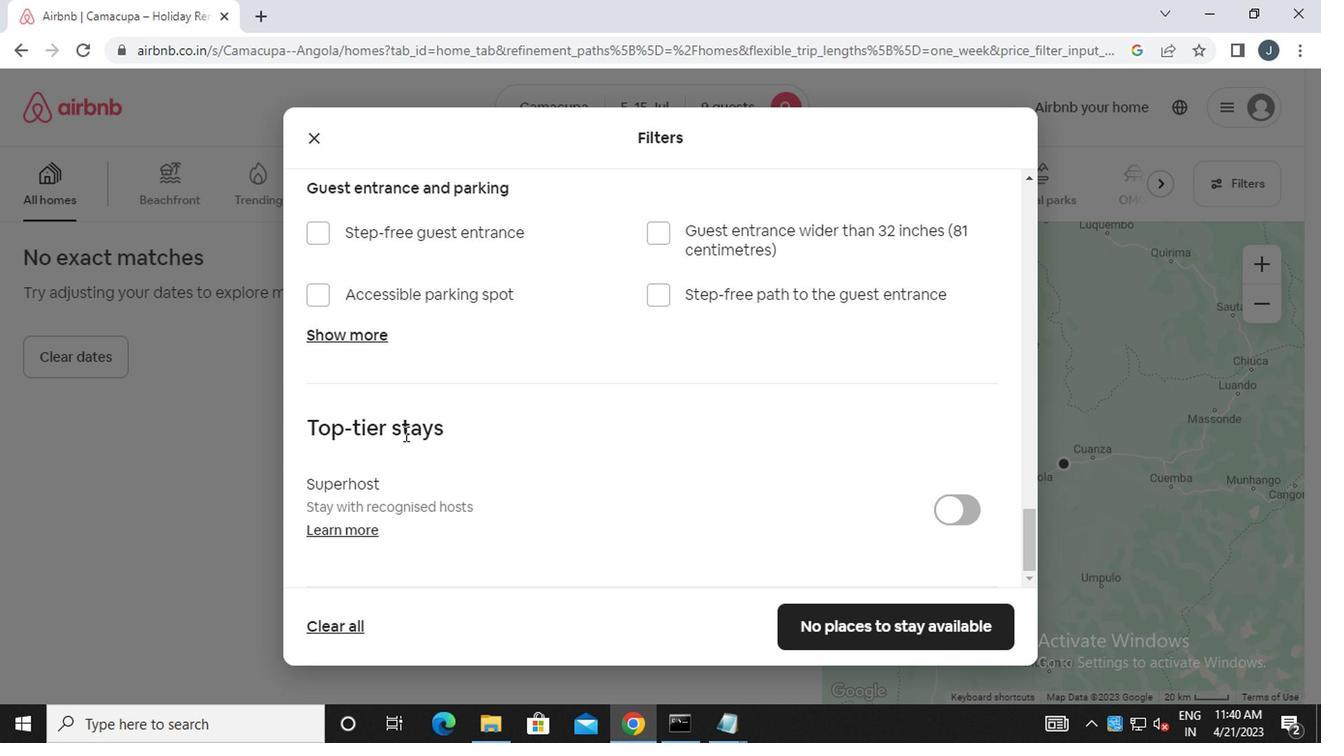 
Action: Mouse moved to (400, 425)
Screenshot: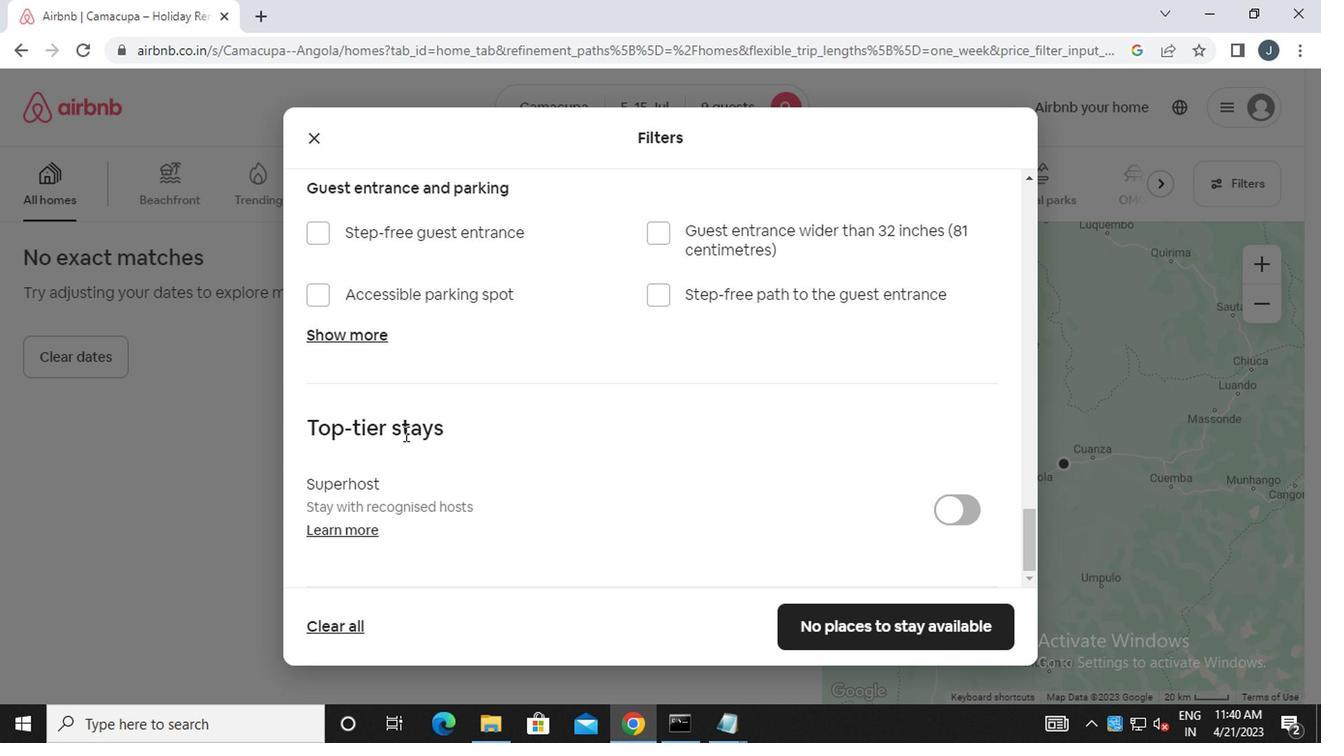 
Action: Mouse scrolled (400, 425) with delta (0, 0)
Screenshot: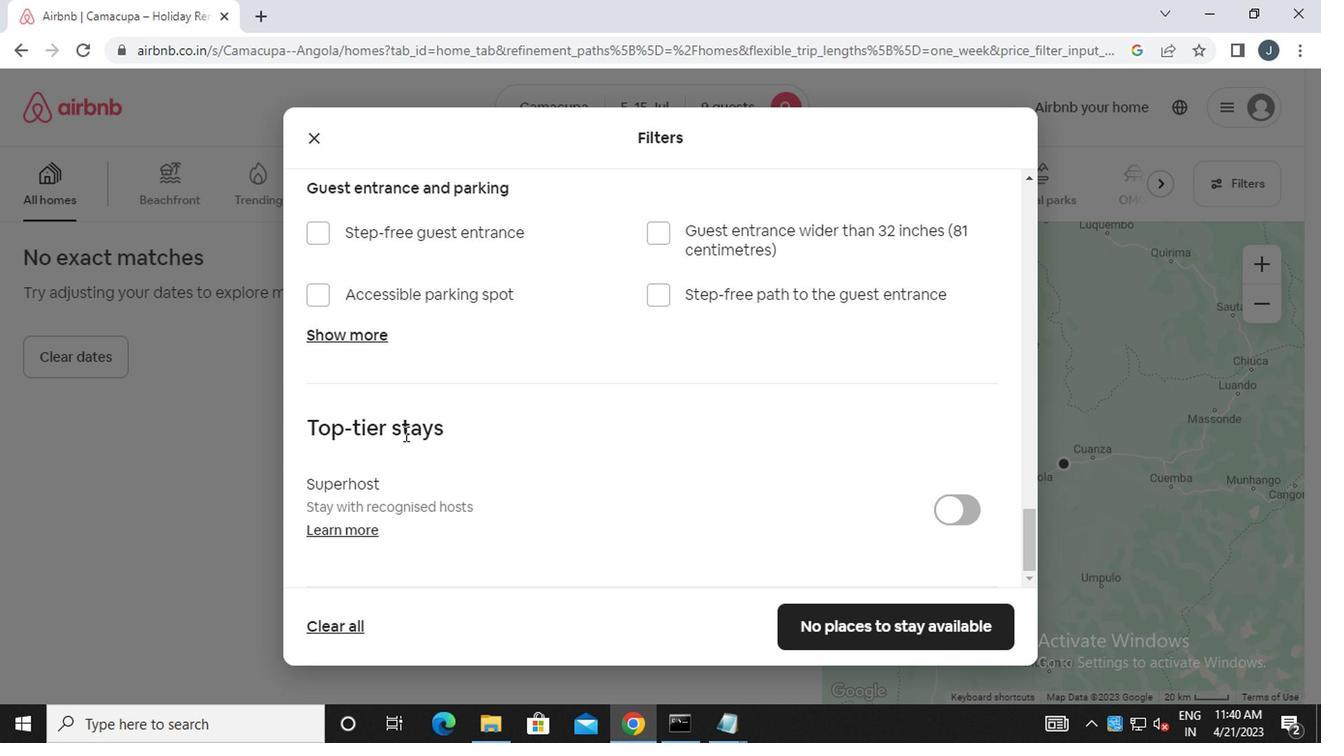 
Action: Mouse moved to (399, 427)
Screenshot: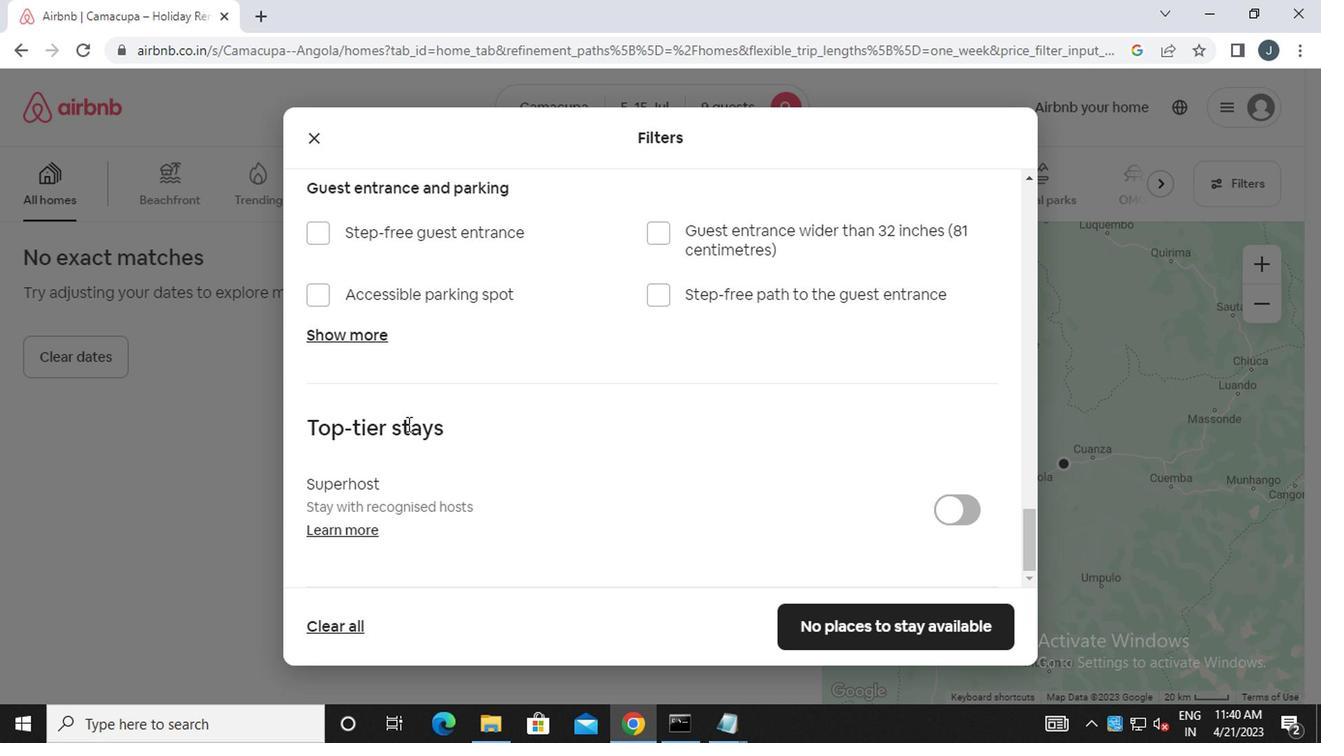 
Action: Mouse scrolled (399, 425) with delta (0, -1)
Screenshot: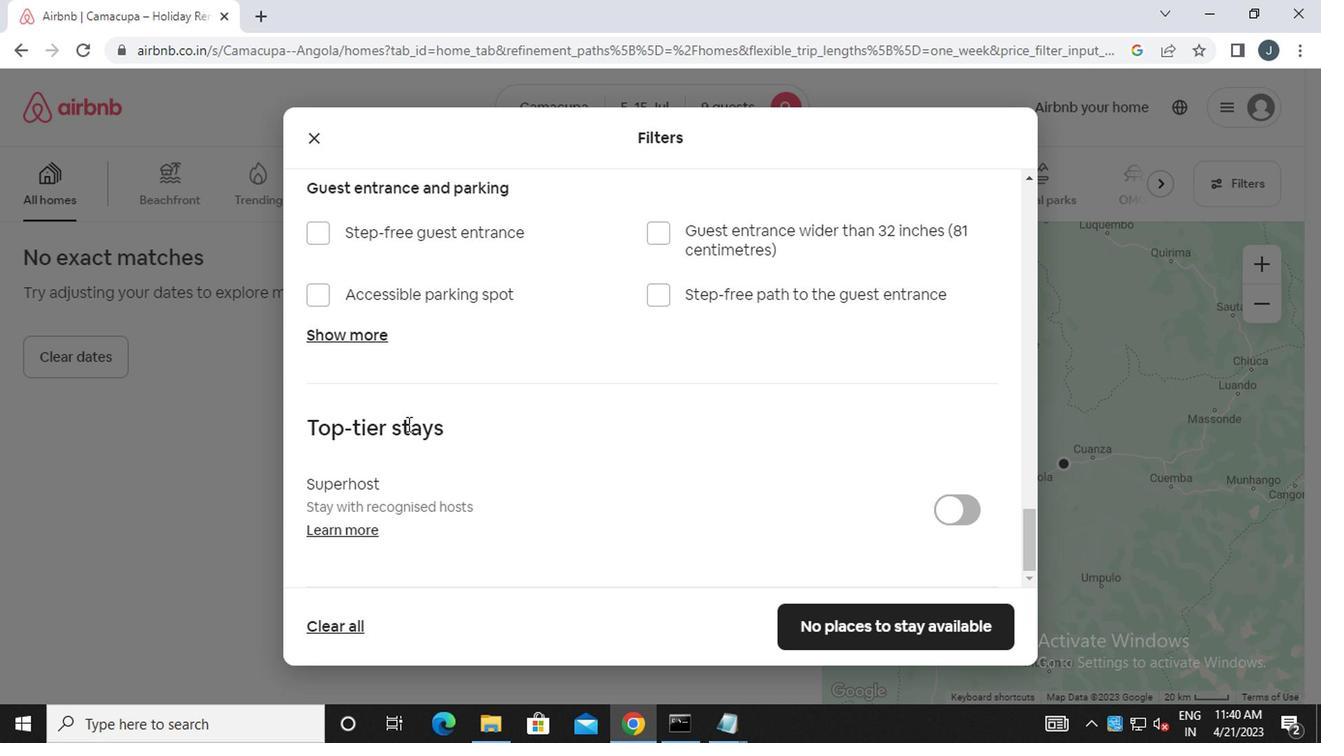 
Action: Mouse moved to (399, 428)
Screenshot: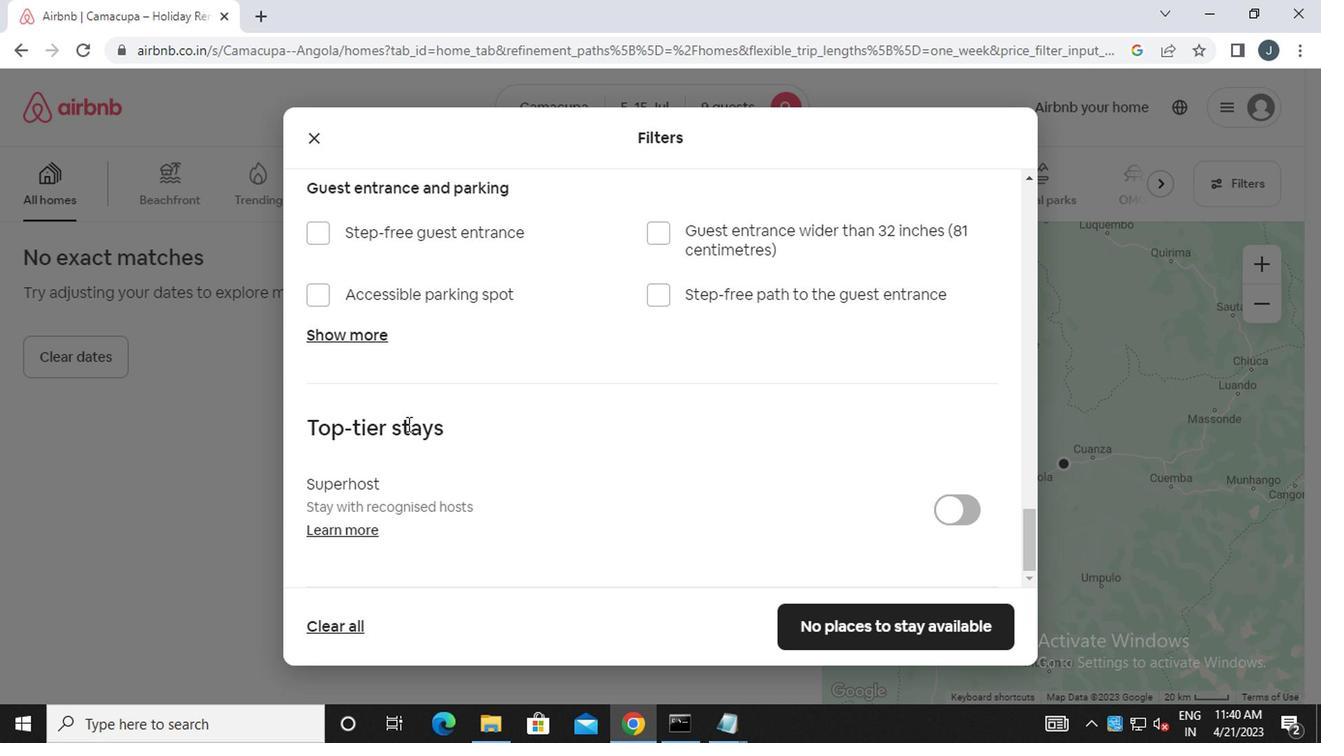 
Action: Mouse scrolled (399, 427) with delta (0, 0)
Screenshot: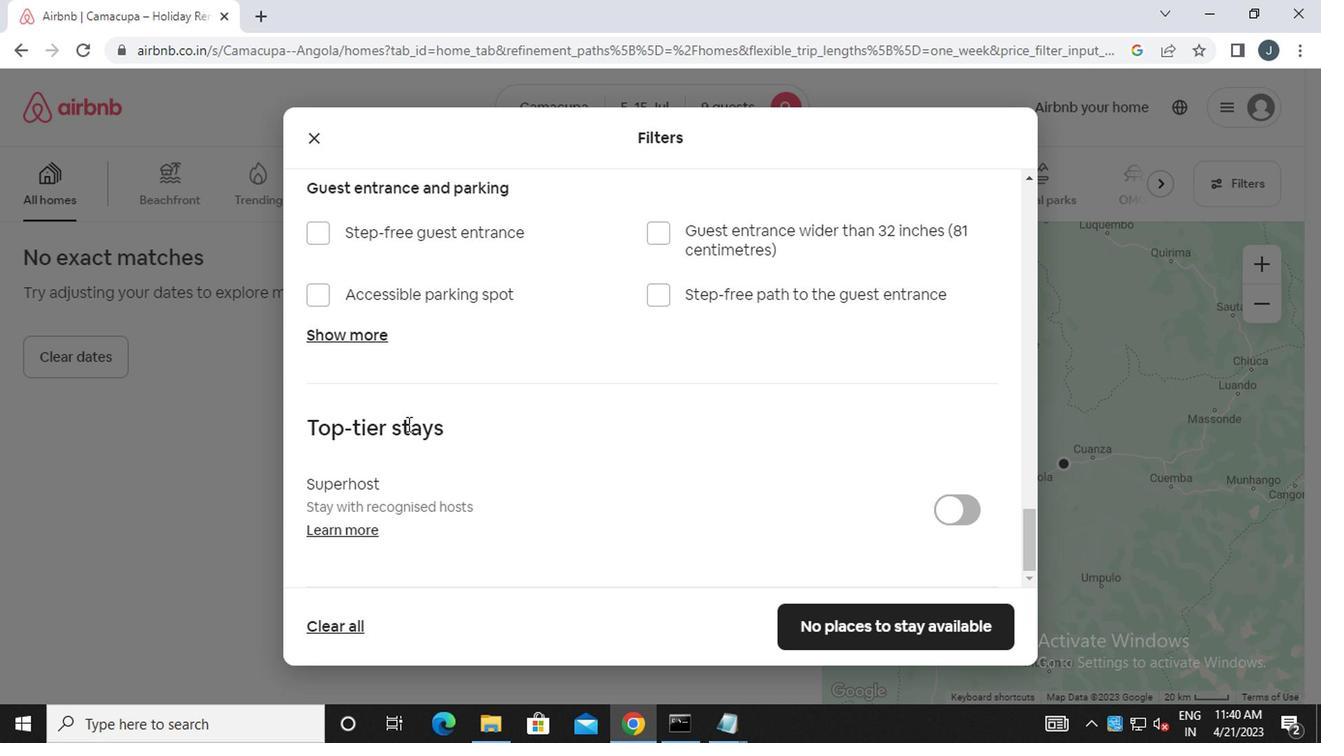
Action: Mouse moved to (399, 429)
Screenshot: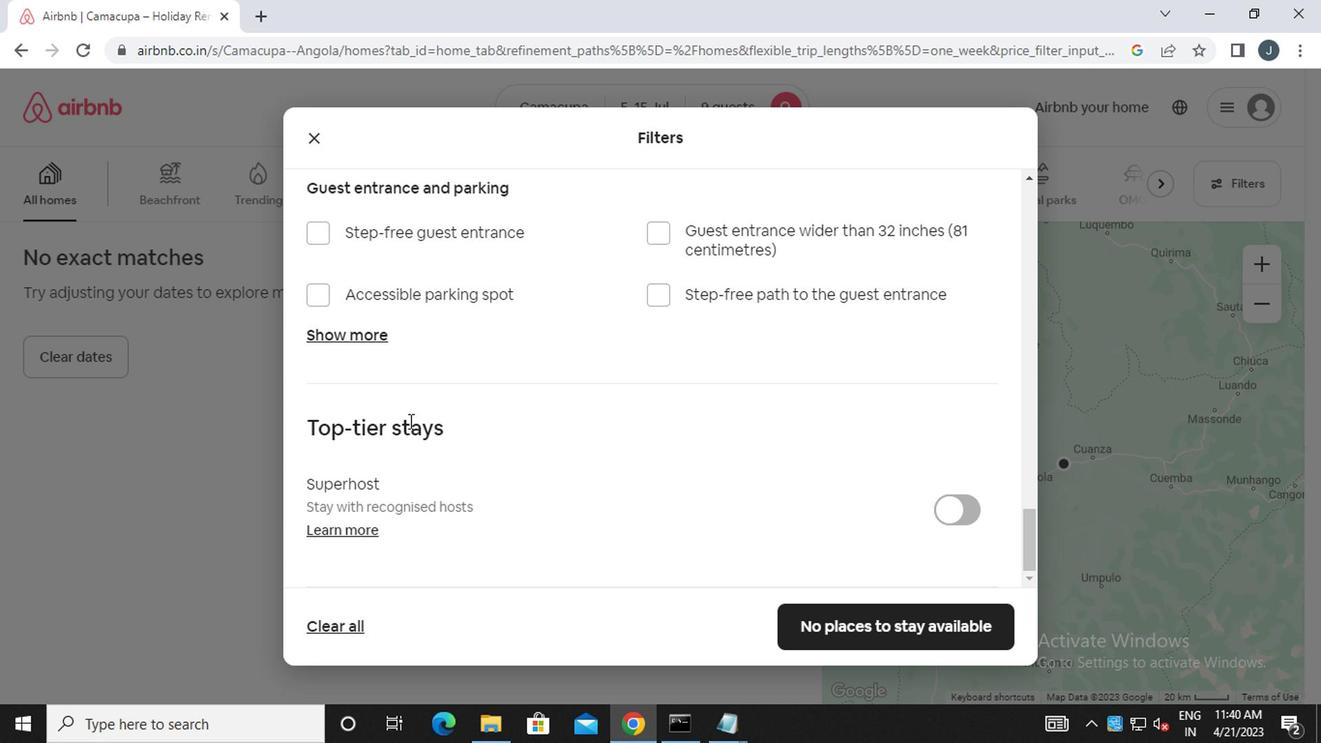 
Action: Mouse scrolled (399, 428) with delta (0, -1)
Screenshot: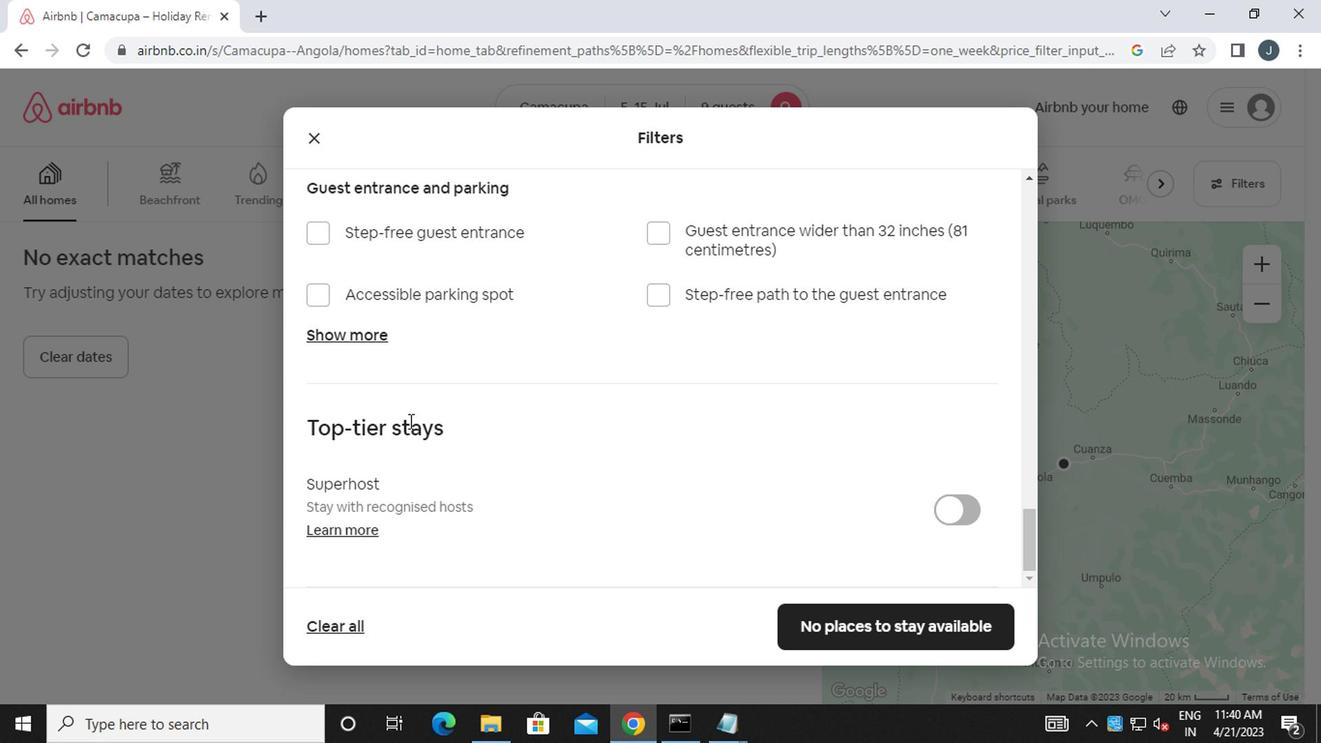 
Action: Mouse moved to (397, 432)
Screenshot: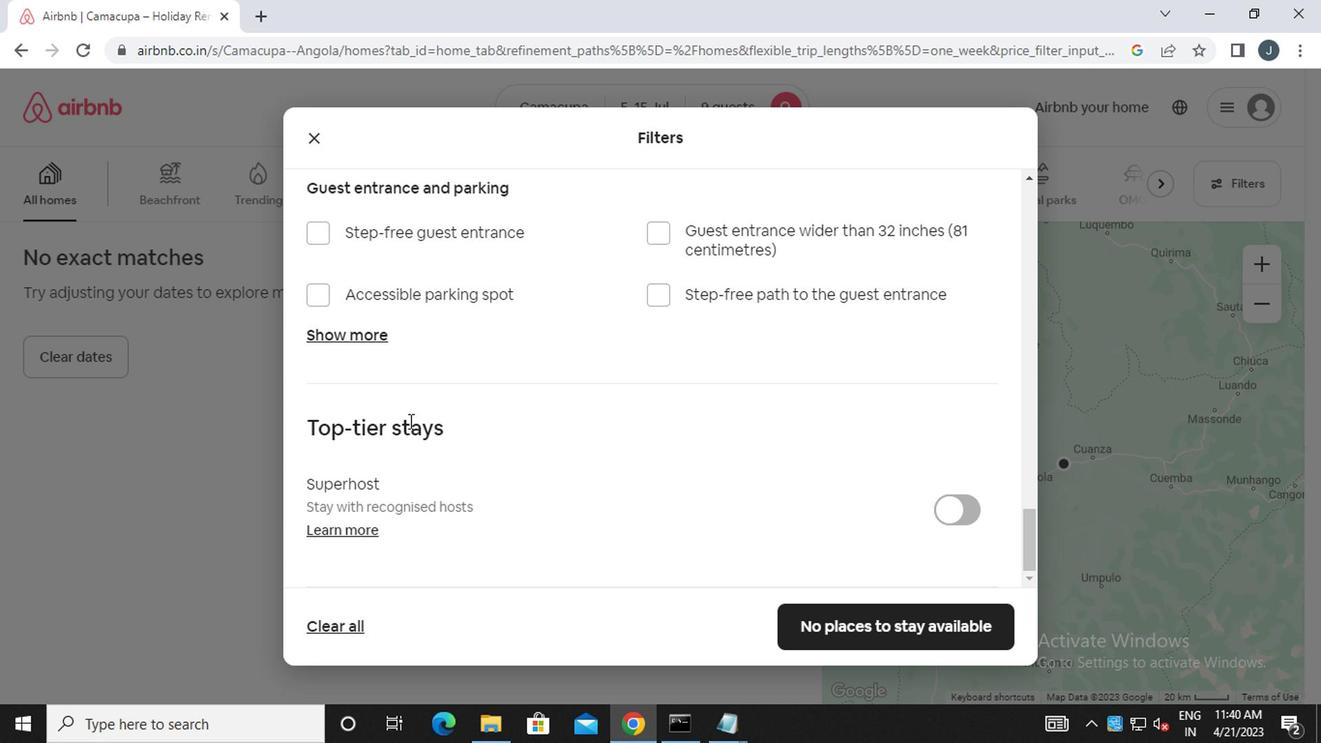 
Action: Mouse scrolled (397, 432) with delta (0, 0)
Screenshot: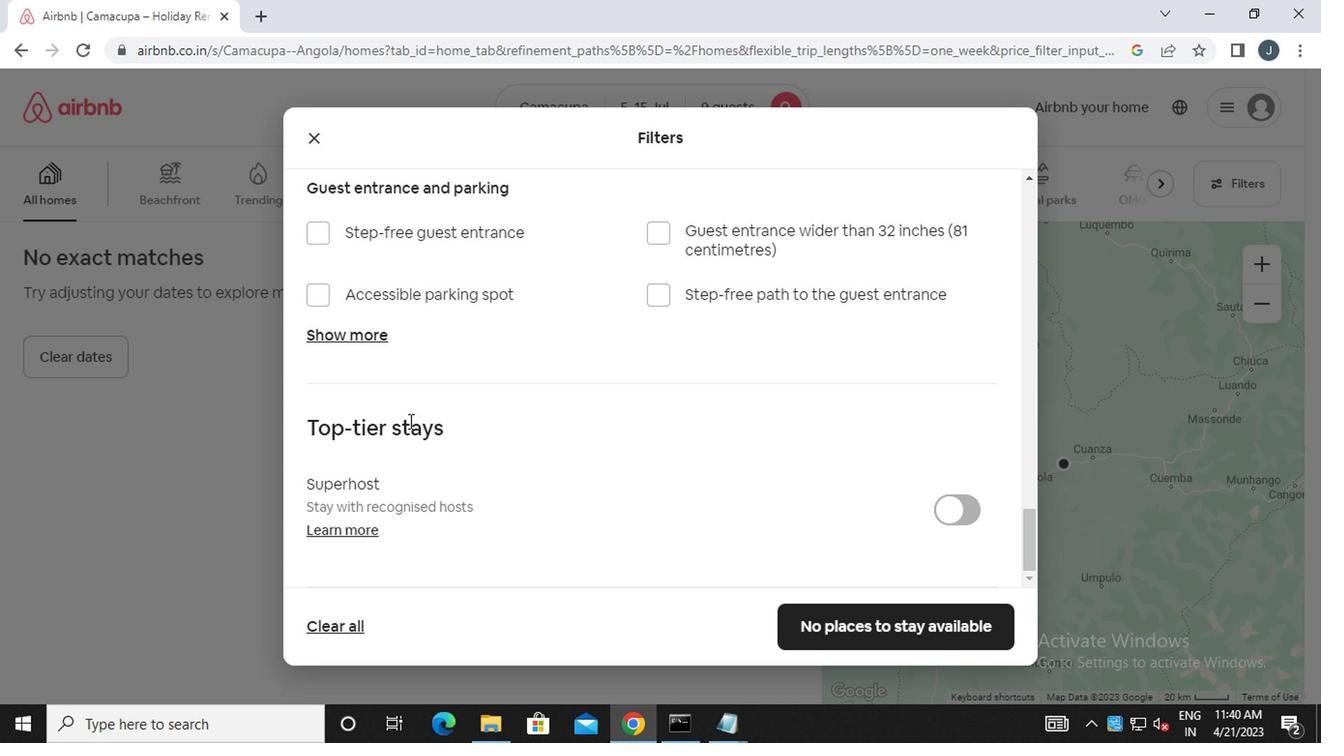 
Action: Mouse moved to (522, 371)
Screenshot: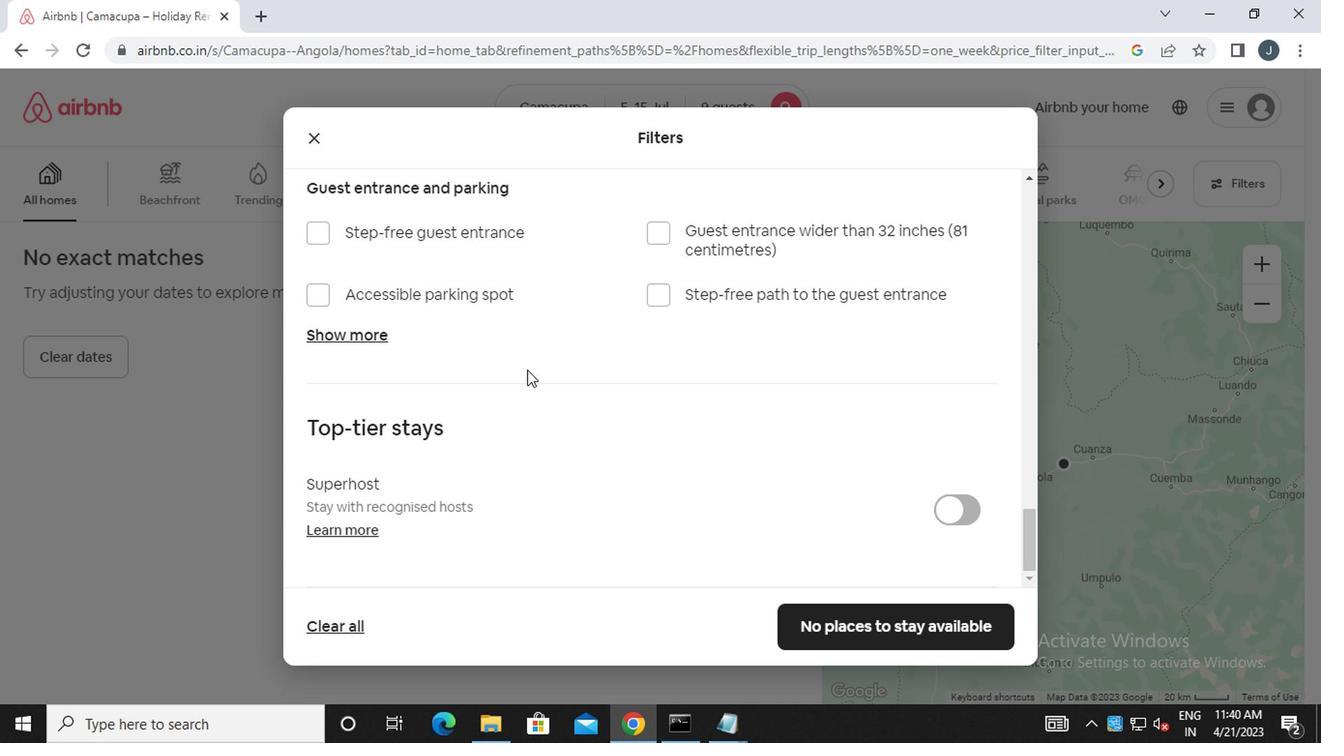 
Action: Mouse scrolled (522, 372) with delta (0, 0)
Screenshot: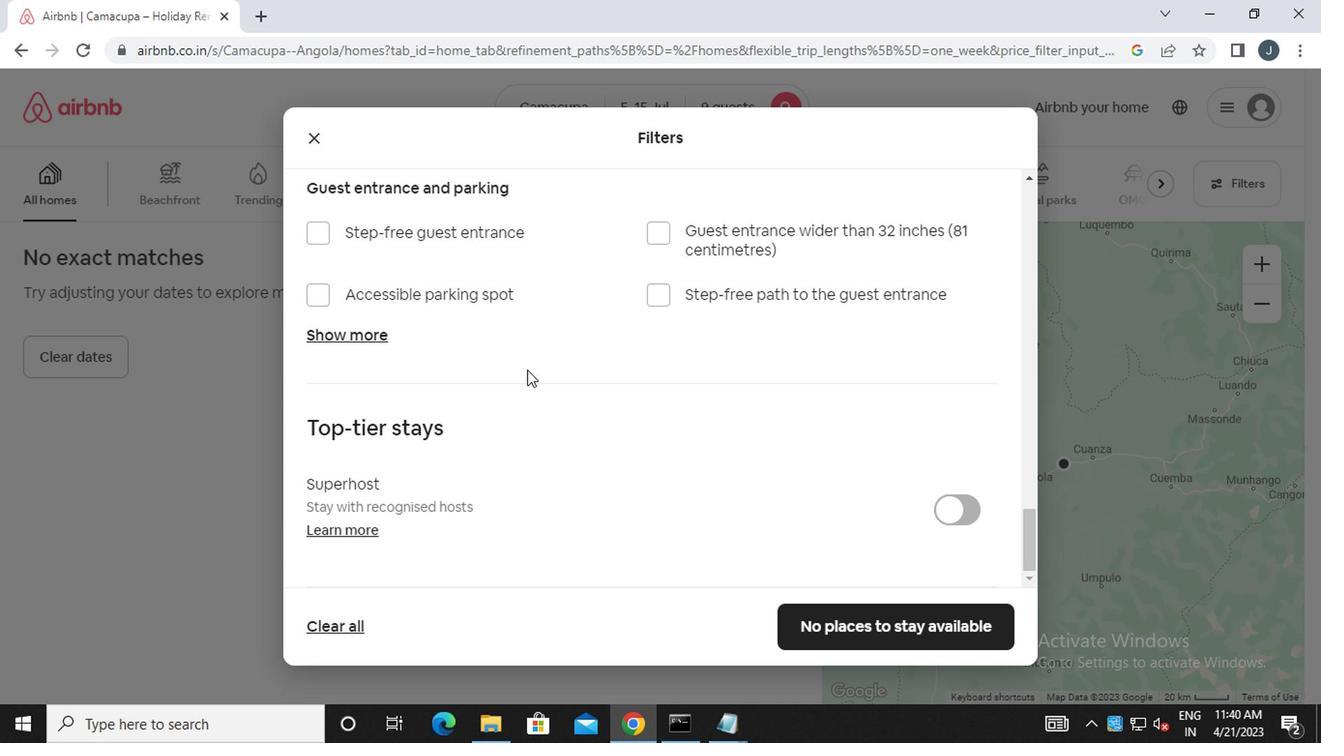 
Action: Mouse moved to (522, 371)
Screenshot: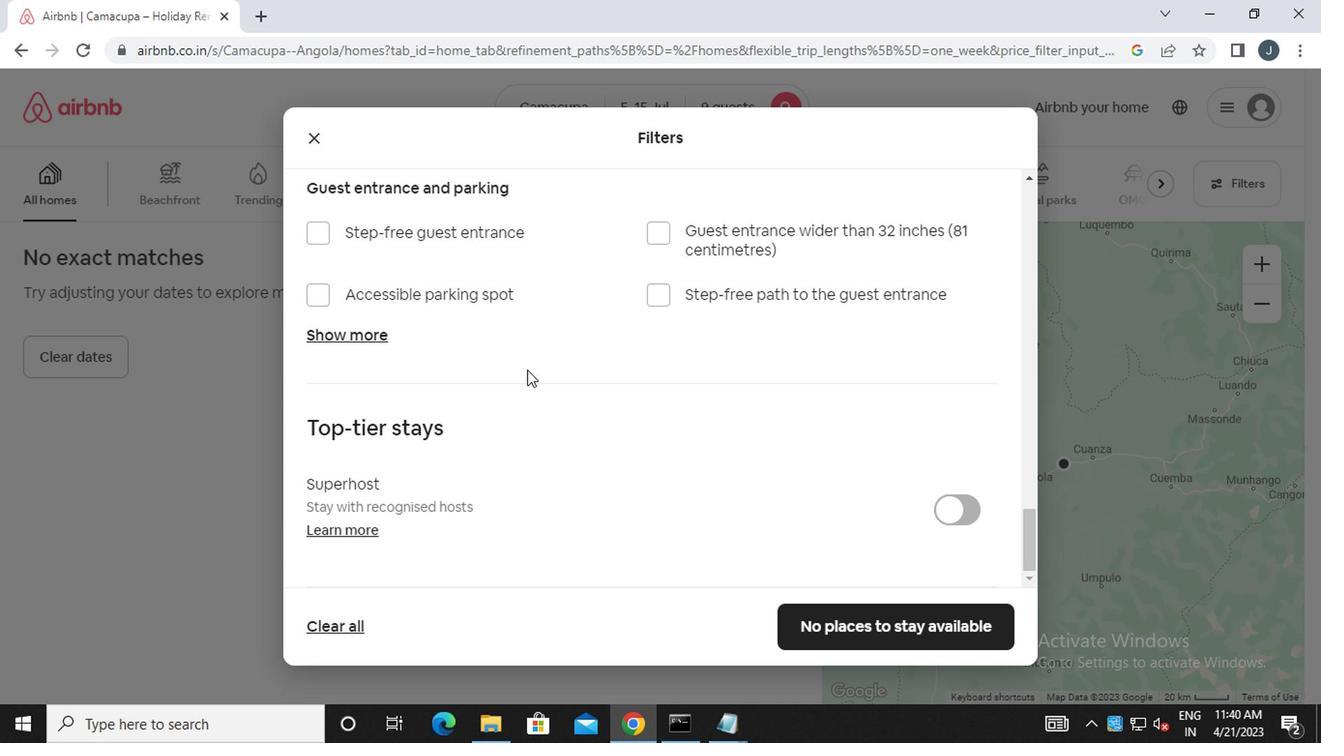 
Action: Mouse scrolled (522, 372) with delta (0, 0)
Screenshot: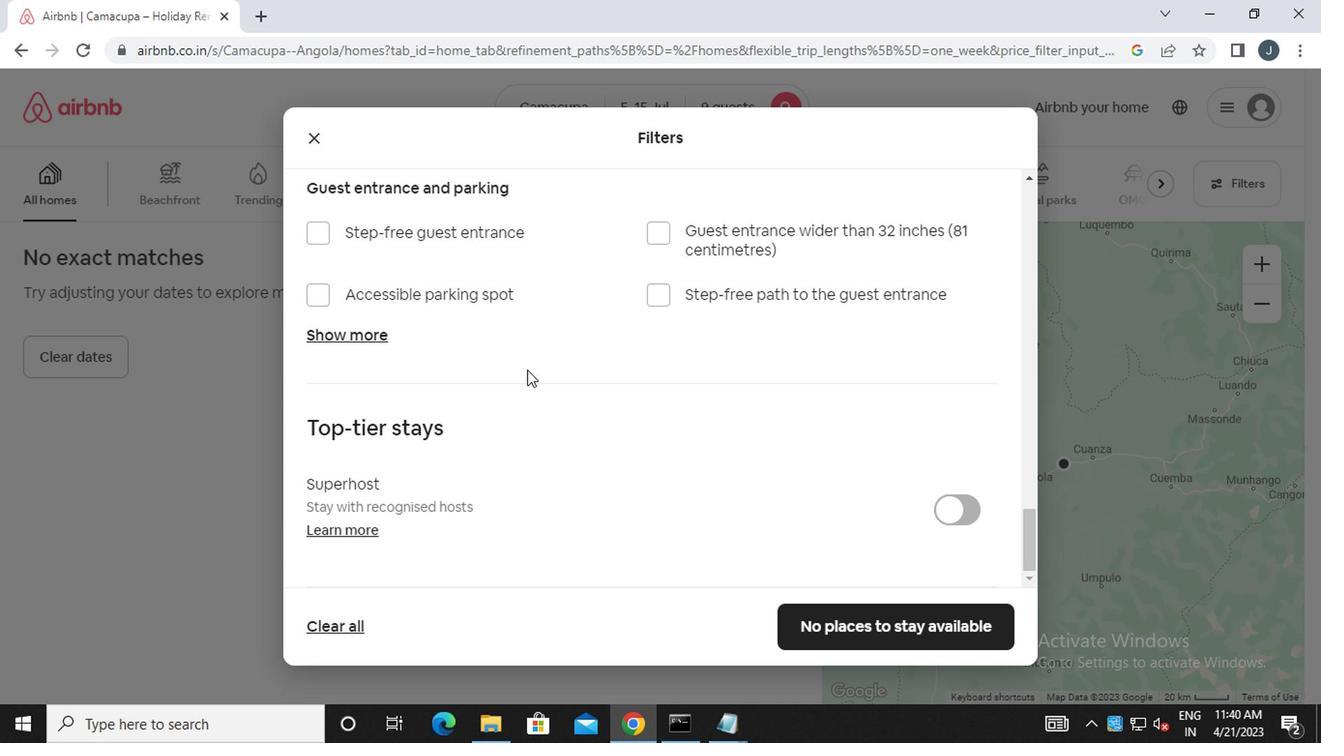
Action: Mouse moved to (522, 371)
Screenshot: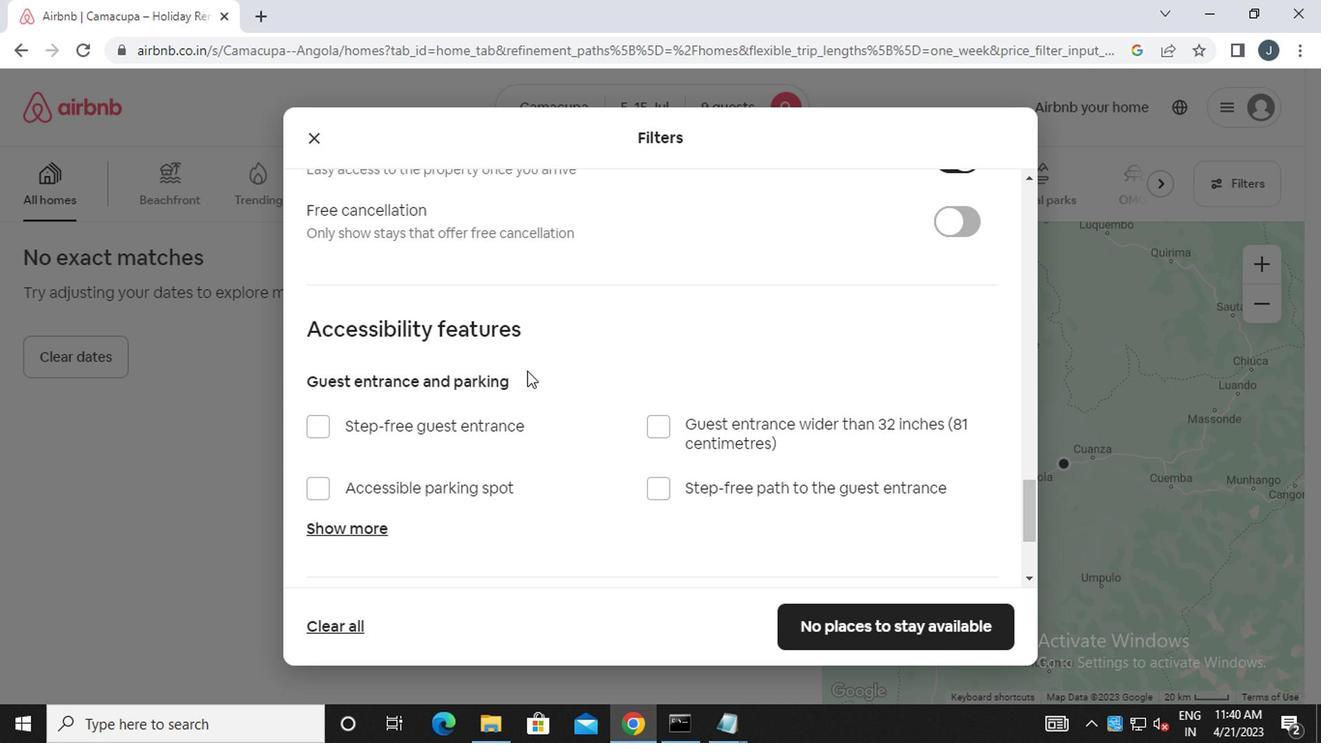 
Action: Mouse scrolled (522, 370) with delta (0, -1)
Screenshot: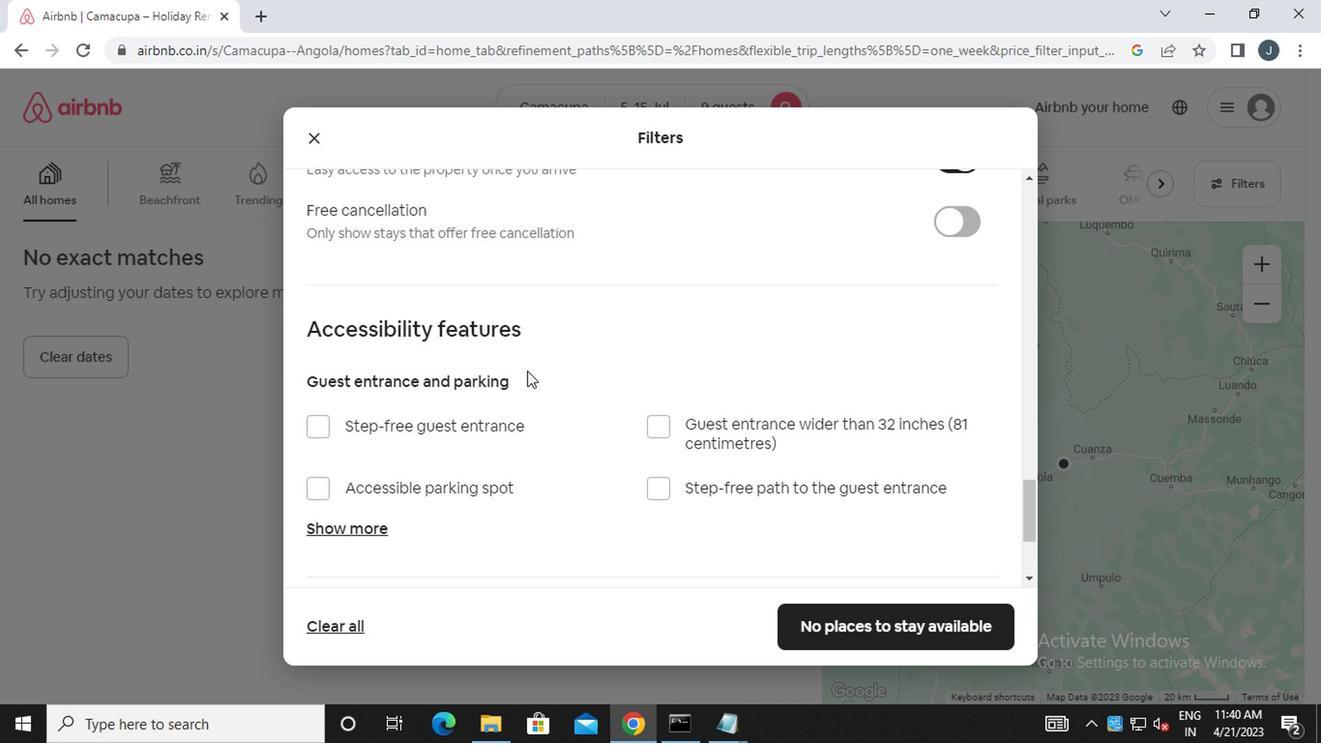 
Action: Mouse scrolled (522, 370) with delta (0, -1)
Screenshot: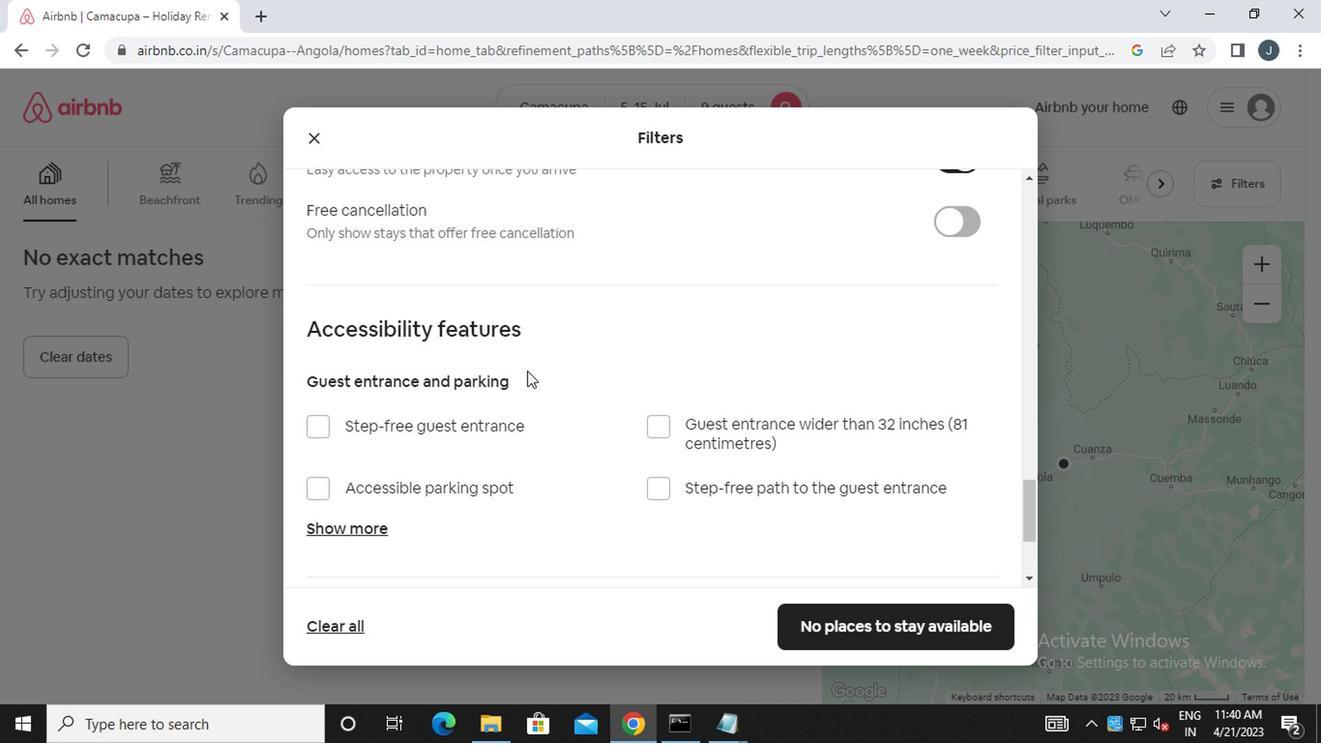 
Action: Mouse scrolled (522, 370) with delta (0, -1)
Screenshot: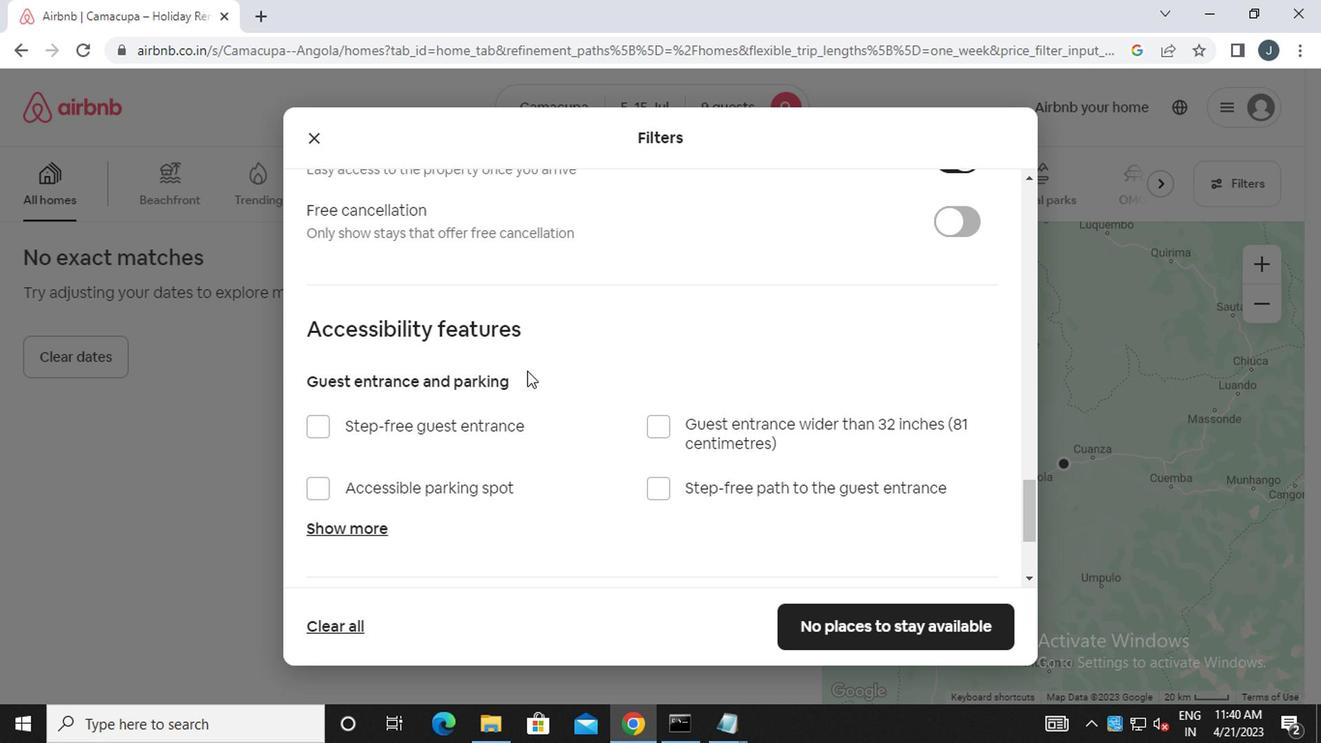 
Action: Mouse scrolled (522, 370) with delta (0, -1)
Screenshot: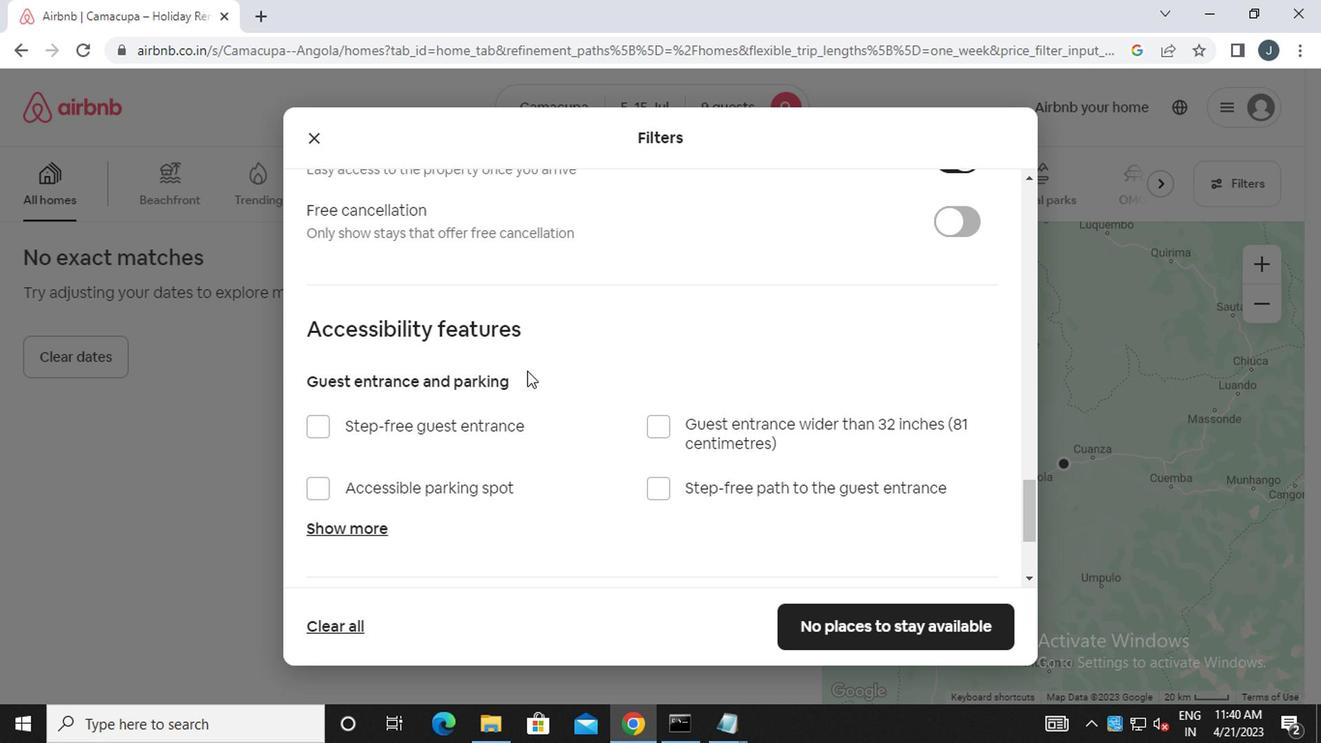 
Action: Mouse scrolled (522, 370) with delta (0, -1)
Screenshot: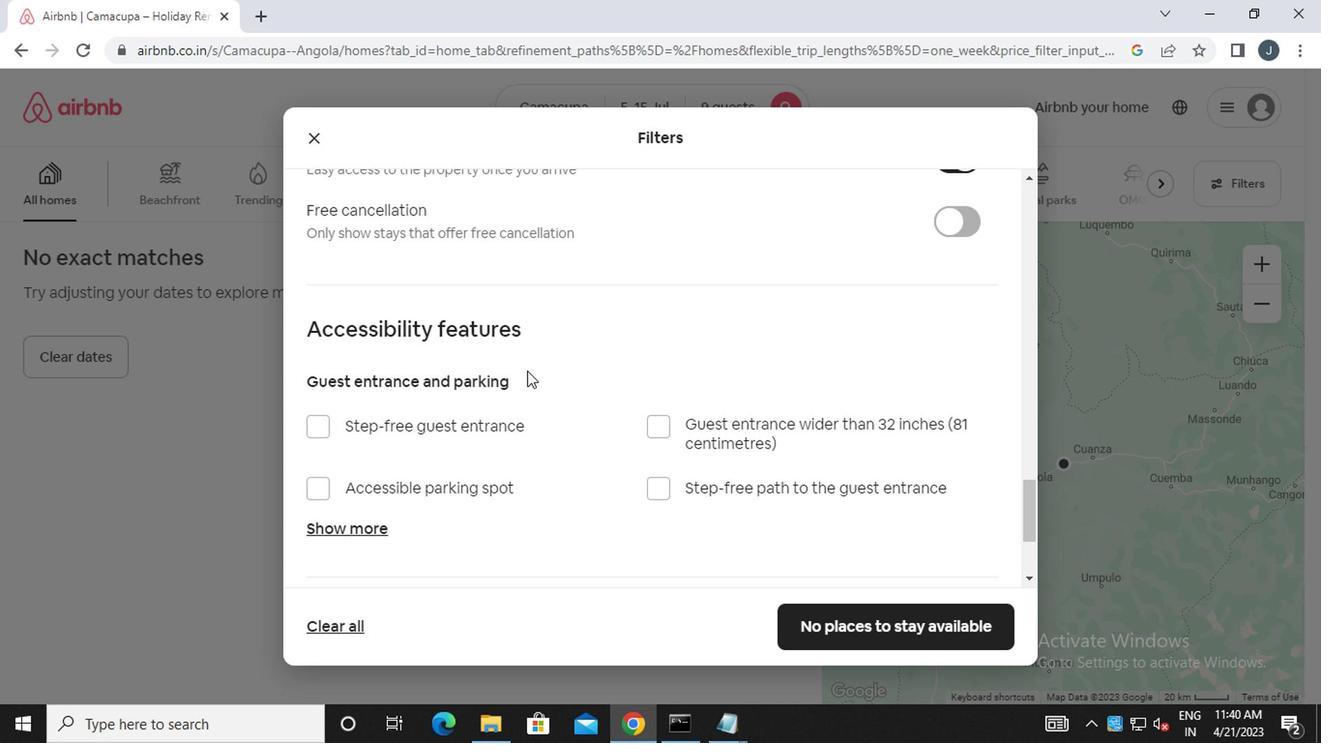 
Action: Mouse moved to (879, 618)
Screenshot: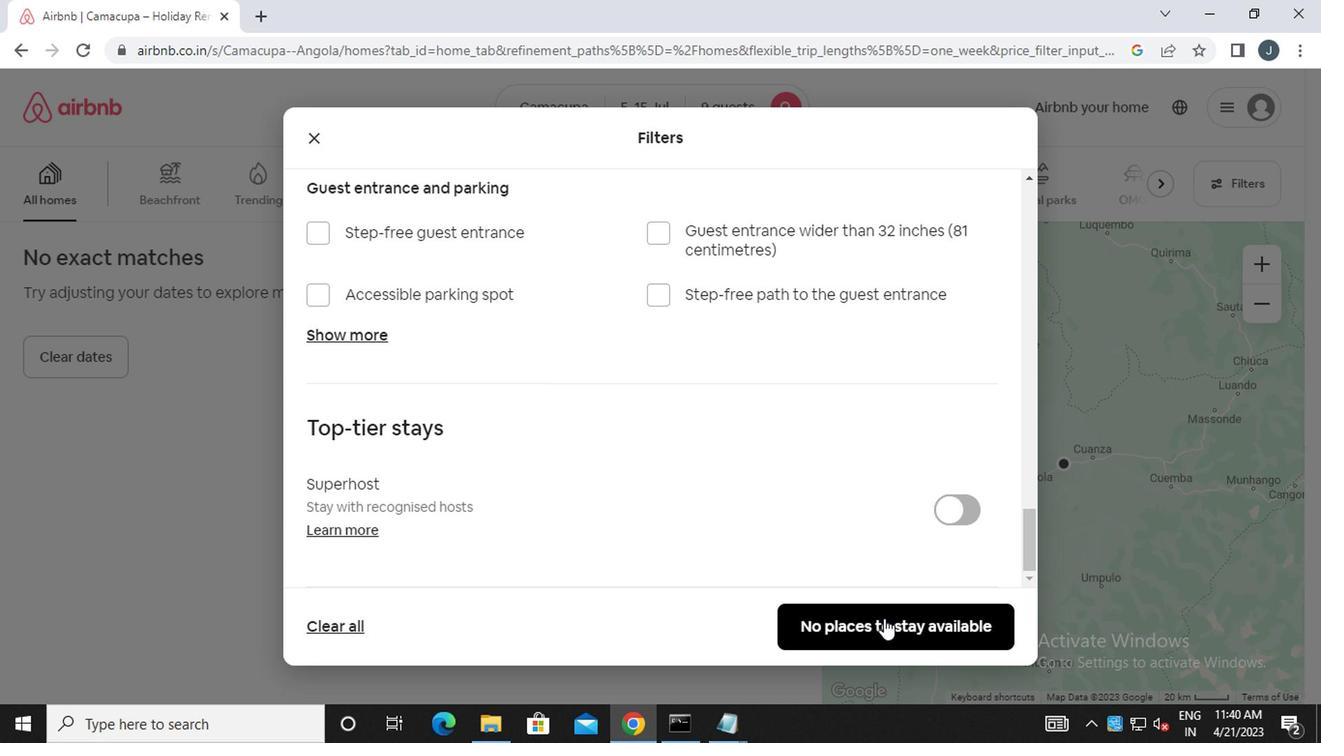 
Action: Mouse pressed left at (879, 618)
Screenshot: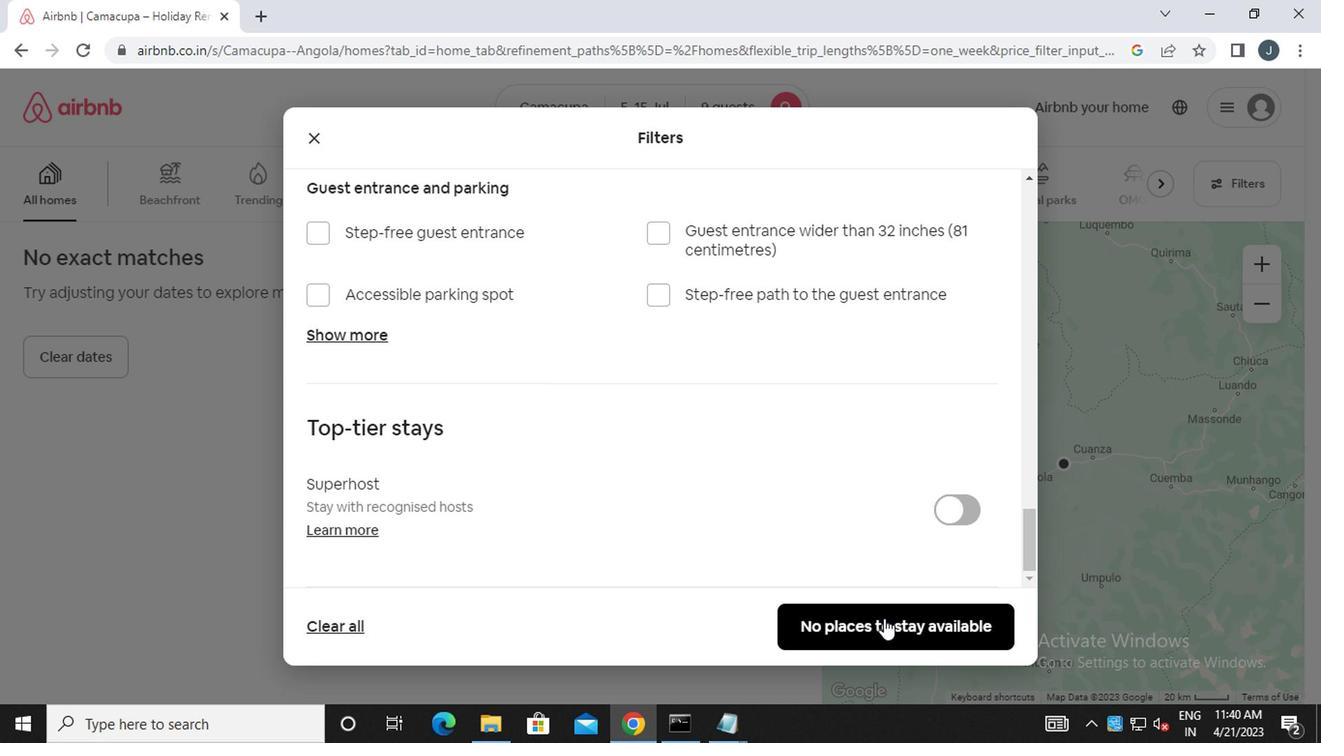 
Action: Mouse moved to (861, 575)
Screenshot: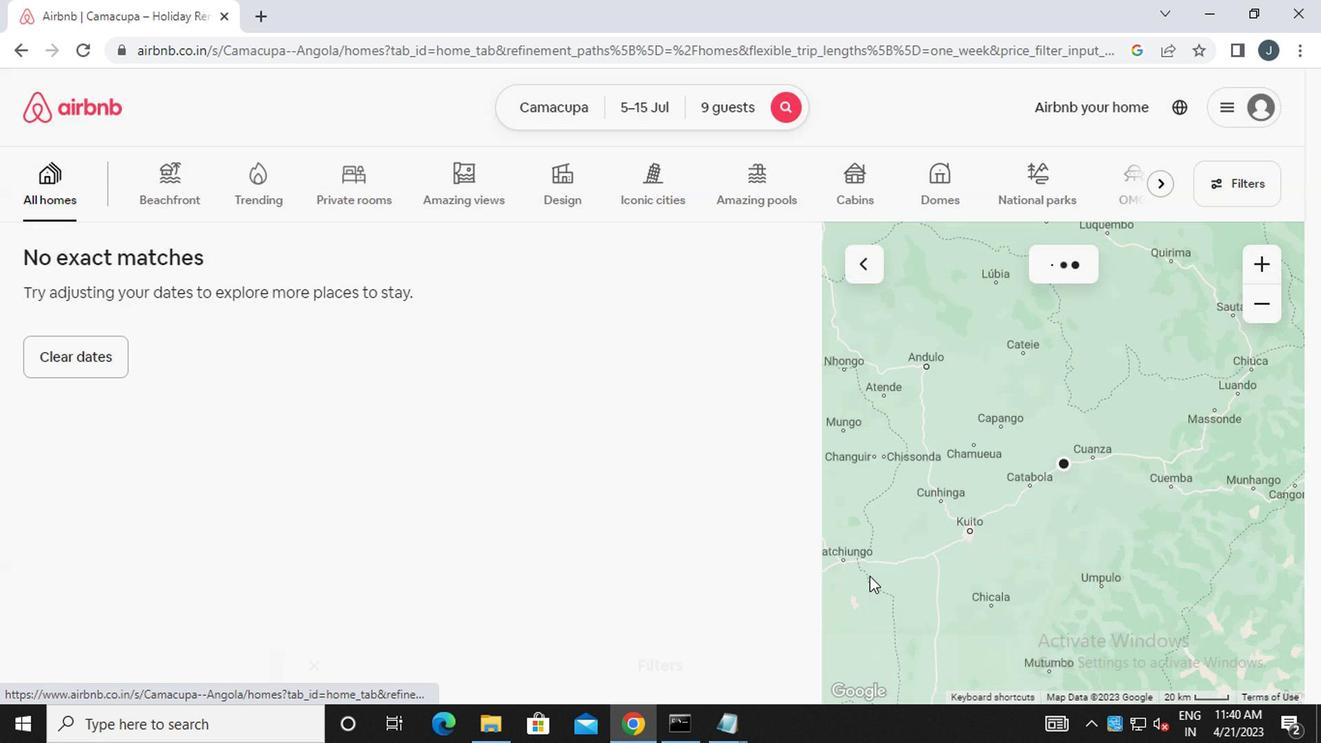 
